 Task: Design a website for a tech review blog, with detailed product analyses, expert ratings, and user comments.
Action: Mouse moved to (298, 229)
Screenshot: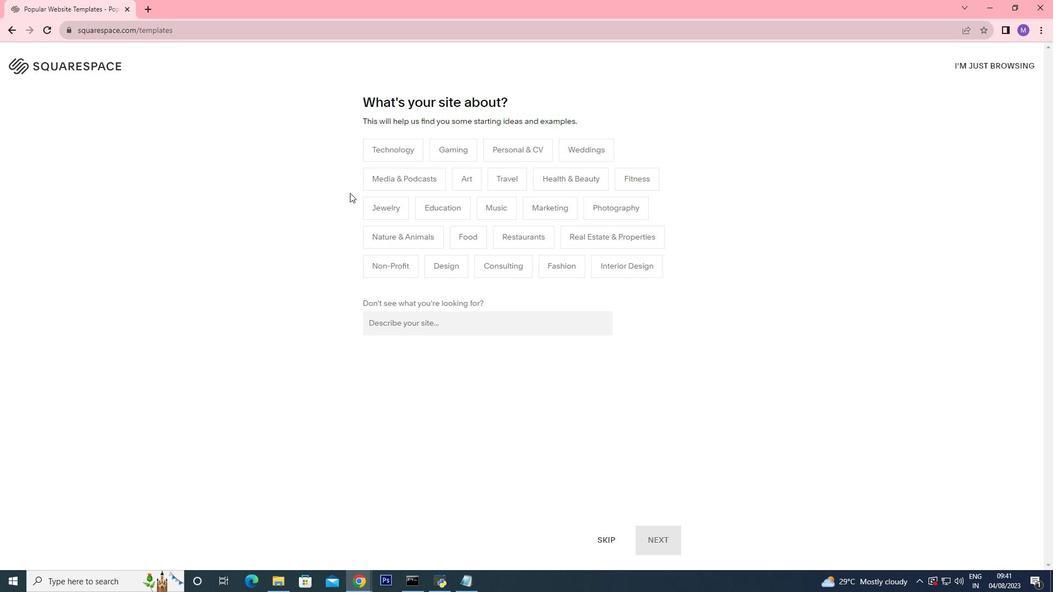 
Action: Mouse pressed left at (298, 229)
Screenshot: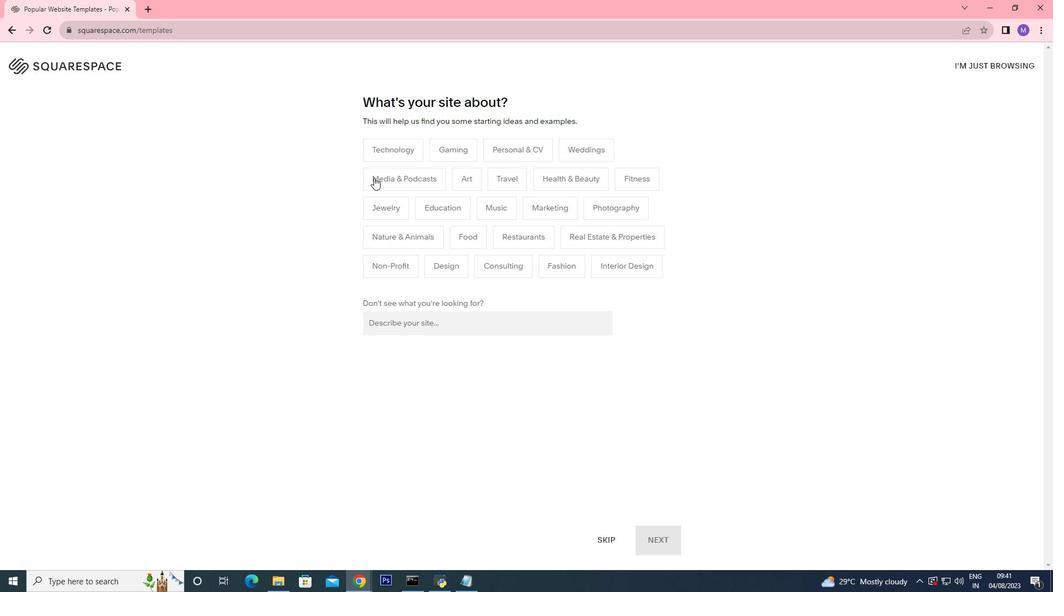 
Action: Mouse moved to (390, 142)
Screenshot: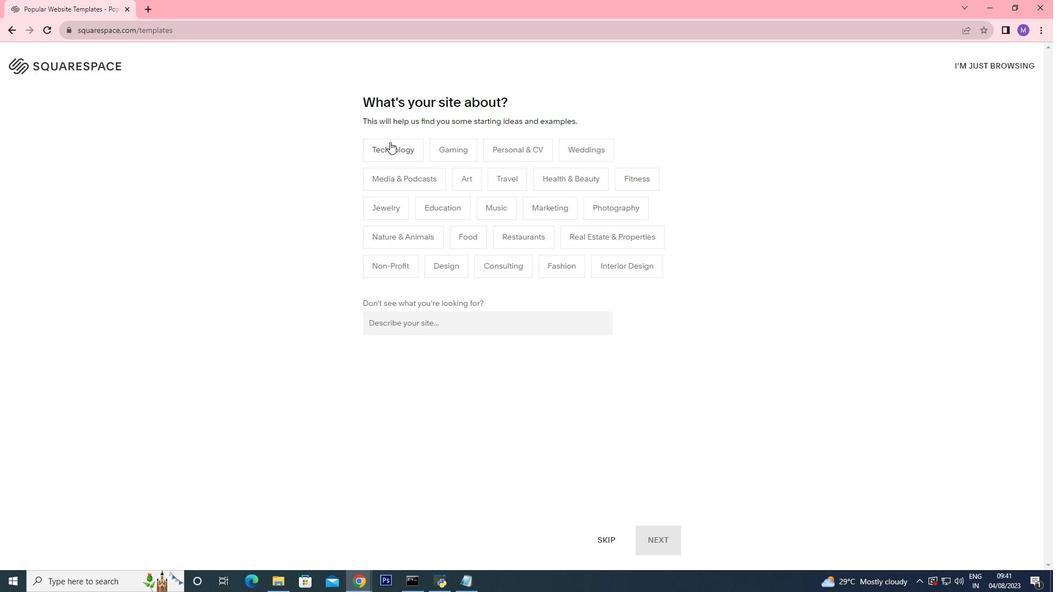 
Action: Mouse pressed left at (390, 142)
Screenshot: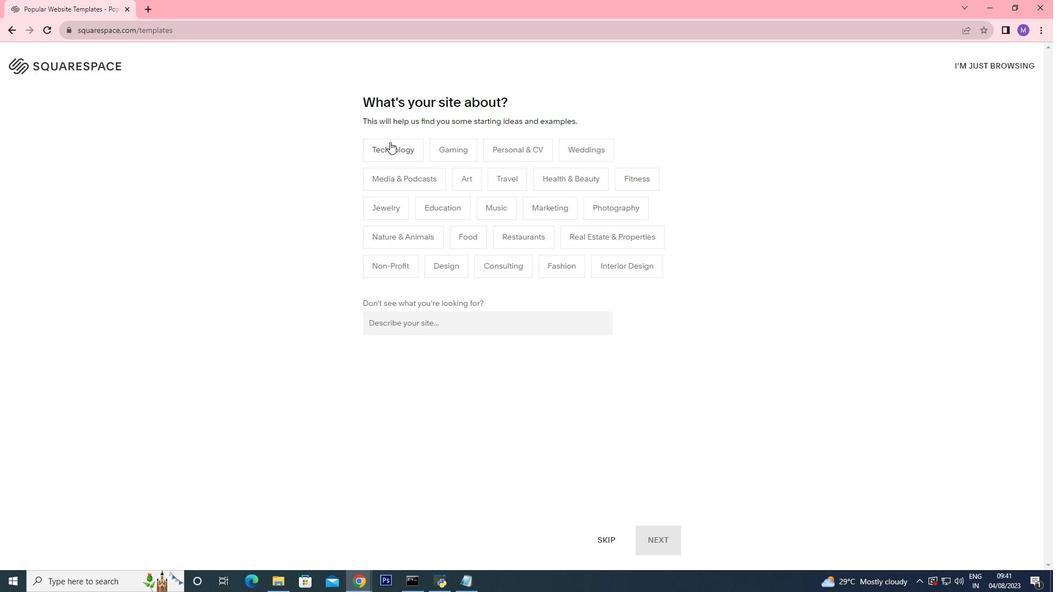 
Action: Mouse moved to (457, 323)
Screenshot: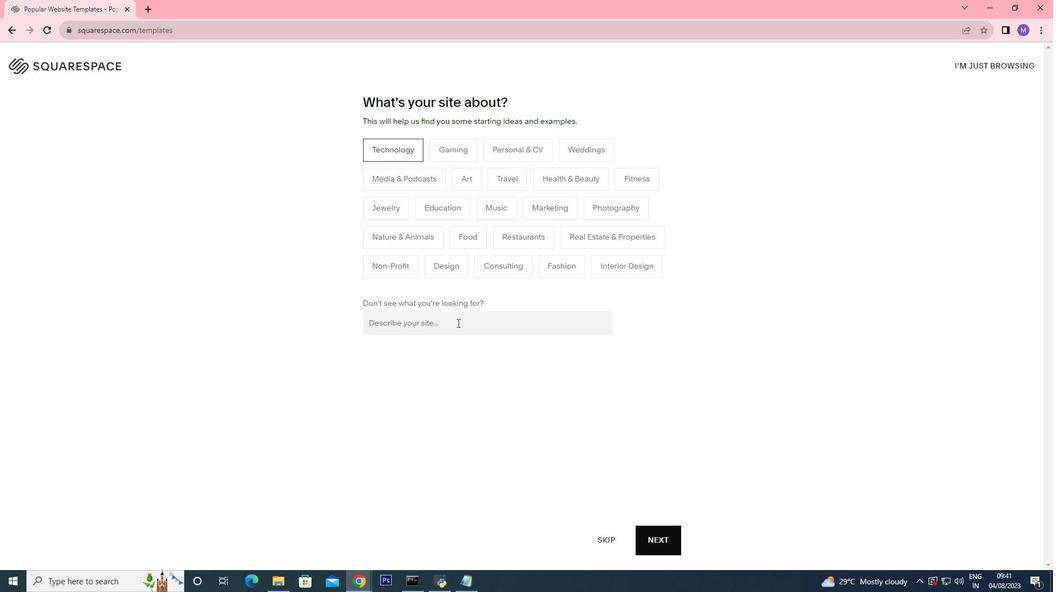 
Action: Mouse pressed left at (457, 323)
Screenshot: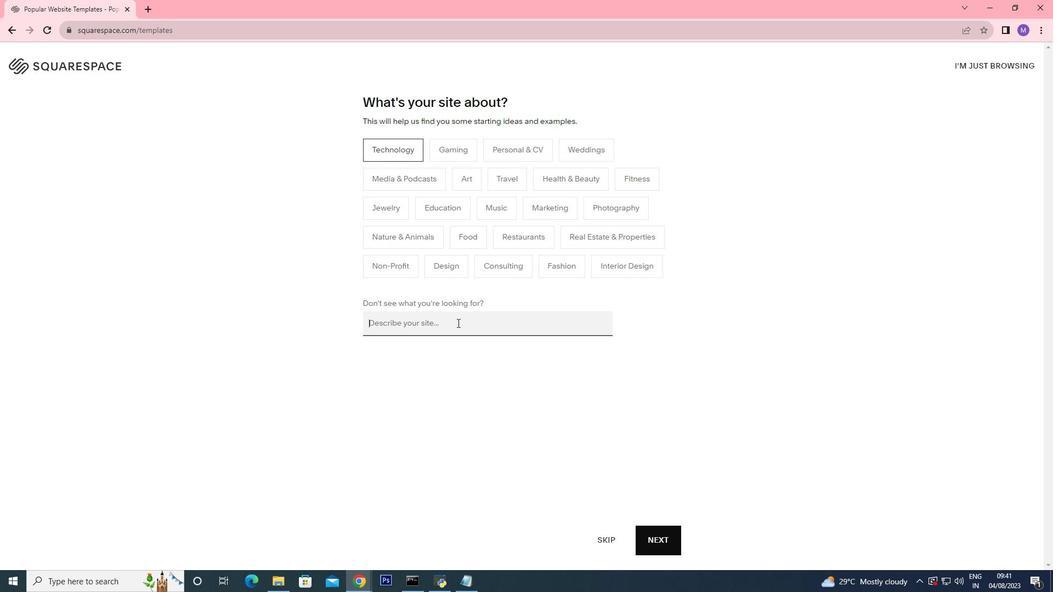 
Action: Mouse moved to (464, 315)
Screenshot: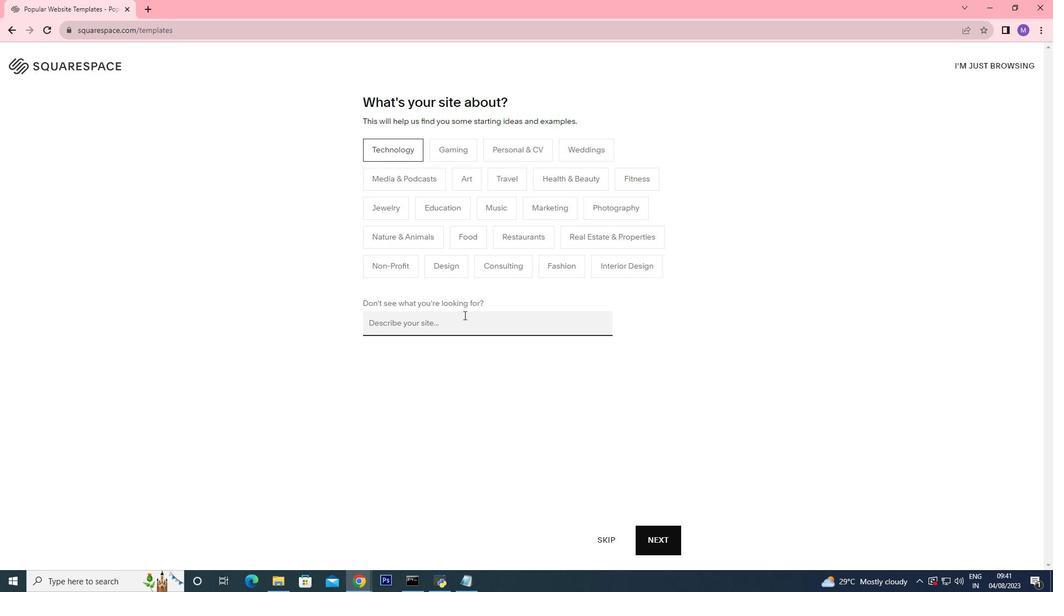 
Action: Key pressed <Key.shift>Technology<Key.shift><Key.space><Key.shift>Blog
Screenshot: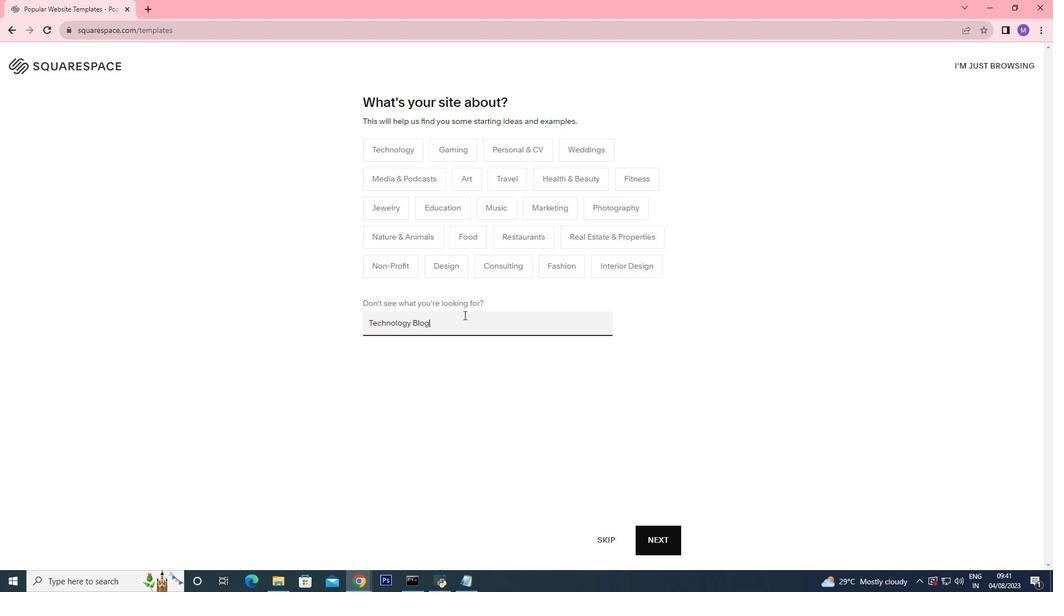 
Action: Mouse moved to (667, 546)
Screenshot: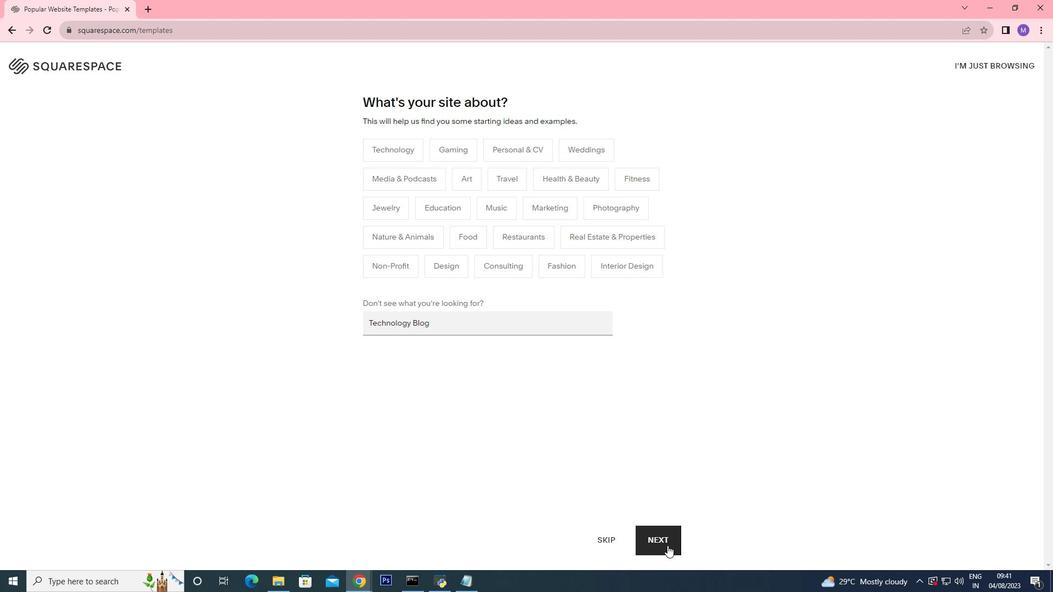 
Action: Mouse pressed left at (667, 546)
Screenshot: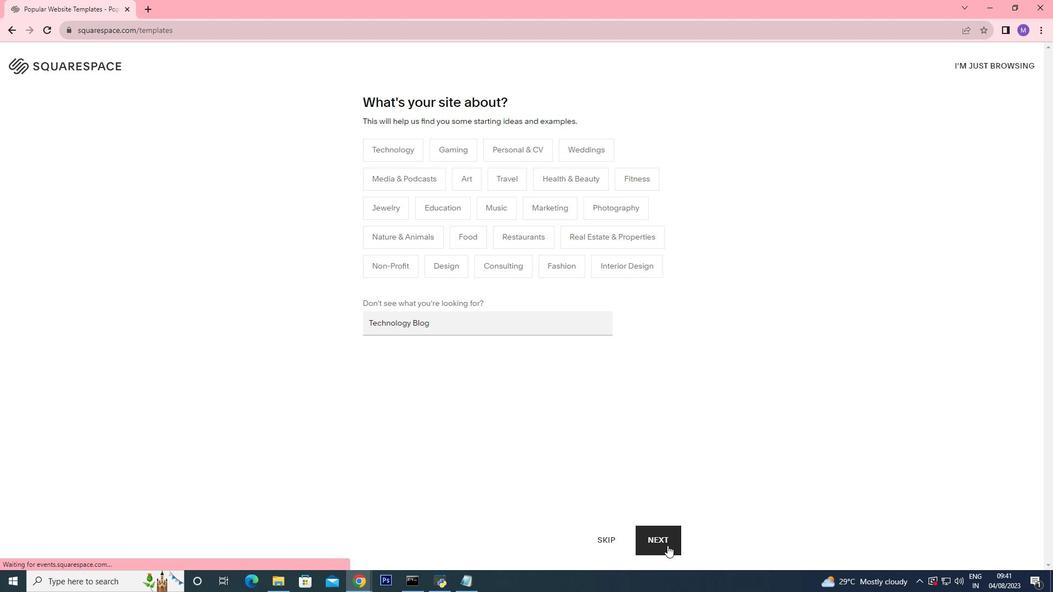 
Action: Mouse moved to (603, 342)
Screenshot: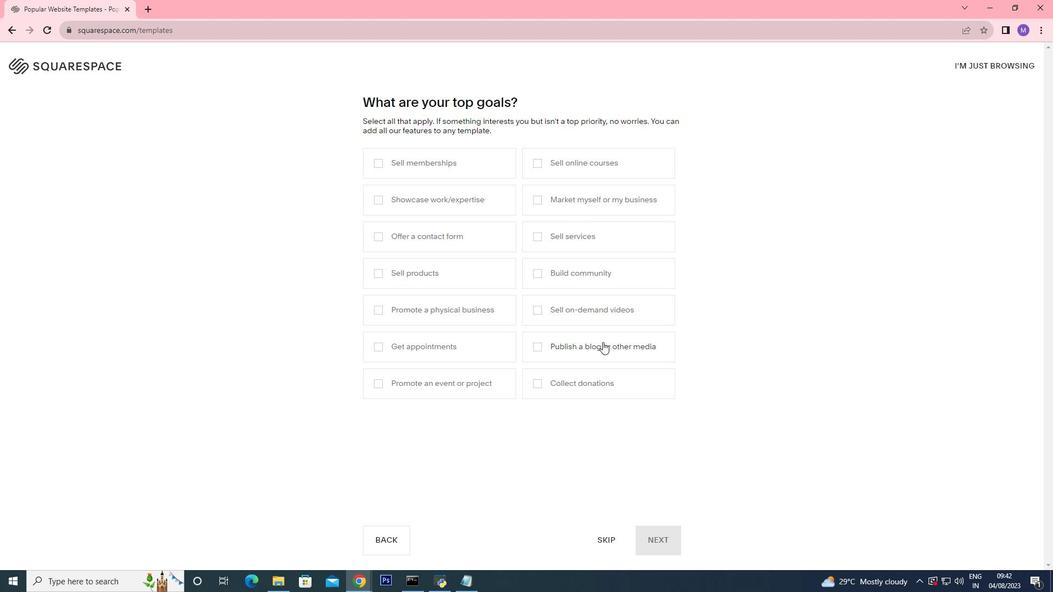 
Action: Mouse scrolled (603, 341) with delta (0, 0)
Screenshot: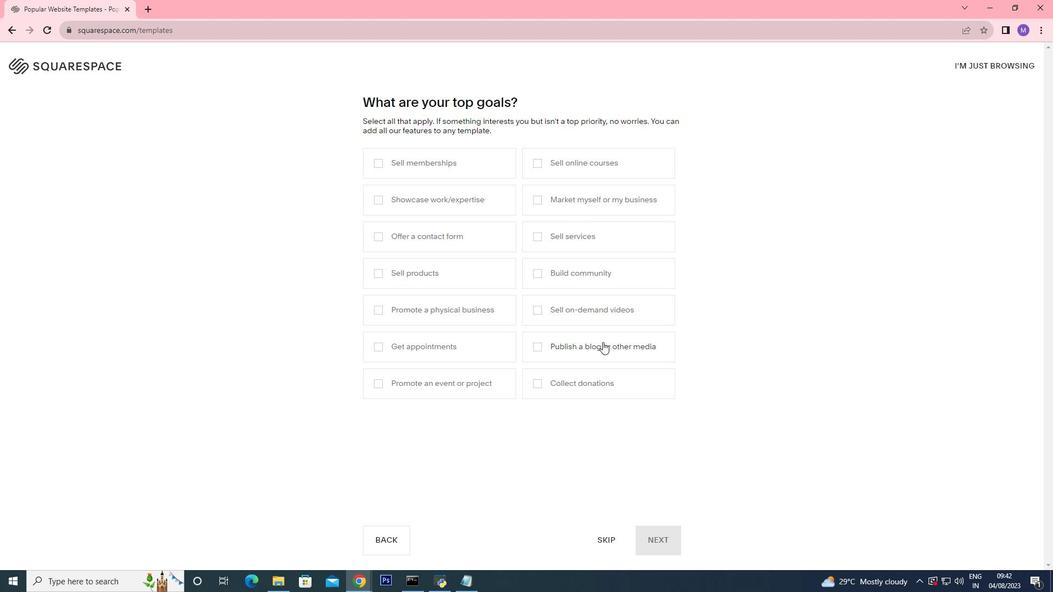 
Action: Mouse scrolled (603, 341) with delta (0, 0)
Screenshot: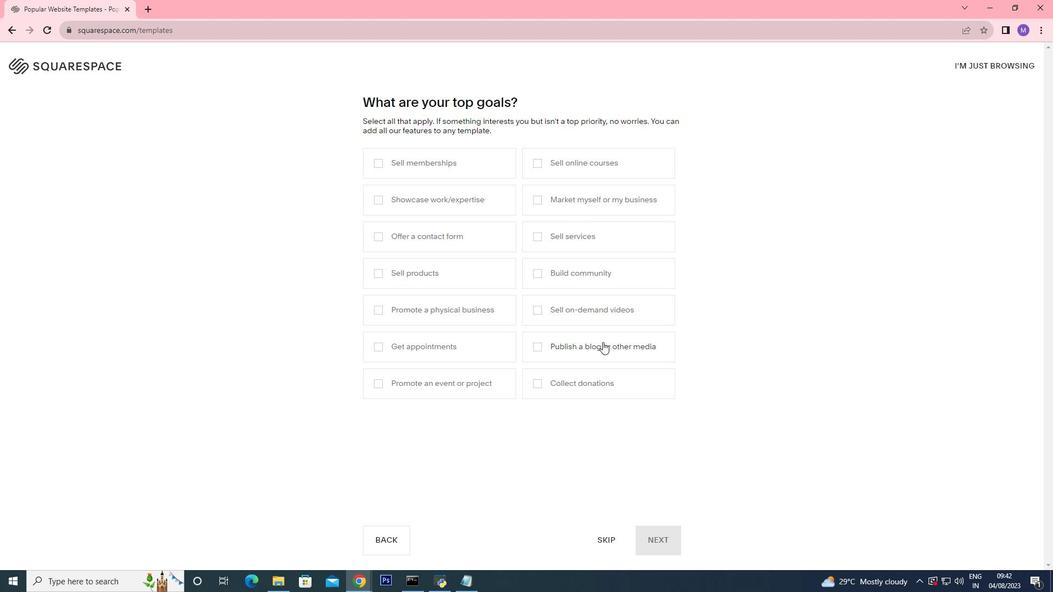 
Action: Mouse scrolled (603, 341) with delta (0, 0)
Screenshot: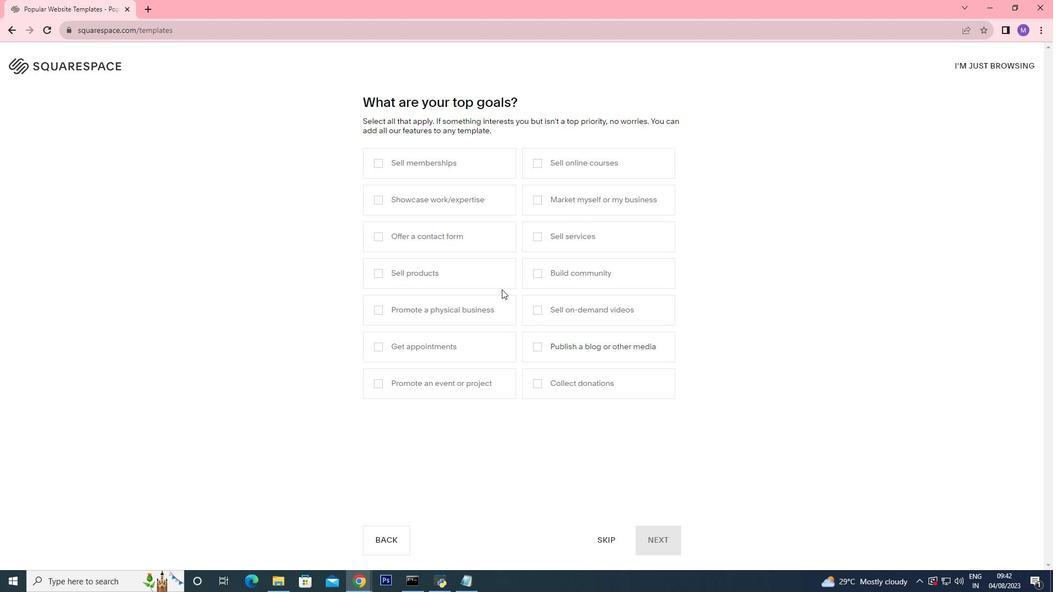 
Action: Mouse moved to (538, 275)
Screenshot: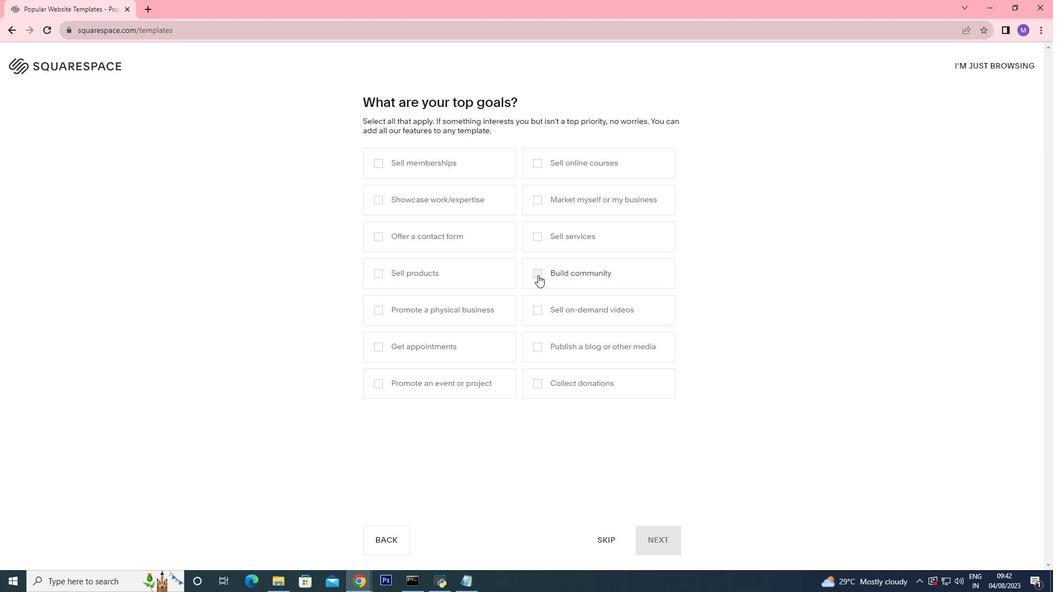 
Action: Mouse pressed left at (538, 275)
Screenshot: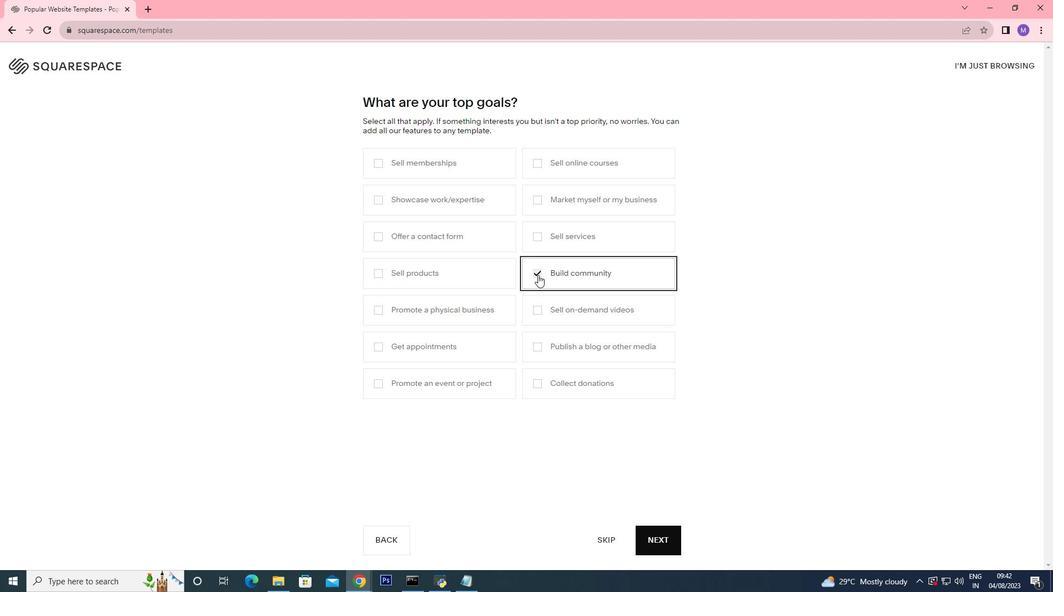 
Action: Mouse moved to (689, 469)
Screenshot: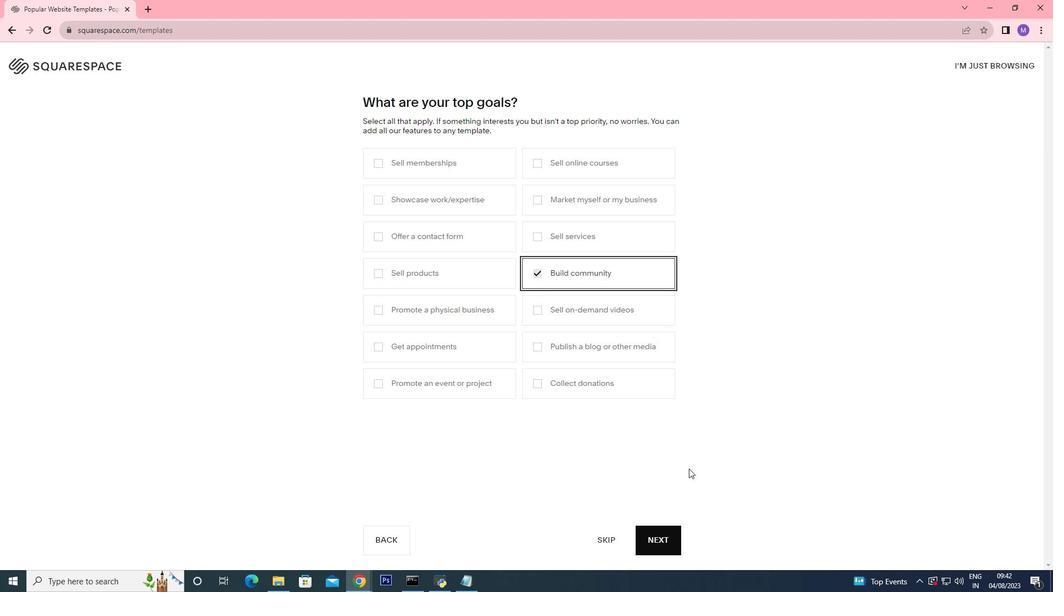 
Action: Mouse scrolled (689, 468) with delta (0, 0)
Screenshot: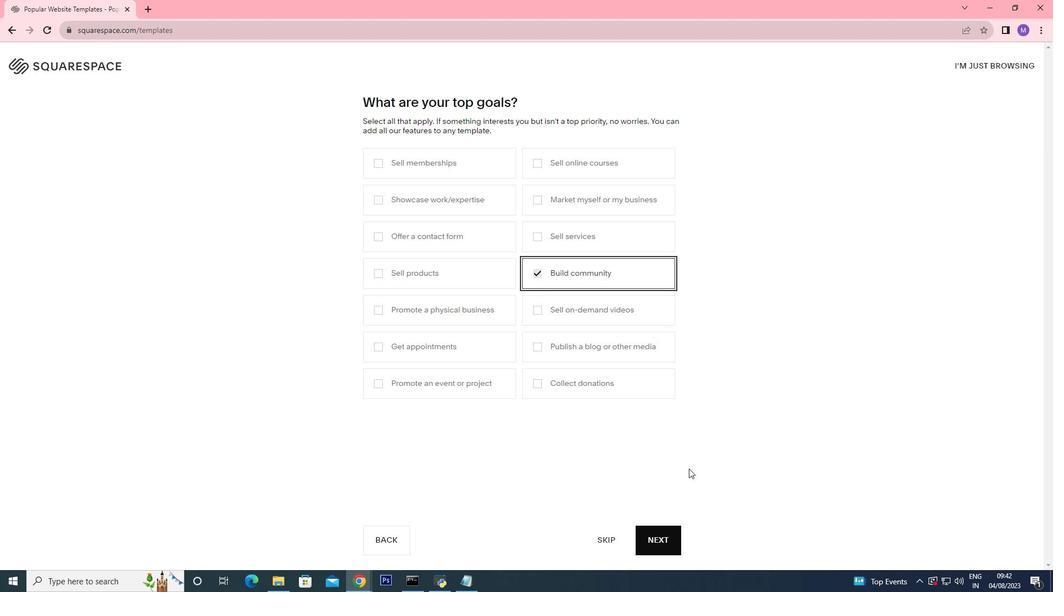 
Action: Mouse moved to (669, 544)
Screenshot: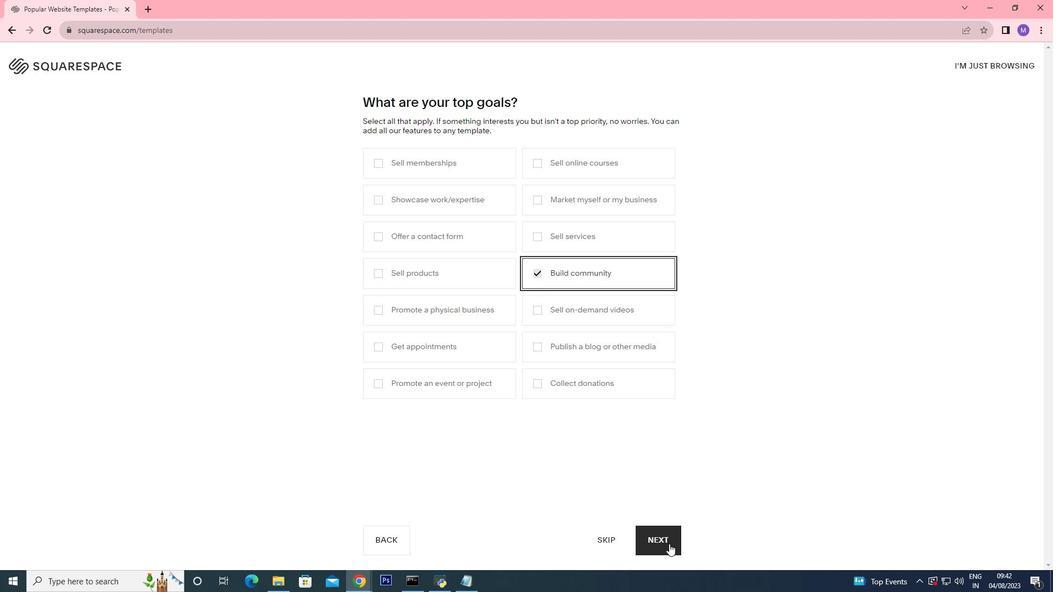 
Action: Mouse pressed left at (669, 544)
Screenshot: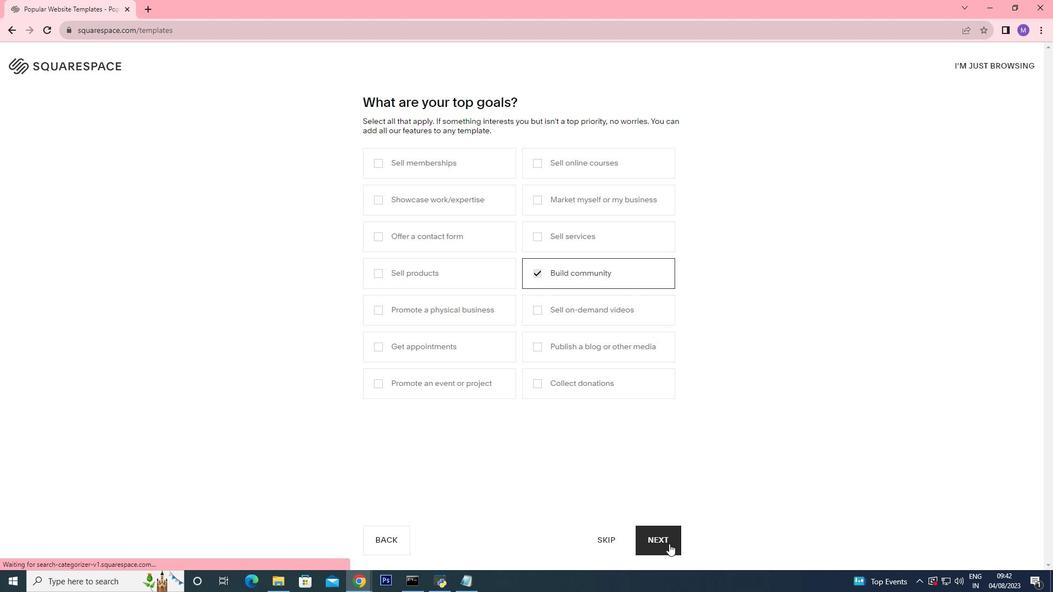 
Action: Mouse moved to (833, 307)
Screenshot: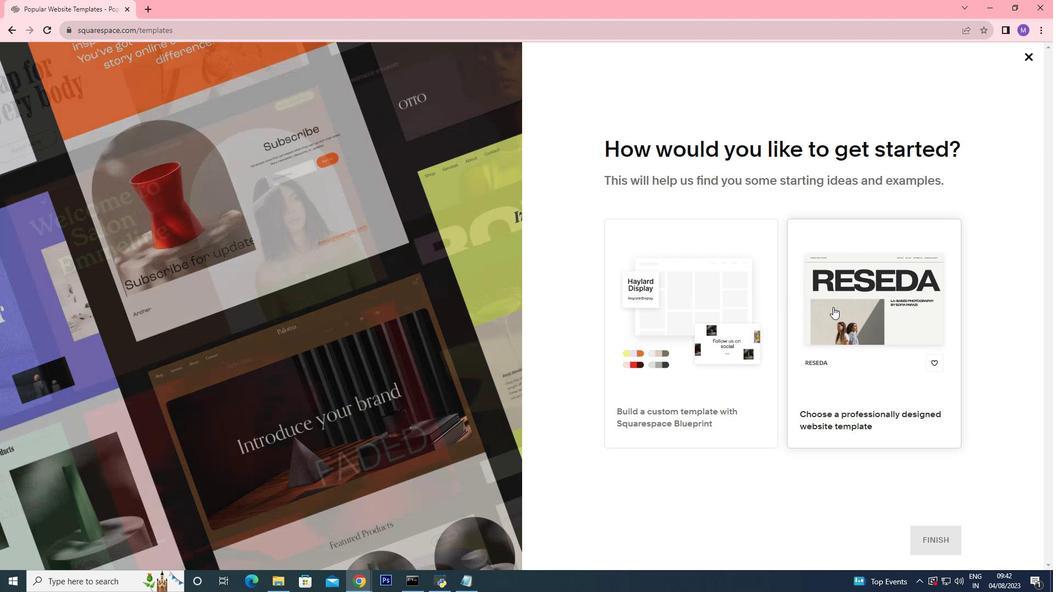 
Action: Mouse pressed left at (833, 307)
Screenshot: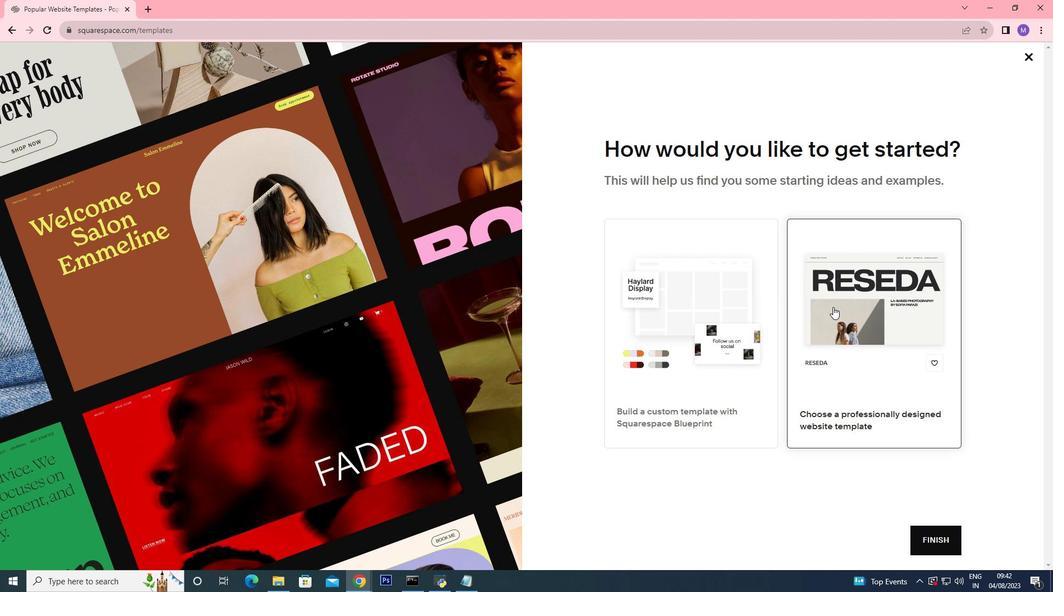 
Action: Mouse pressed left at (833, 307)
Screenshot: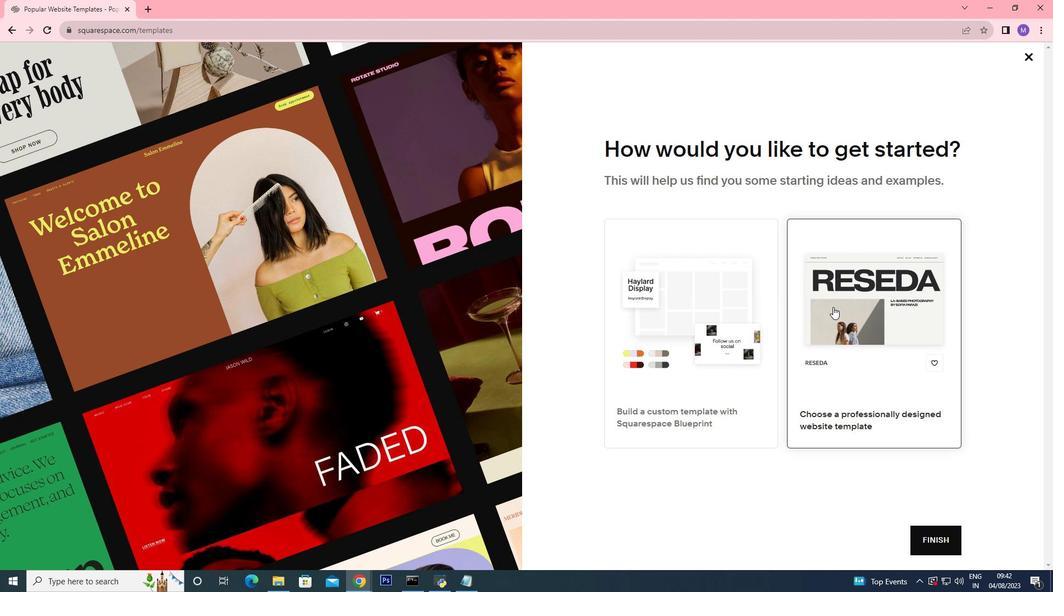 
Action: Mouse moved to (934, 548)
Screenshot: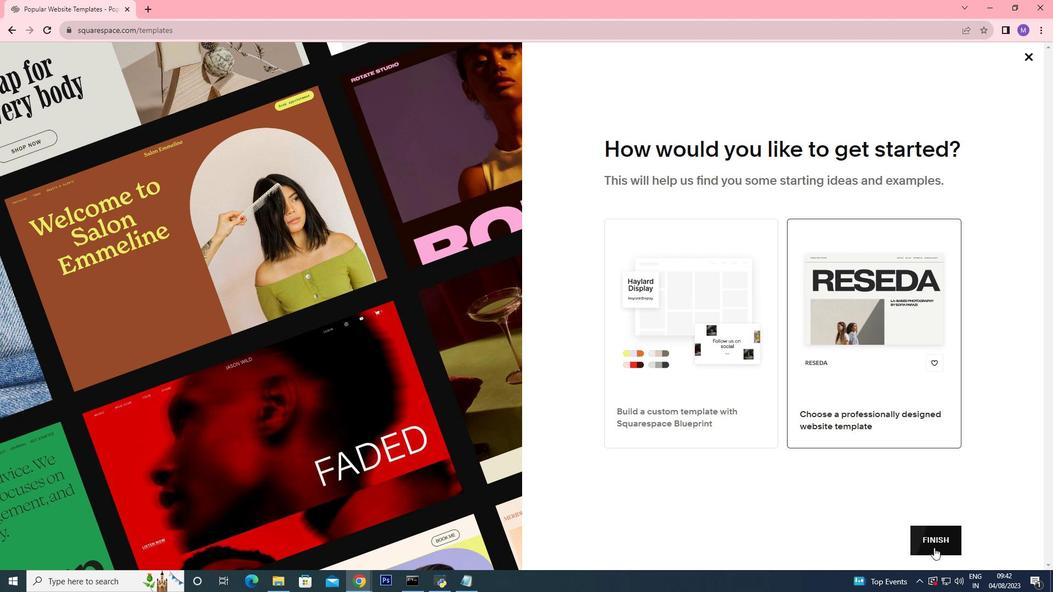 
Action: Mouse pressed left at (934, 548)
Screenshot: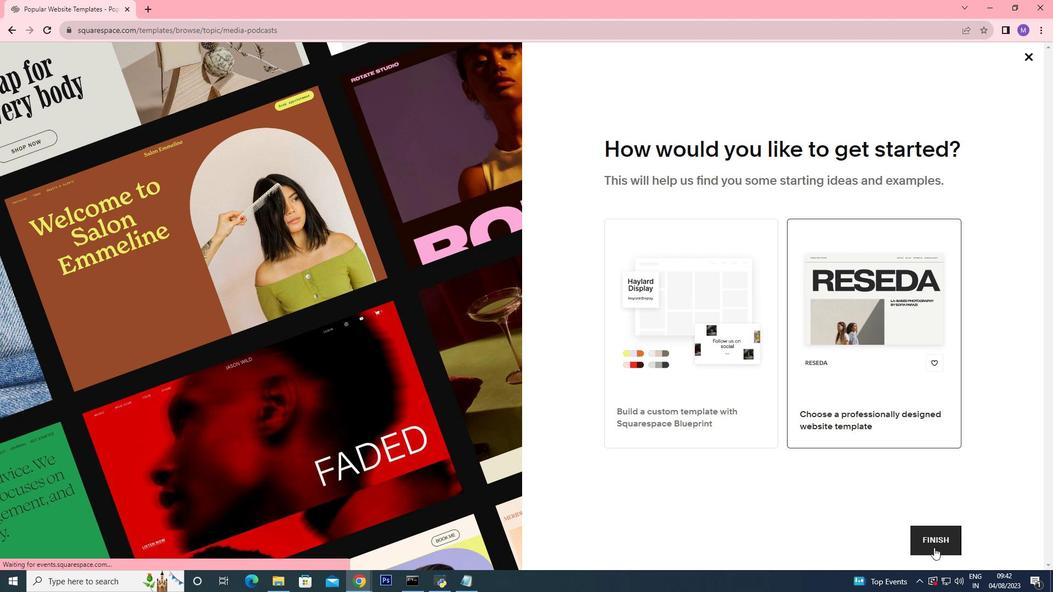 
Action: Mouse moved to (445, 307)
Screenshot: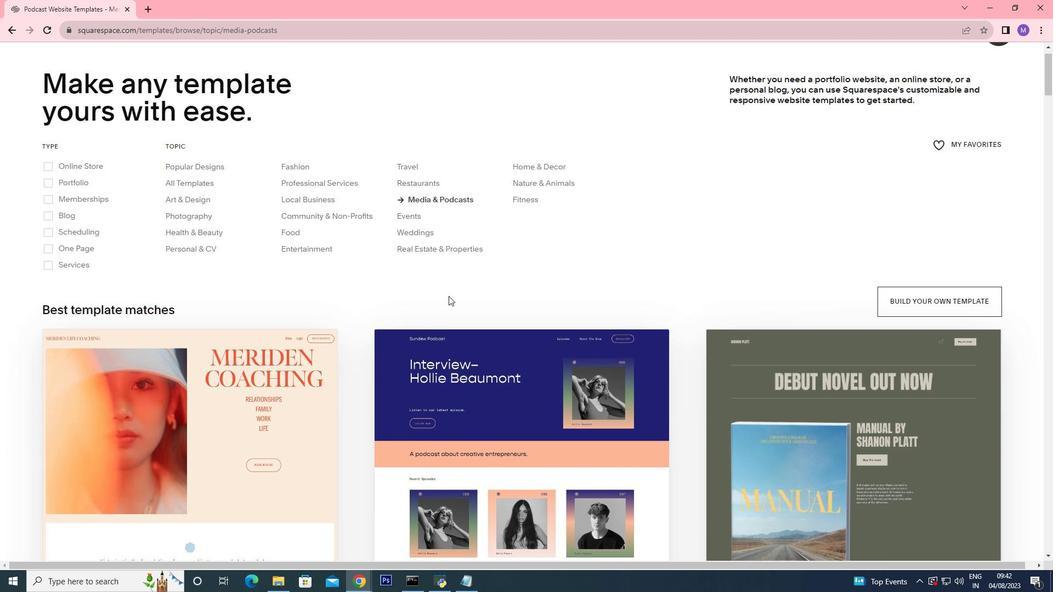 
Action: Mouse scrolled (445, 306) with delta (0, 0)
Screenshot: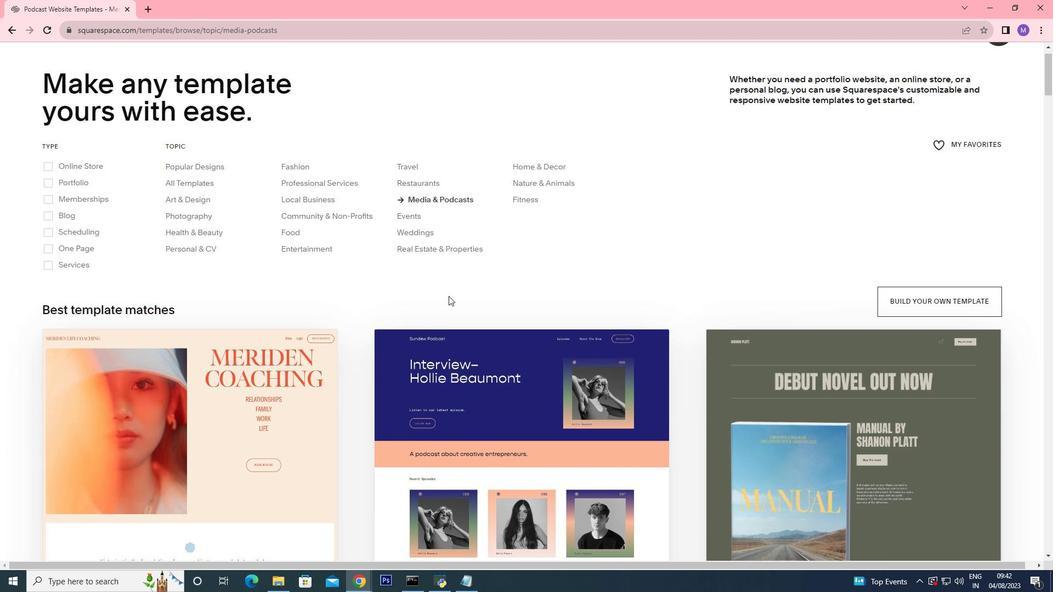 
Action: Mouse moved to (446, 307)
Screenshot: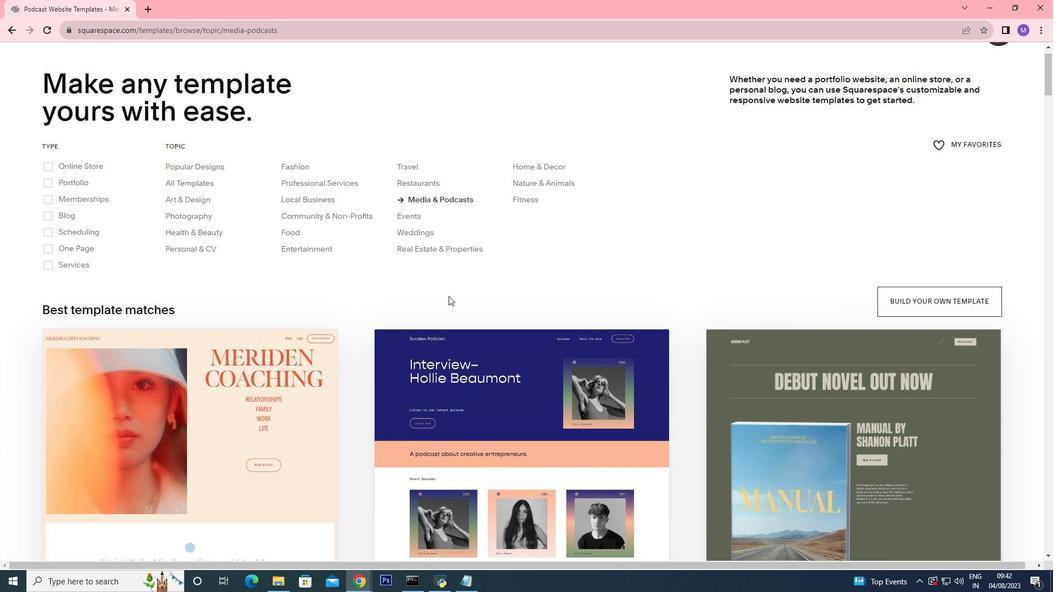 
Action: Mouse scrolled (446, 306) with delta (0, 0)
Screenshot: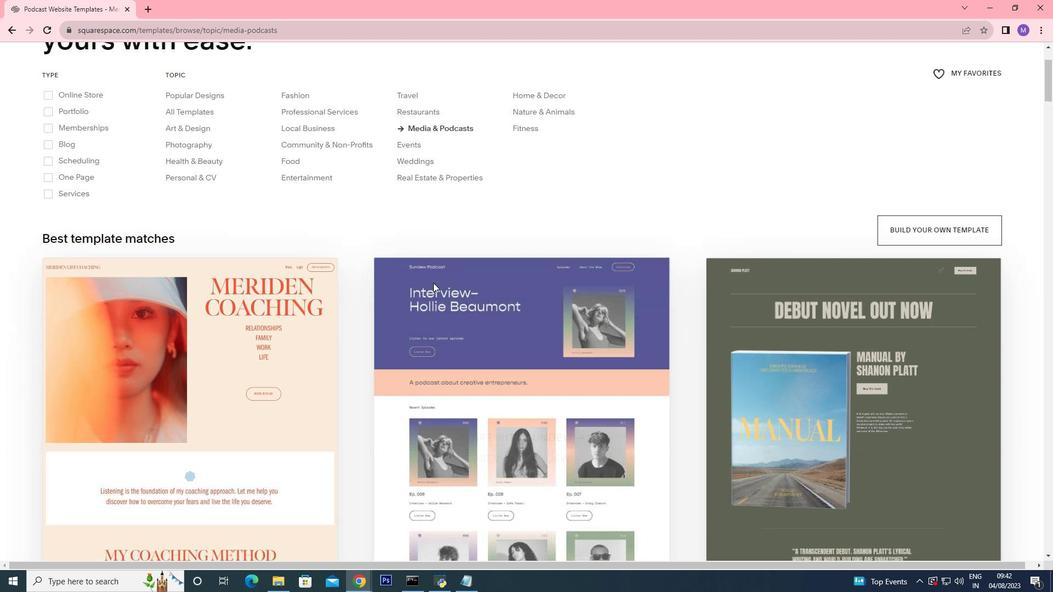 
Action: Mouse moved to (48, 136)
Screenshot: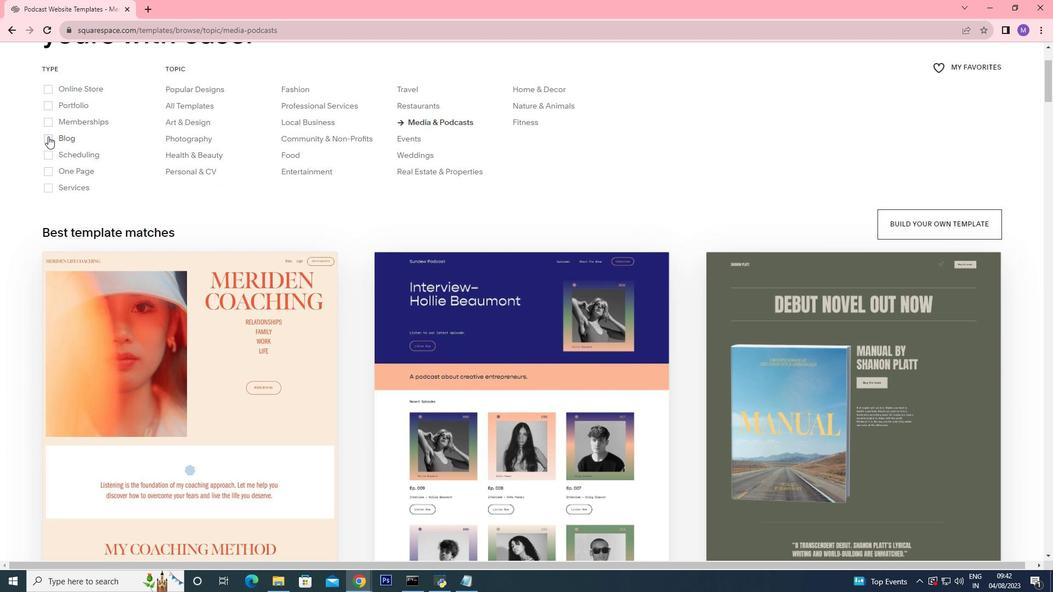 
Action: Mouse pressed left at (48, 136)
Screenshot: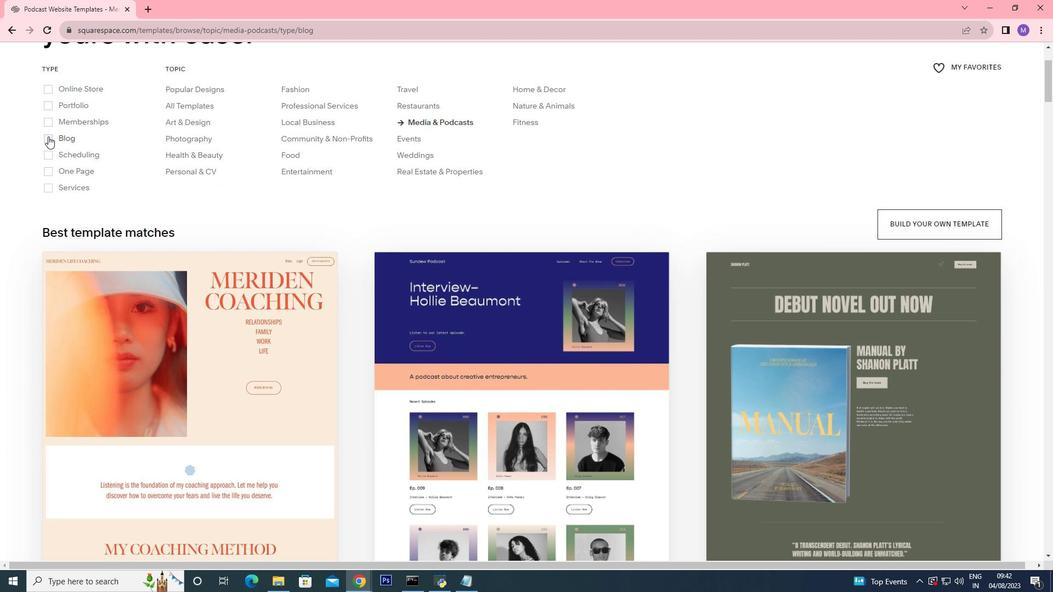 
Action: Mouse moved to (261, 164)
Screenshot: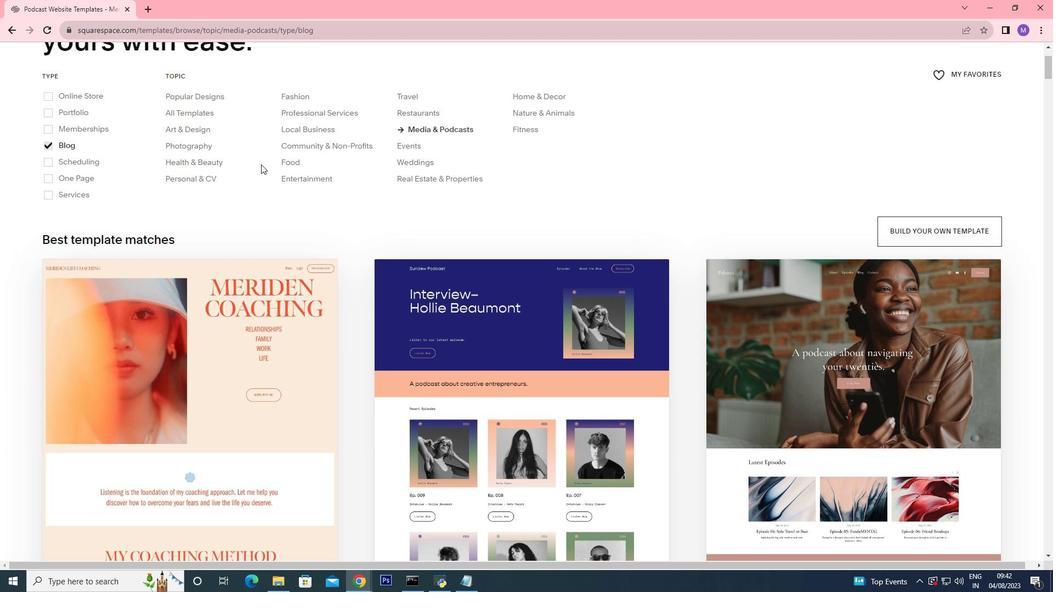 
Action: Mouse scrolled (261, 165) with delta (0, 0)
Screenshot: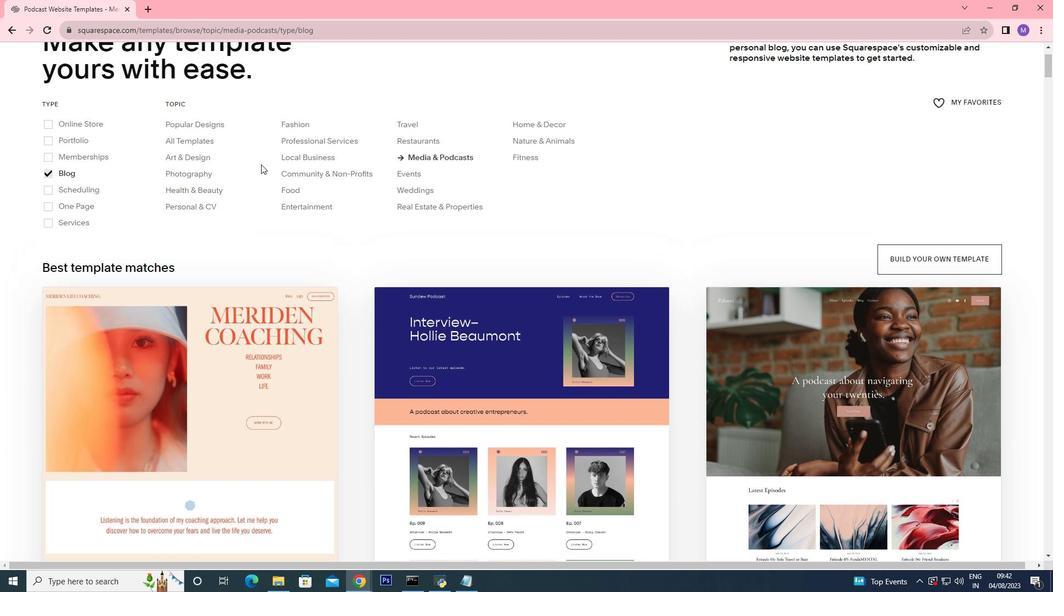 
Action: Mouse moved to (510, 258)
Screenshot: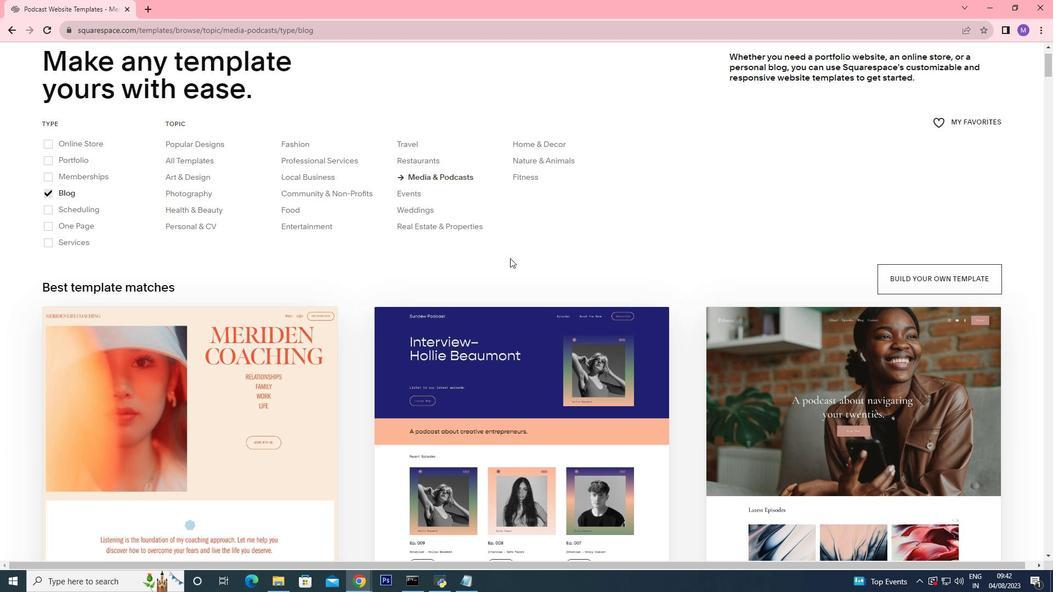 
Action: Mouse scrolled (510, 259) with delta (0, 0)
Screenshot: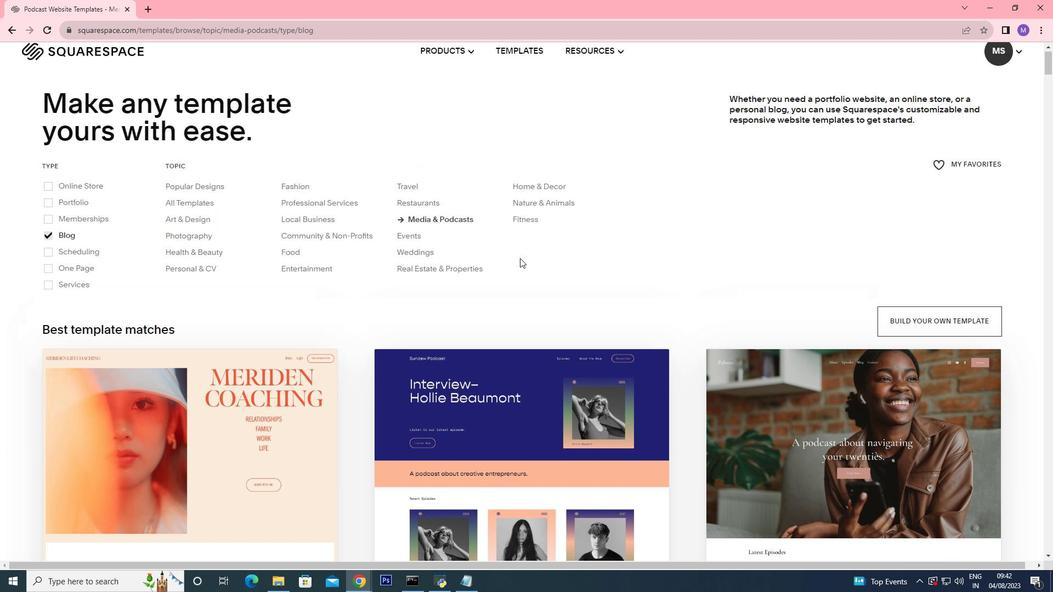 
Action: Mouse moved to (877, 384)
Screenshot: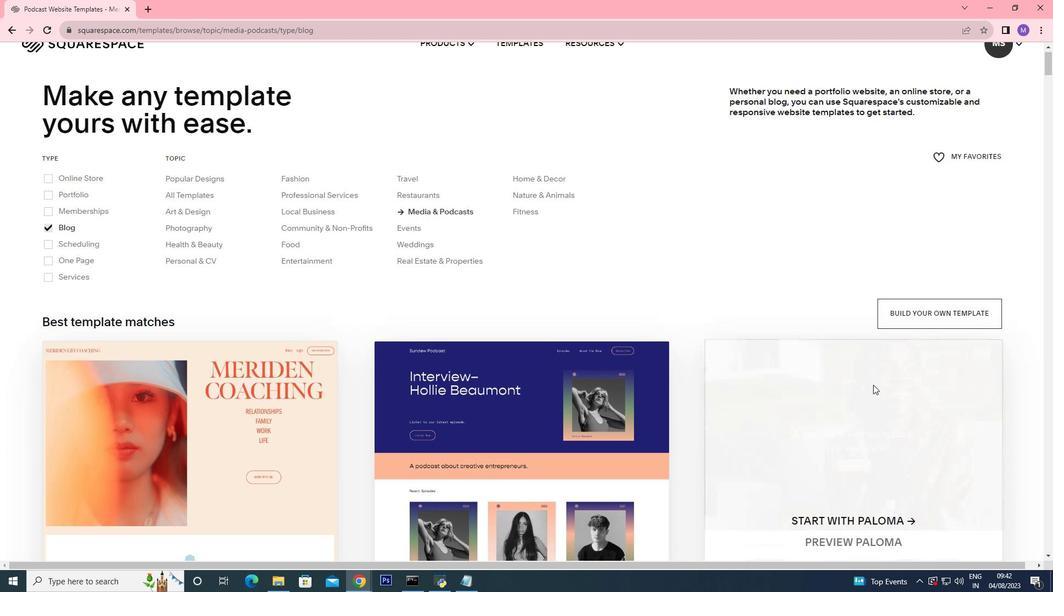 
Action: Mouse scrolled (877, 384) with delta (0, 0)
Screenshot: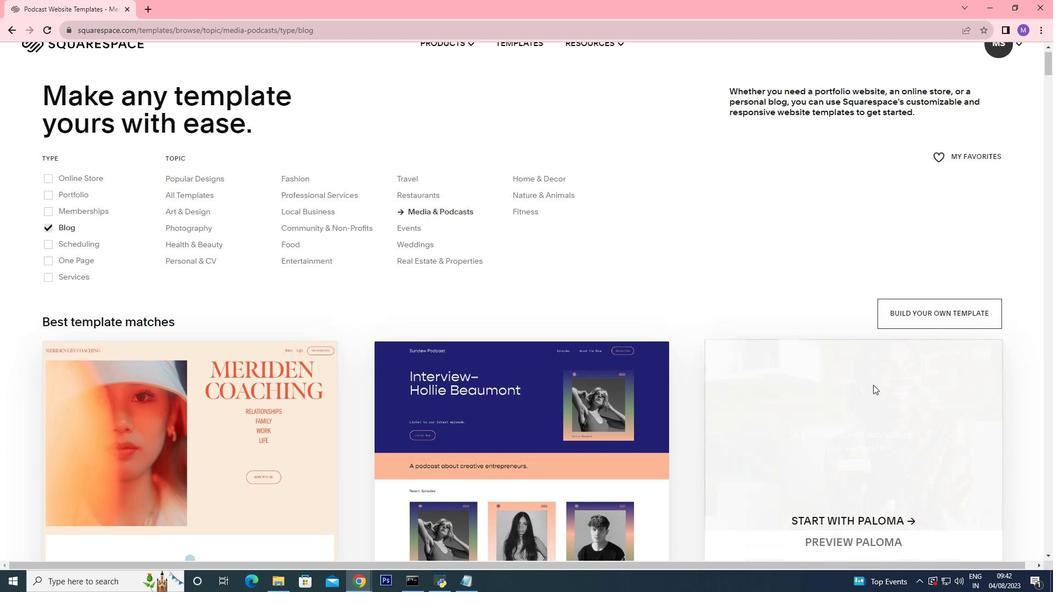 
Action: Mouse moved to (873, 385)
Screenshot: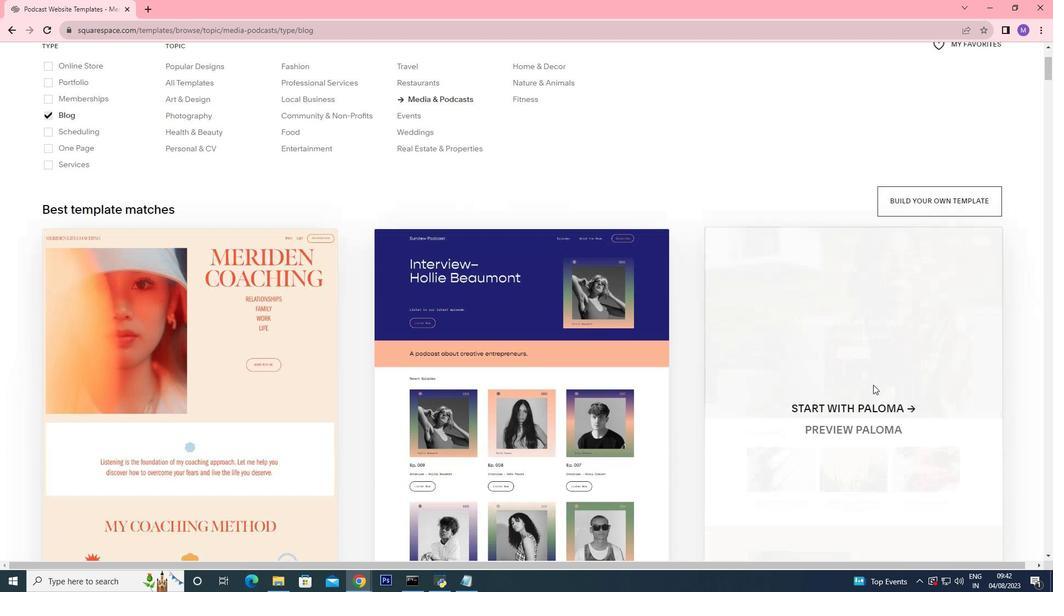 
Action: Mouse scrolled (873, 384) with delta (0, 0)
Screenshot: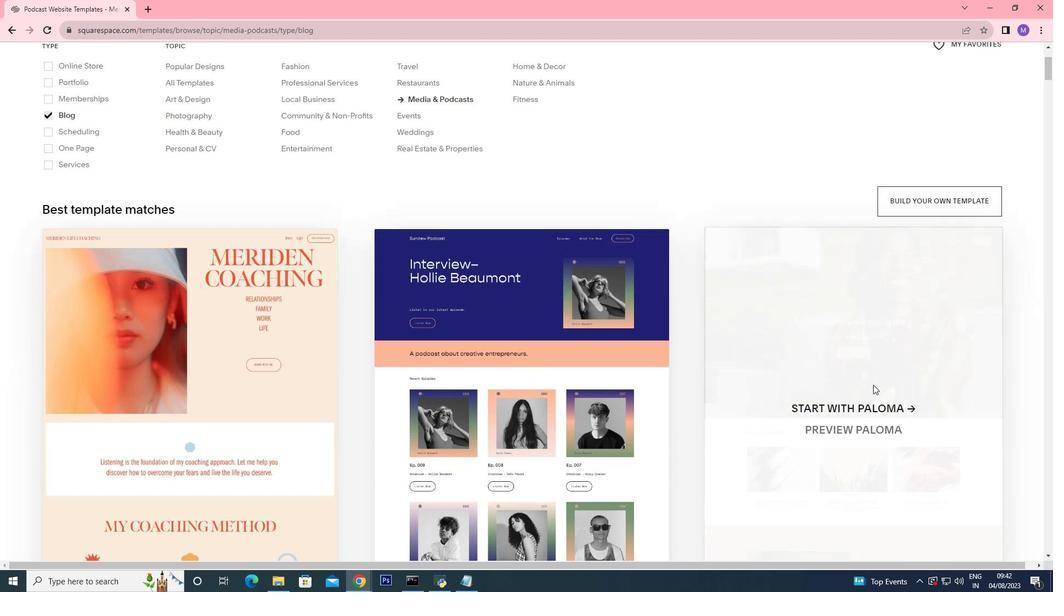 
Action: Mouse scrolled (873, 384) with delta (0, 0)
Screenshot: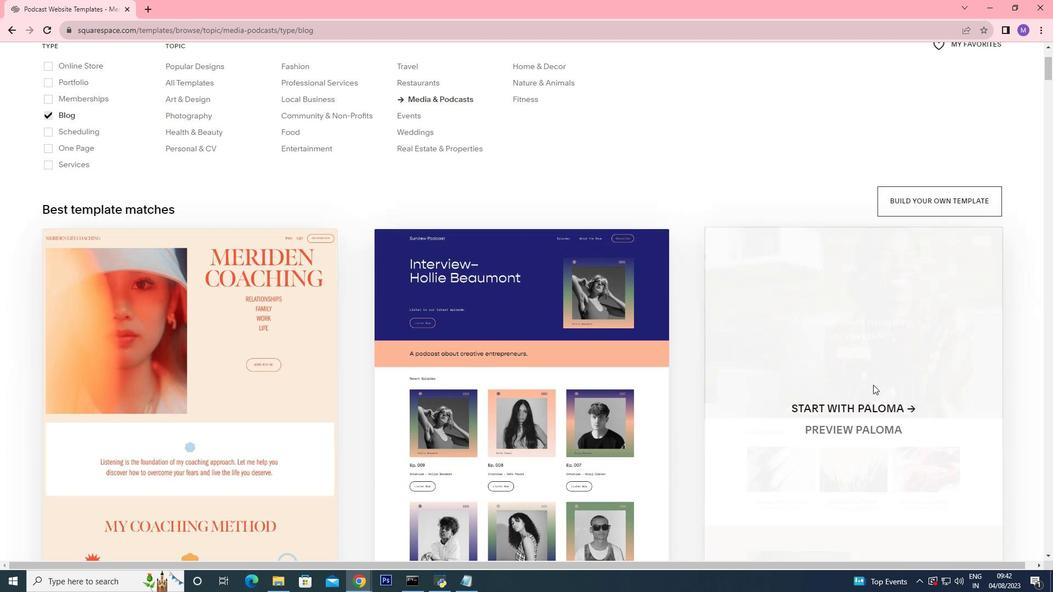 
Action: Mouse moved to (839, 378)
Screenshot: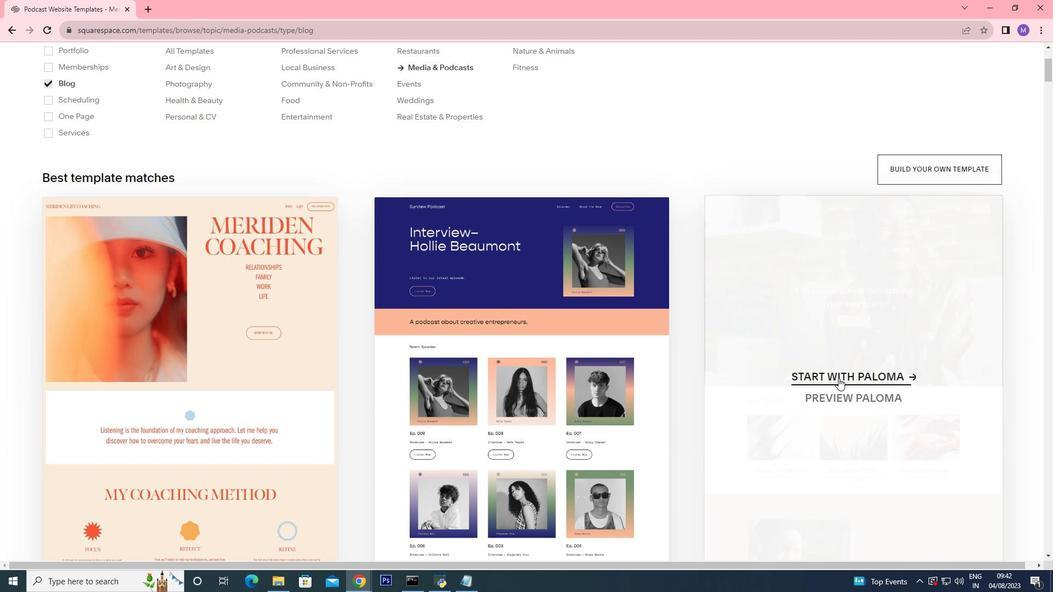 
Action: Mouse scrolled (839, 378) with delta (0, 0)
Screenshot: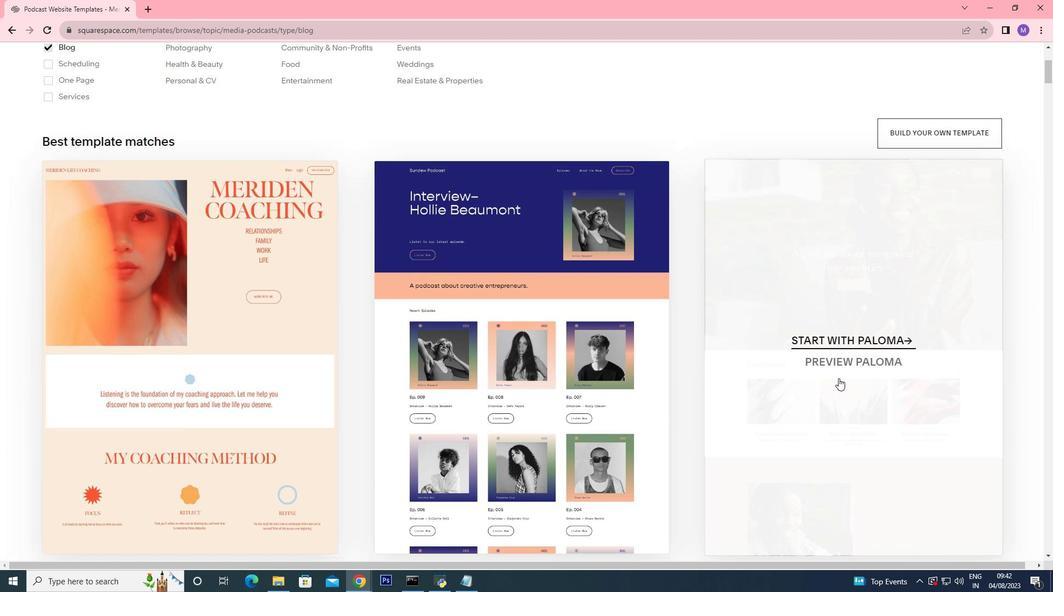 
Action: Mouse scrolled (839, 378) with delta (0, 0)
Screenshot: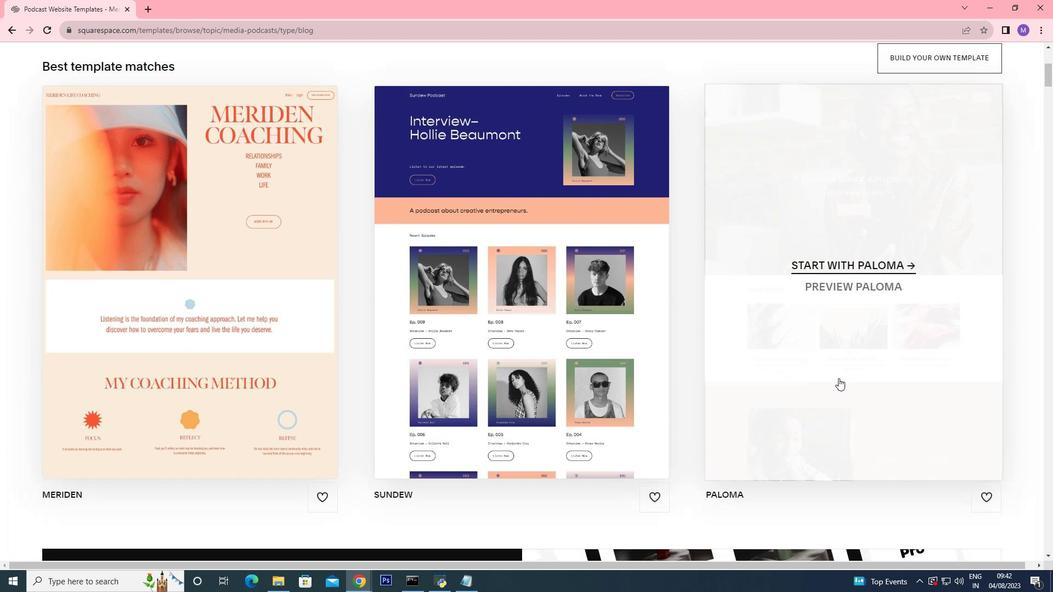 
Action: Mouse scrolled (839, 378) with delta (0, 0)
Screenshot: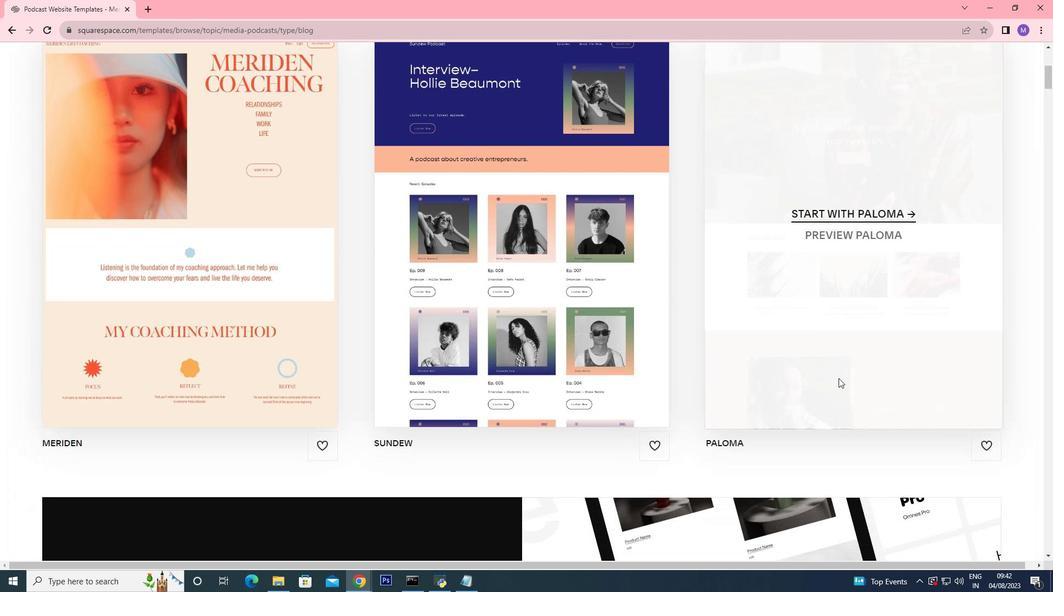 
Action: Mouse moved to (836, 375)
Screenshot: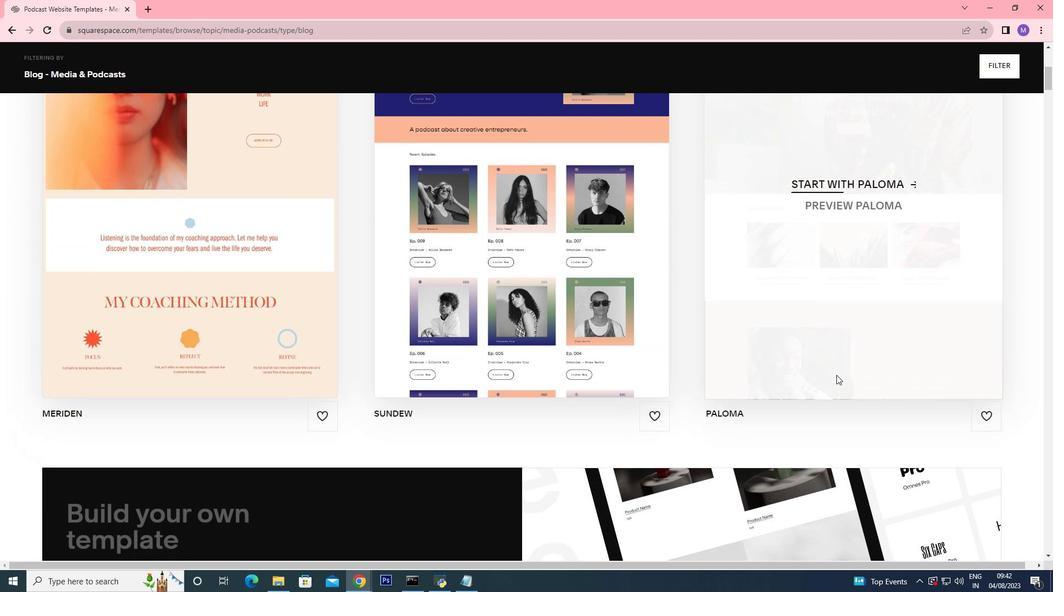 
Action: Mouse scrolled (836, 374) with delta (0, 0)
Screenshot: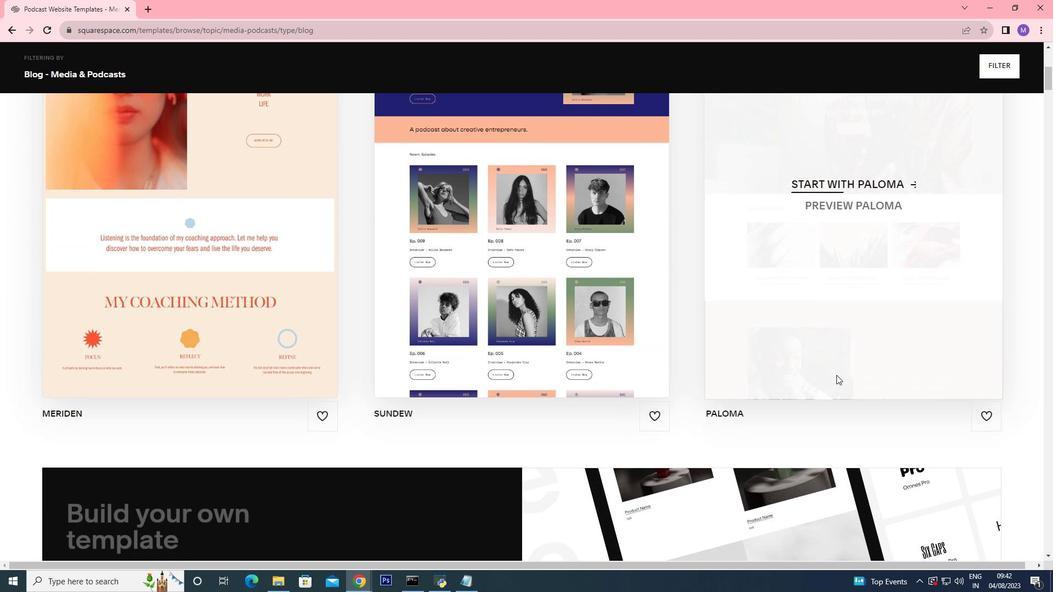 
Action: Mouse scrolled (836, 374) with delta (0, 0)
Screenshot: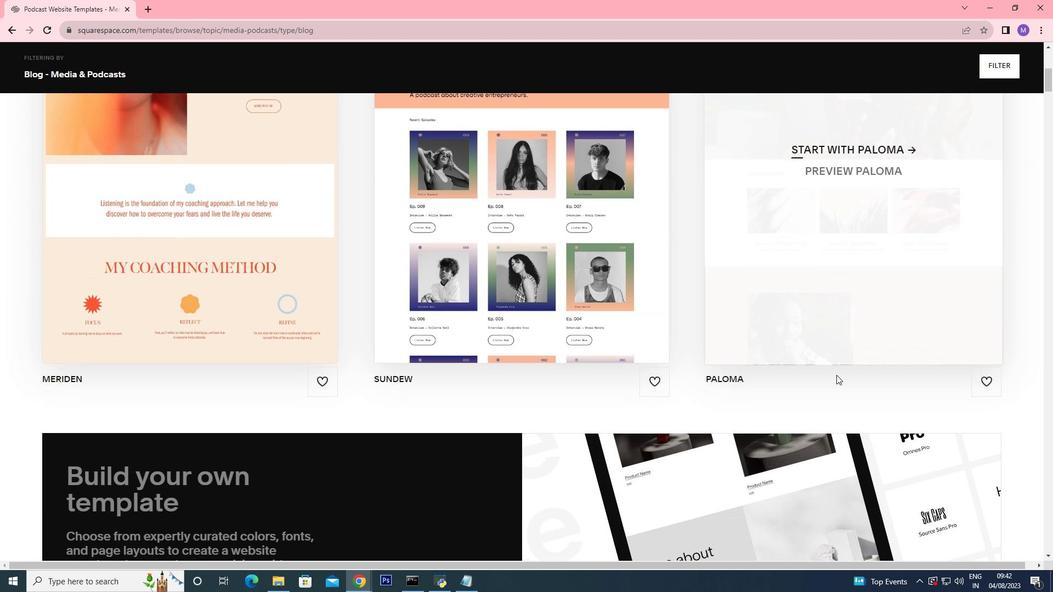 
Action: Mouse scrolled (836, 374) with delta (0, 0)
Screenshot: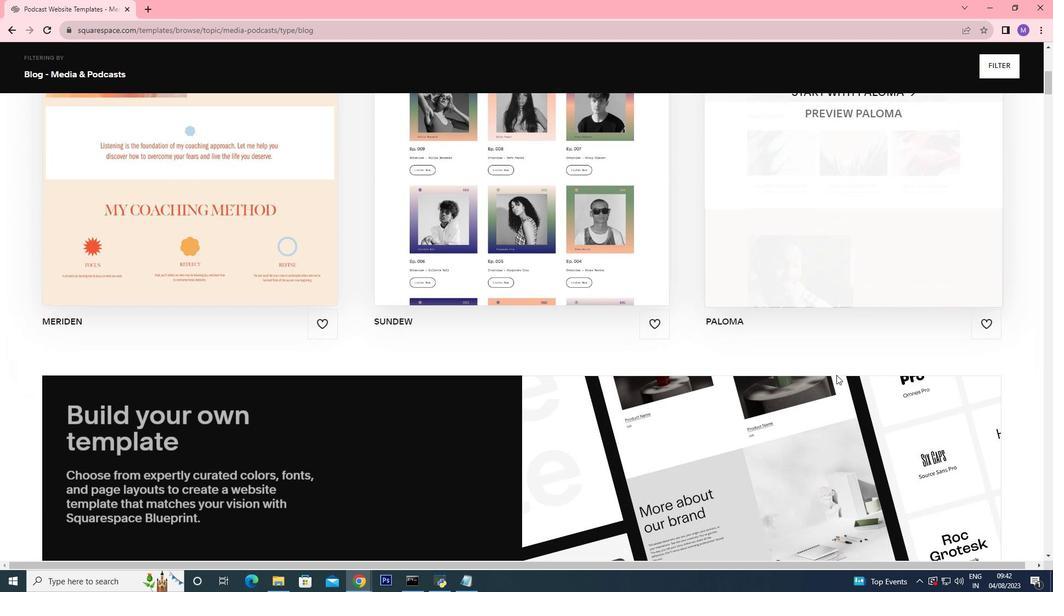 
Action: Mouse scrolled (836, 374) with delta (0, 0)
Screenshot: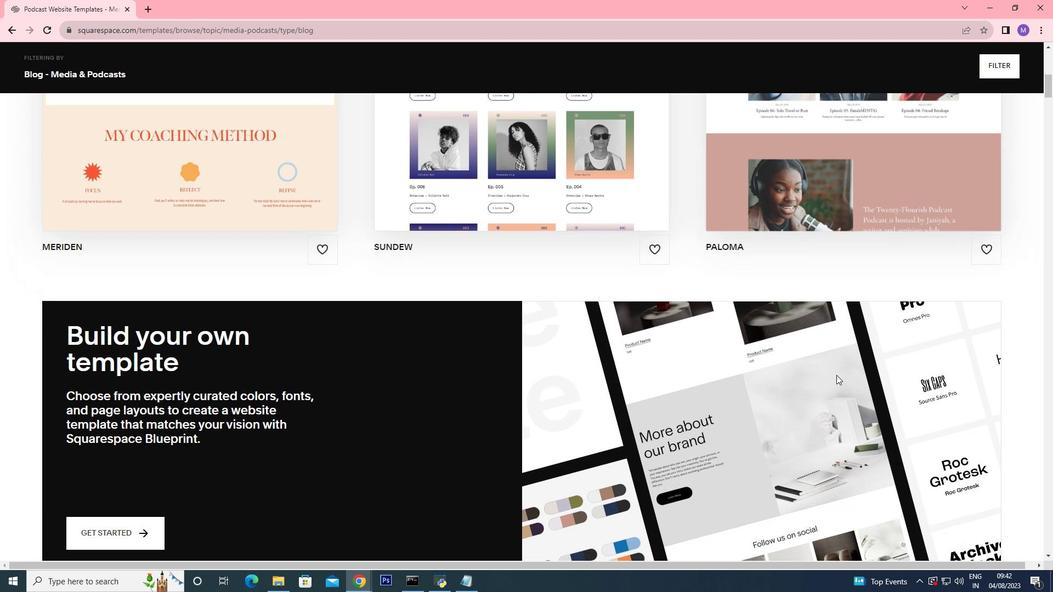 
Action: Mouse scrolled (836, 374) with delta (0, 0)
Screenshot: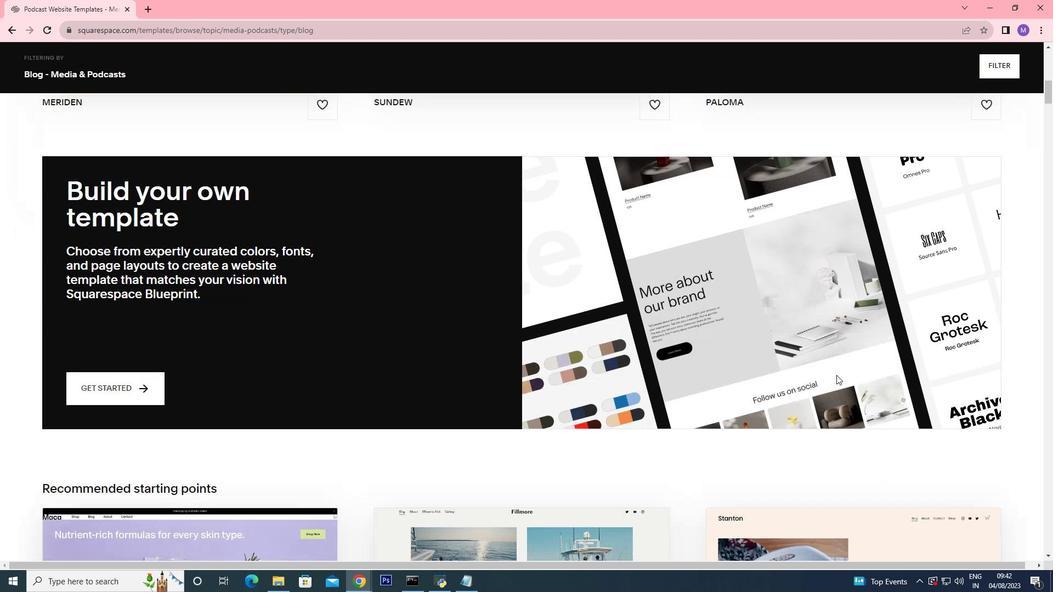 
Action: Mouse scrolled (836, 374) with delta (0, 0)
Screenshot: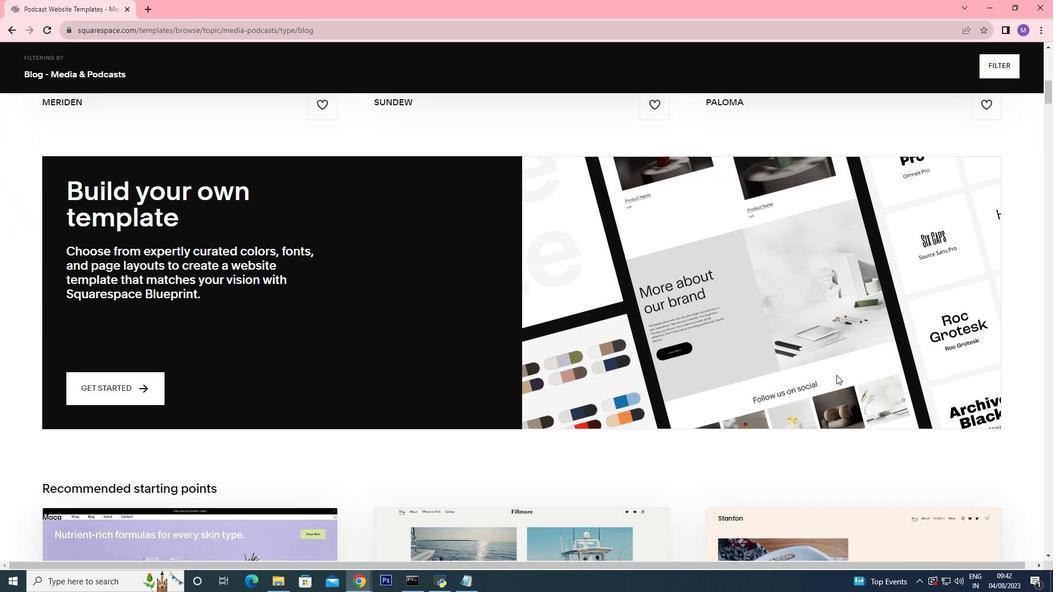
Action: Mouse scrolled (836, 374) with delta (0, 0)
Screenshot: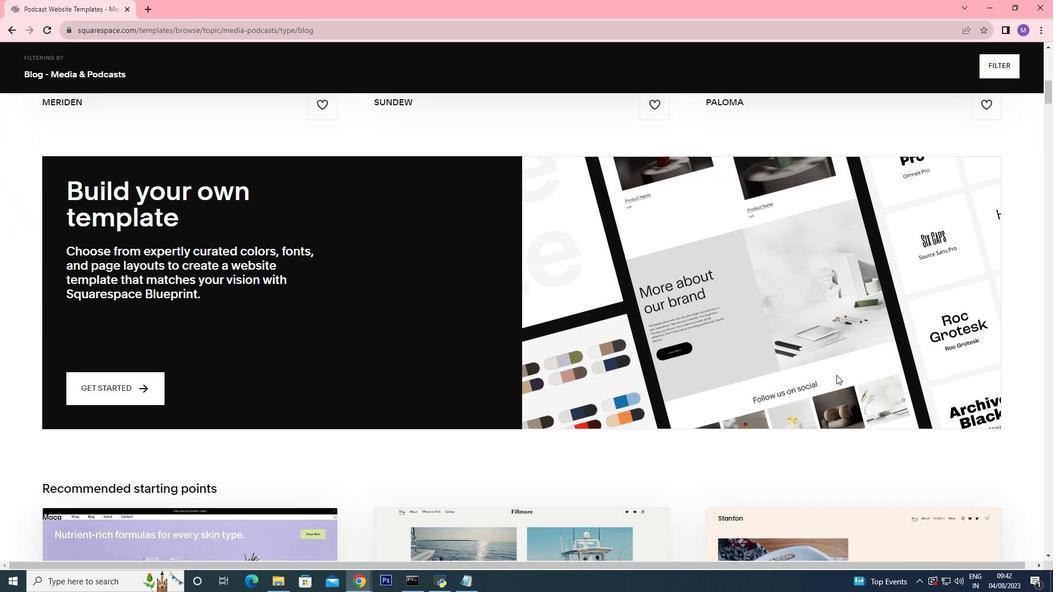 
Action: Mouse scrolled (836, 374) with delta (0, 0)
Screenshot: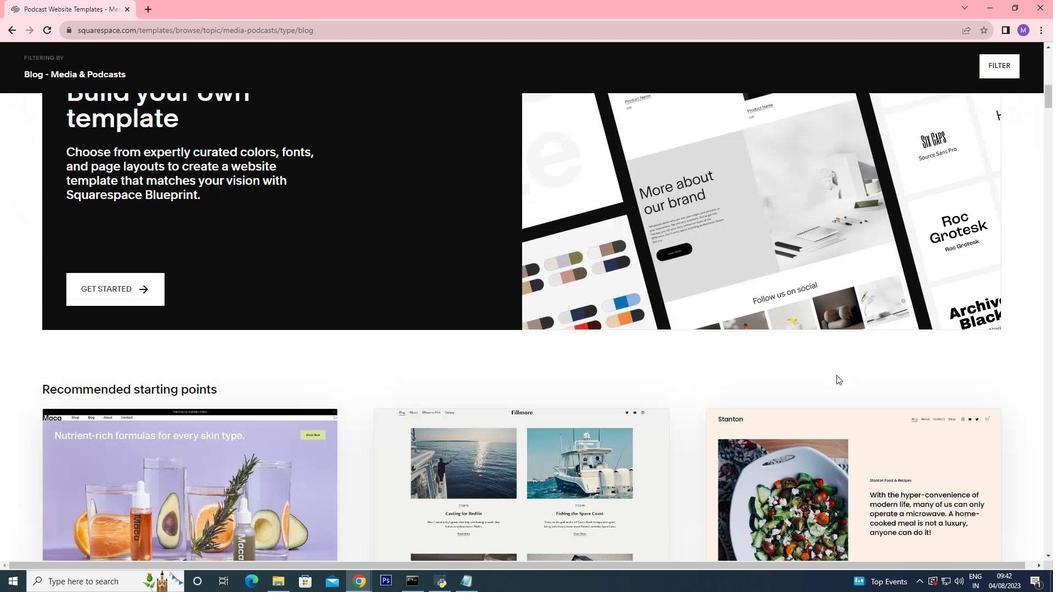 
Action: Mouse scrolled (836, 374) with delta (0, 0)
Screenshot: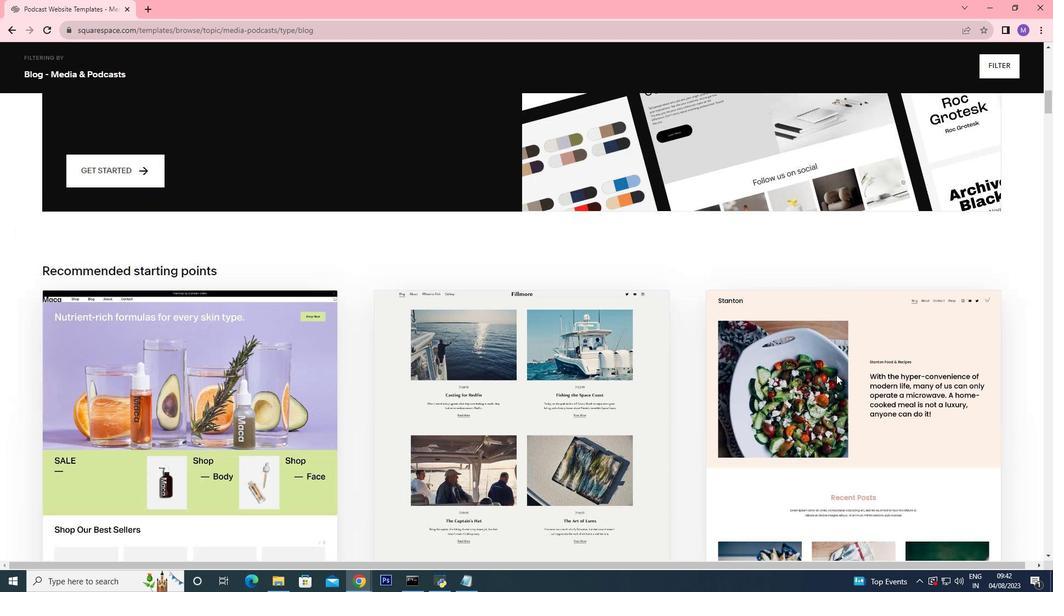 
Action: Mouse scrolled (836, 374) with delta (0, 0)
Screenshot: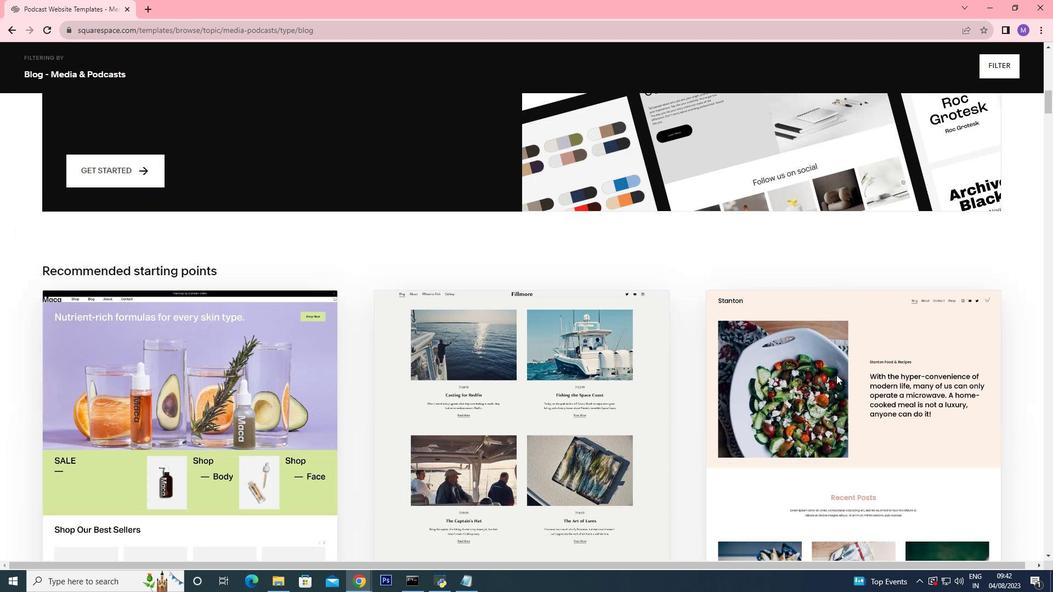 
Action: Mouse scrolled (836, 374) with delta (0, 0)
Screenshot: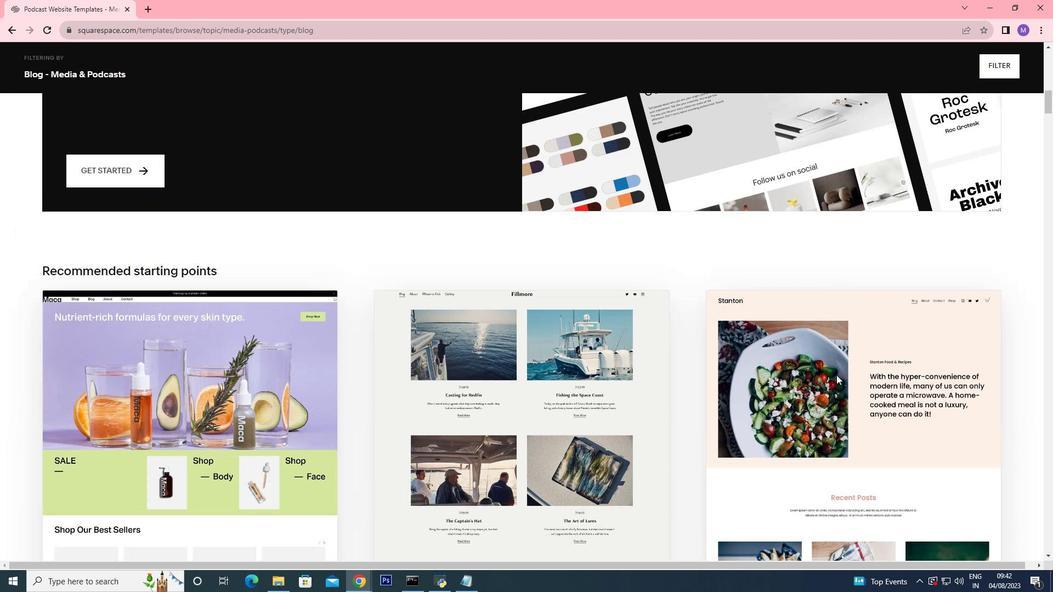 
Action: Mouse scrolled (836, 374) with delta (0, 0)
Screenshot: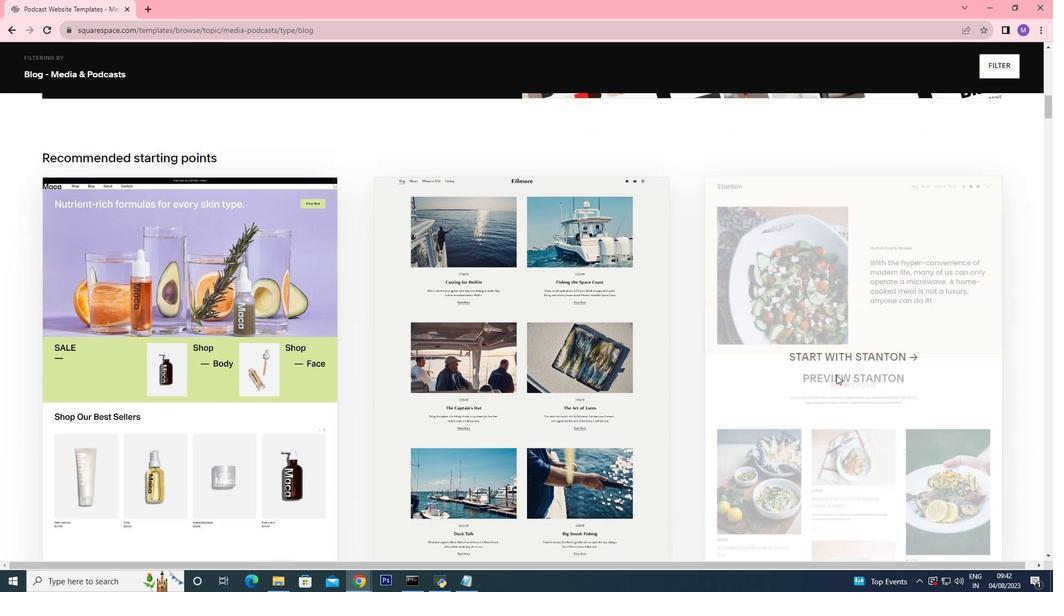 
Action: Mouse scrolled (836, 374) with delta (0, 0)
Screenshot: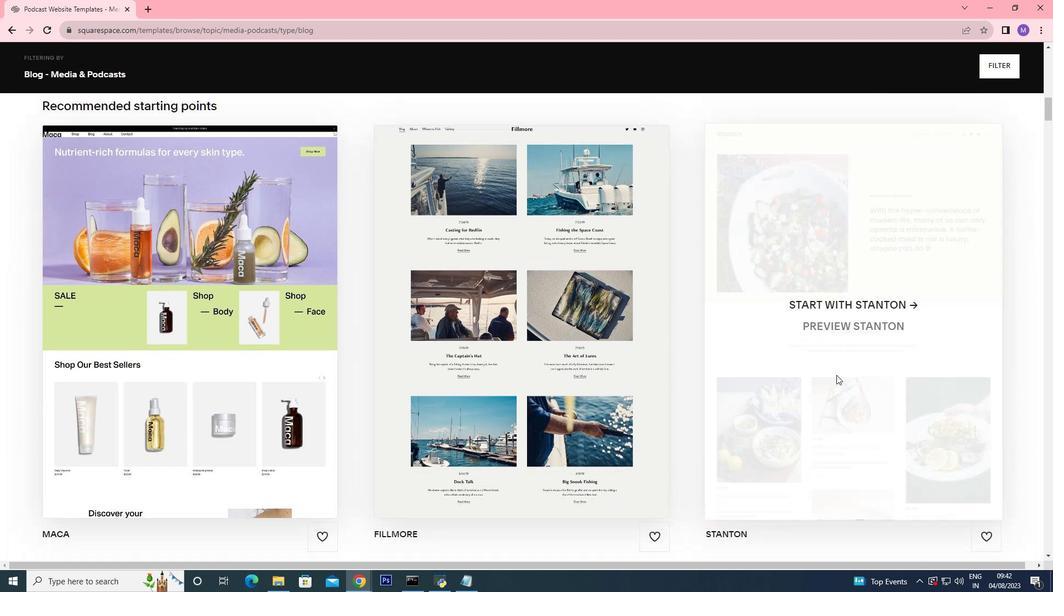 
Action: Mouse scrolled (836, 374) with delta (0, 0)
Screenshot: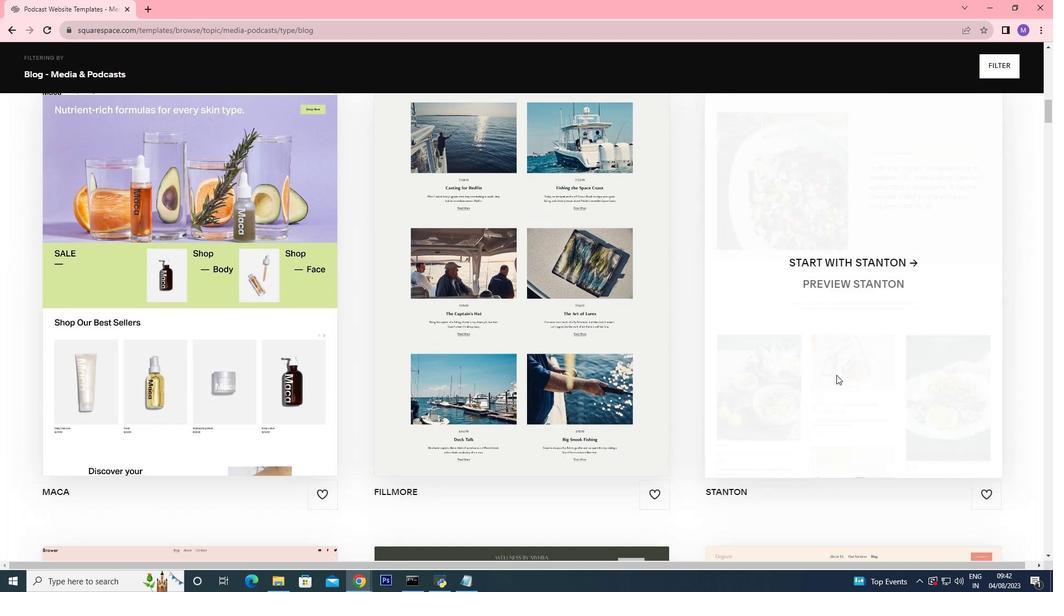 
Action: Mouse scrolled (836, 374) with delta (0, 0)
Screenshot: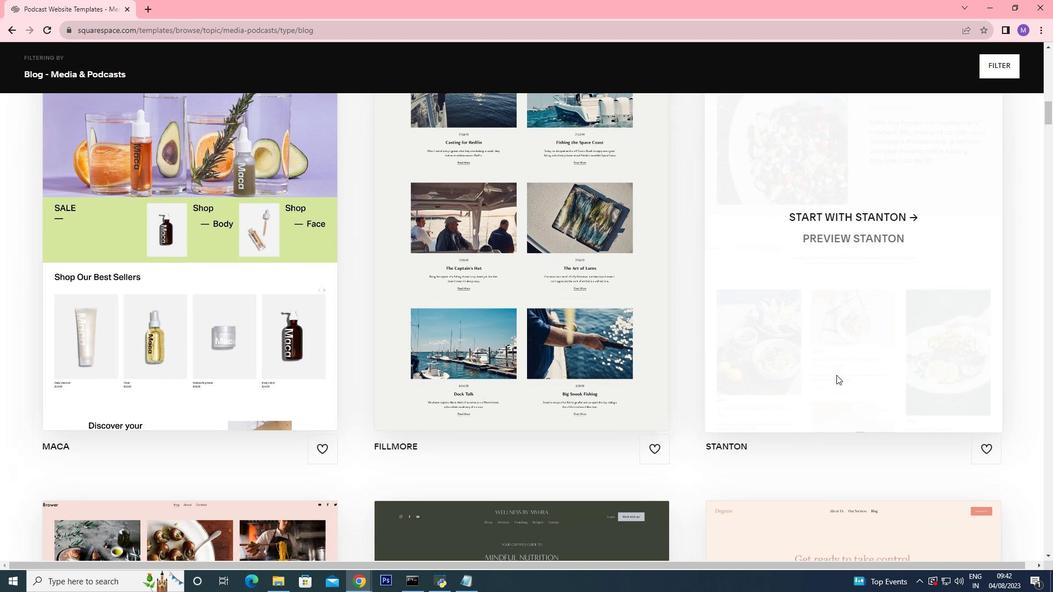 
Action: Mouse scrolled (836, 374) with delta (0, 0)
Screenshot: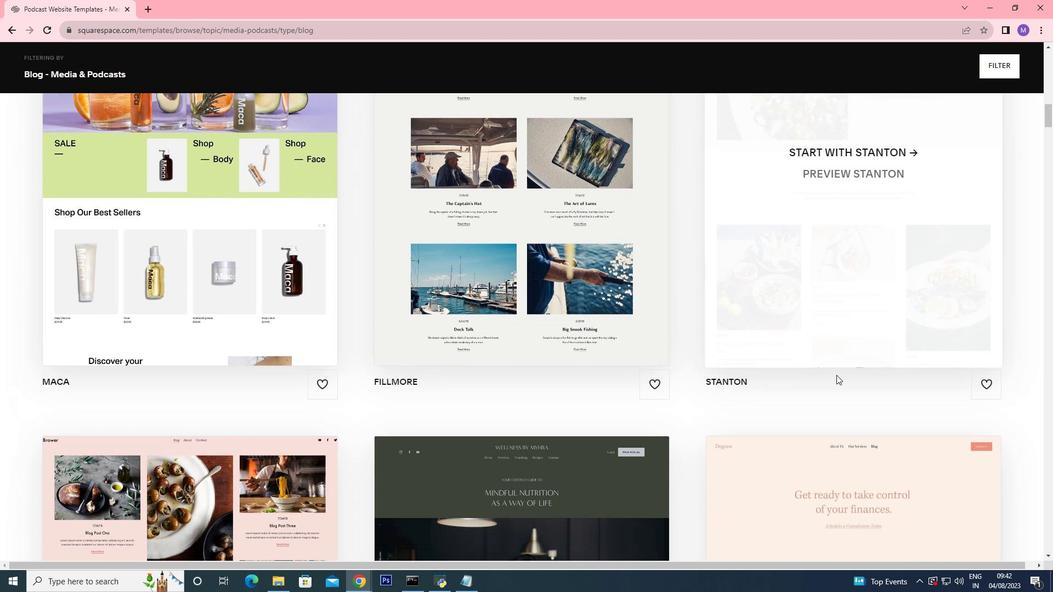 
Action: Mouse scrolled (836, 374) with delta (0, 0)
Screenshot: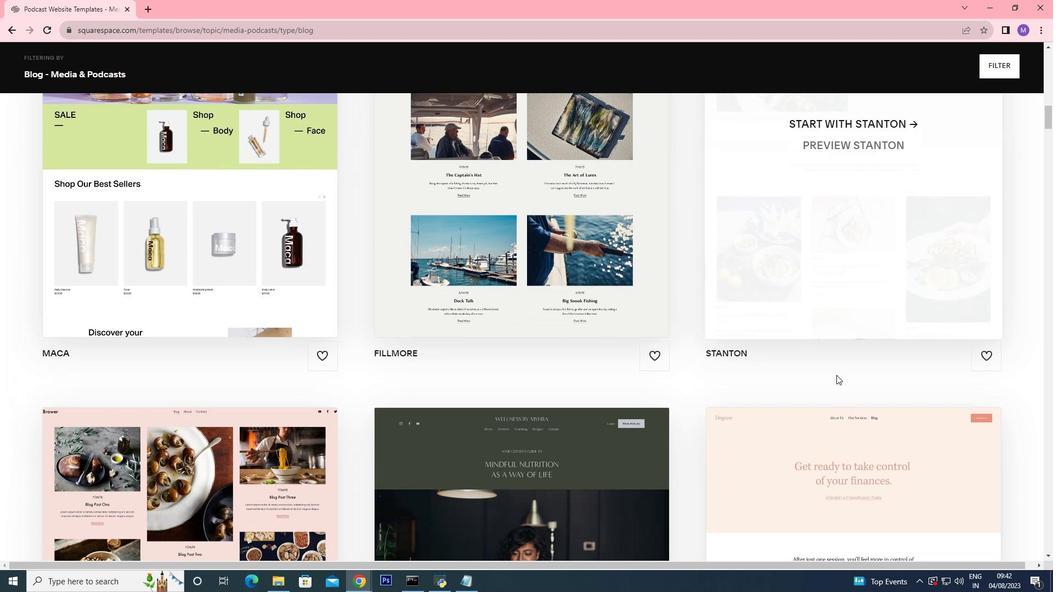 
Action: Mouse scrolled (836, 374) with delta (0, 0)
Screenshot: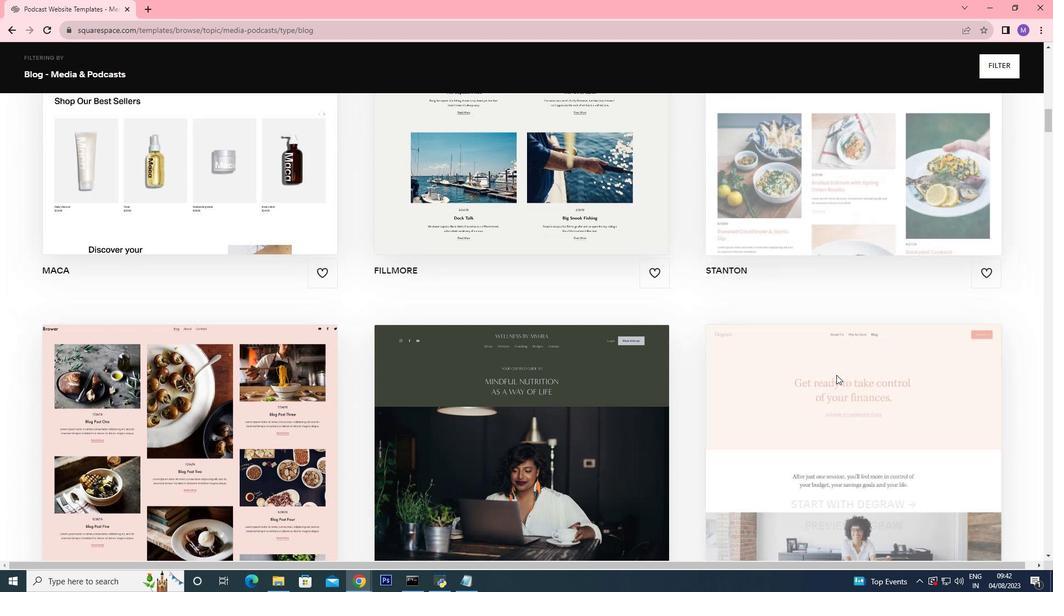 
Action: Mouse scrolled (836, 374) with delta (0, 0)
Screenshot: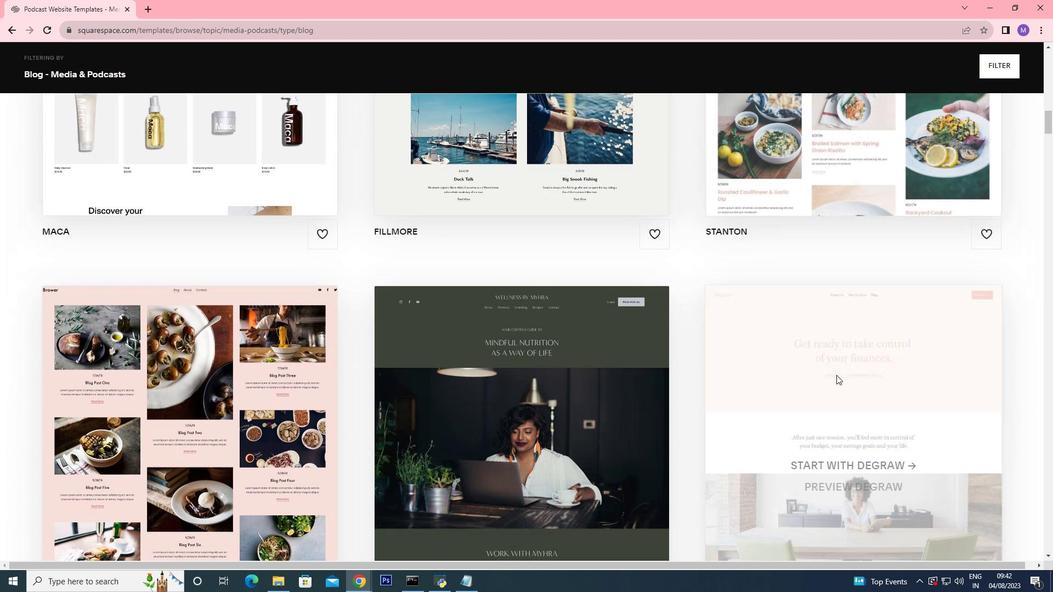 
Action: Mouse scrolled (836, 374) with delta (0, 0)
Screenshot: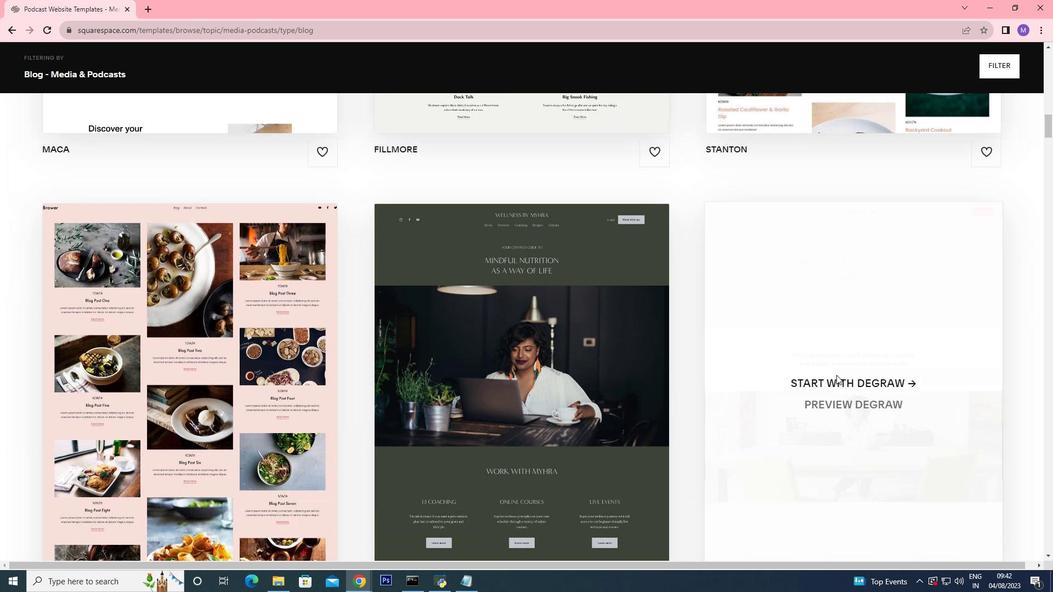 
Action: Mouse scrolled (836, 374) with delta (0, 0)
Screenshot: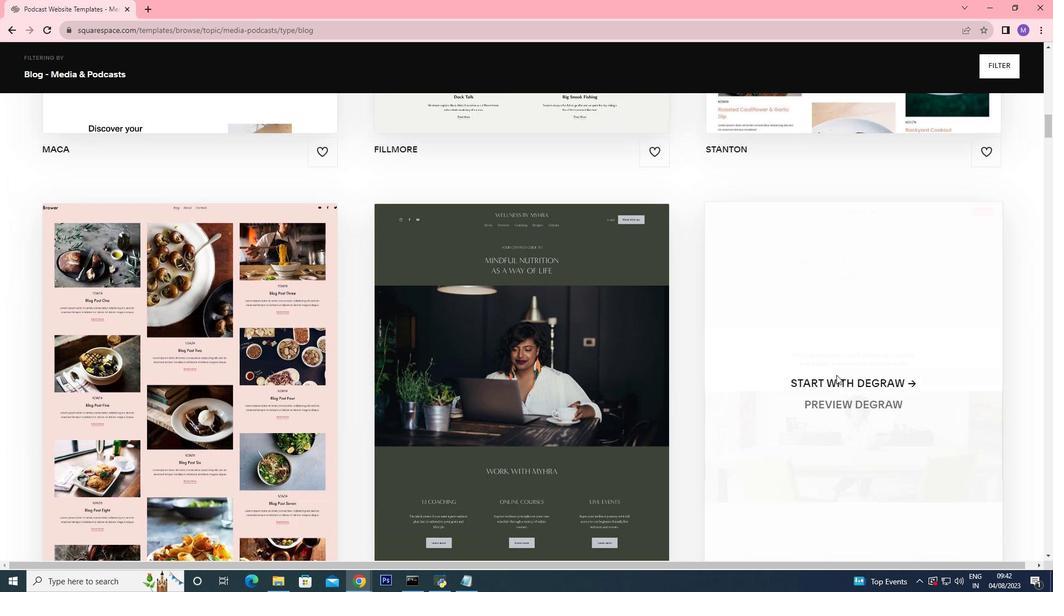 
Action: Mouse scrolled (836, 374) with delta (0, 0)
Screenshot: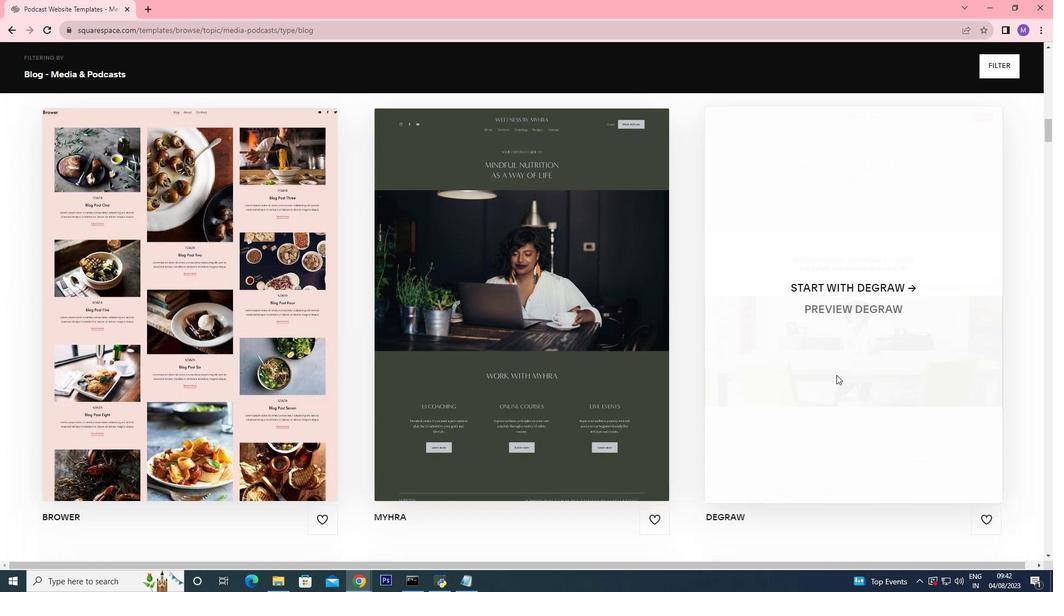 
Action: Mouse scrolled (836, 374) with delta (0, 0)
Screenshot: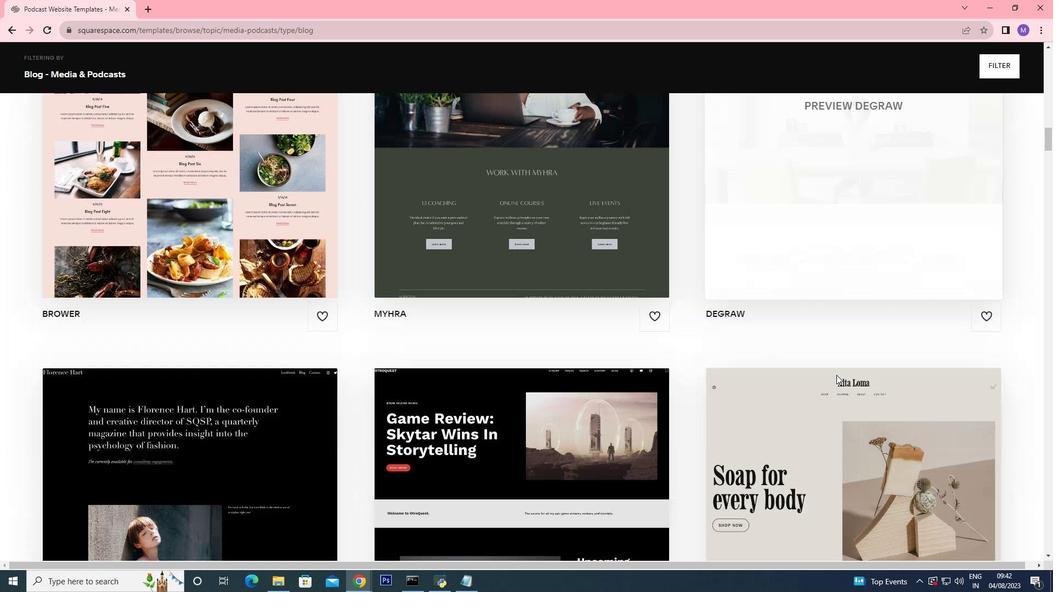 
Action: Mouse scrolled (836, 374) with delta (0, 0)
Screenshot: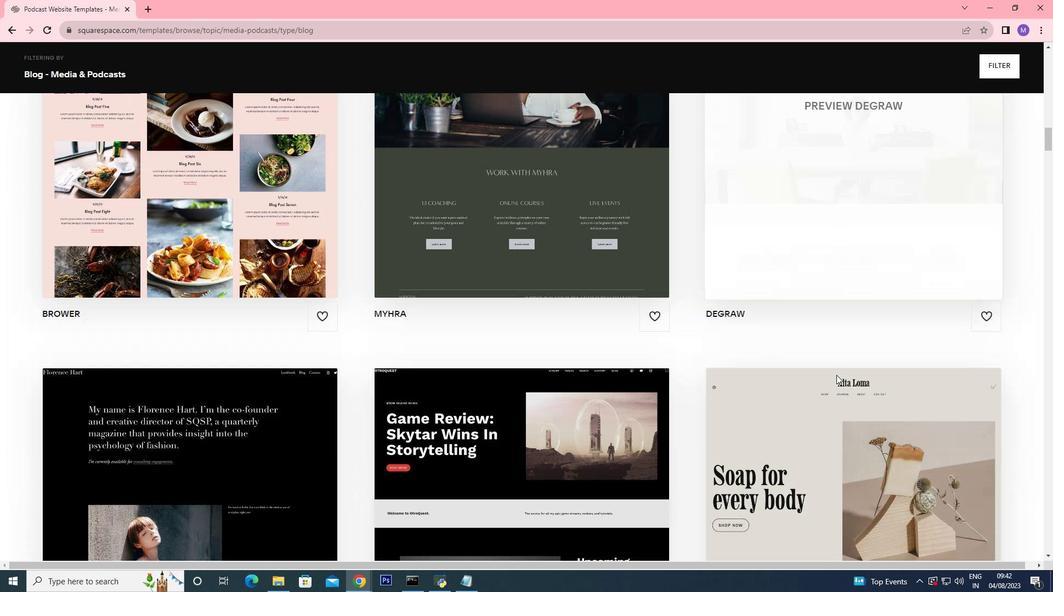 
Action: Mouse scrolled (836, 374) with delta (0, 0)
Screenshot: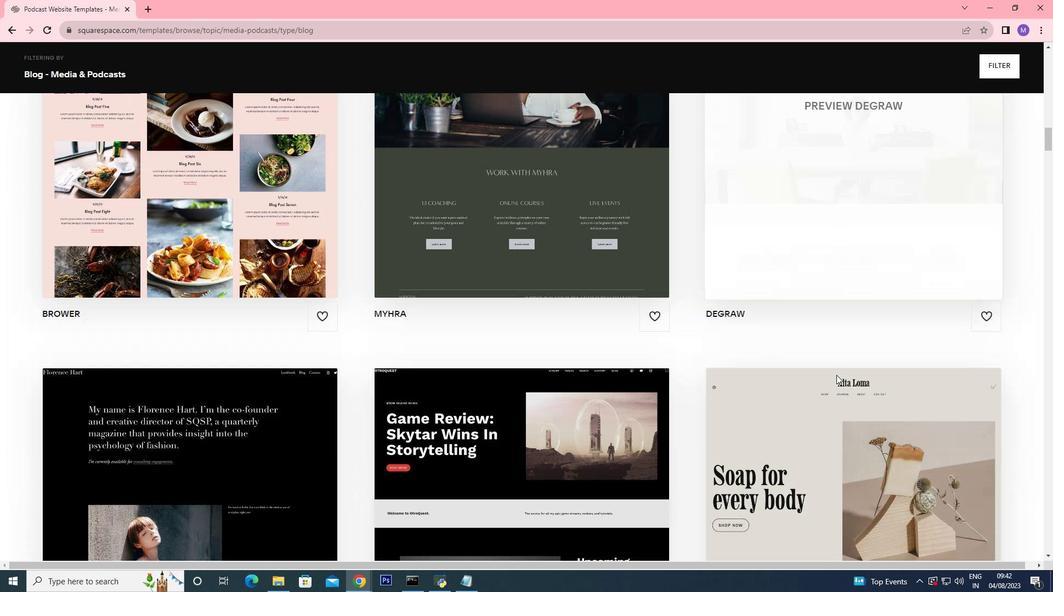 
Action: Mouse scrolled (836, 374) with delta (0, 0)
Screenshot: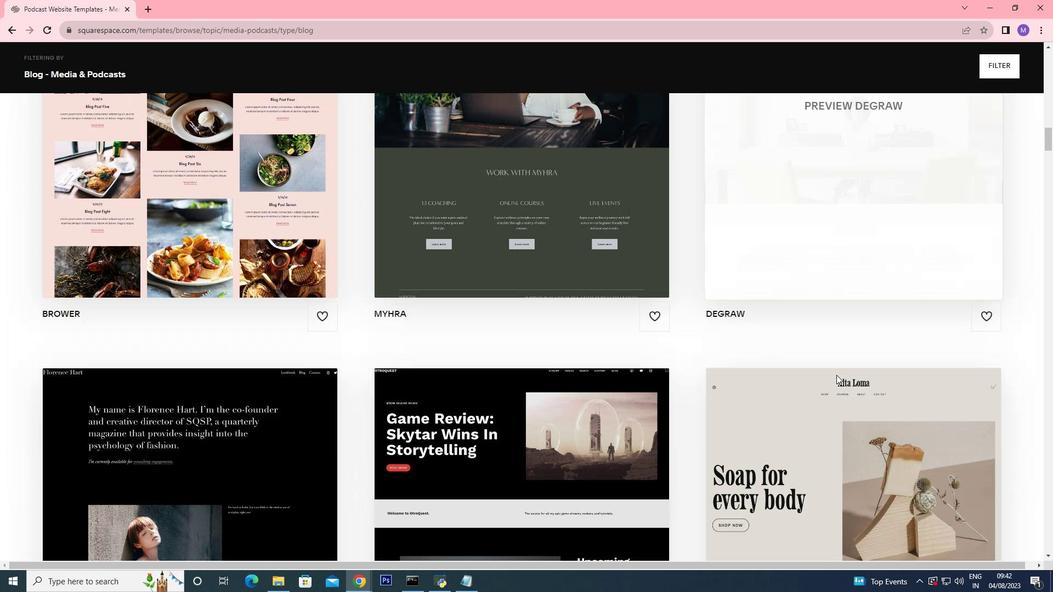 
Action: Mouse scrolled (836, 374) with delta (0, 0)
Screenshot: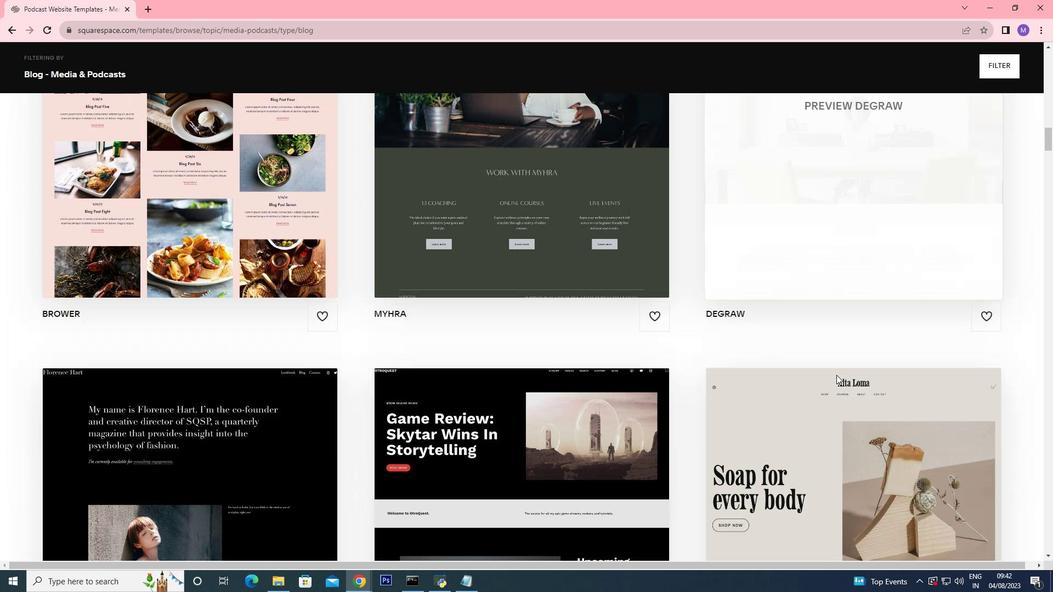 
Action: Mouse scrolled (836, 374) with delta (0, 0)
Screenshot: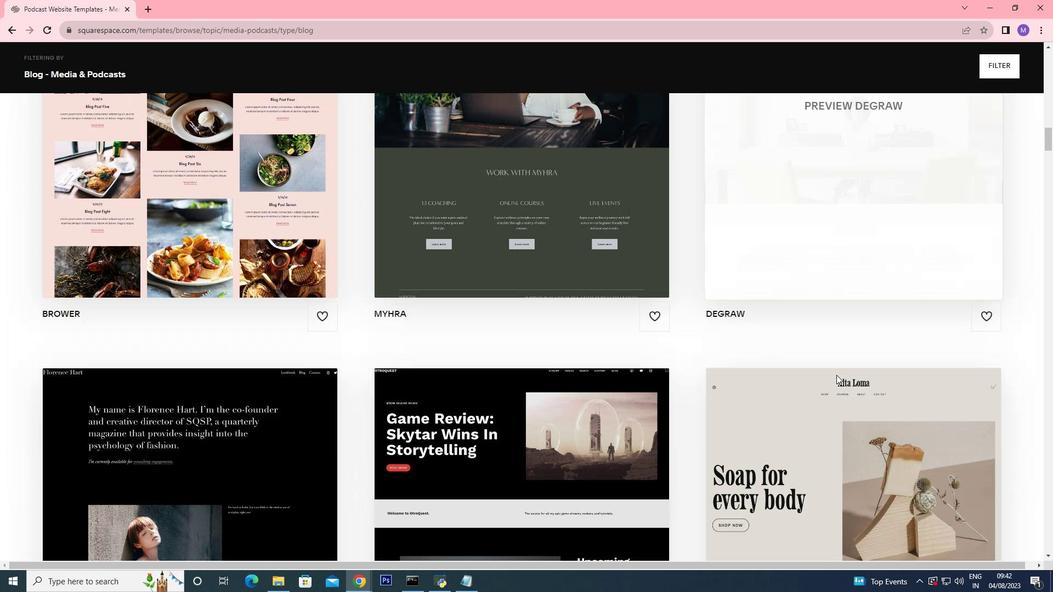 
Action: Mouse scrolled (836, 374) with delta (0, 0)
Screenshot: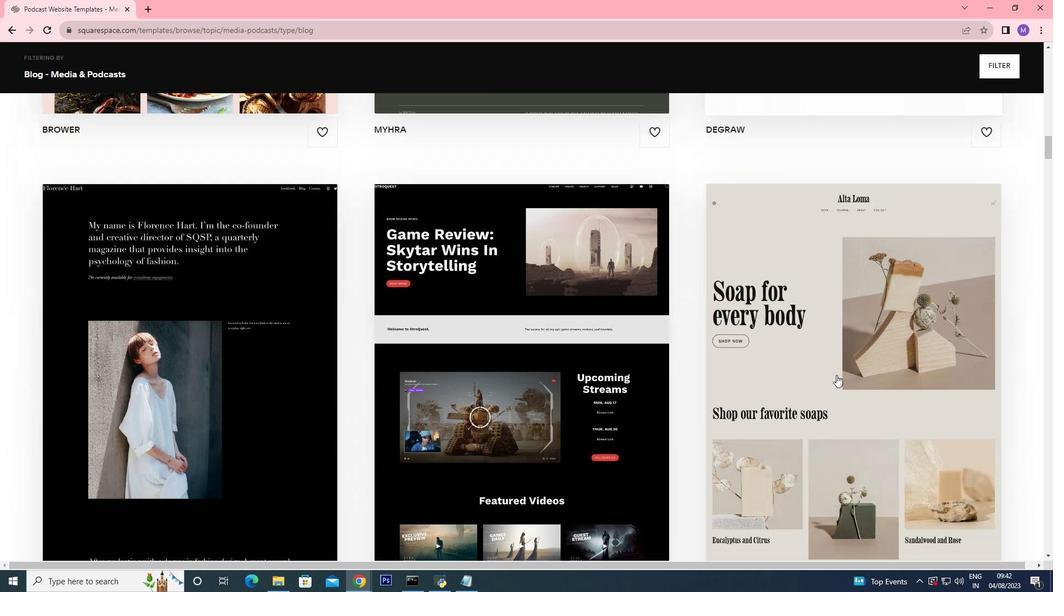 
Action: Mouse scrolled (836, 374) with delta (0, 0)
Screenshot: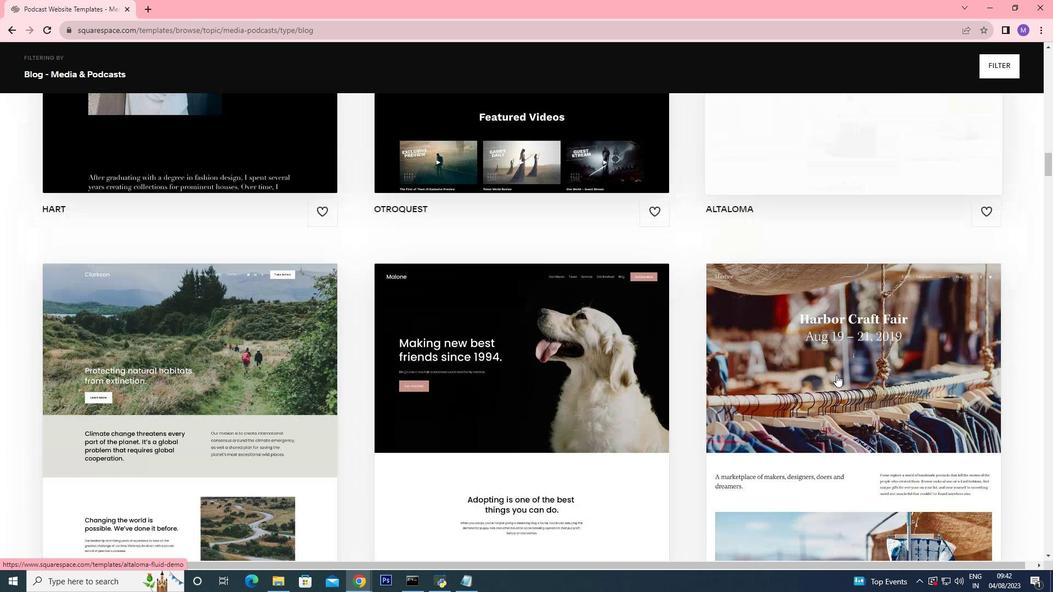 
Action: Mouse scrolled (836, 374) with delta (0, 0)
Screenshot: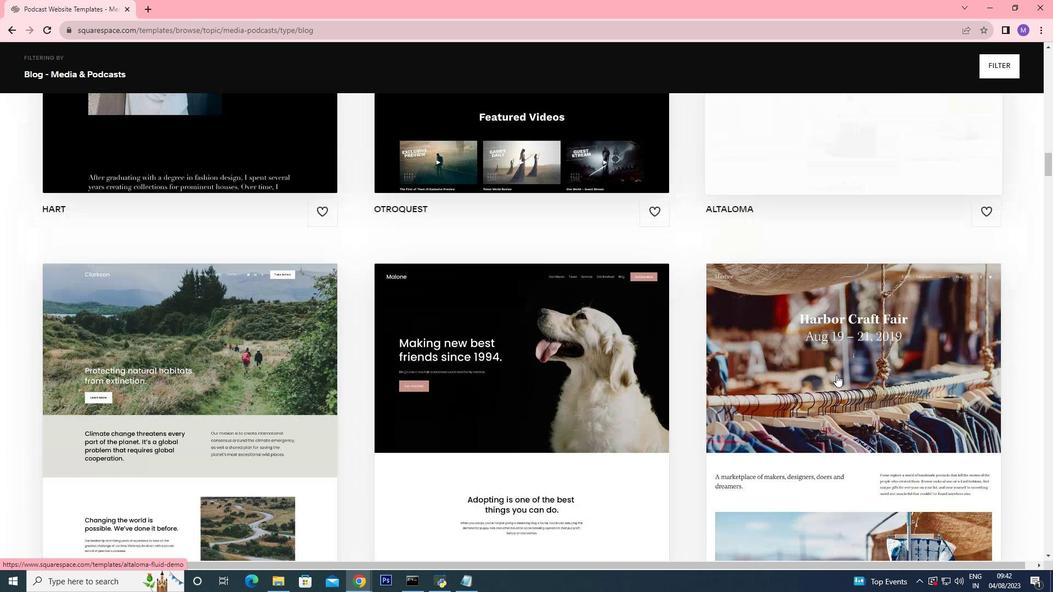 
Action: Mouse scrolled (836, 374) with delta (0, 0)
Screenshot: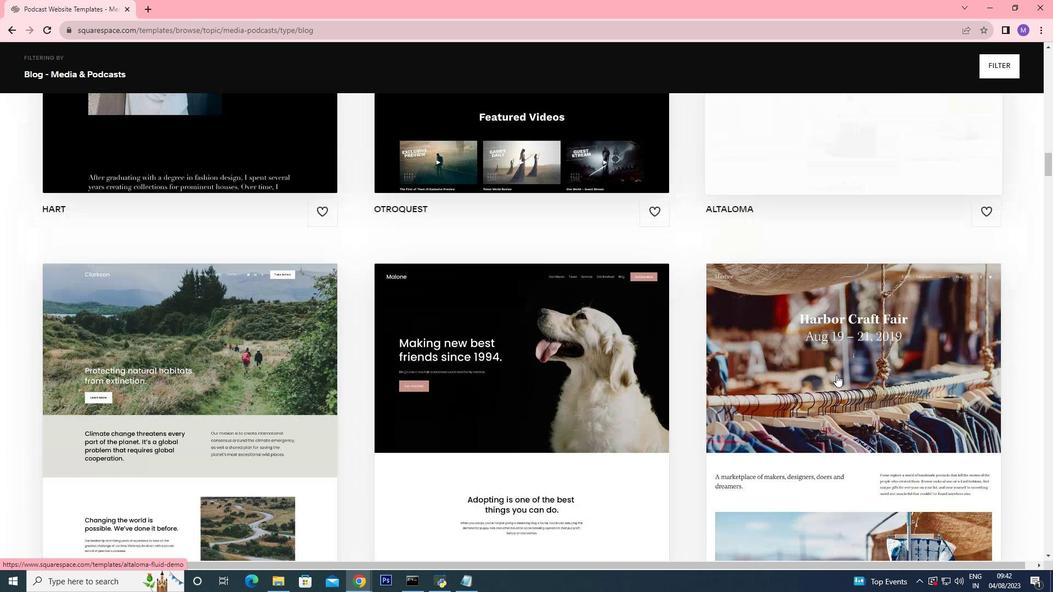 
Action: Mouse scrolled (836, 374) with delta (0, 0)
Screenshot: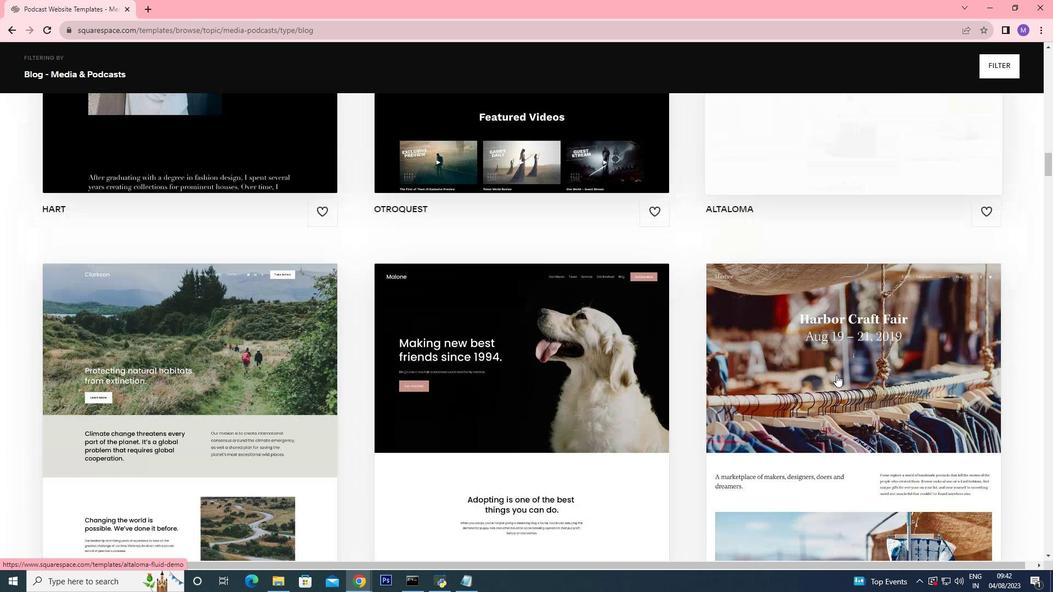 
Action: Mouse scrolled (836, 374) with delta (0, 0)
Screenshot: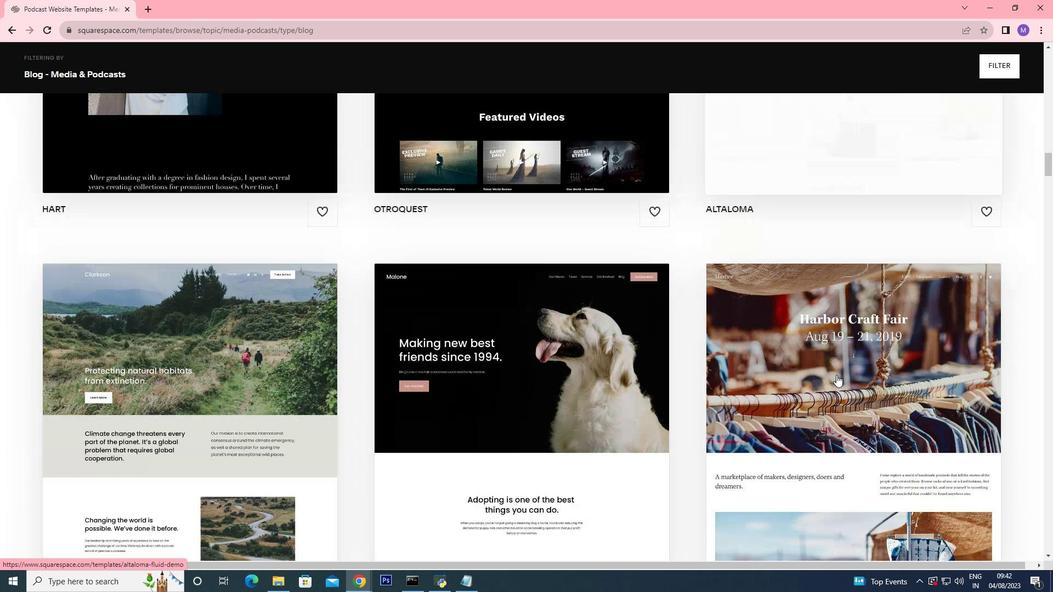 
Action: Mouse scrolled (836, 374) with delta (0, 0)
Screenshot: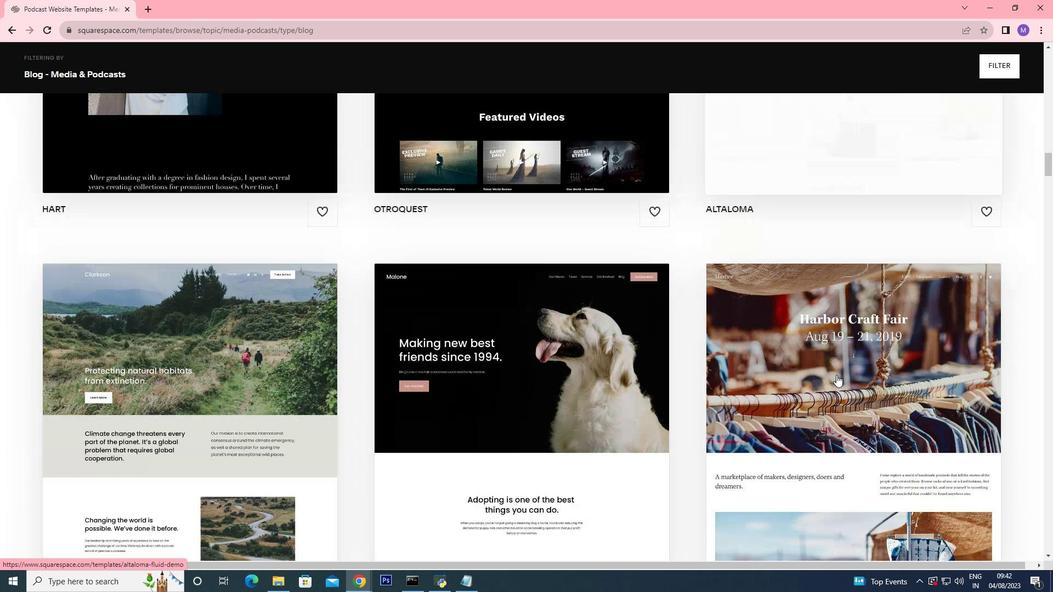 
Action: Mouse scrolled (836, 374) with delta (0, 0)
Screenshot: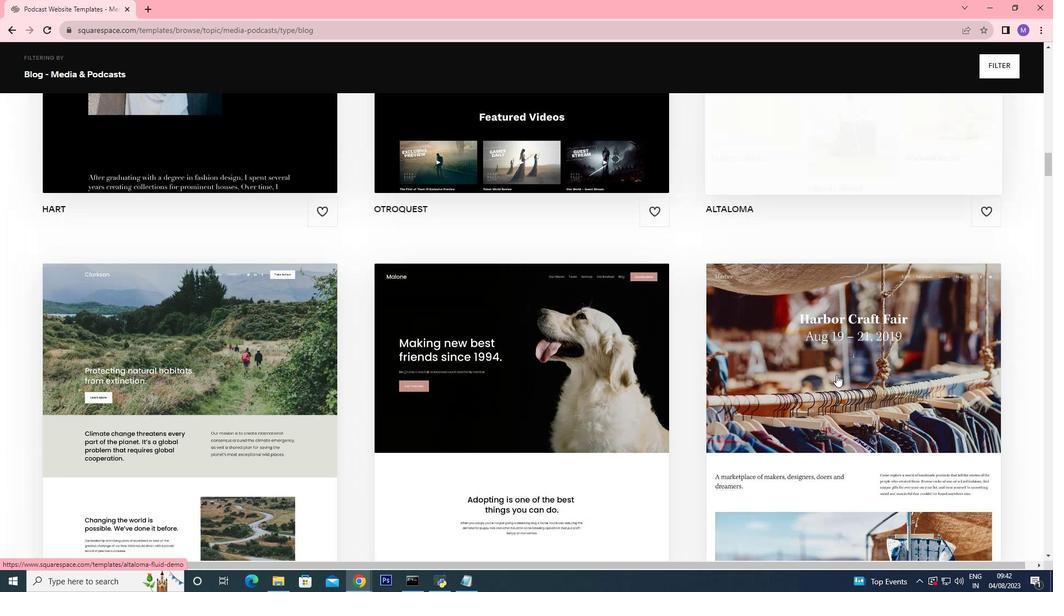 
Action: Mouse scrolled (836, 375) with delta (0, 0)
Screenshot: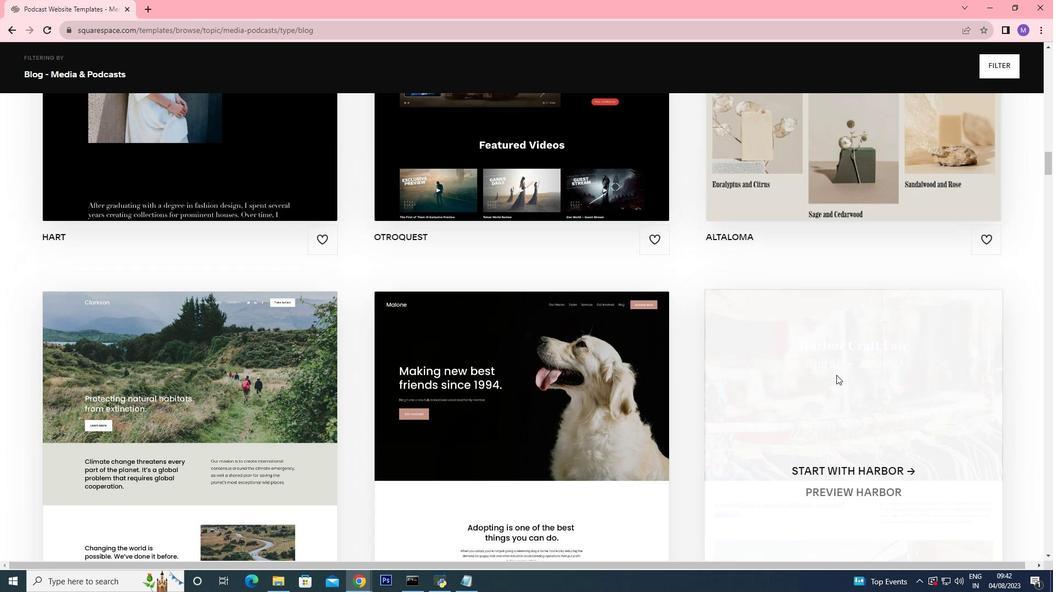 
Action: Mouse scrolled (836, 374) with delta (0, 0)
Screenshot: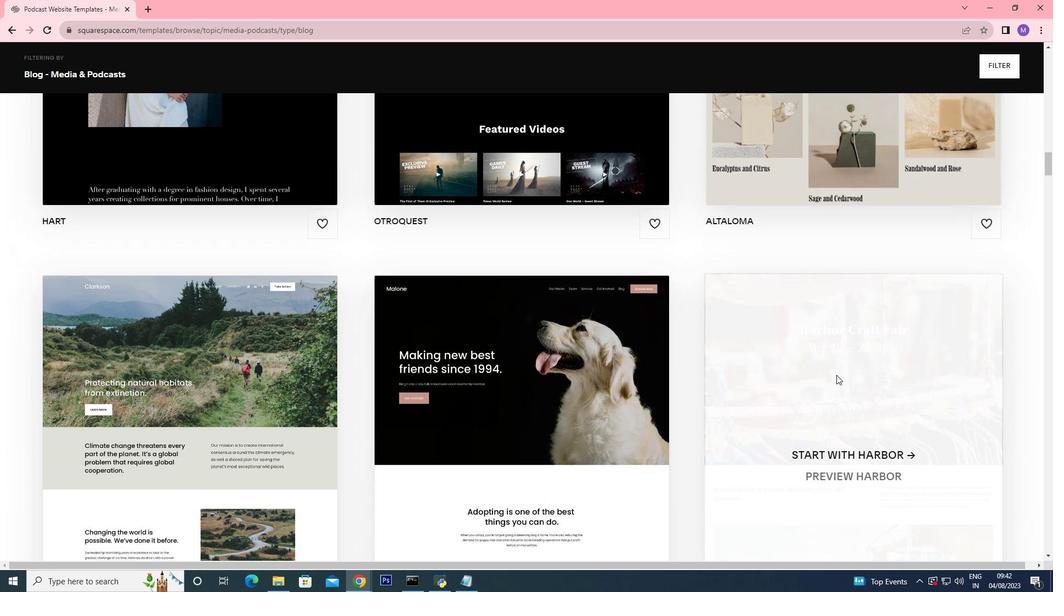 
Action: Mouse scrolled (836, 374) with delta (0, 0)
Screenshot: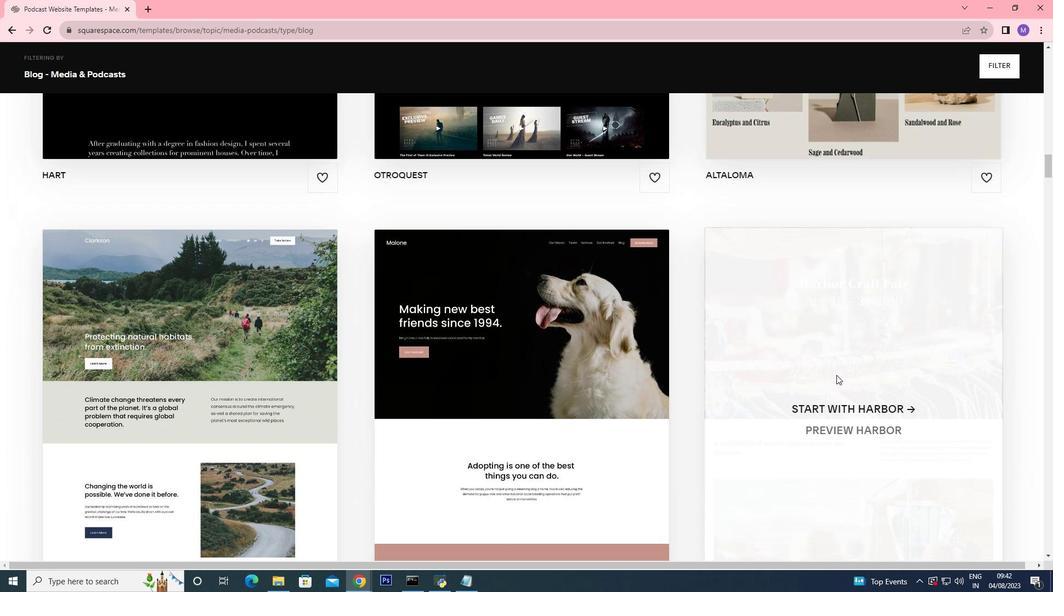 
Action: Mouse scrolled (836, 374) with delta (0, 0)
Screenshot: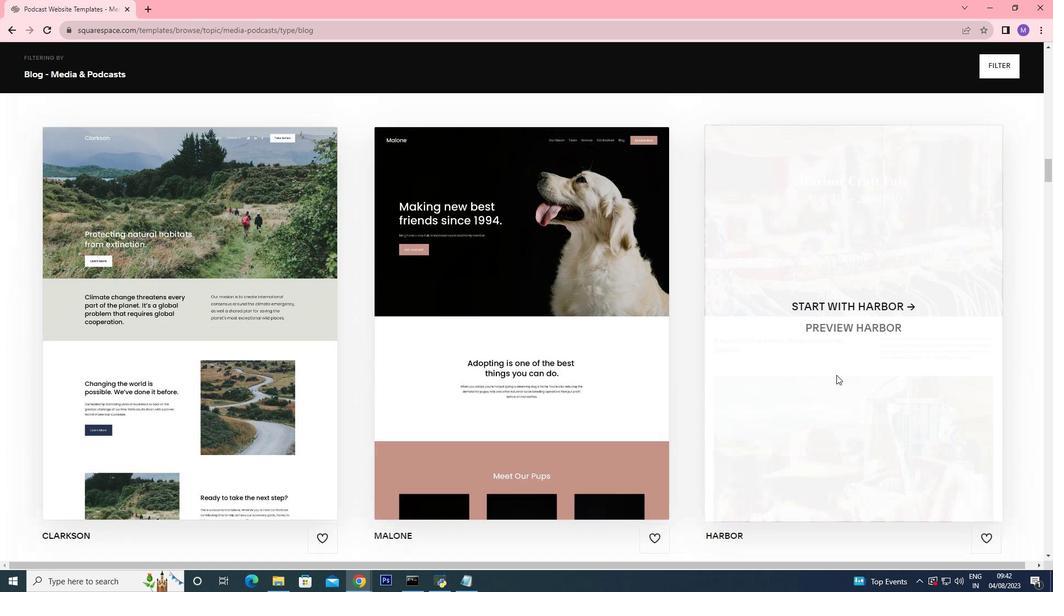 
Action: Mouse scrolled (836, 374) with delta (0, 0)
Screenshot: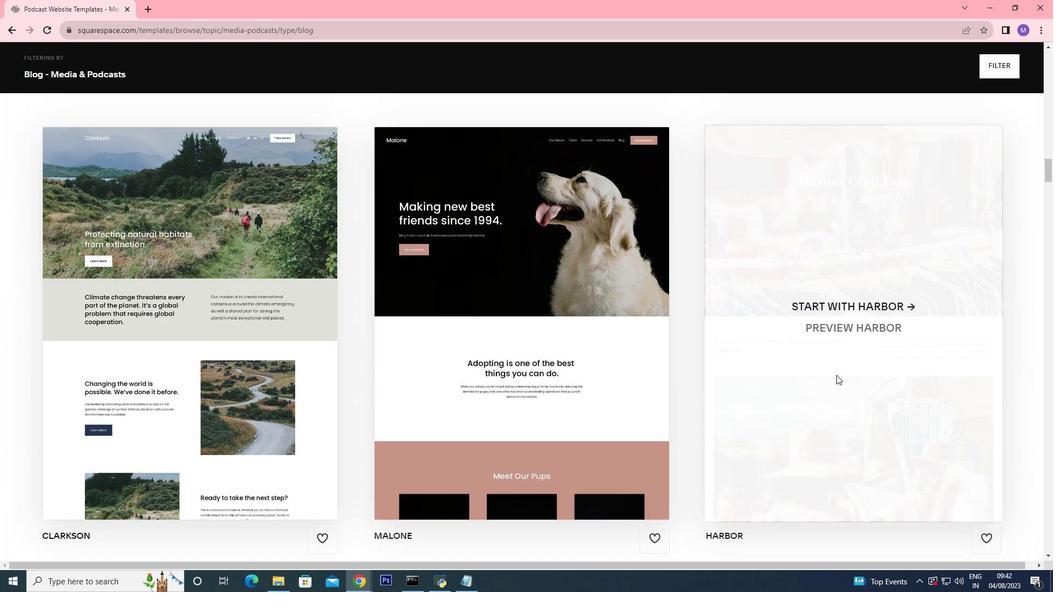 
Action: Mouse scrolled (836, 374) with delta (0, 0)
Screenshot: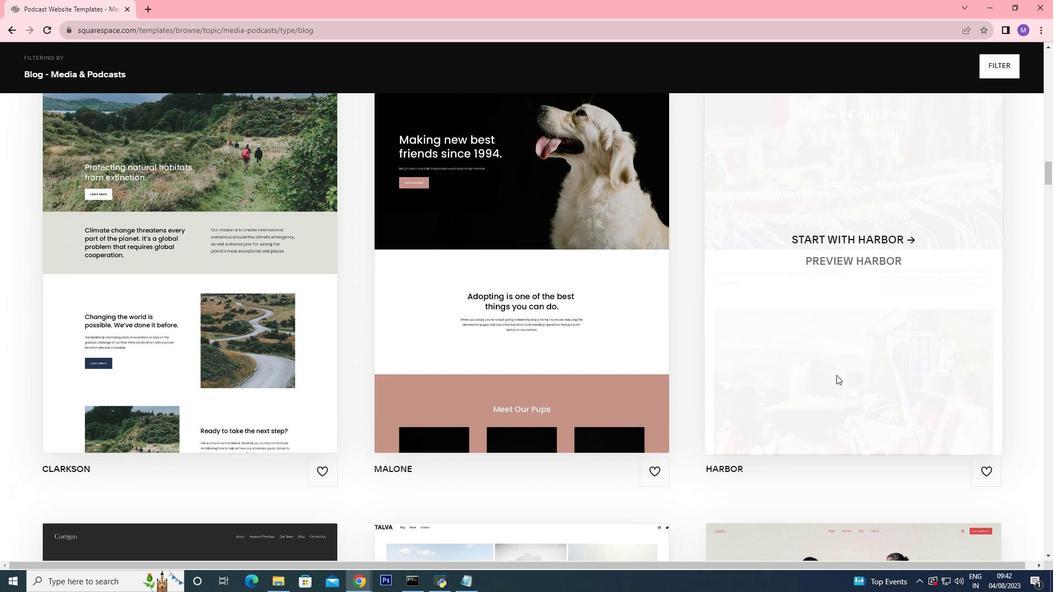 
Action: Mouse scrolled (836, 375) with delta (0, 0)
Screenshot: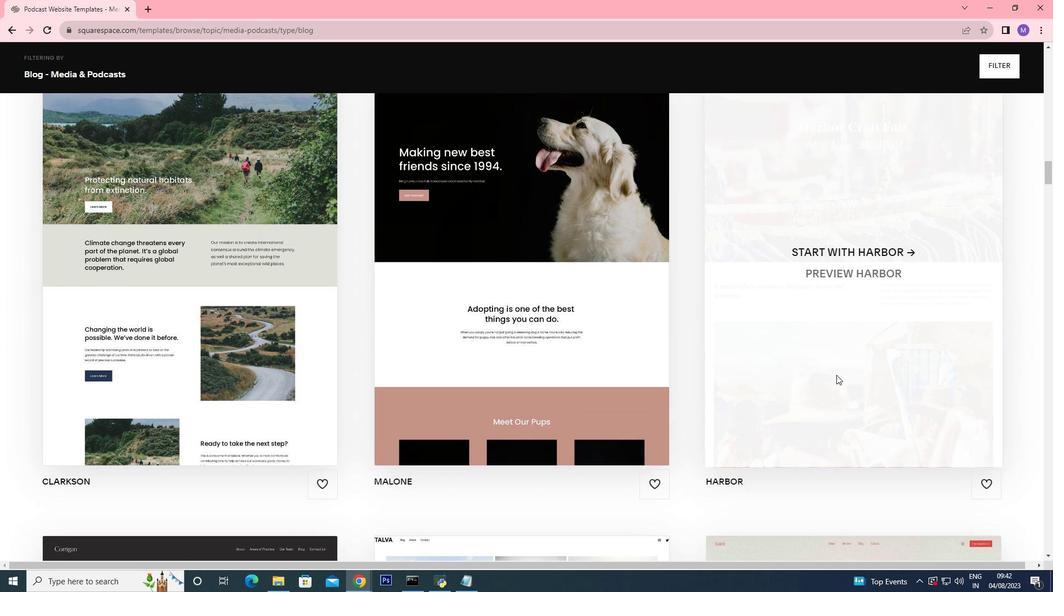 
Action: Mouse moved to (728, 377)
Screenshot: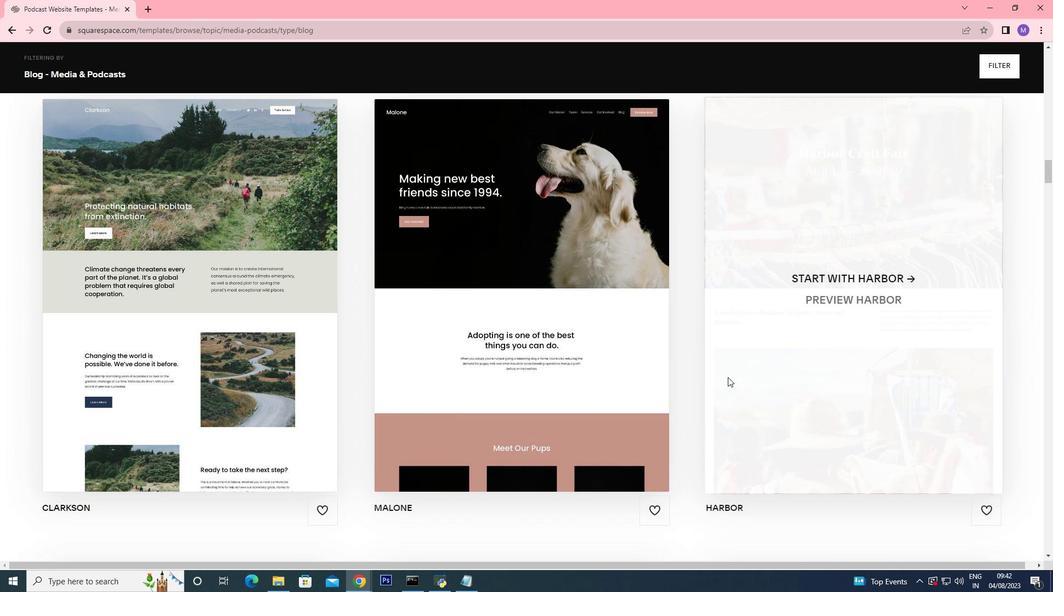 
Action: Mouse scrolled (728, 377) with delta (0, 0)
Screenshot: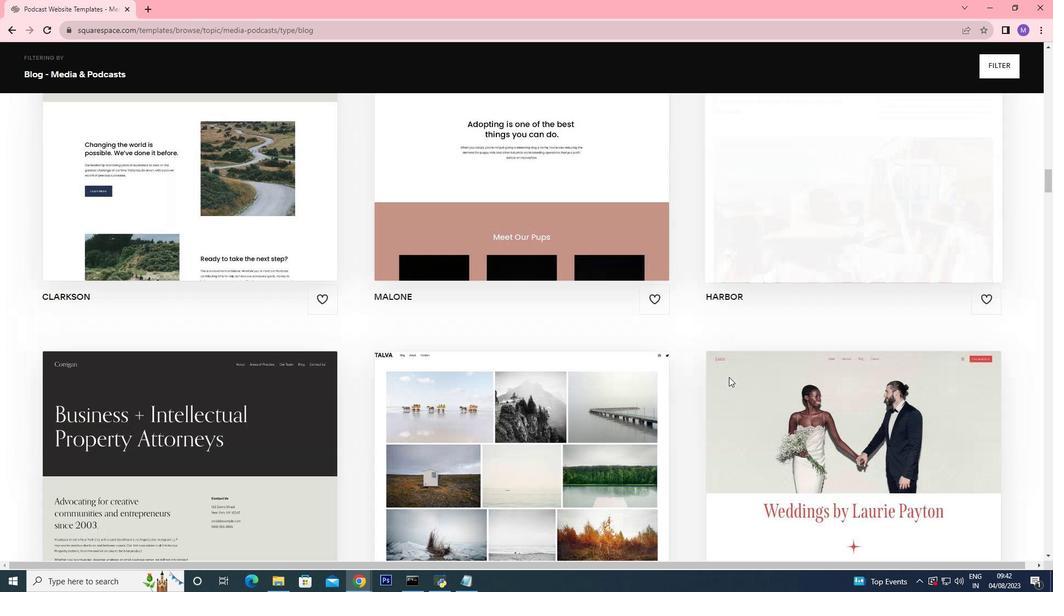 
Action: Mouse scrolled (728, 377) with delta (0, 0)
Screenshot: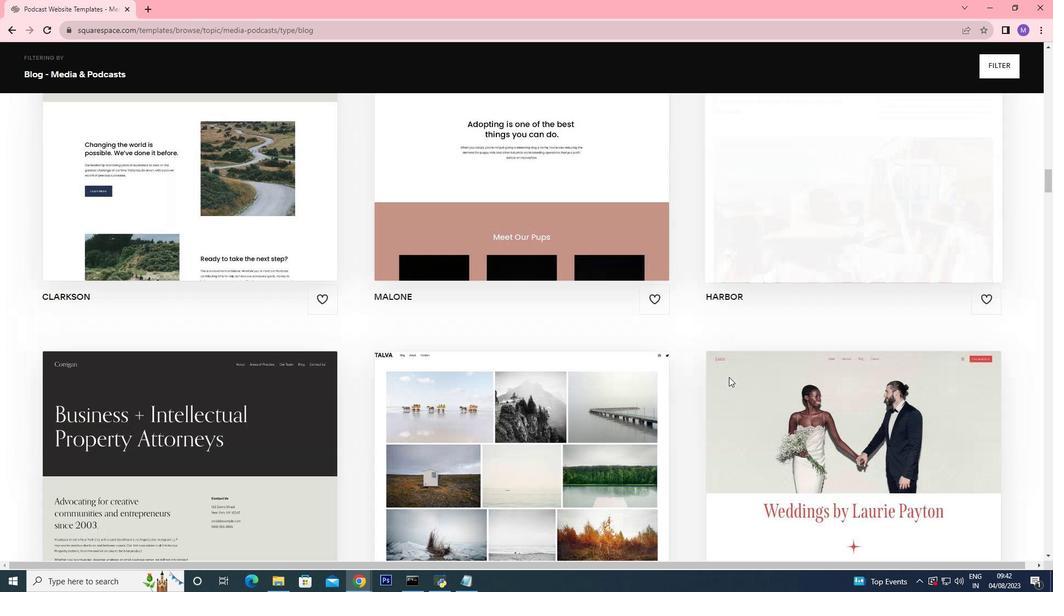 
Action: Mouse scrolled (728, 377) with delta (0, 0)
Screenshot: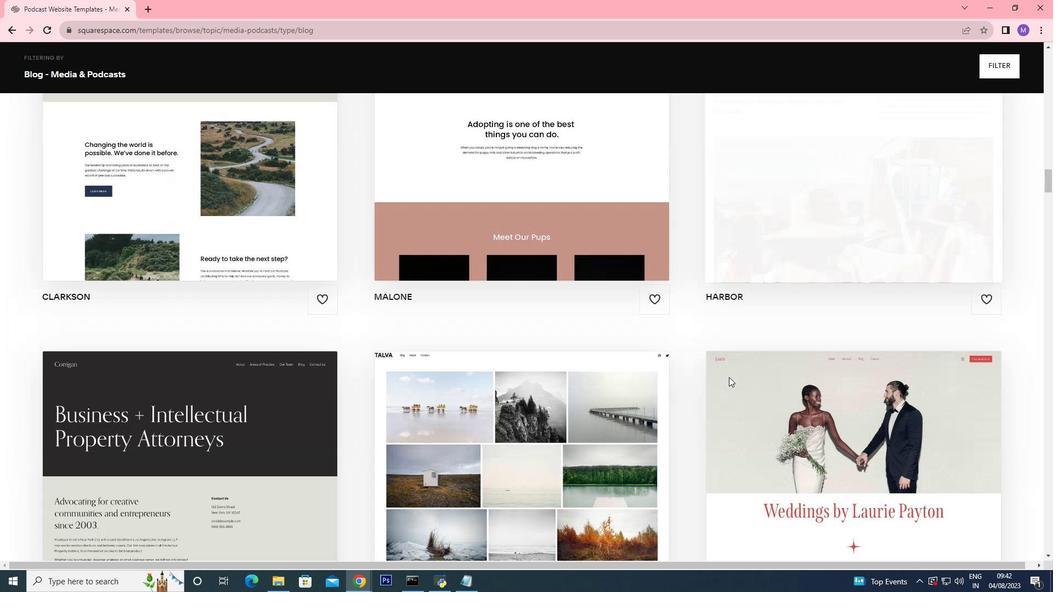 
Action: Mouse scrolled (728, 377) with delta (0, 0)
Screenshot: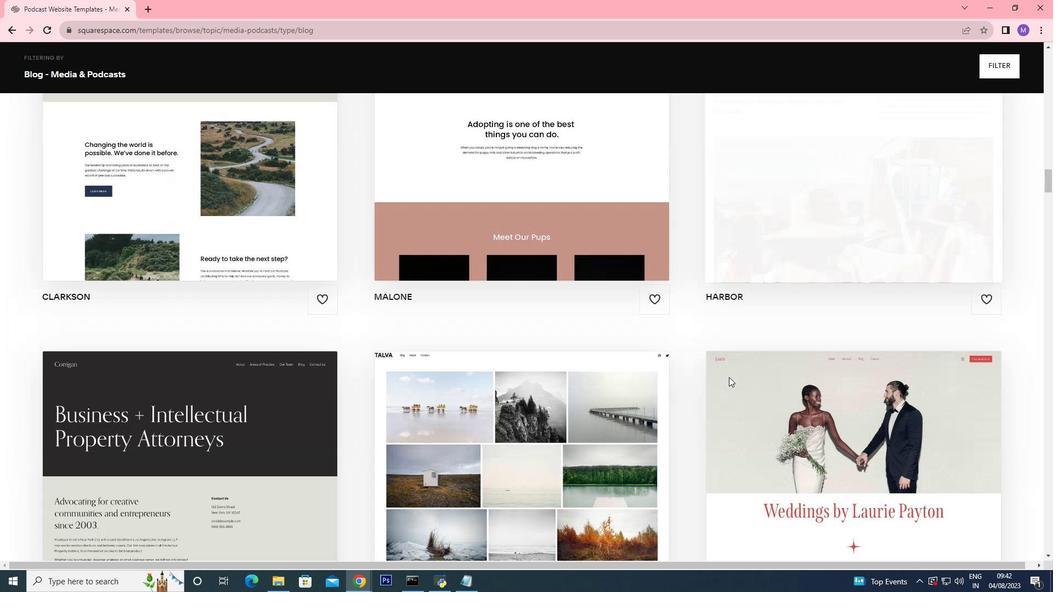 
Action: Mouse moved to (728, 377)
Screenshot: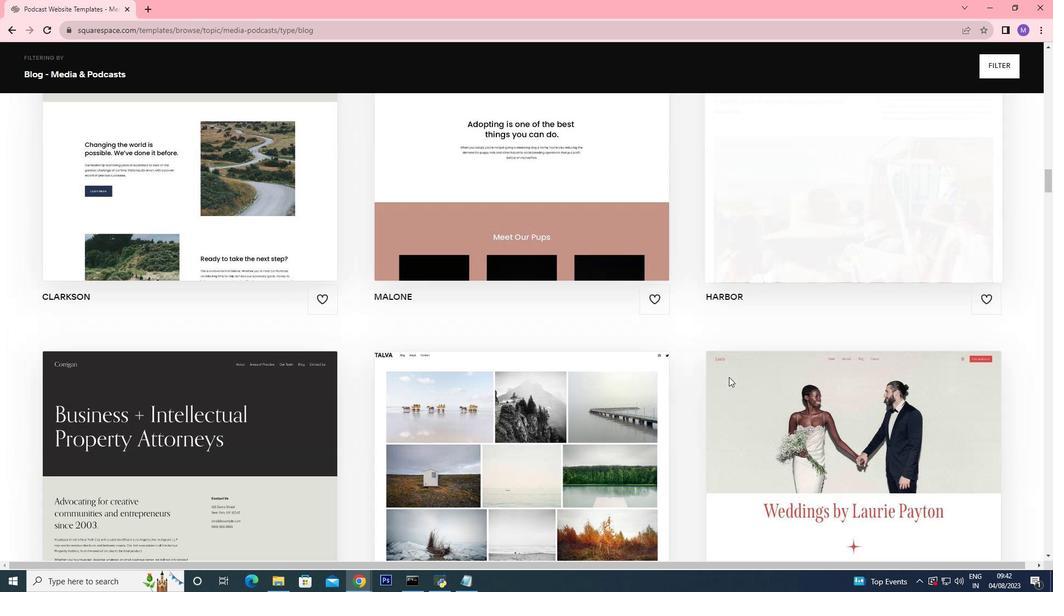 
Action: Mouse scrolled (728, 377) with delta (0, 0)
Screenshot: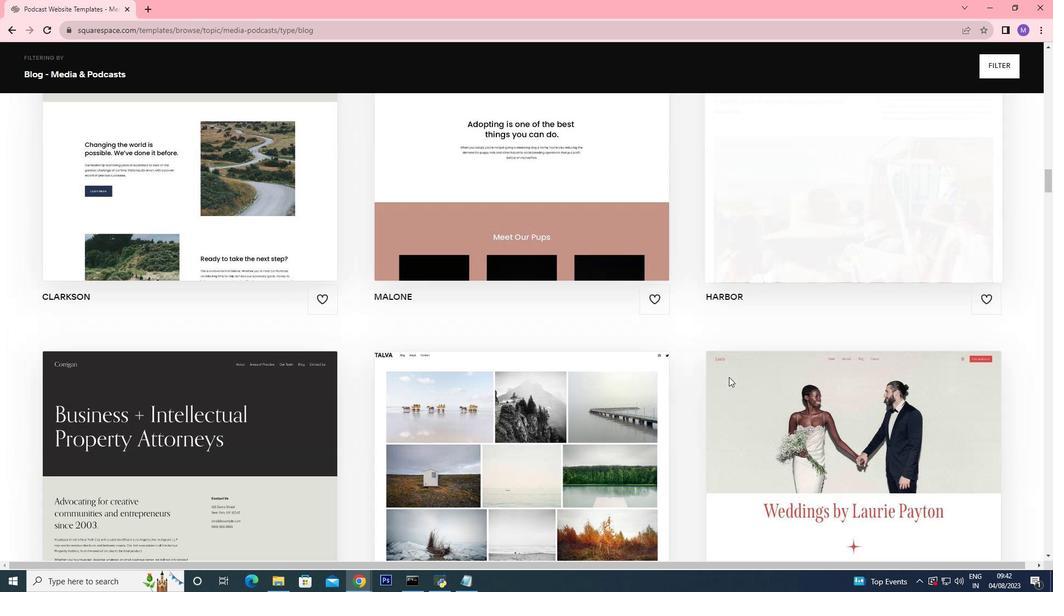 
Action: Mouse moved to (729, 377)
Screenshot: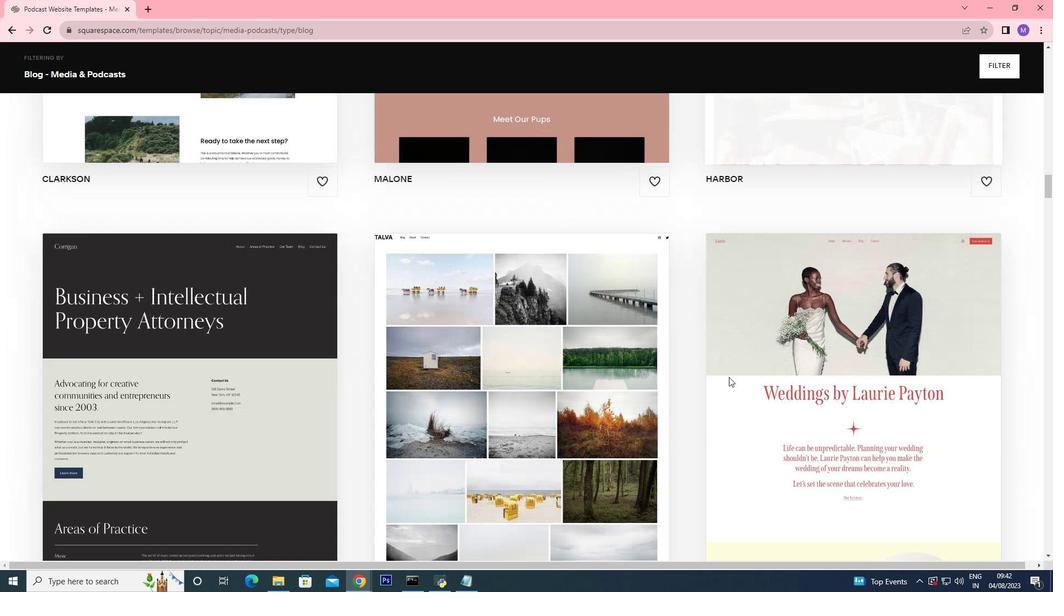 
Action: Mouse scrolled (728, 377) with delta (0, 0)
Screenshot: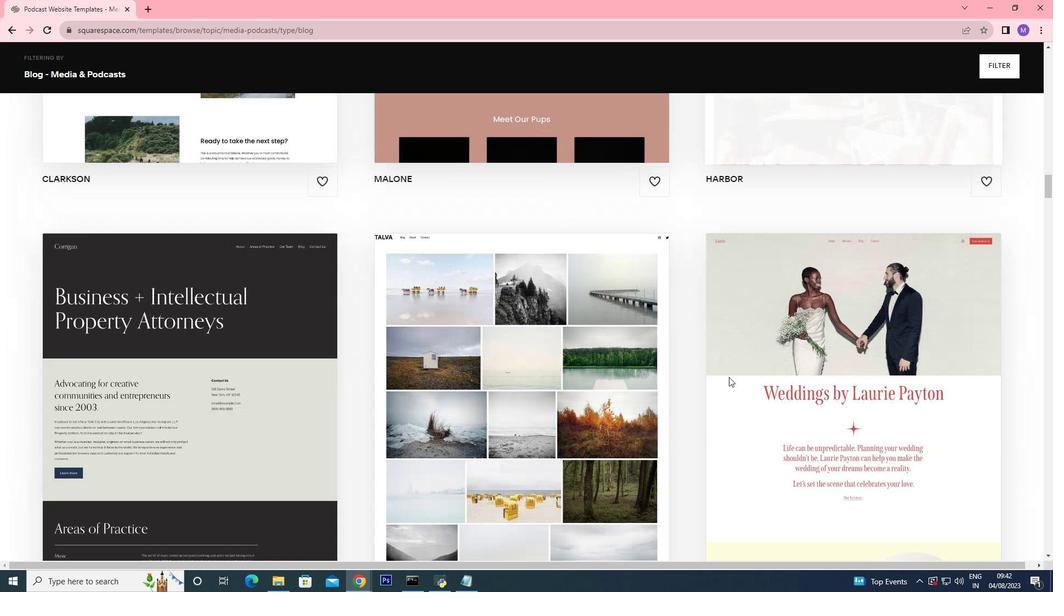 
Action: Mouse moved to (729, 377)
Screenshot: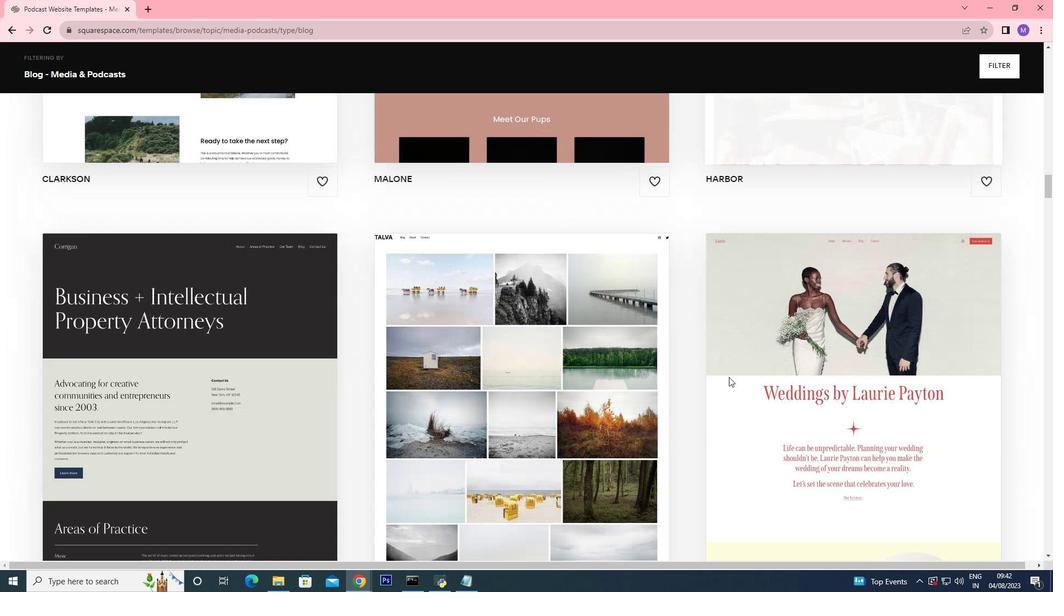 
Action: Mouse scrolled (729, 377) with delta (0, 0)
Screenshot: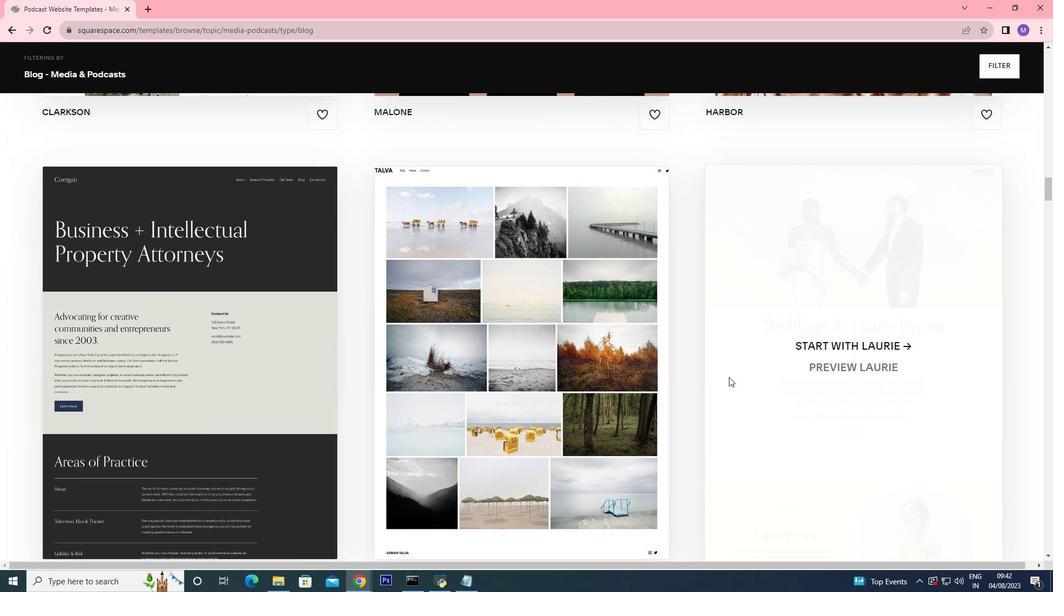 
Action: Mouse scrolled (729, 377) with delta (0, 0)
Screenshot: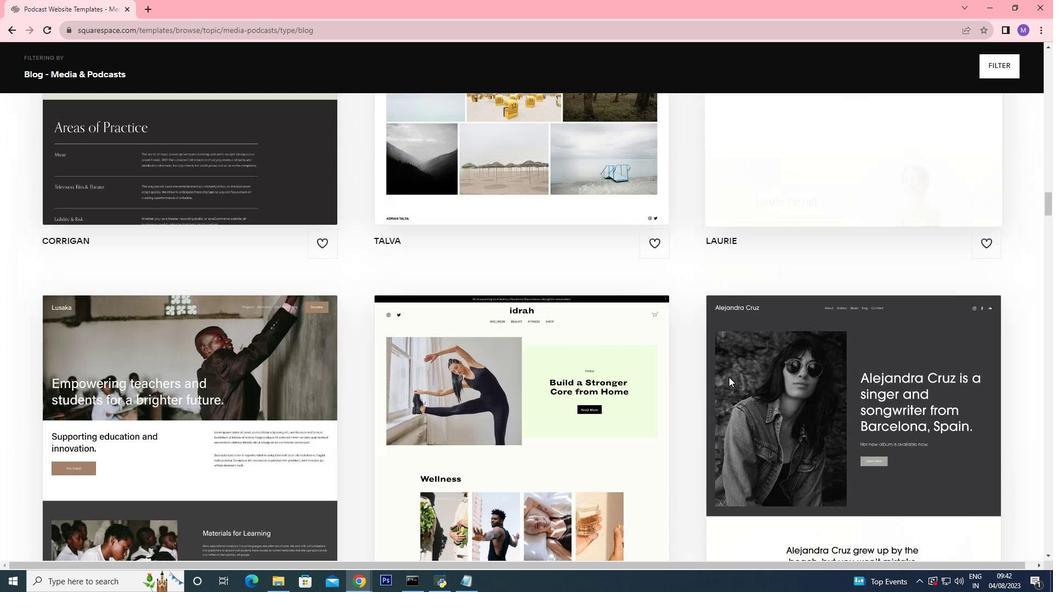 
Action: Mouse scrolled (729, 377) with delta (0, 0)
Screenshot: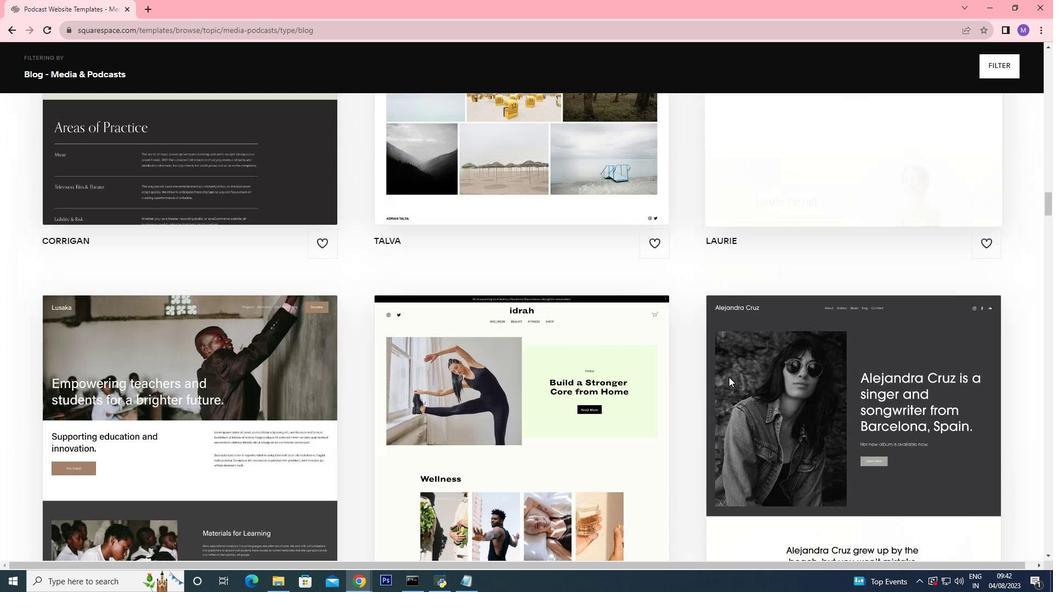 
Action: Mouse scrolled (729, 377) with delta (0, 0)
Screenshot: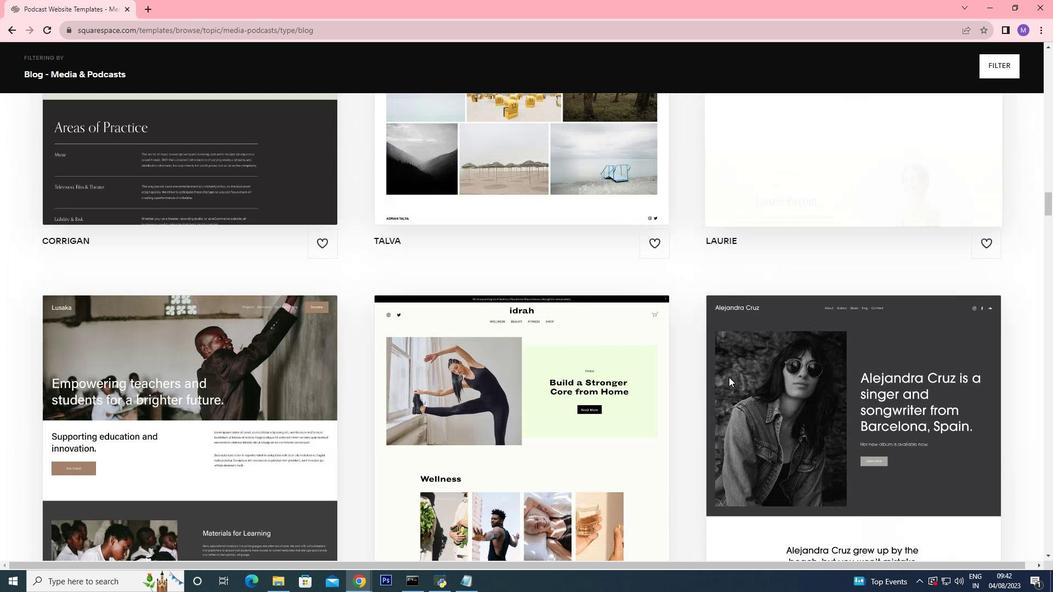 
Action: Mouse scrolled (729, 377) with delta (0, 0)
Screenshot: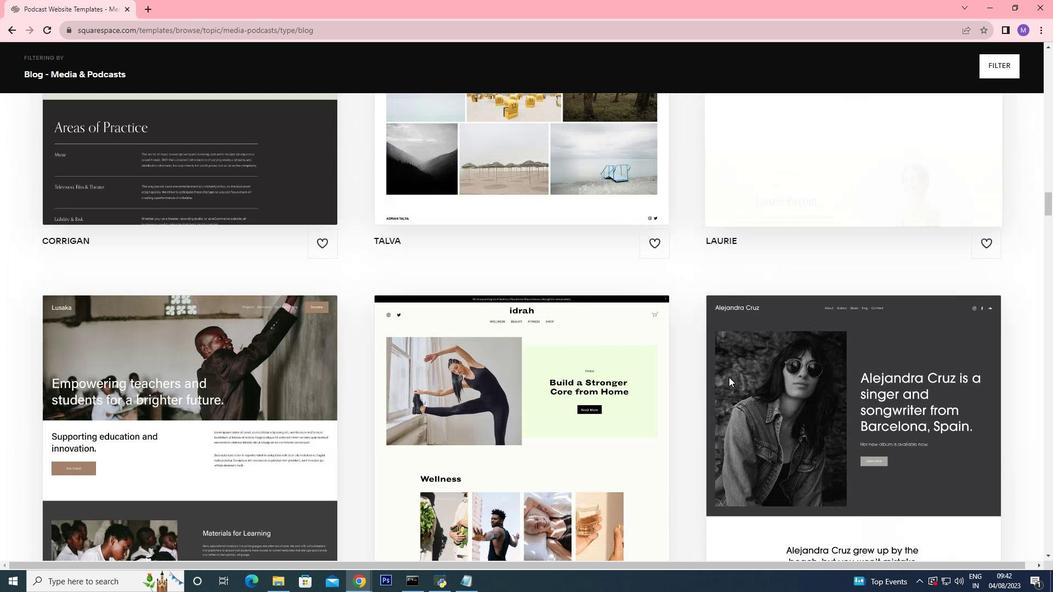
Action: Mouse scrolled (729, 377) with delta (0, 0)
Screenshot: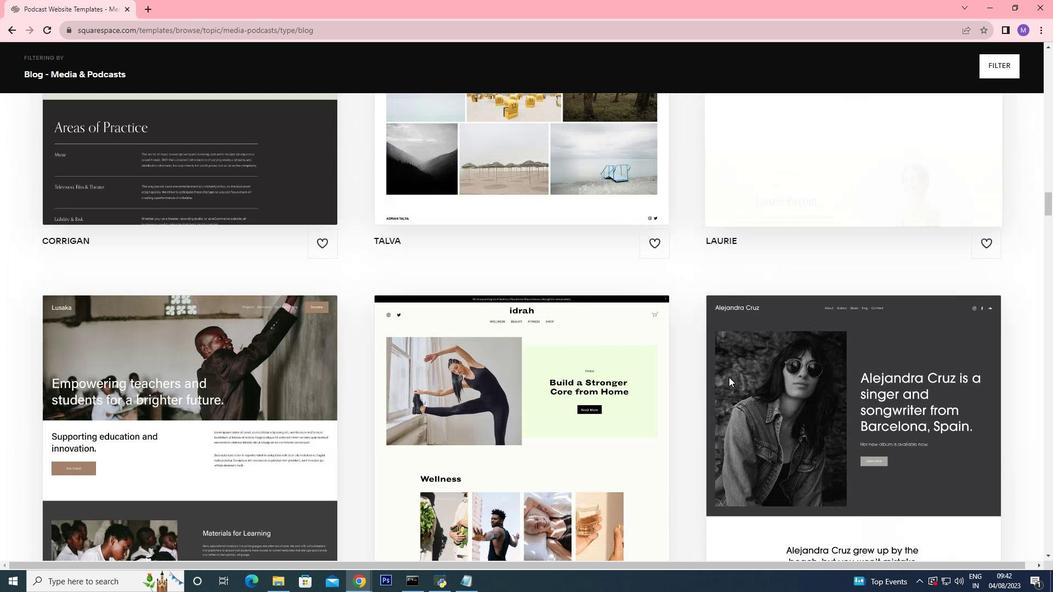 
Action: Mouse scrolled (729, 377) with delta (0, 0)
Screenshot: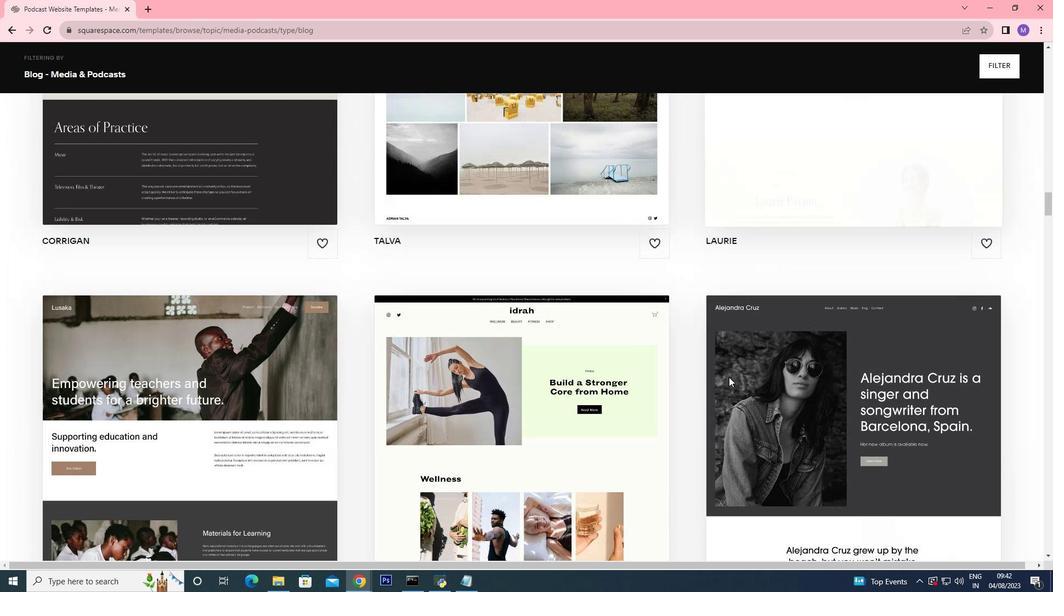 
Action: Mouse scrolled (729, 377) with delta (0, 0)
Screenshot: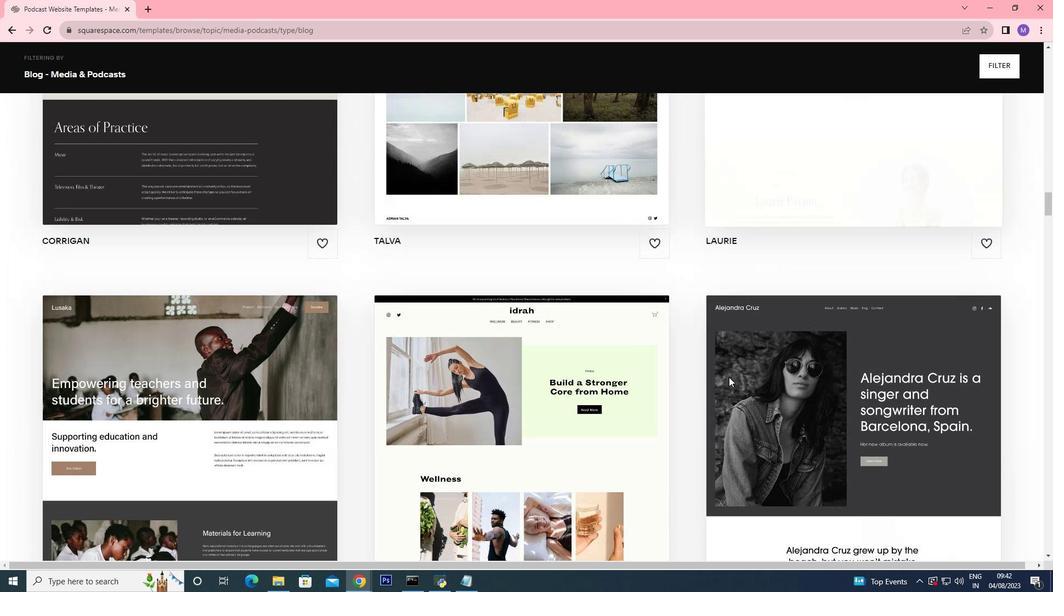 
Action: Mouse scrolled (729, 377) with delta (0, 0)
Screenshot: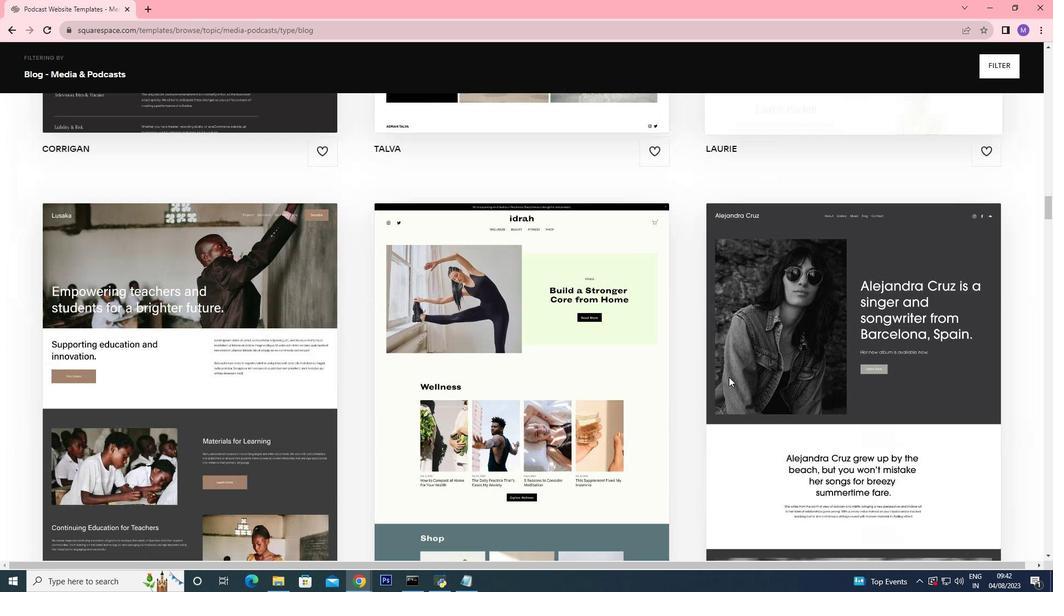 
Action: Mouse scrolled (729, 377) with delta (0, 0)
Screenshot: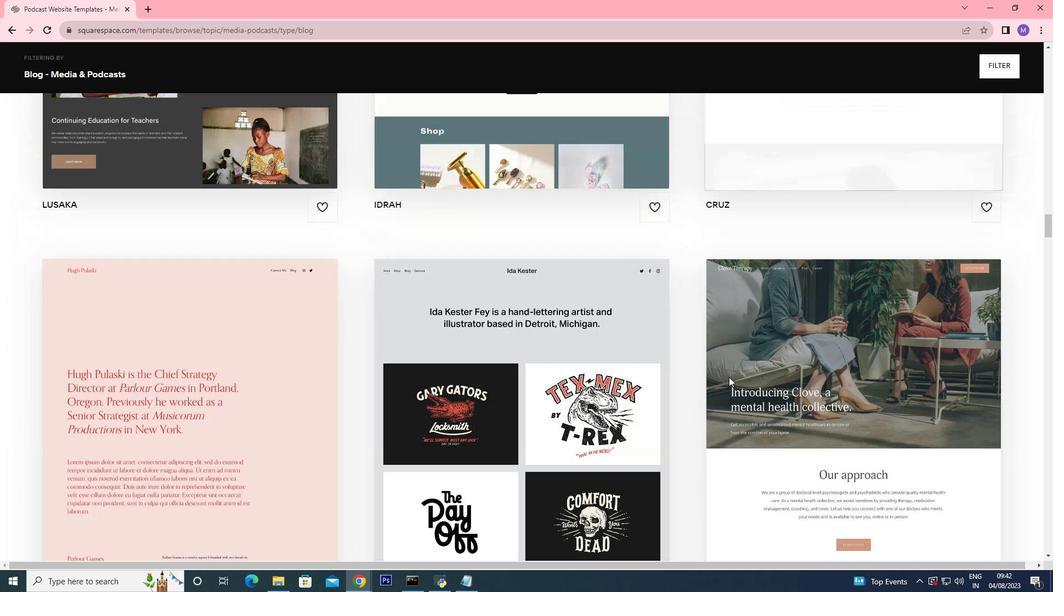
Action: Mouse scrolled (729, 377) with delta (0, 0)
Screenshot: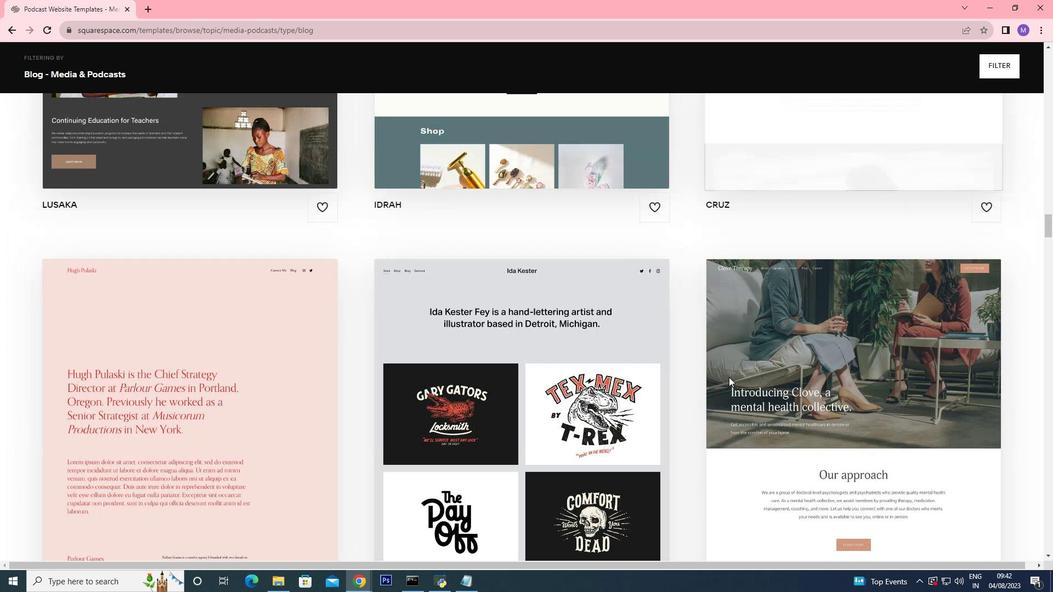 
Action: Mouse scrolled (729, 377) with delta (0, 0)
Screenshot: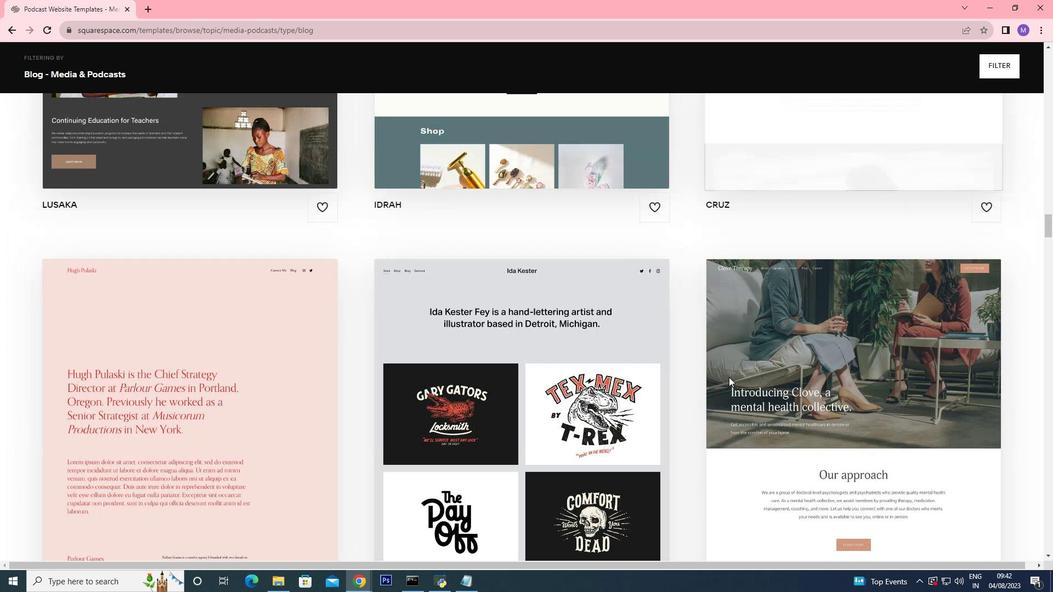 
Action: Mouse scrolled (729, 377) with delta (0, 0)
Screenshot: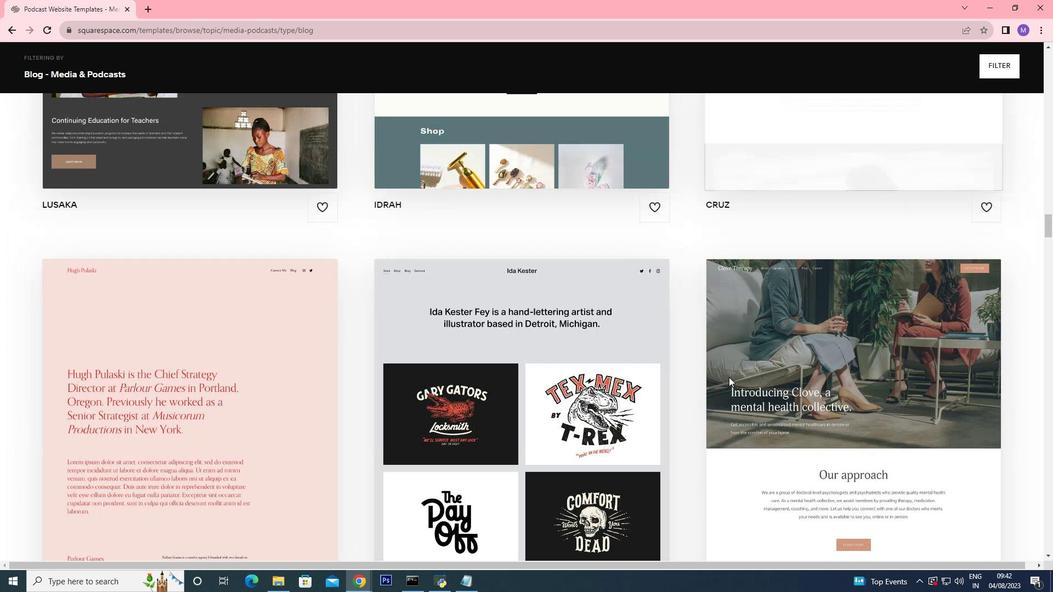 
Action: Mouse scrolled (729, 377) with delta (0, 0)
Screenshot: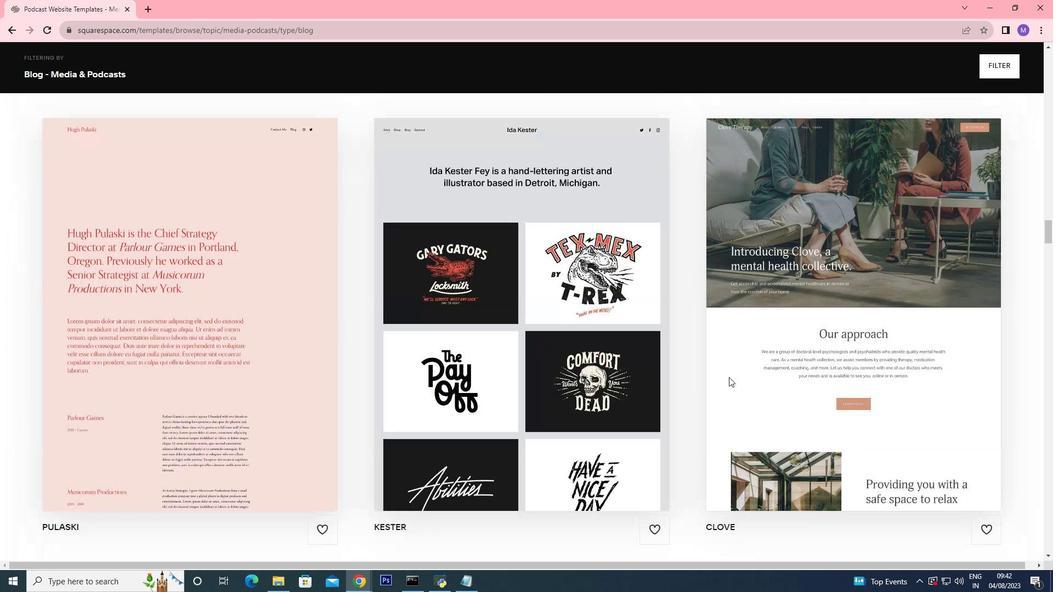
Action: Mouse scrolled (729, 377) with delta (0, 0)
Screenshot: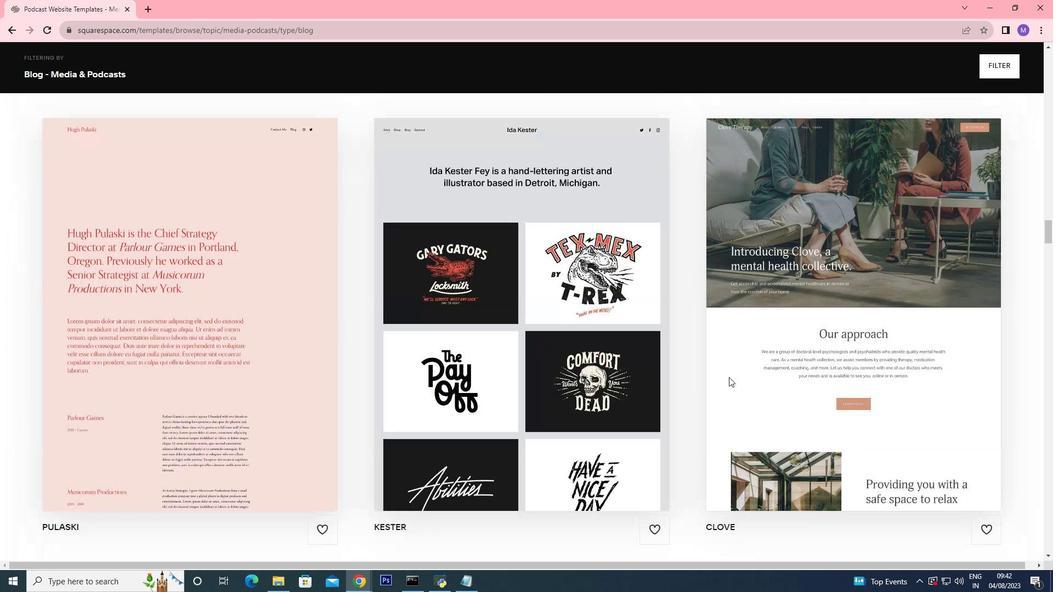 
Action: Mouse scrolled (729, 376) with delta (0, -1)
Screenshot: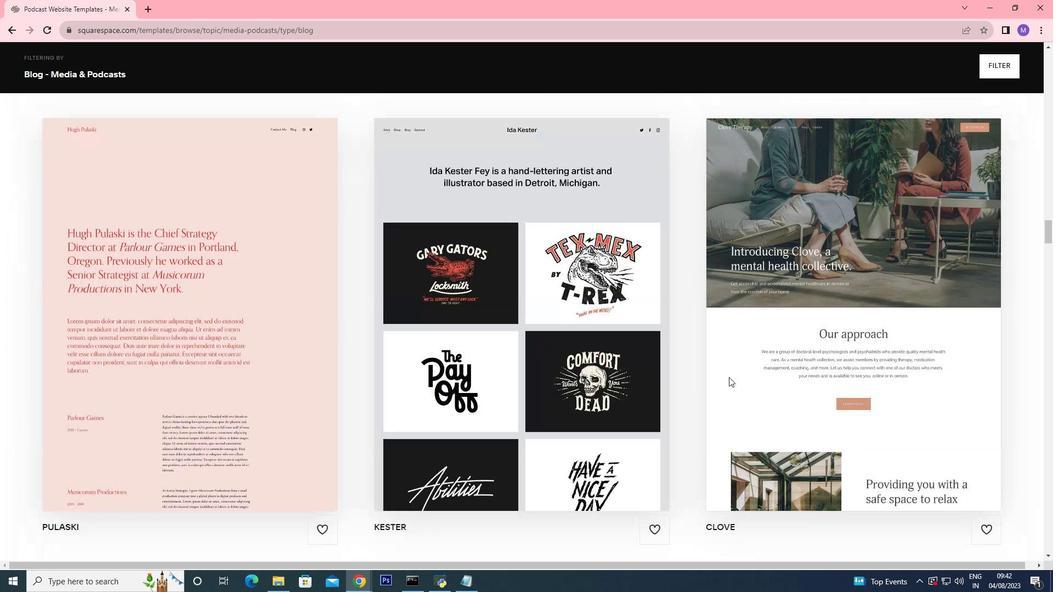 
Action: Mouse scrolled (729, 377) with delta (0, 0)
Screenshot: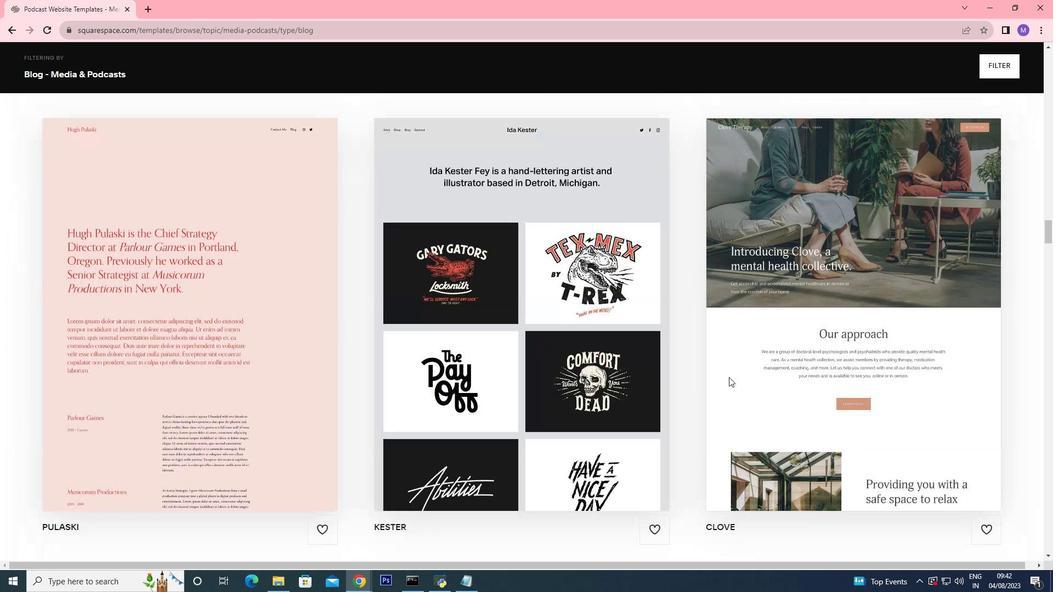 
Action: Mouse scrolled (729, 377) with delta (0, 0)
Screenshot: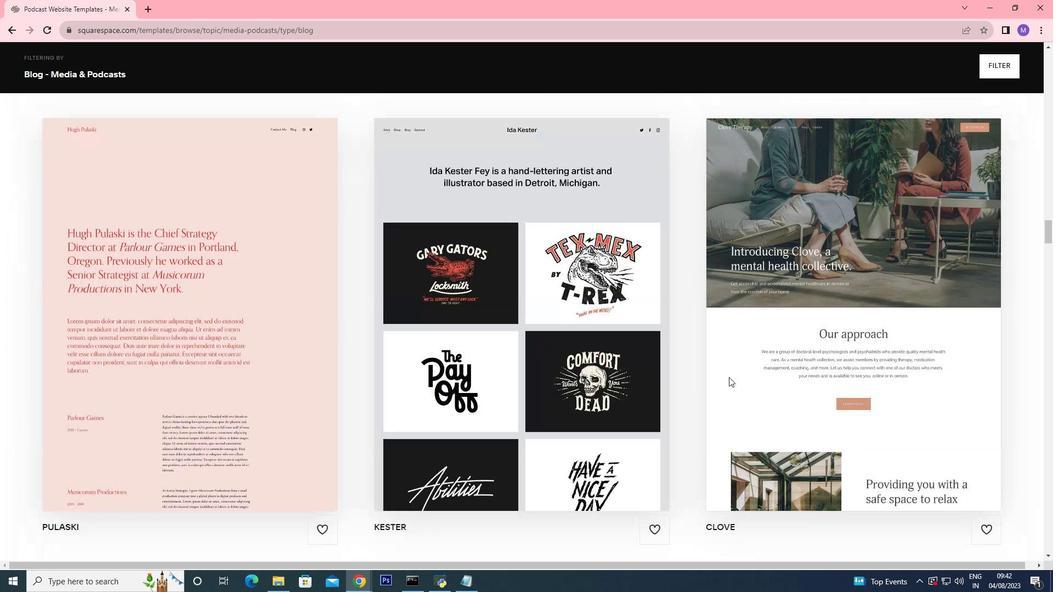 
Action: Mouse moved to (854, 346)
Screenshot: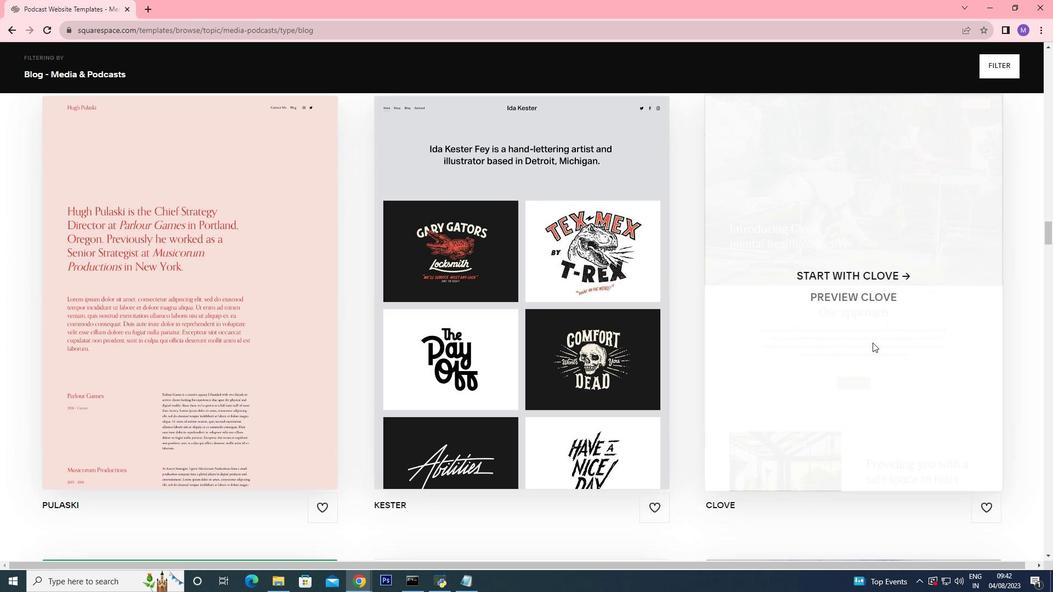 
Action: Mouse scrolled (854, 346) with delta (0, 0)
Screenshot: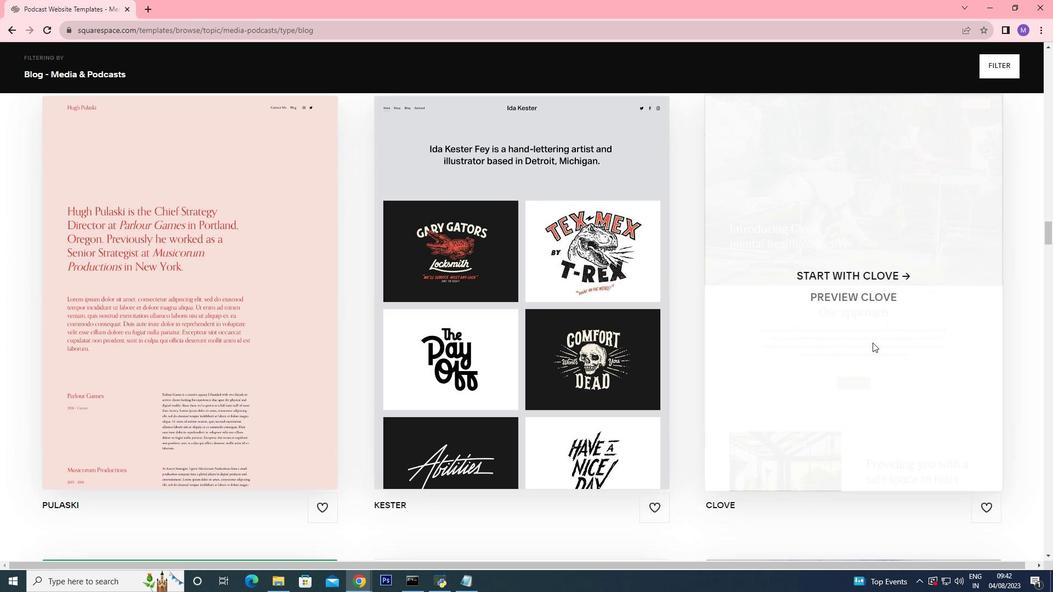 
Action: Mouse moved to (863, 344)
Screenshot: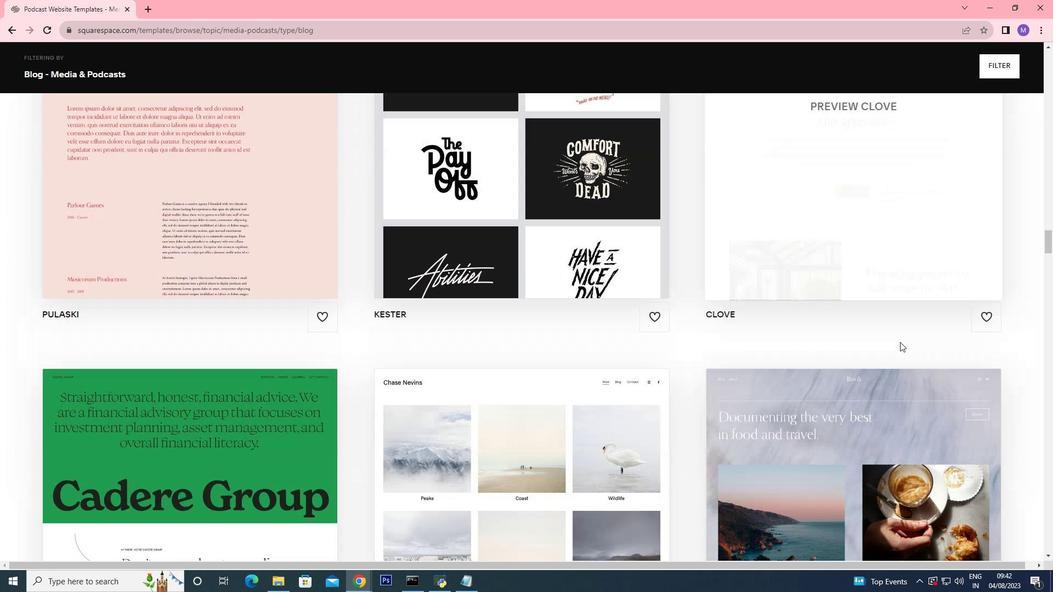
Action: Mouse scrolled (863, 344) with delta (0, 0)
Screenshot: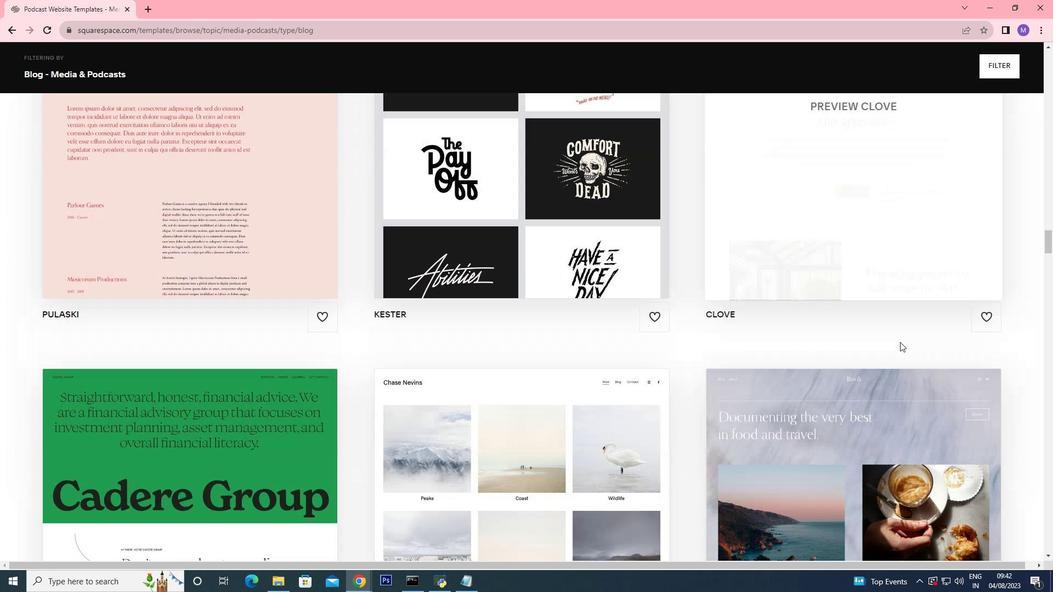
Action: Mouse moved to (864, 344)
Screenshot: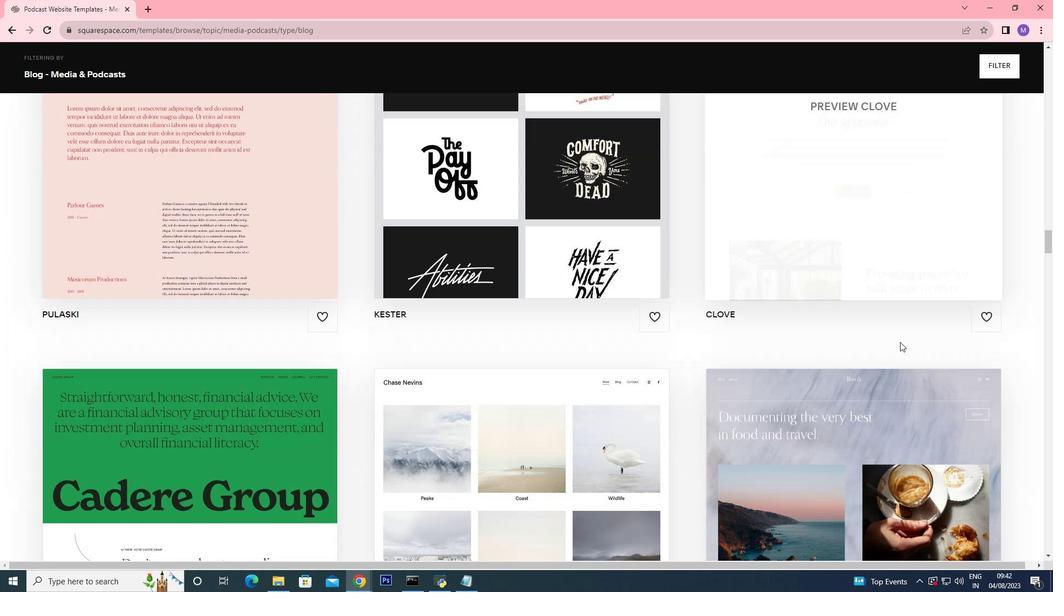 
Action: Mouse scrolled (864, 344) with delta (0, 0)
Screenshot: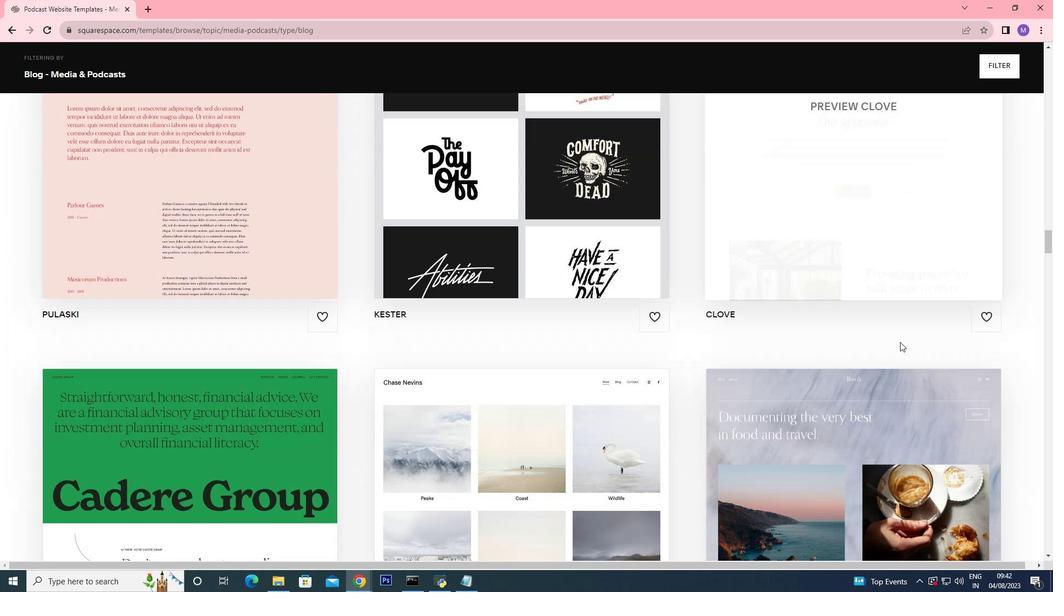 
Action: Mouse moved to (865, 344)
Screenshot: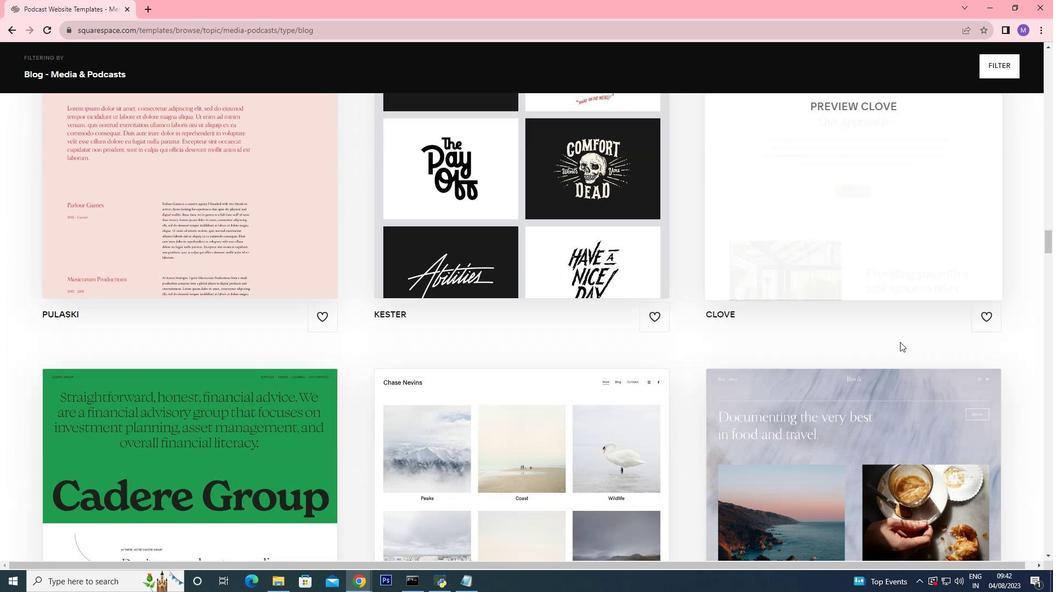 
Action: Mouse scrolled (865, 344) with delta (0, 0)
Screenshot: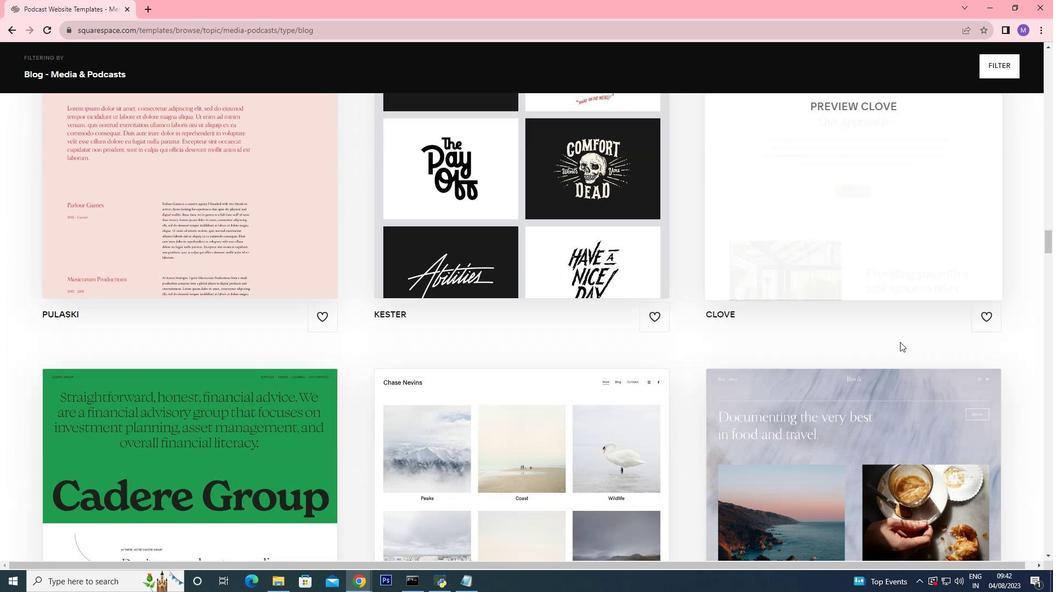 
Action: Mouse moved to (867, 344)
Screenshot: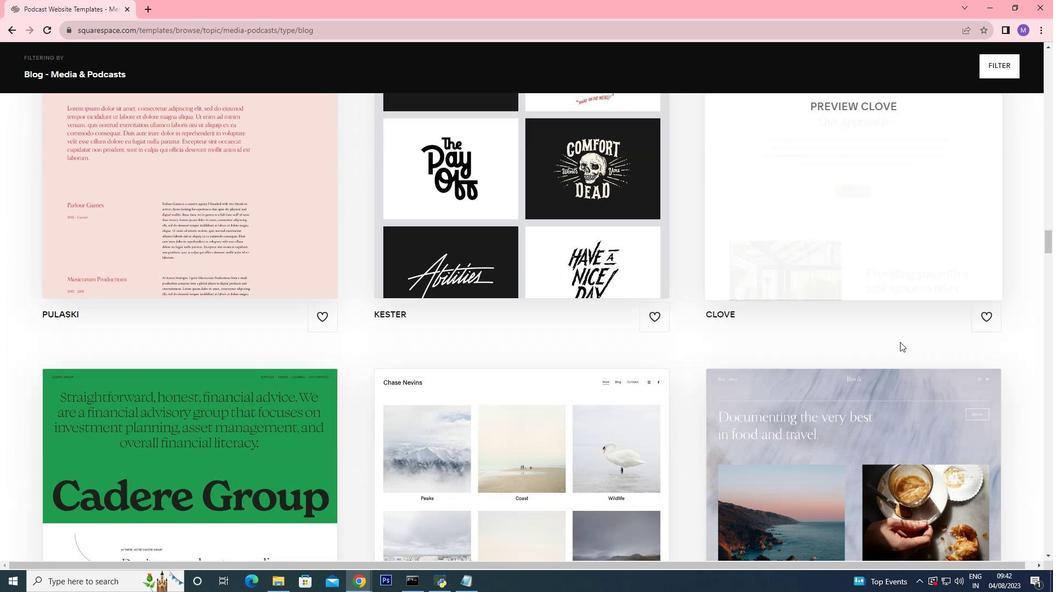 
Action: Mouse scrolled (866, 344) with delta (0, 0)
Screenshot: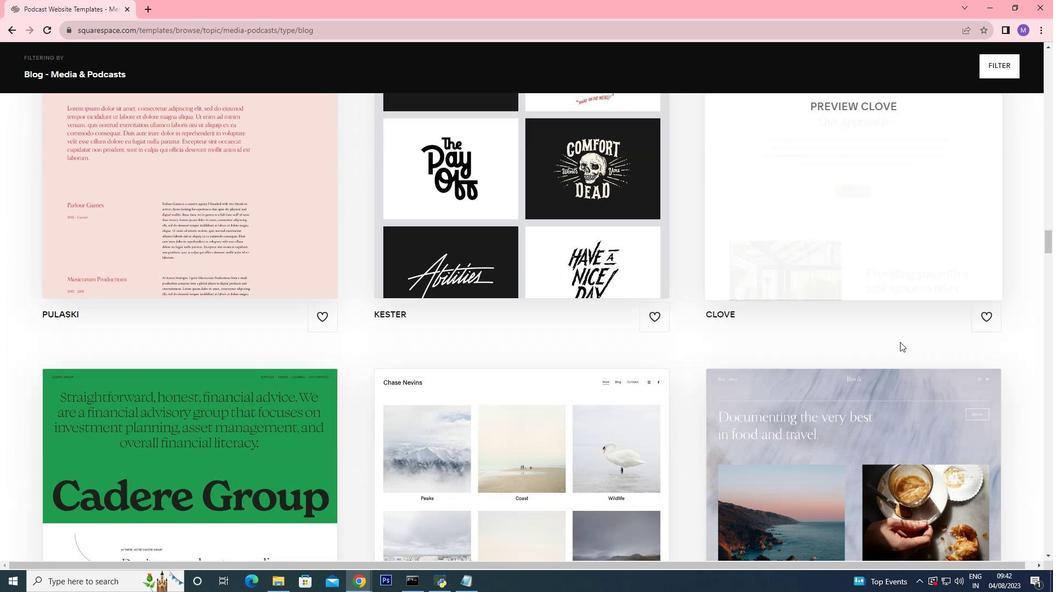 
Action: Mouse moved to (869, 344)
Screenshot: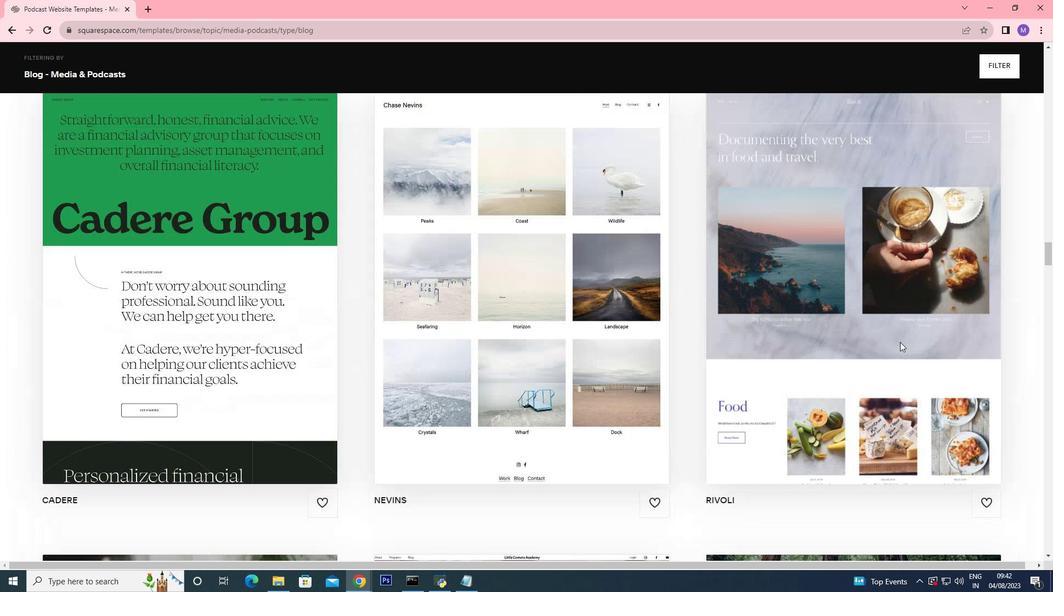 
Action: Mouse scrolled (867, 344) with delta (0, 0)
Screenshot: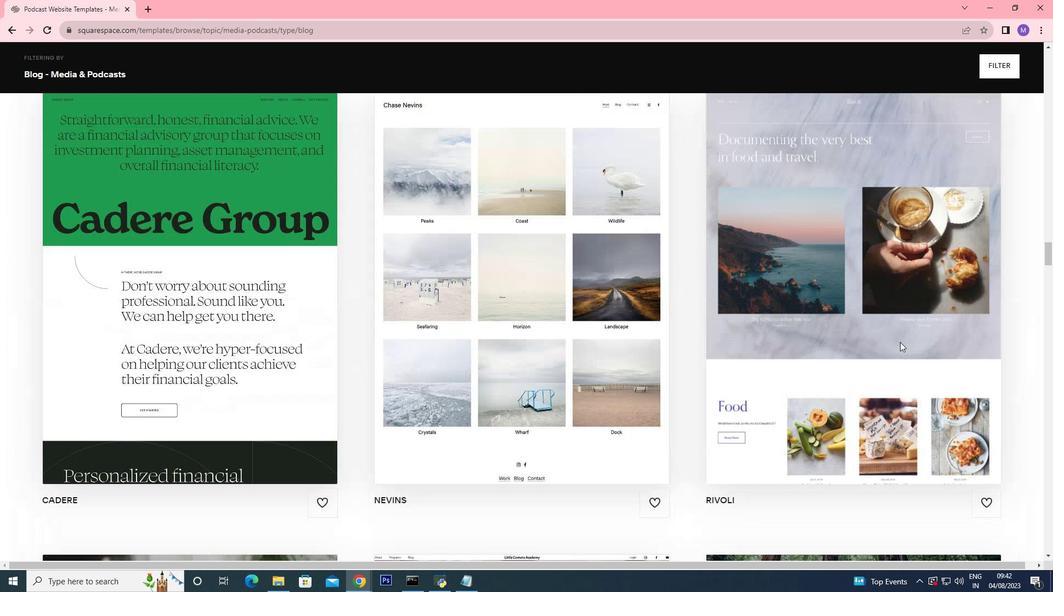 
Action: Mouse moved to (873, 342)
Screenshot: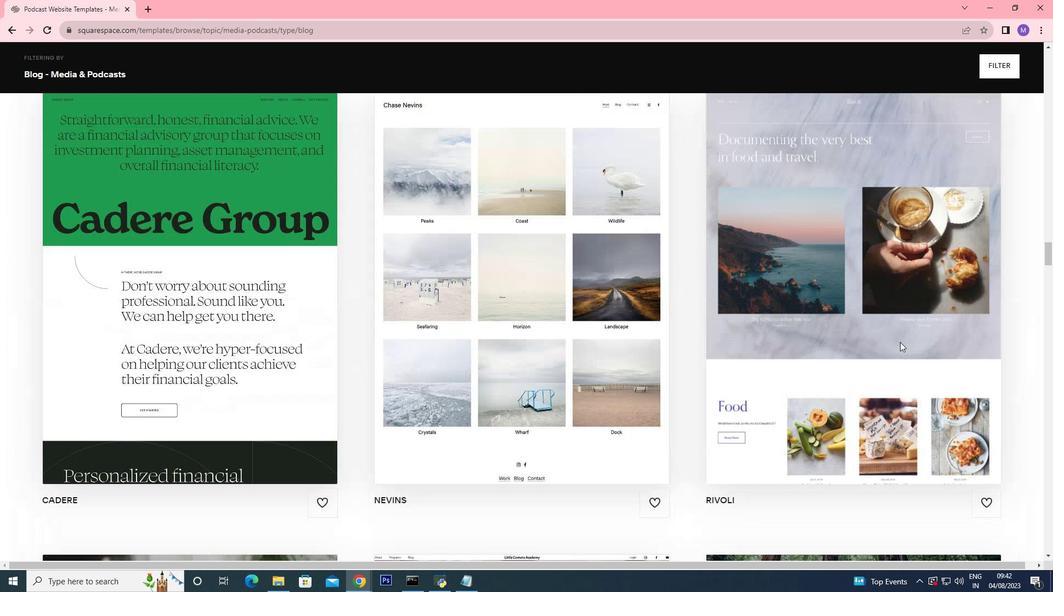
Action: Mouse scrolled (869, 343) with delta (0, 0)
Screenshot: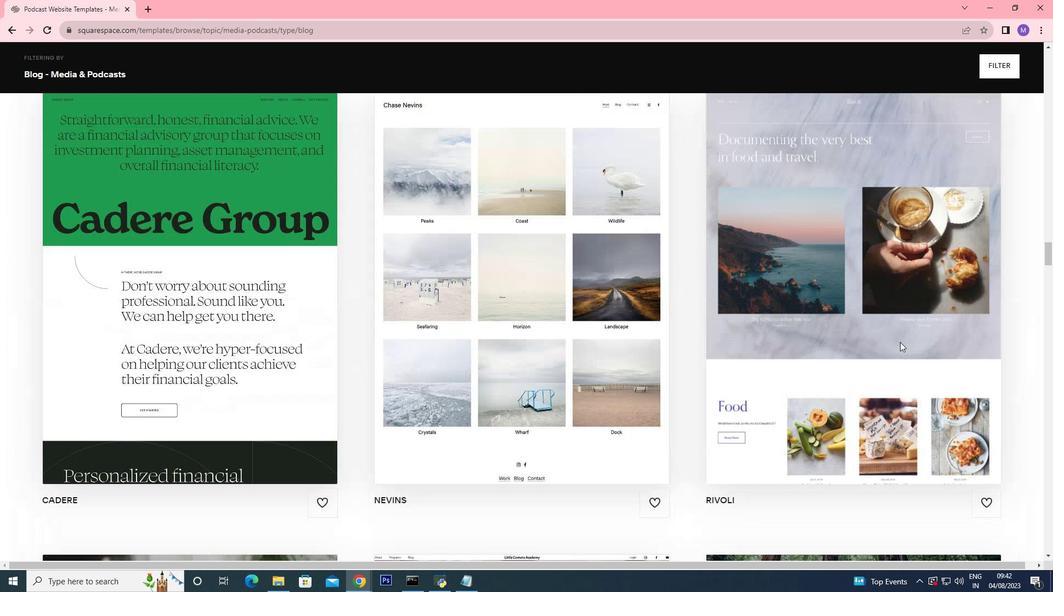 
Action: Mouse moved to (879, 342)
Screenshot: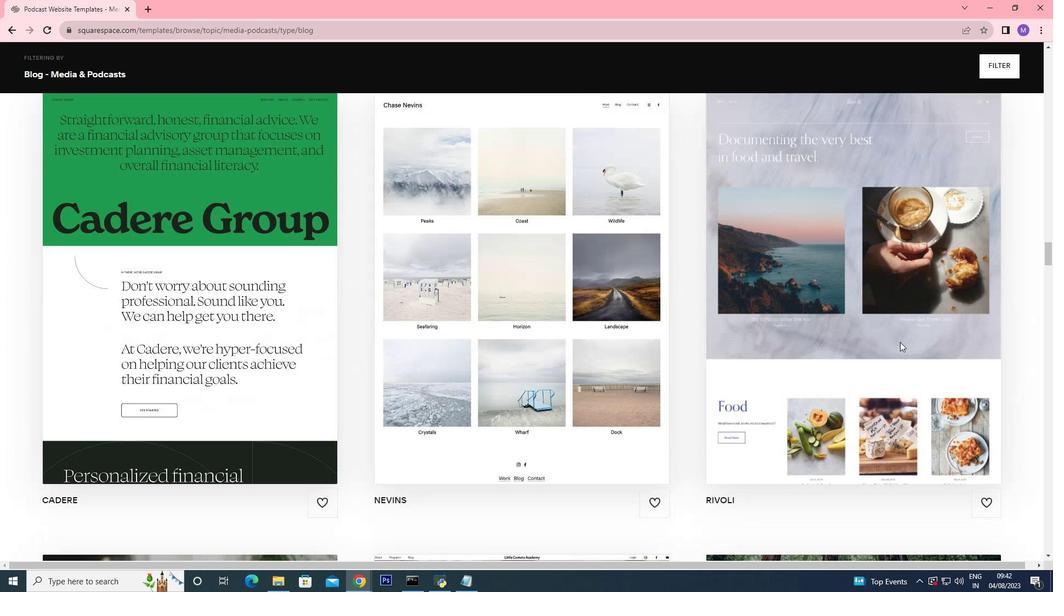 
Action: Mouse scrolled (875, 342) with delta (0, 0)
Screenshot: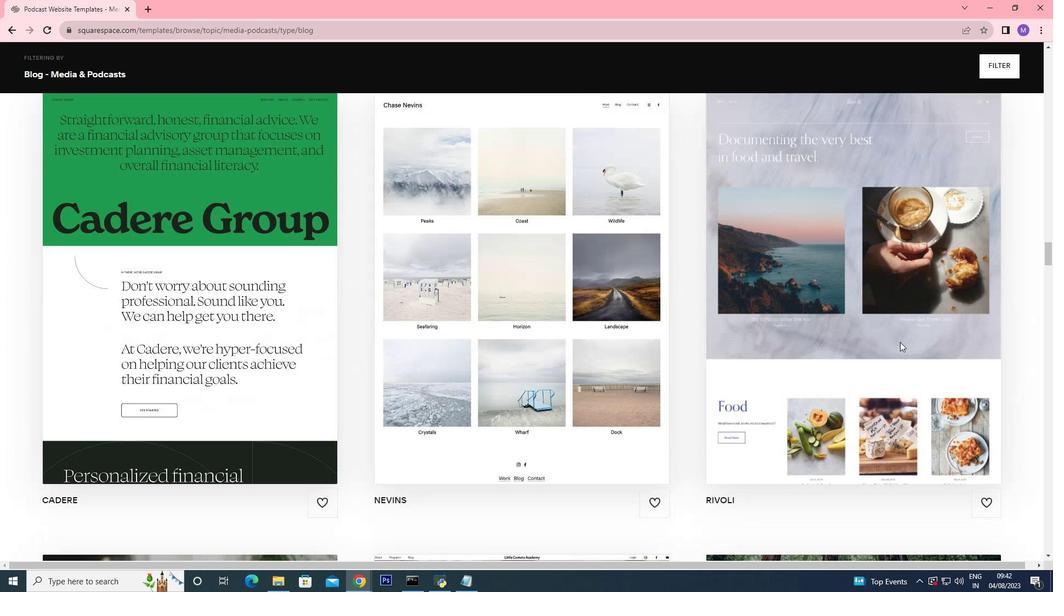 
Action: Mouse moved to (895, 342)
Screenshot: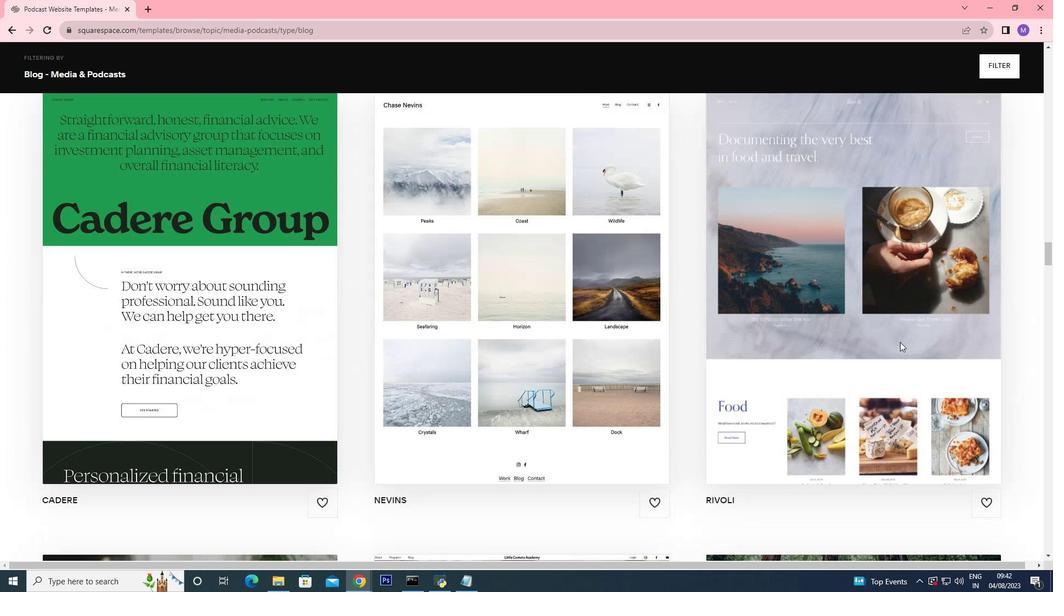 
Action: Mouse scrolled (879, 341) with delta (0, 0)
Screenshot: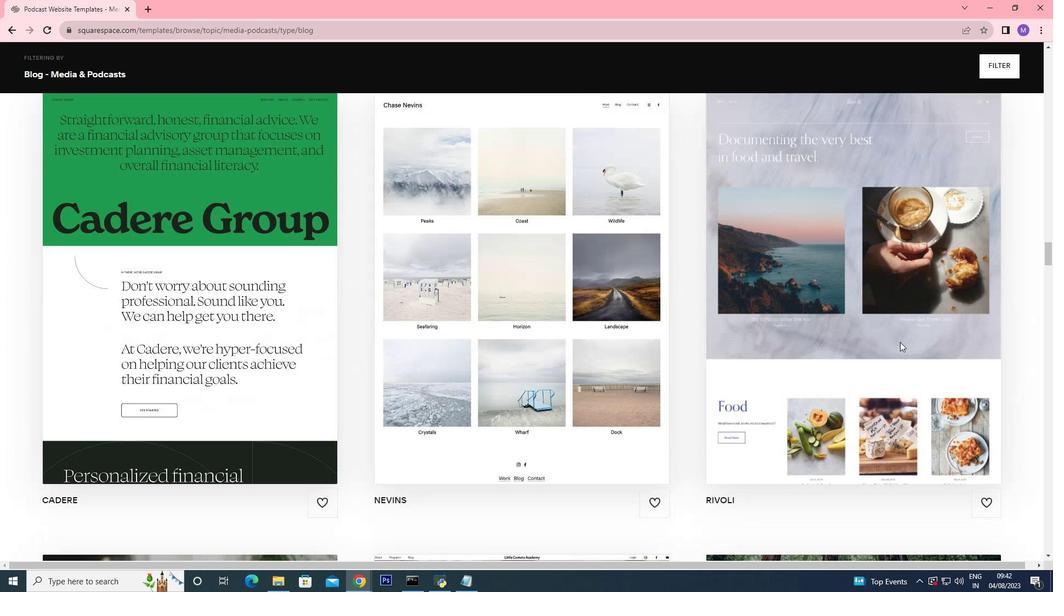
Action: Mouse moved to (1050, 248)
Screenshot: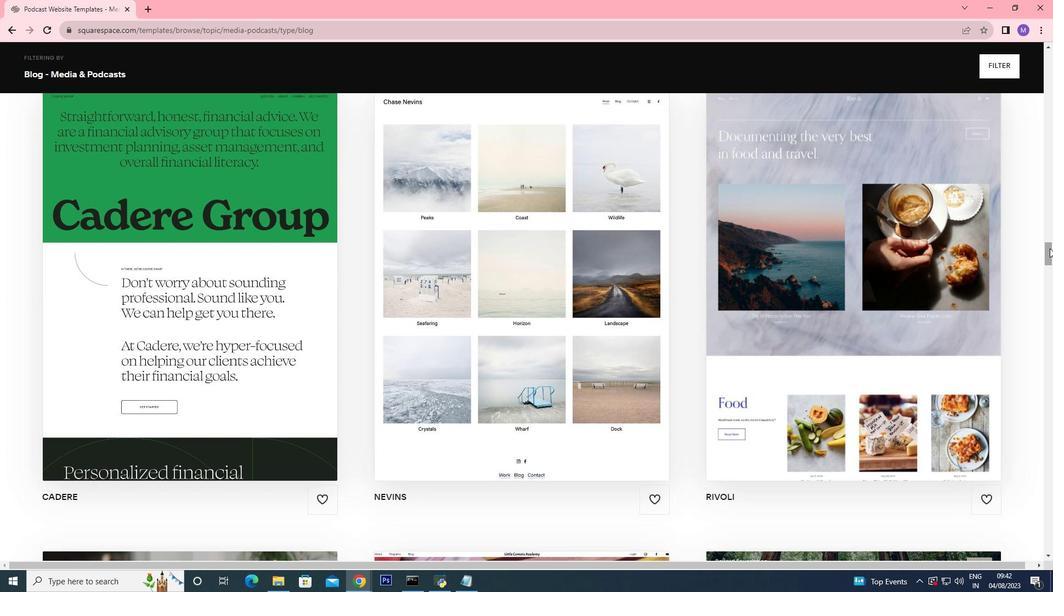 
Action: Mouse pressed left at (1050, 248)
Screenshot: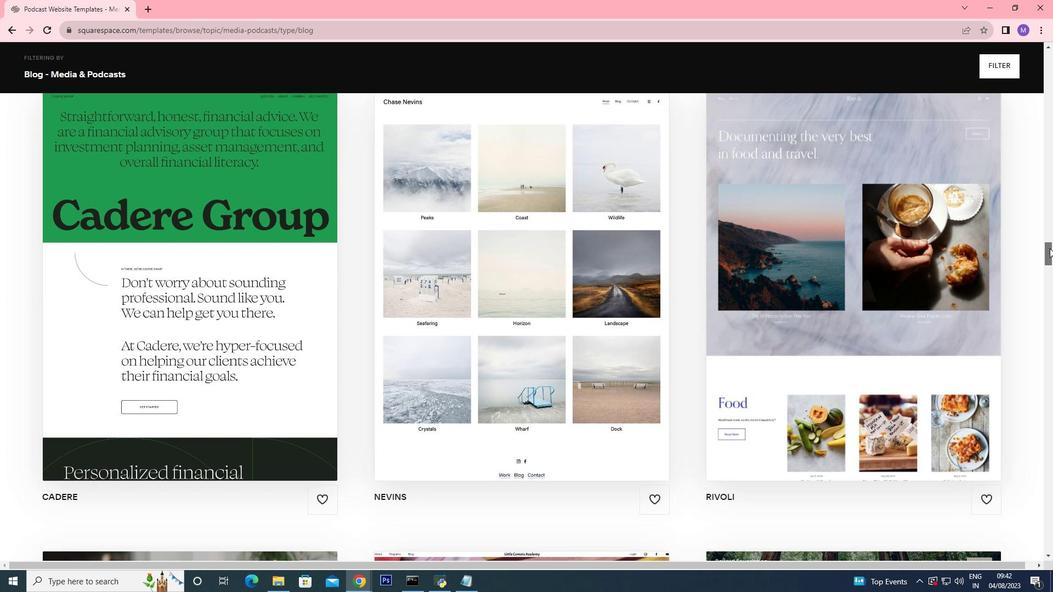 
Action: Mouse moved to (611, 269)
Screenshot: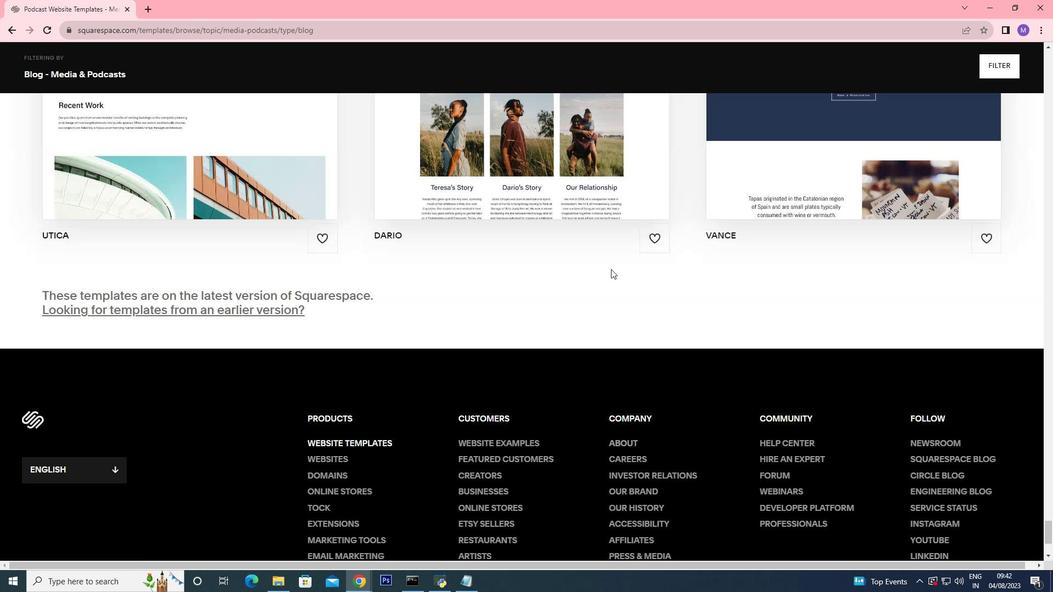
Action: Mouse scrolled (611, 270) with delta (0, 0)
Screenshot: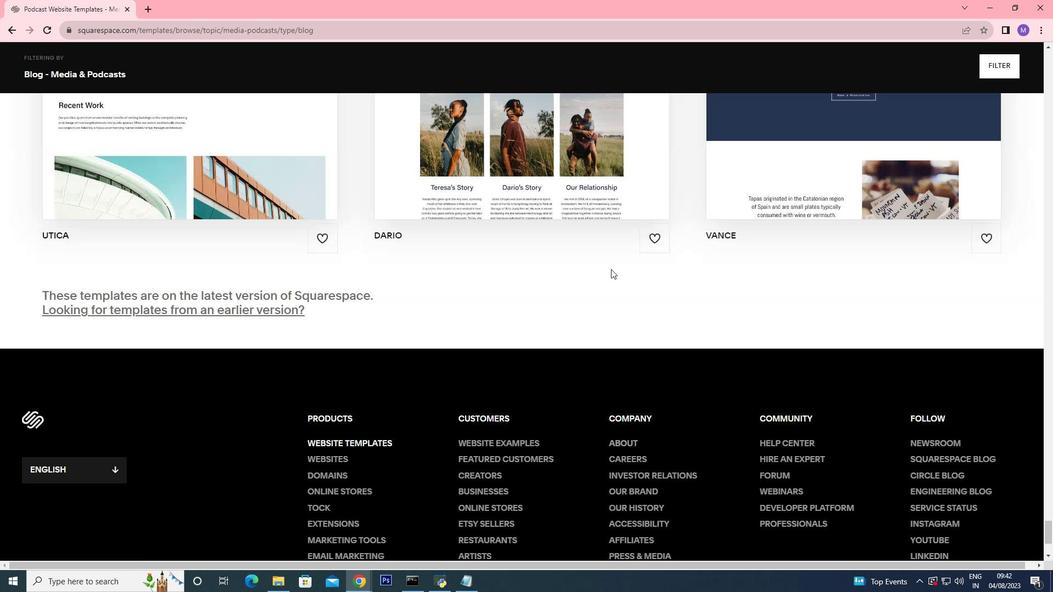 
Action: Mouse scrolled (611, 269) with delta (0, 0)
Screenshot: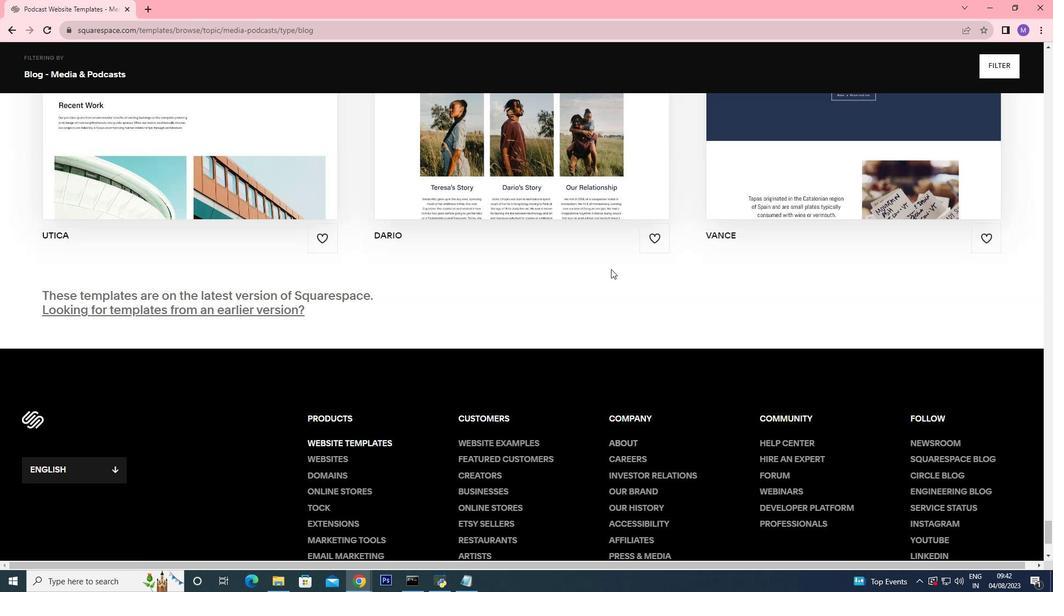 
Action: Mouse scrolled (611, 269) with delta (0, 0)
Screenshot: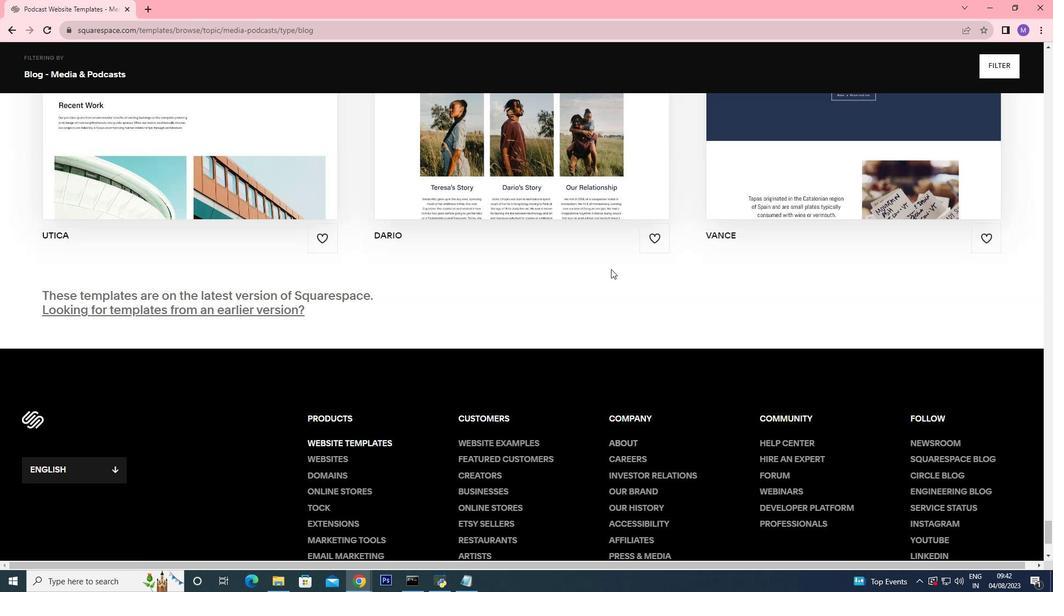 
Action: Mouse scrolled (611, 269) with delta (0, 0)
Screenshot: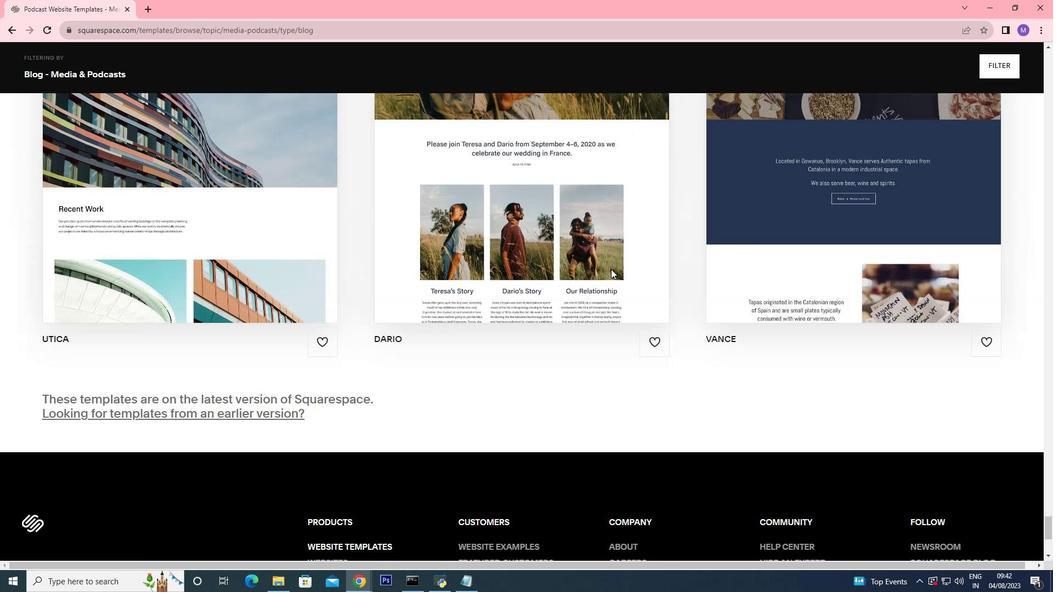 
Action: Mouse scrolled (611, 269) with delta (0, 0)
Screenshot: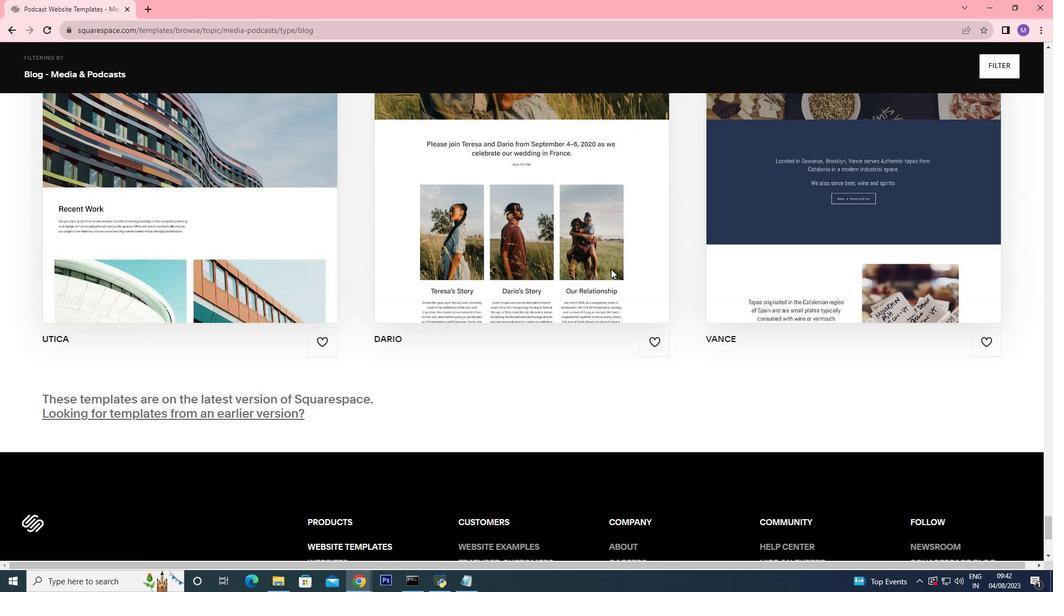 
Action: Mouse scrolled (611, 269) with delta (0, 0)
Screenshot: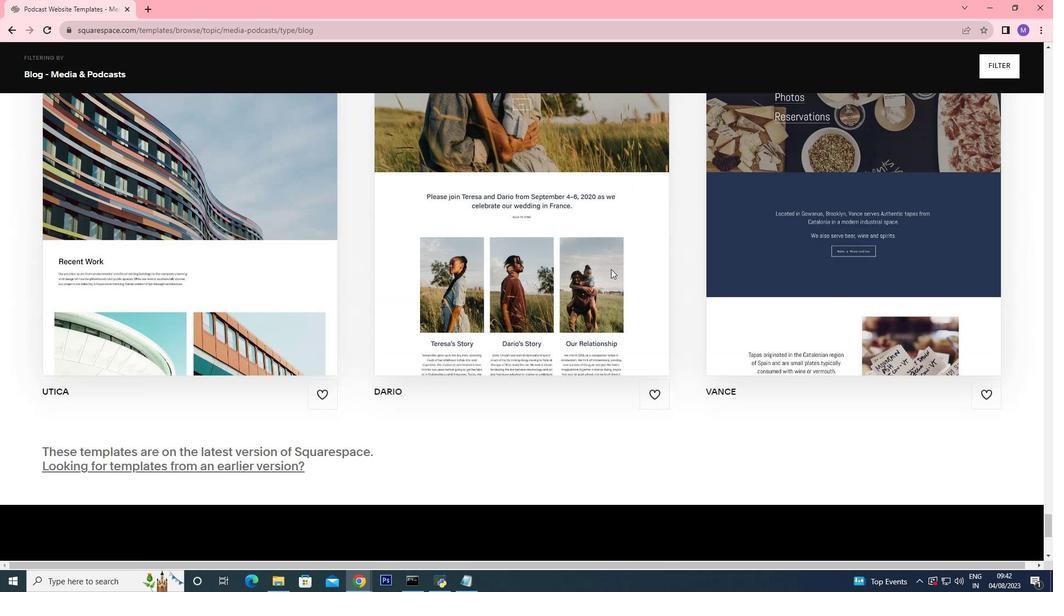 
Action: Mouse moved to (615, 299)
Screenshot: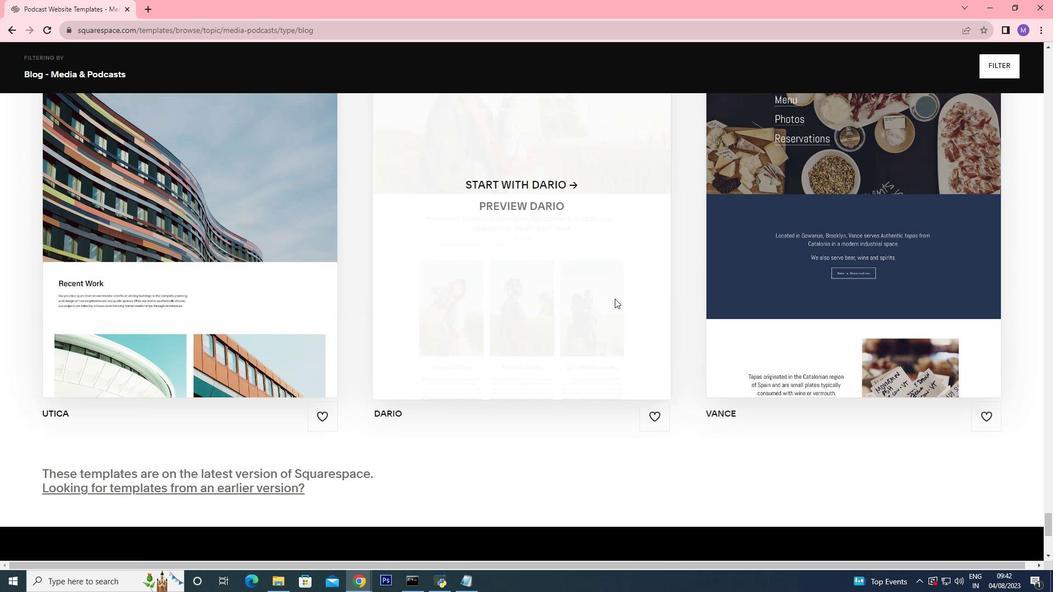 
Action: Mouse scrolled (615, 299) with delta (0, 0)
Screenshot: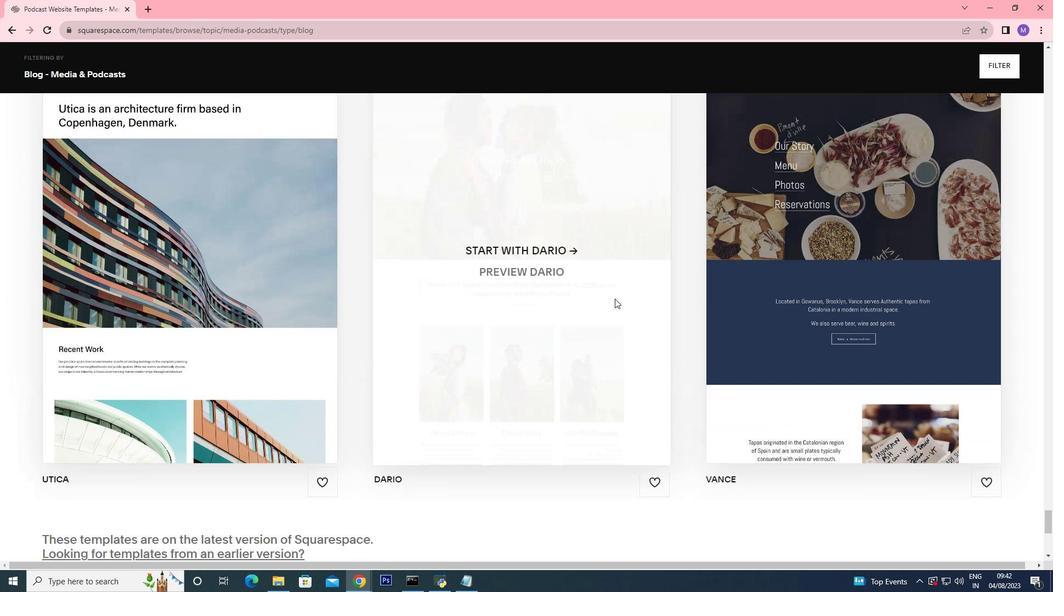
Action: Mouse scrolled (615, 299) with delta (0, 0)
Screenshot: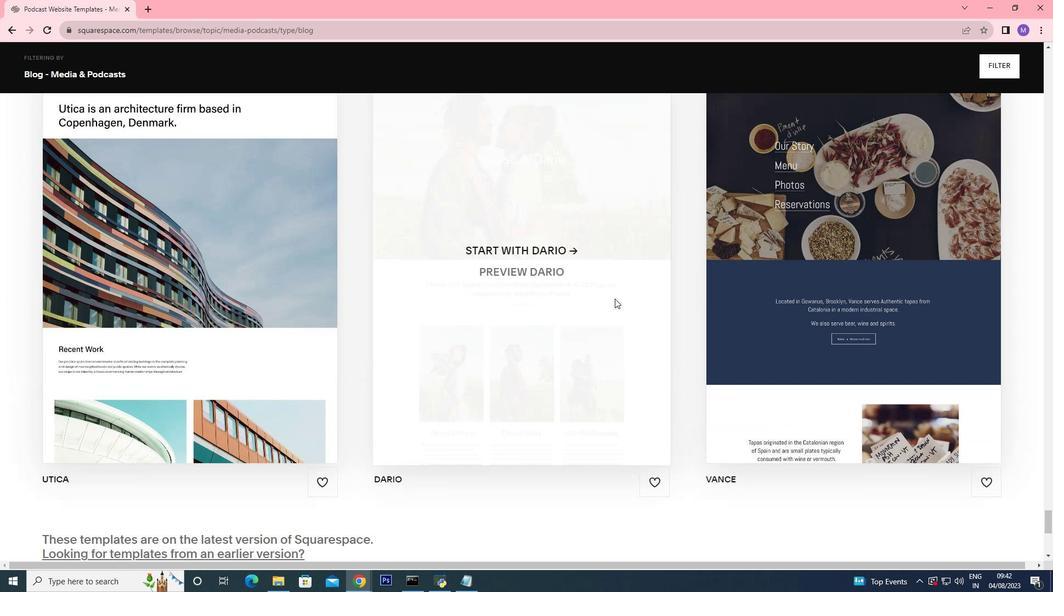 
Action: Mouse moved to (865, 277)
Screenshot: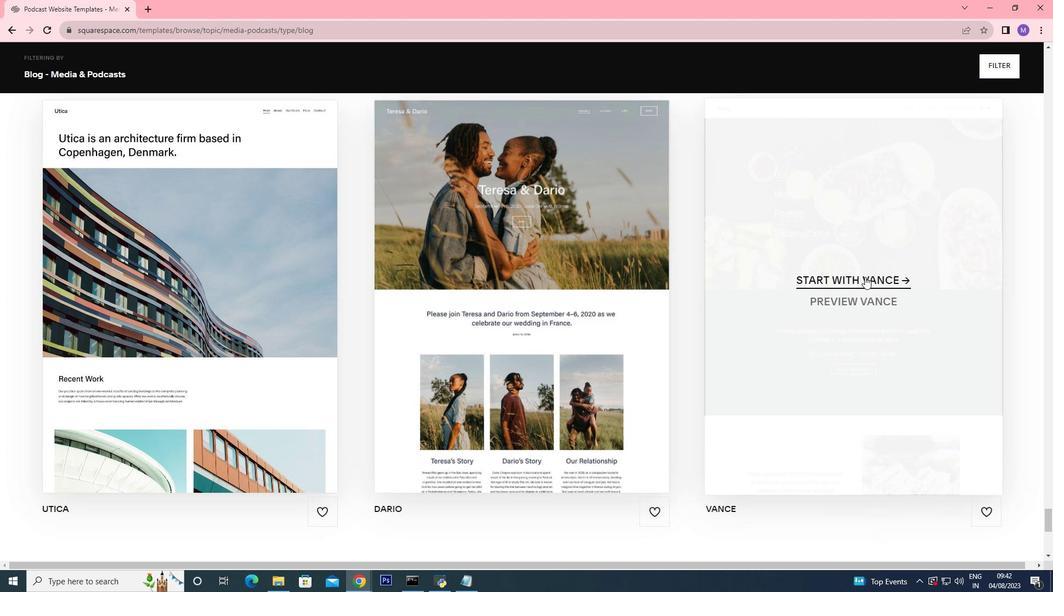 
Action: Mouse pressed left at (865, 277)
Screenshot: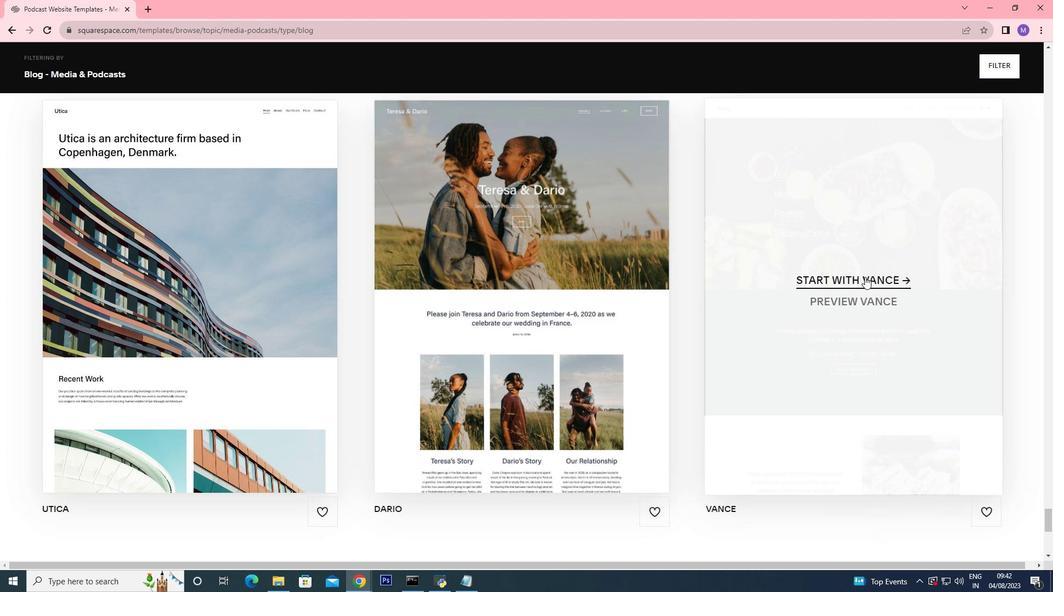 
Action: Mouse moved to (802, 300)
Screenshot: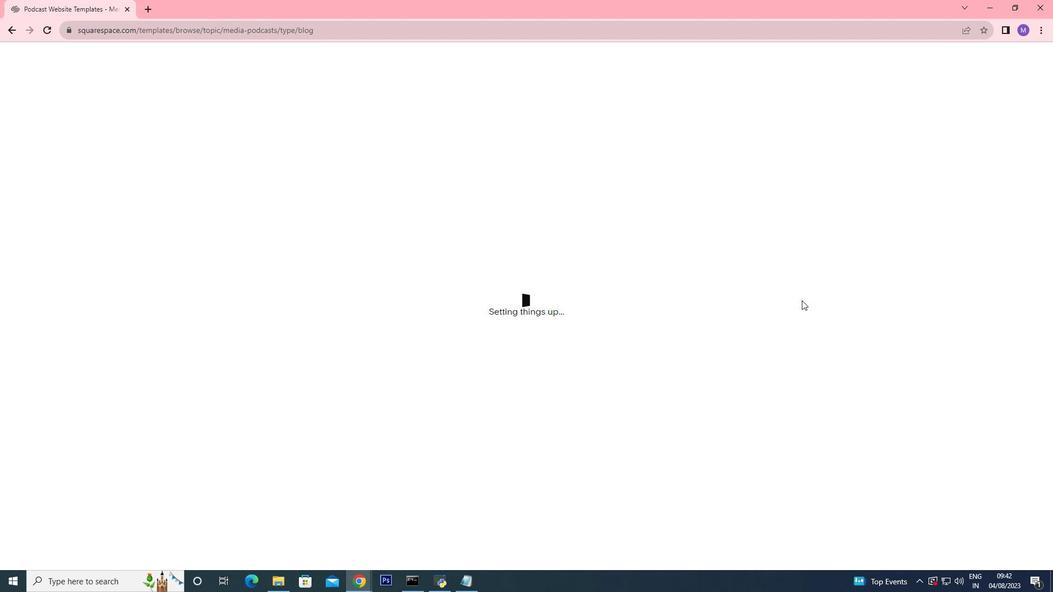 
Action: Mouse scrolled (802, 301) with delta (0, 0)
Screenshot: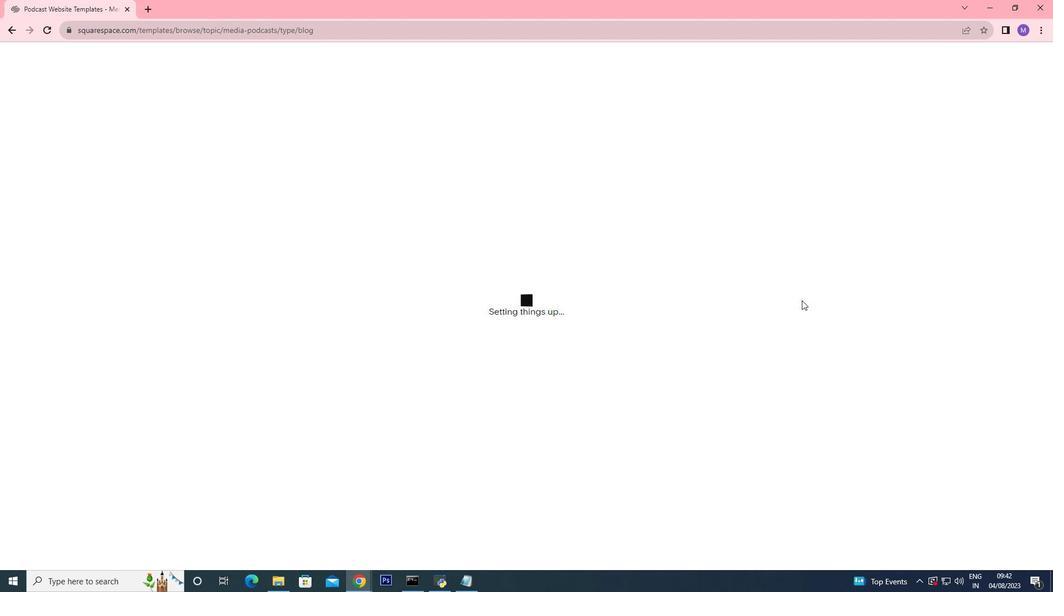 
Action: Mouse scrolled (802, 301) with delta (0, 0)
Screenshot: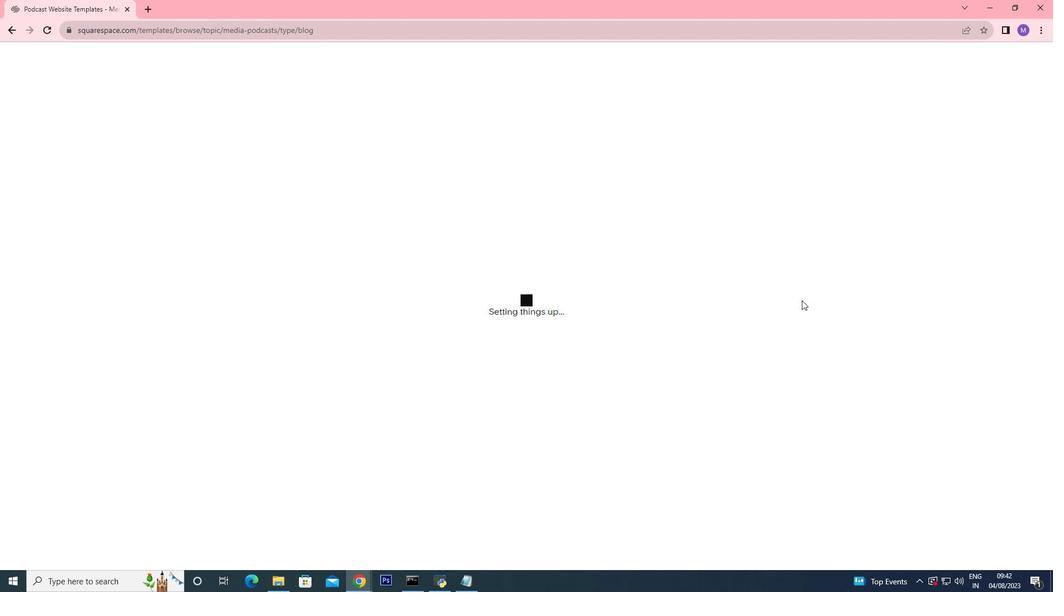 
Action: Mouse scrolled (802, 301) with delta (0, 0)
Screenshot: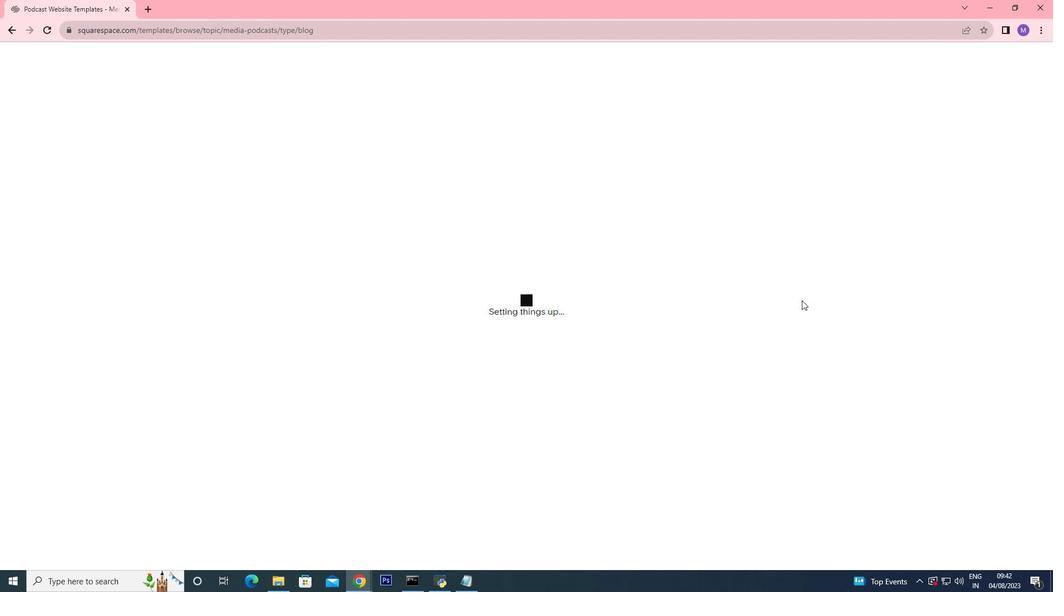 
Action: Mouse scrolled (802, 301) with delta (0, 0)
Screenshot: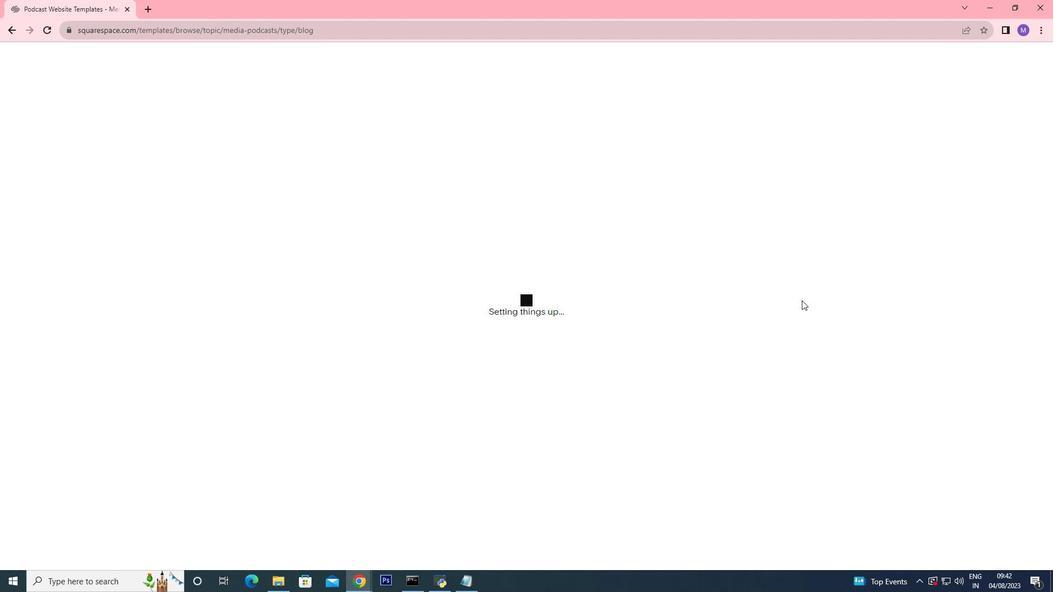
Action: Mouse moved to (378, 291)
Screenshot: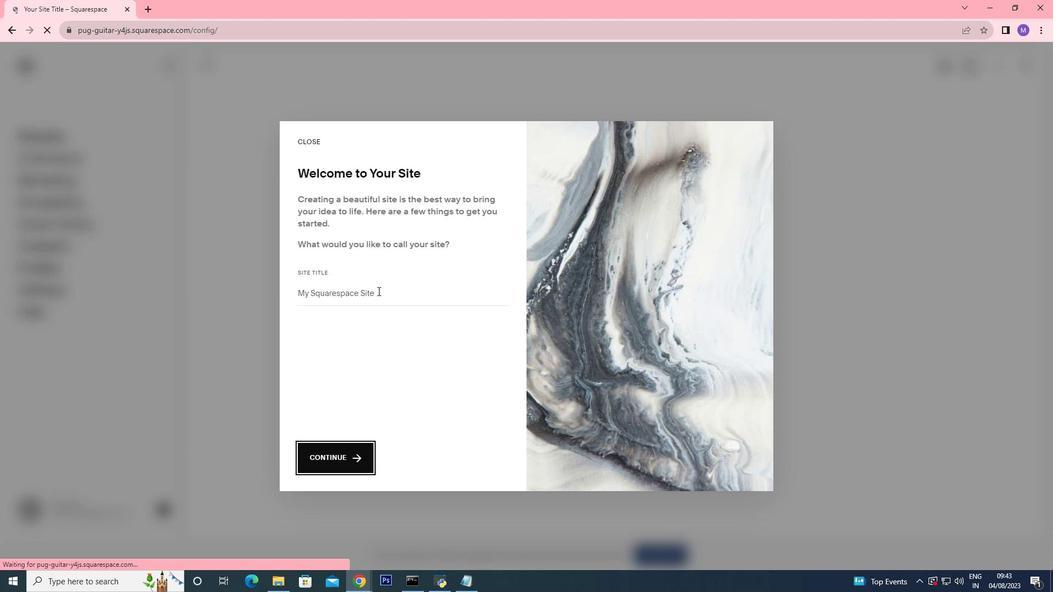 
Action: Mouse pressed left at (378, 291)
Screenshot: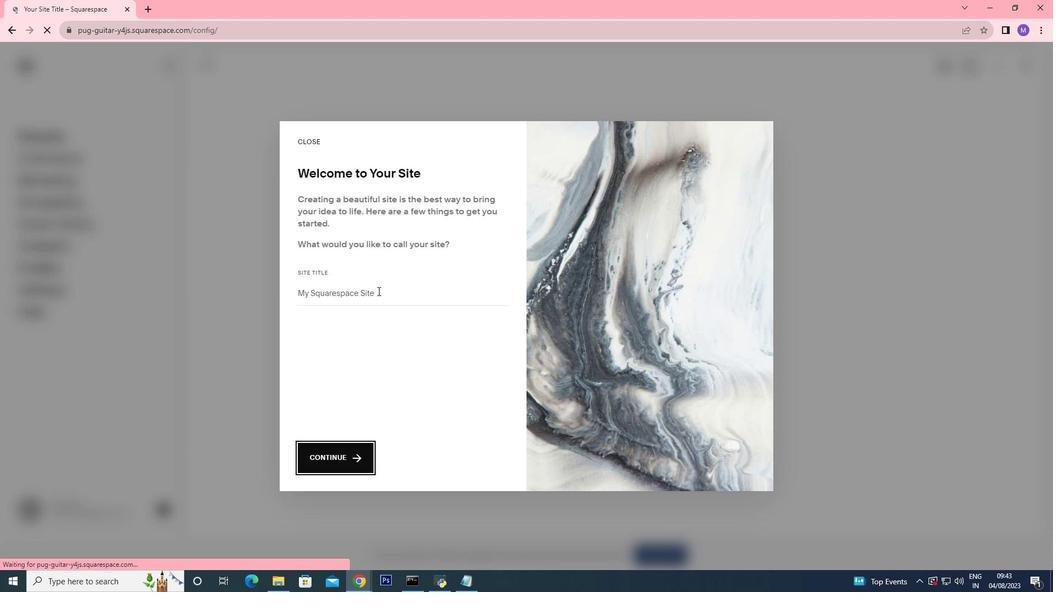 
Action: Mouse pressed left at (378, 291)
Screenshot: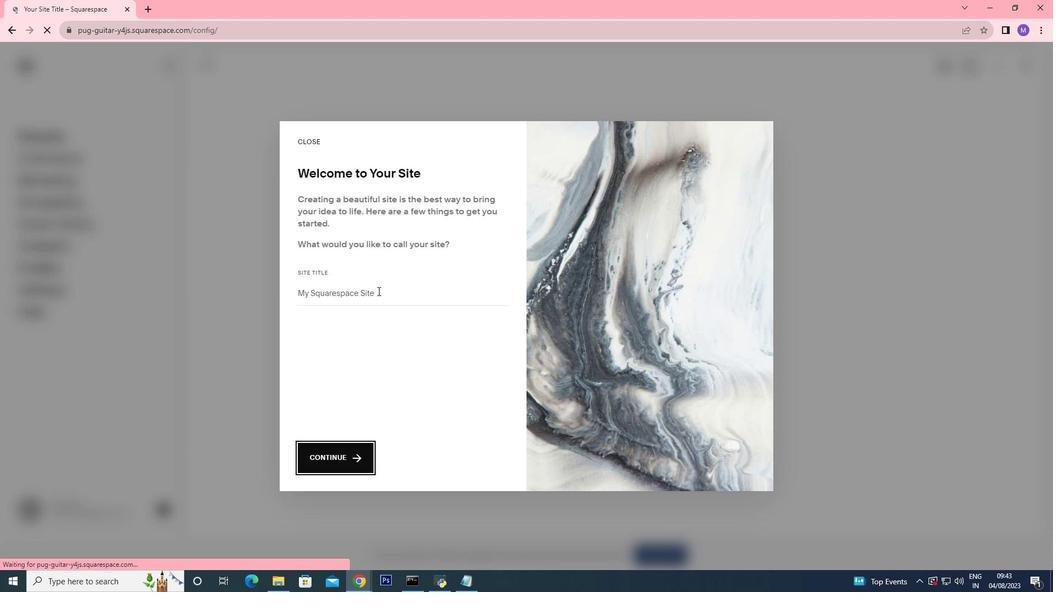 
Action: Key pressed <Key.shift><Key.shift><Key.shift><Key.shift><Key.shift><Key.shift><Key.shift><Key.shift>Technology<Key.space><Key.shift>Blog
Screenshot: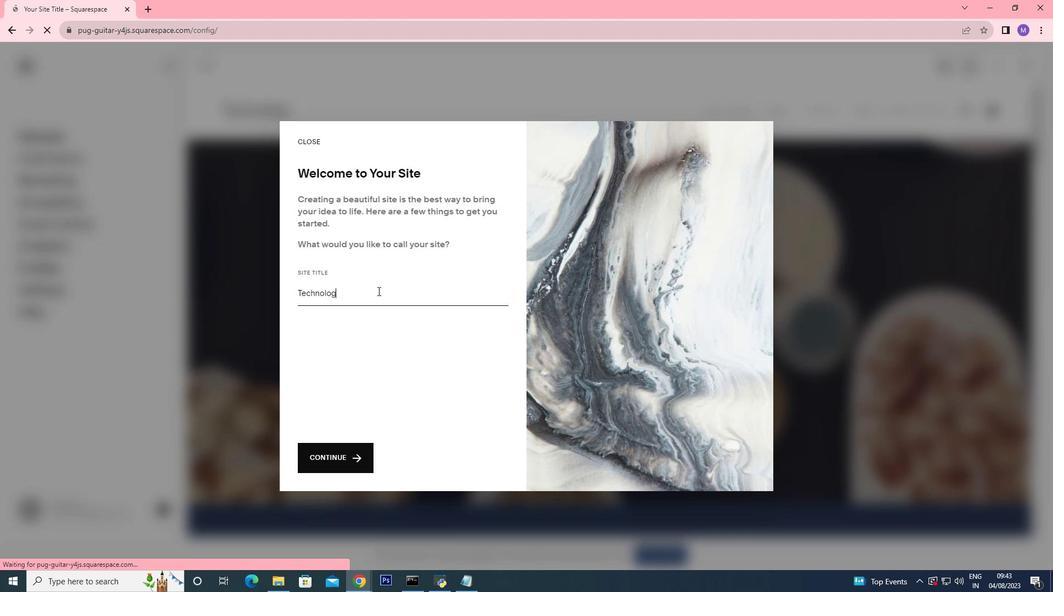 
Action: Mouse moved to (319, 471)
Screenshot: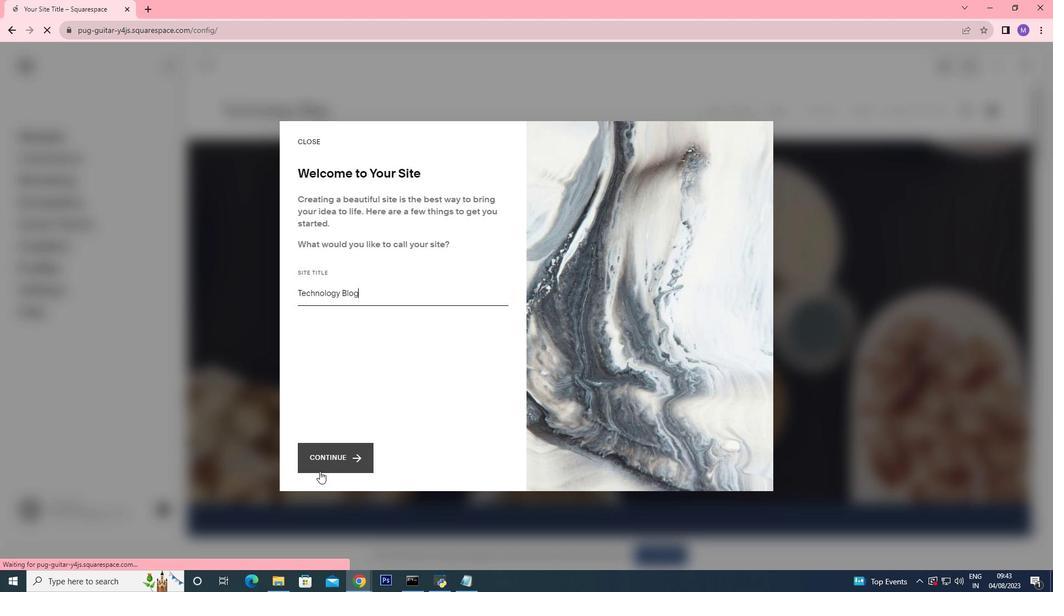 
Action: Mouse pressed left at (319, 471)
Screenshot: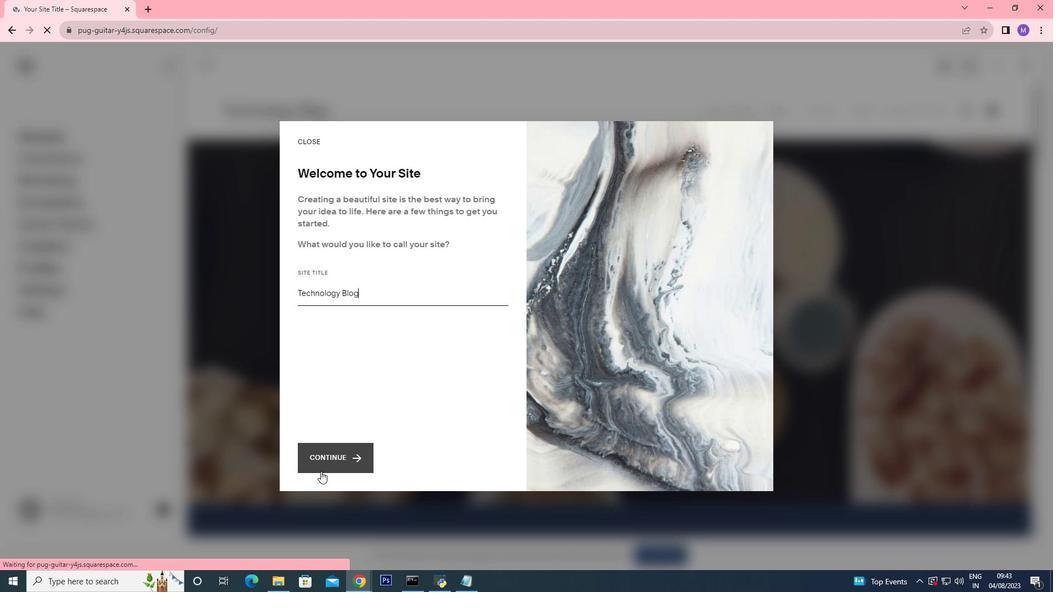 
Action: Mouse moved to (324, 466)
Screenshot: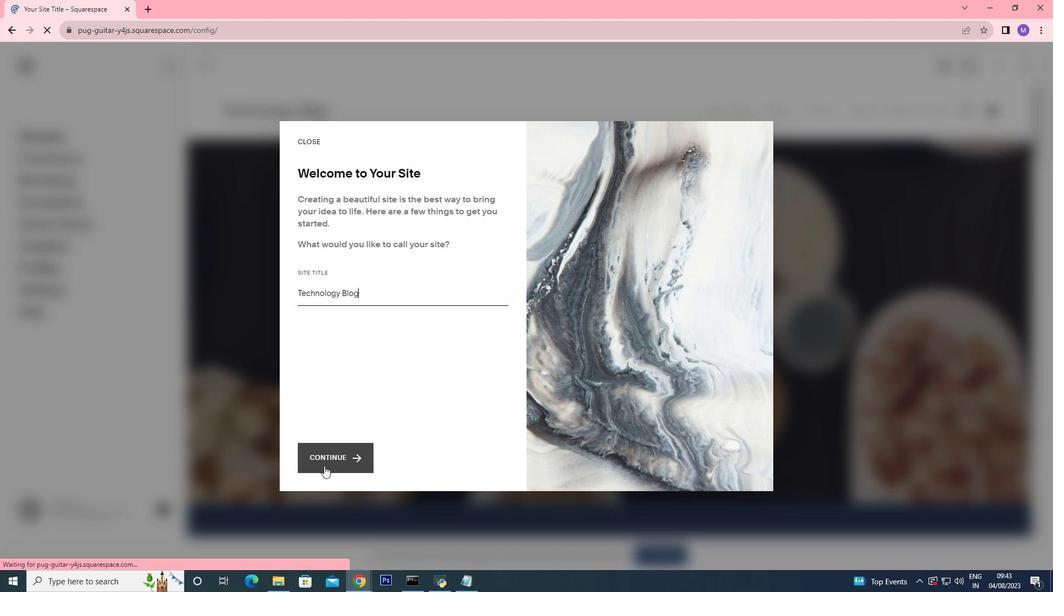
Action: Mouse pressed left at (324, 466)
Screenshot: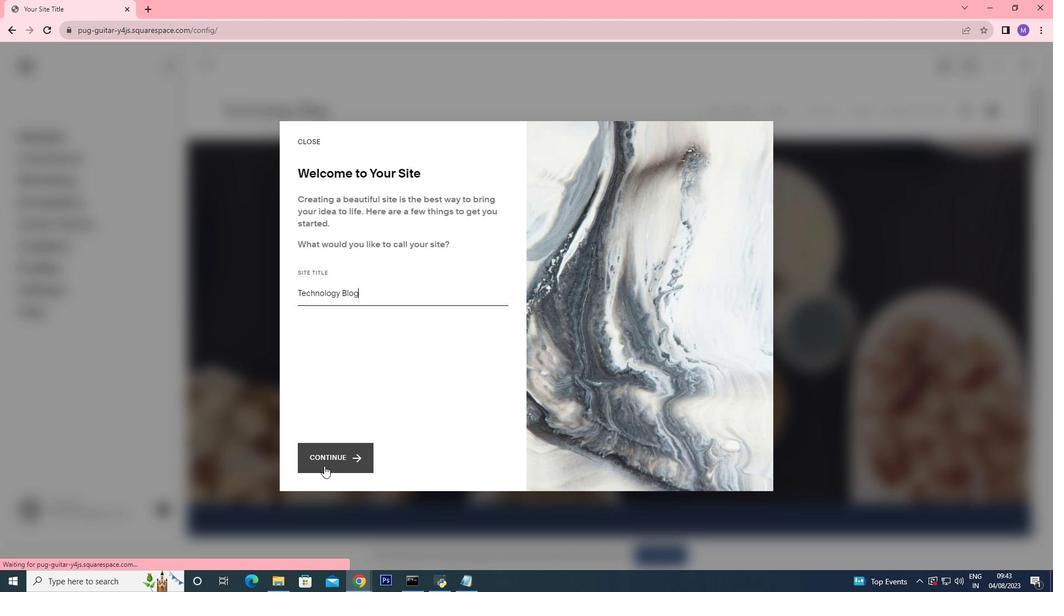 
Action: Mouse moved to (324, 465)
Screenshot: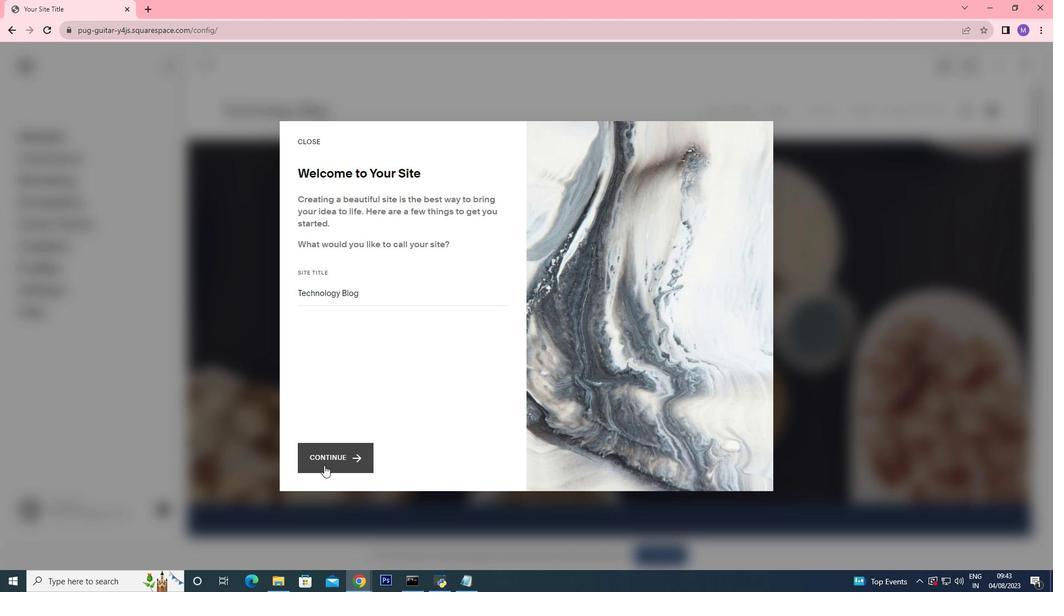
Action: Mouse pressed left at (324, 465)
Screenshot: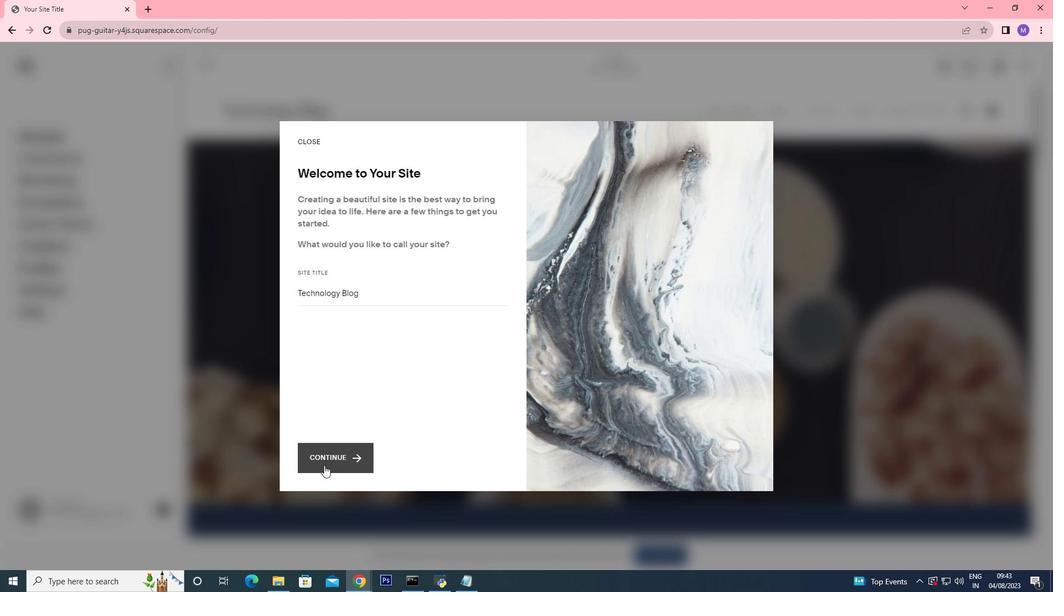
Action: Mouse pressed left at (324, 465)
Screenshot: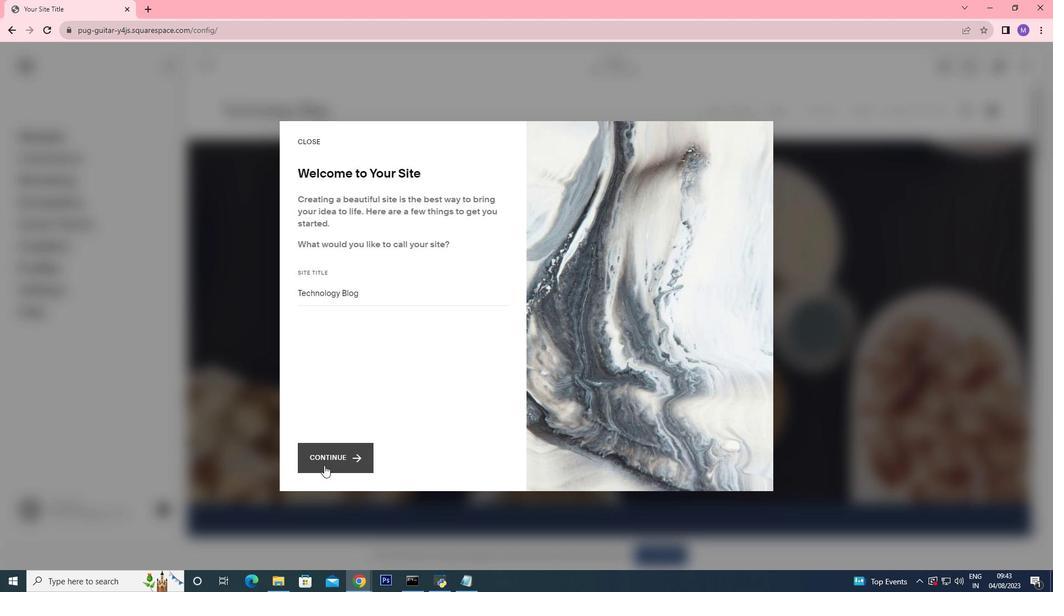 
Action: Mouse moved to (355, 451)
Screenshot: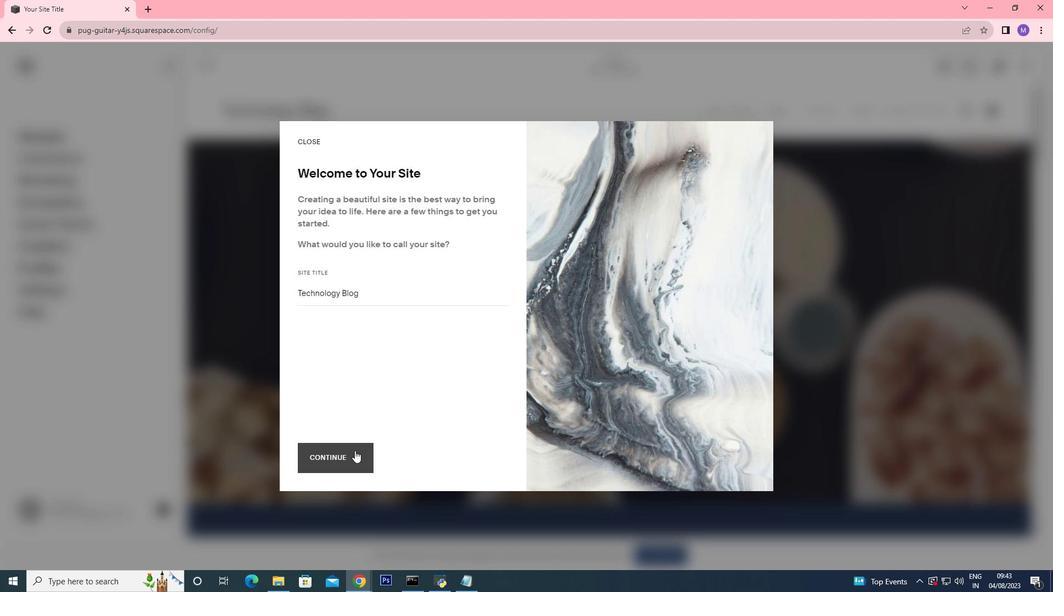 
Action: Mouse pressed left at (355, 451)
Screenshot: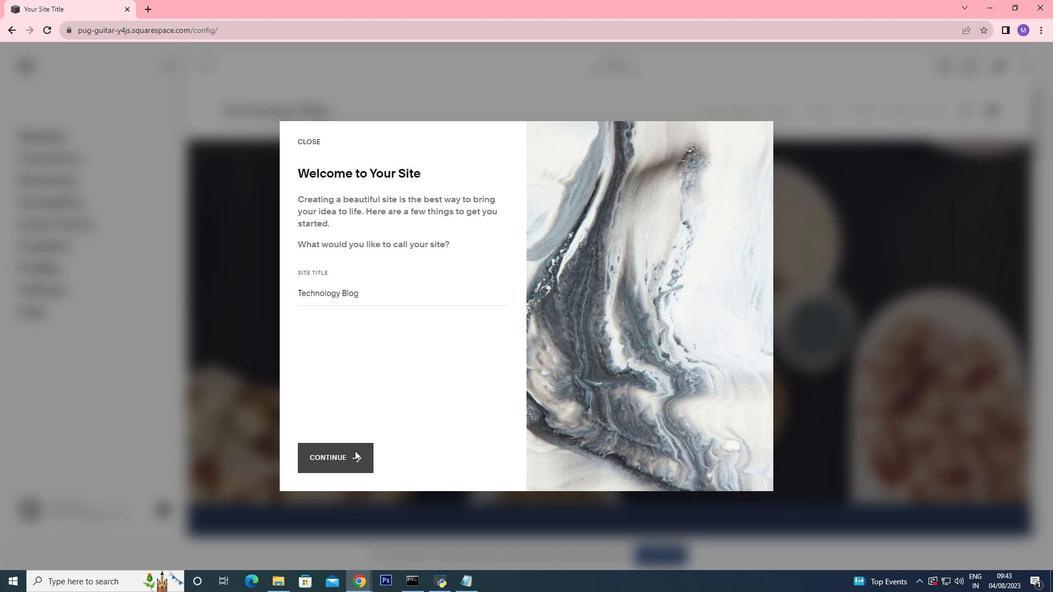 
Action: Mouse moved to (485, 460)
Screenshot: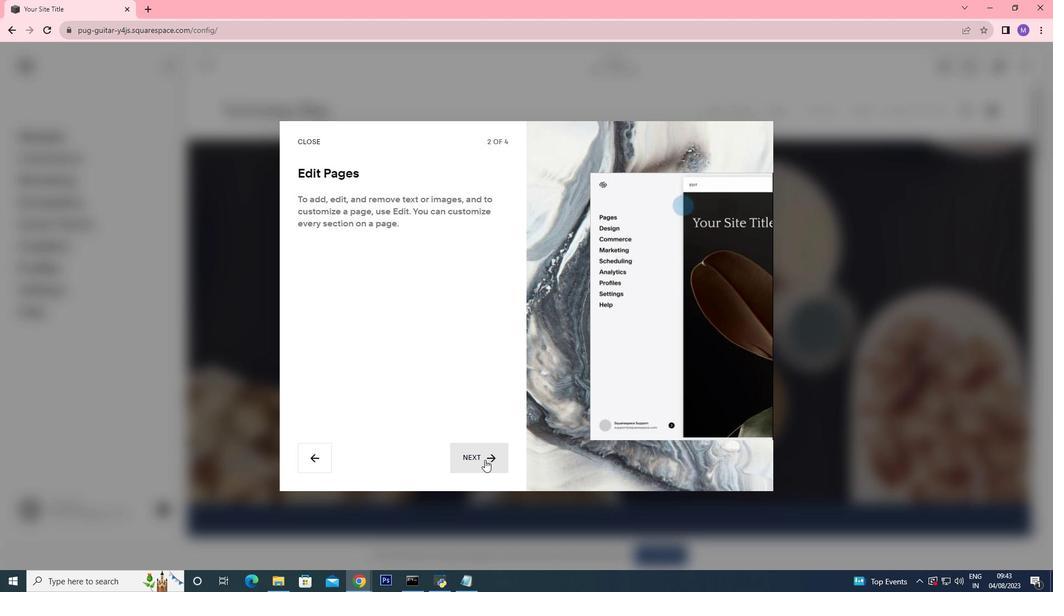 
Action: Mouse pressed left at (485, 460)
Screenshot: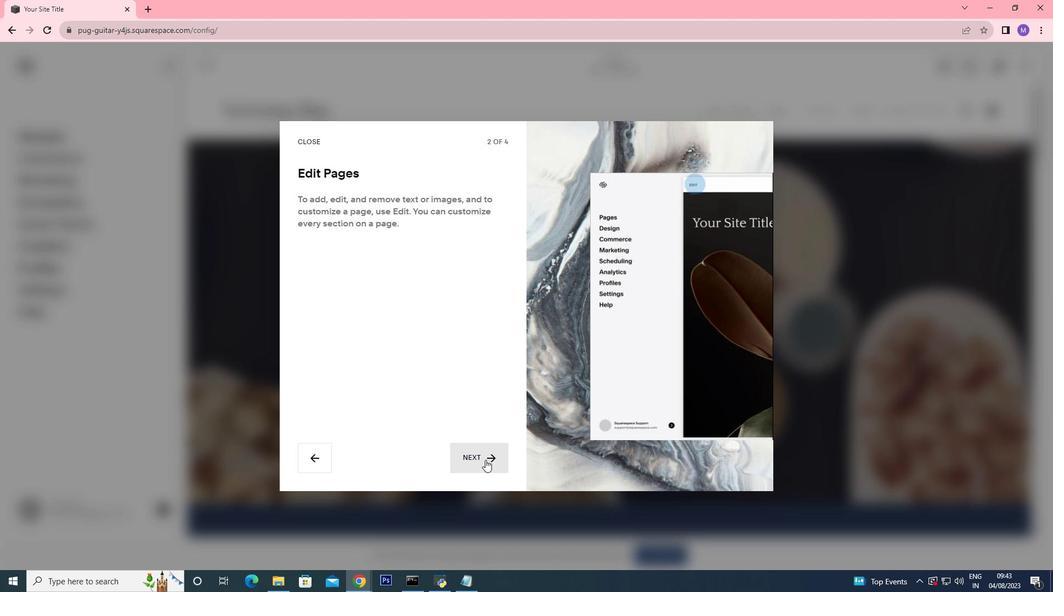 
Action: Mouse moved to (485, 460)
Screenshot: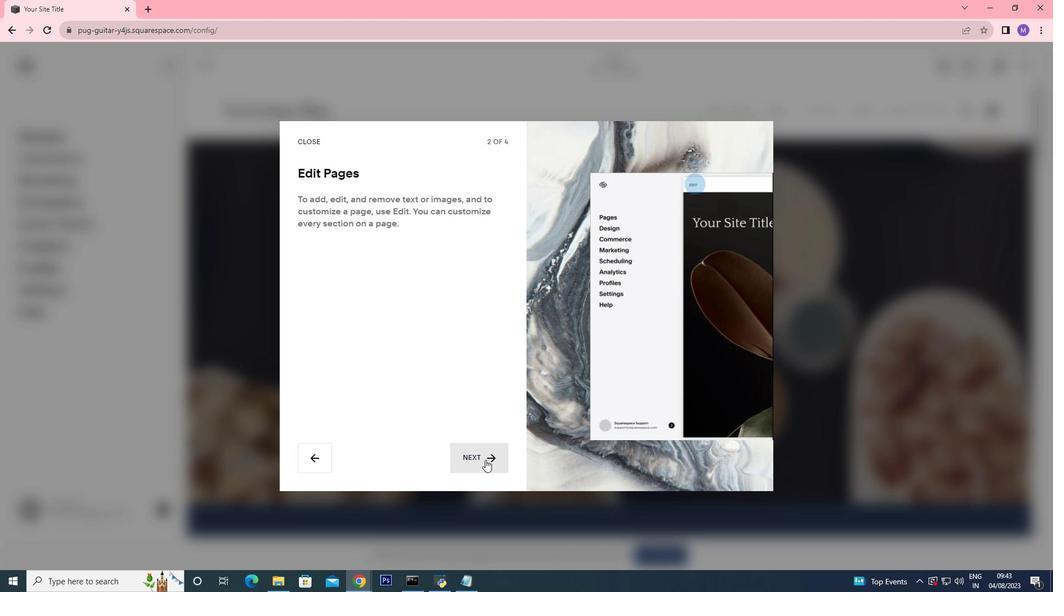 
Action: Mouse pressed left at (485, 460)
Screenshot: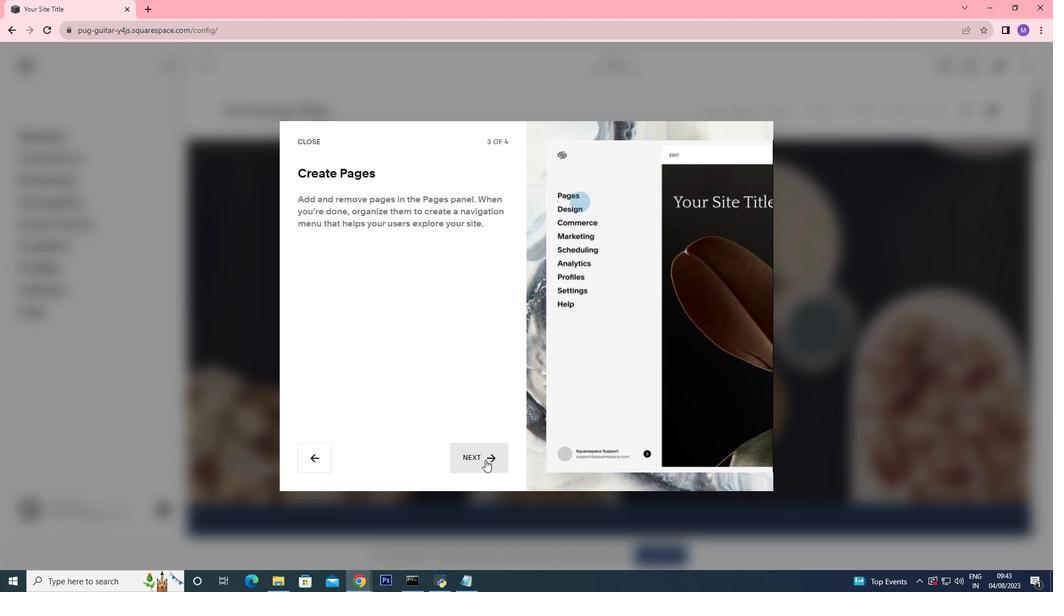 
Action: Mouse pressed left at (485, 460)
Screenshot: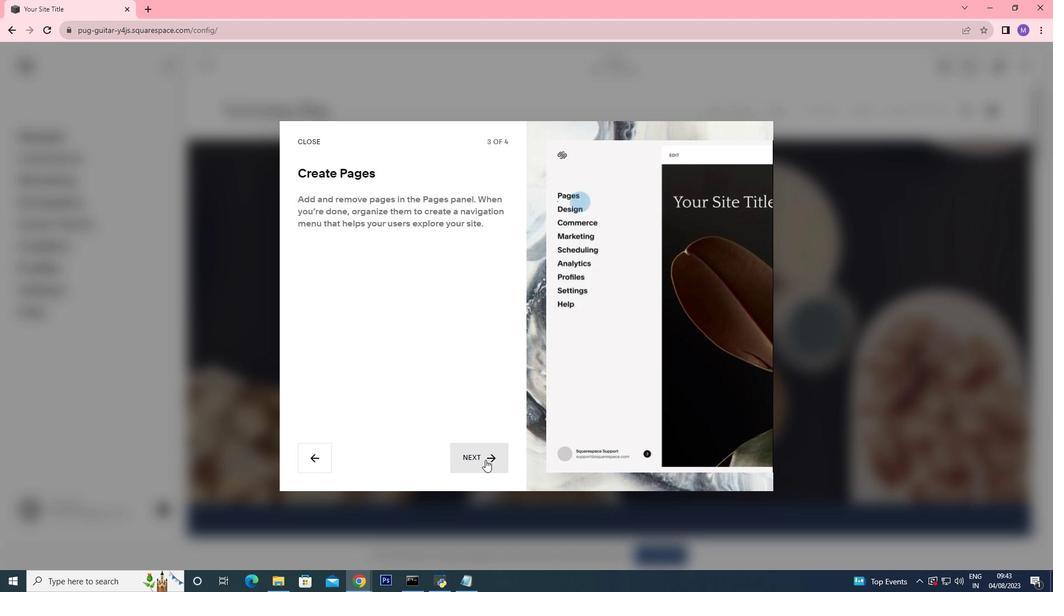 
Action: Mouse moved to (1009, 482)
Screenshot: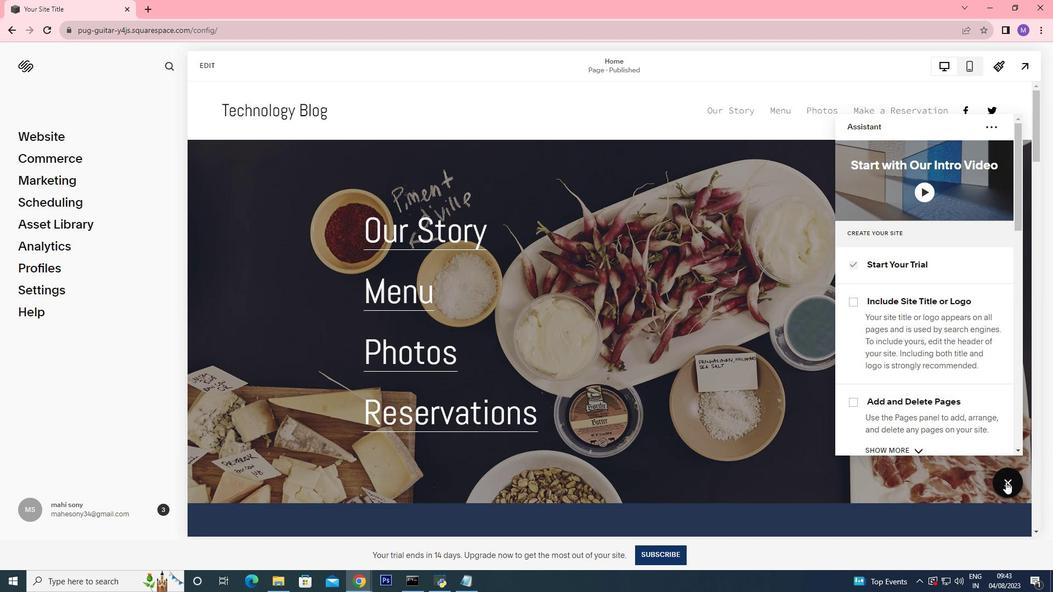 
Action: Mouse pressed left at (1009, 482)
Screenshot: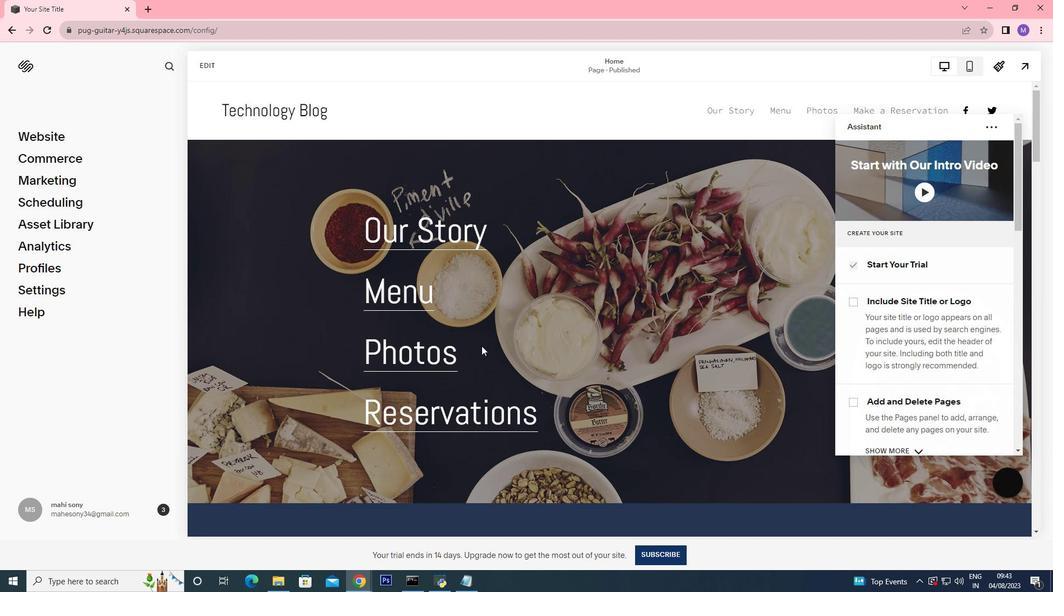 
Action: Mouse moved to (32, 137)
Screenshot: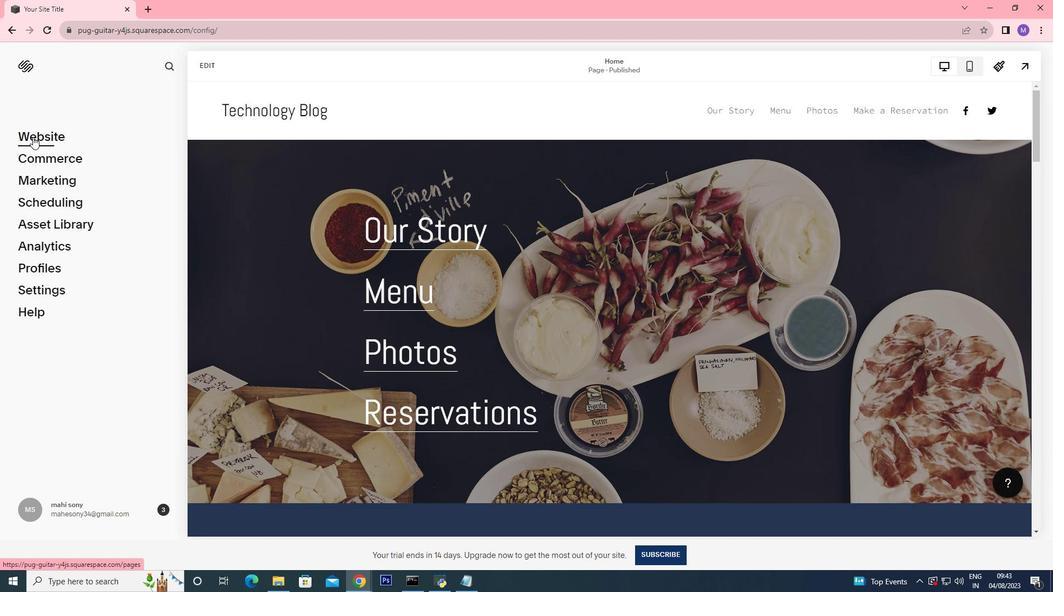 
Action: Mouse pressed left at (32, 137)
Screenshot: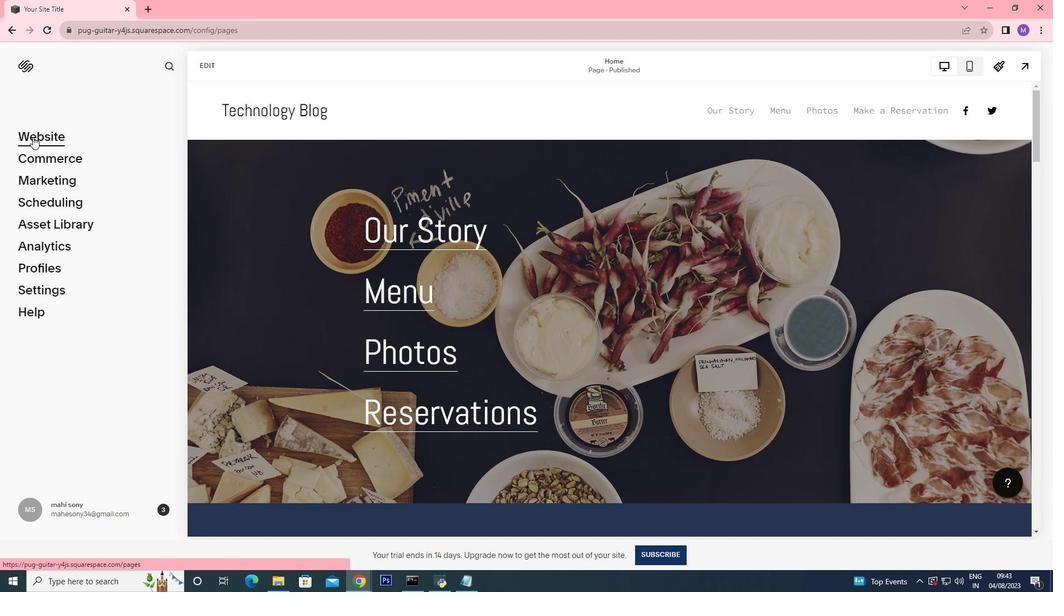 
Action: Mouse moved to (10, 162)
Screenshot: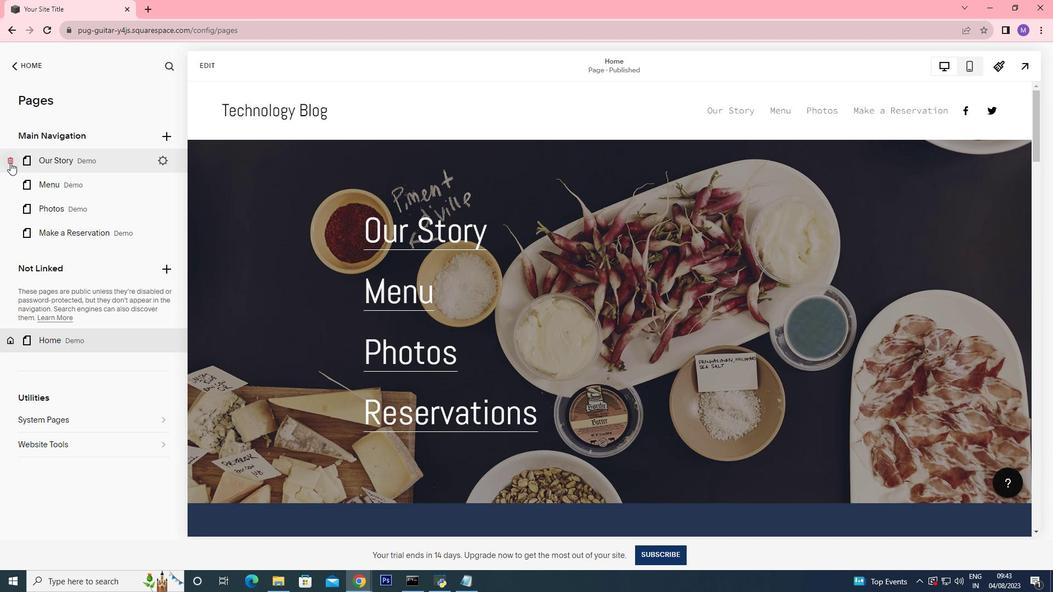 
Action: Mouse pressed left at (10, 162)
Screenshot: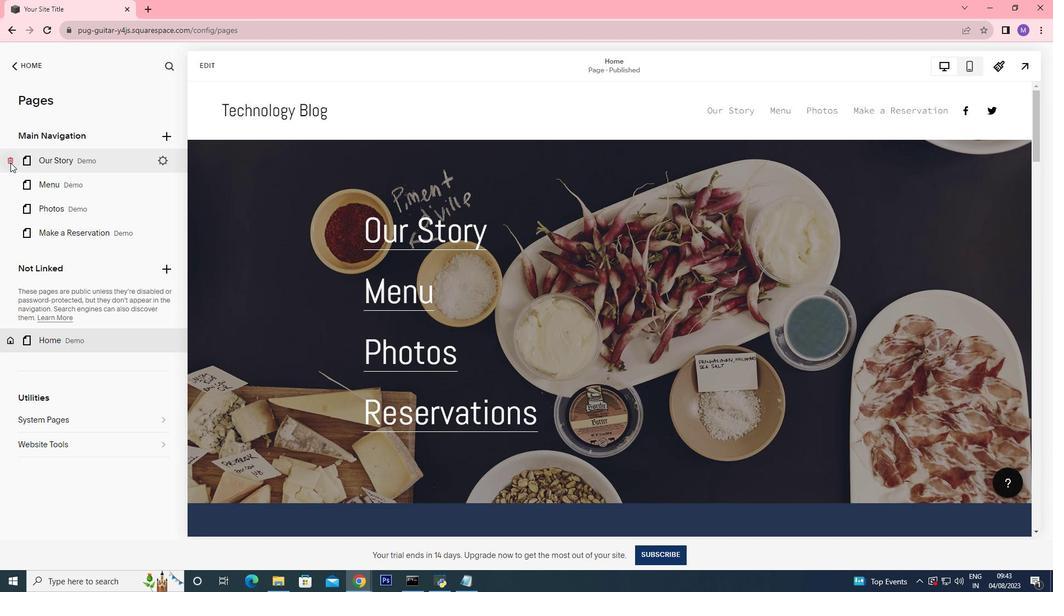 
Action: Mouse moved to (591, 338)
Screenshot: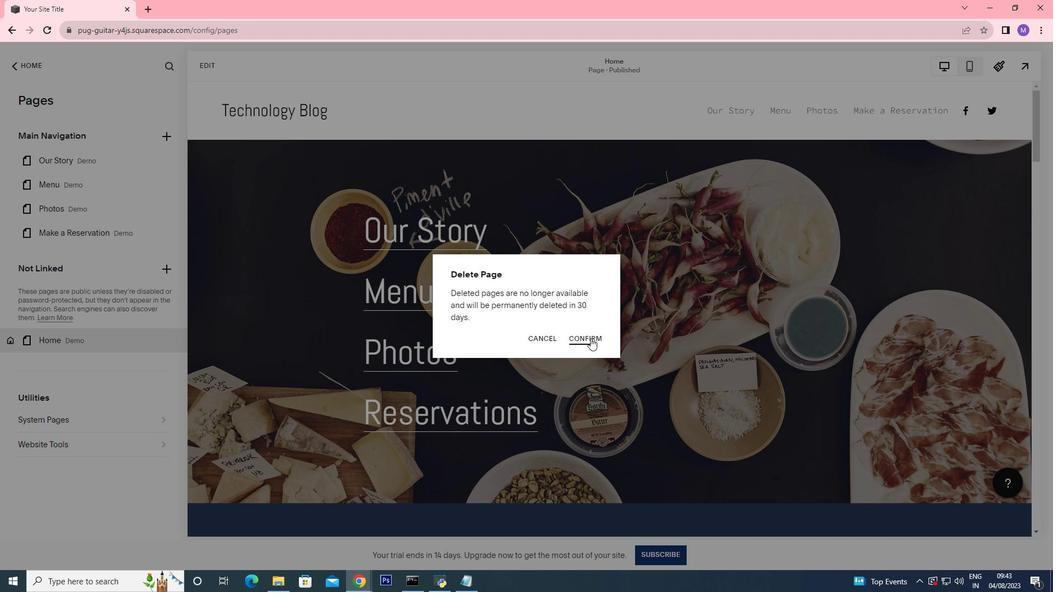 
Action: Mouse pressed left at (591, 338)
Screenshot: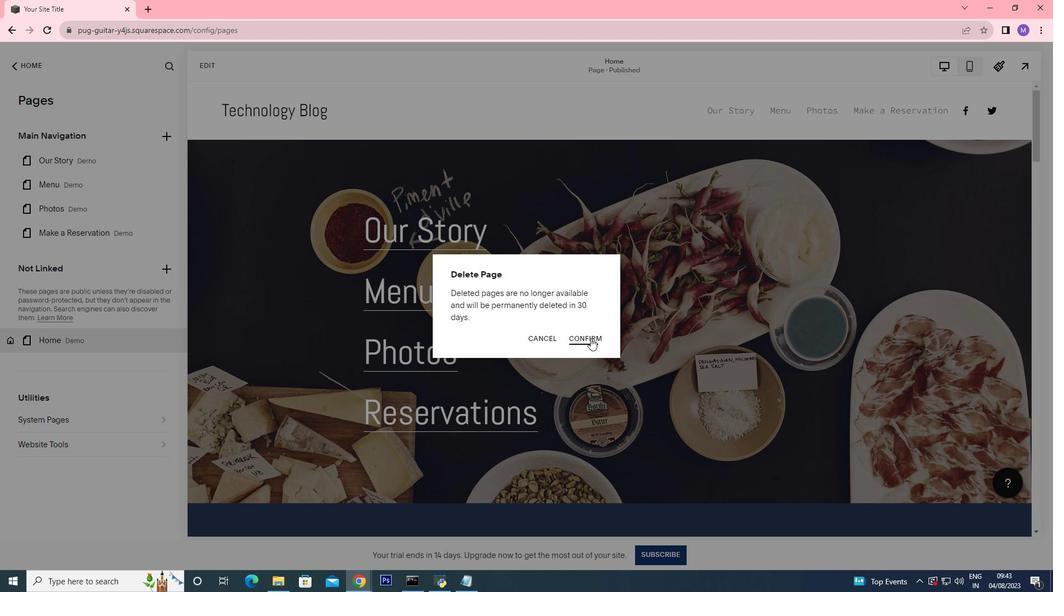 
Action: Mouse moved to (593, 333)
Screenshot: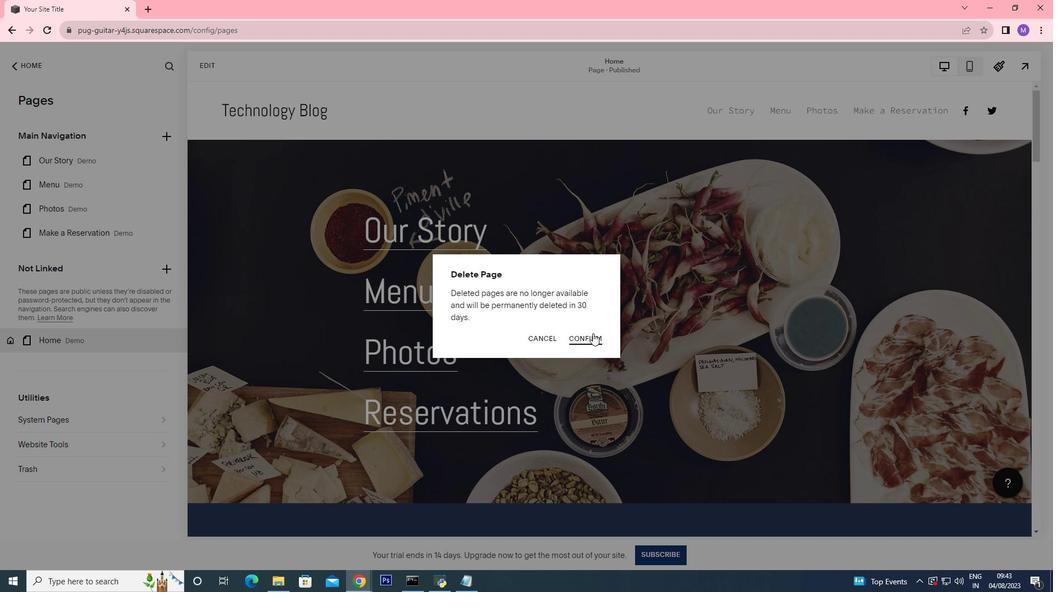 
Action: Mouse pressed left at (593, 333)
Screenshot: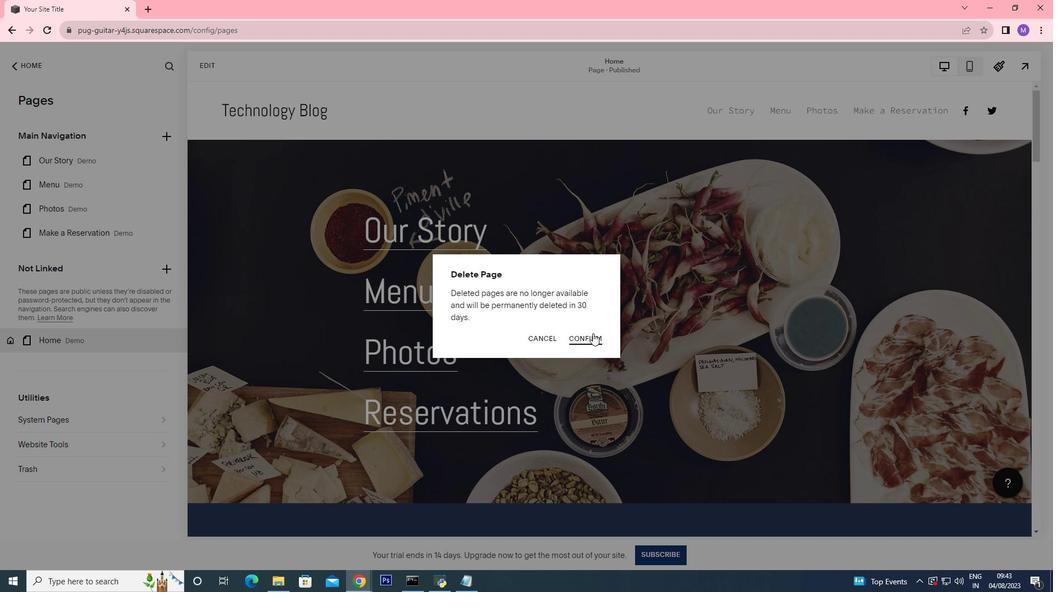 
Action: Mouse moved to (589, 336)
Screenshot: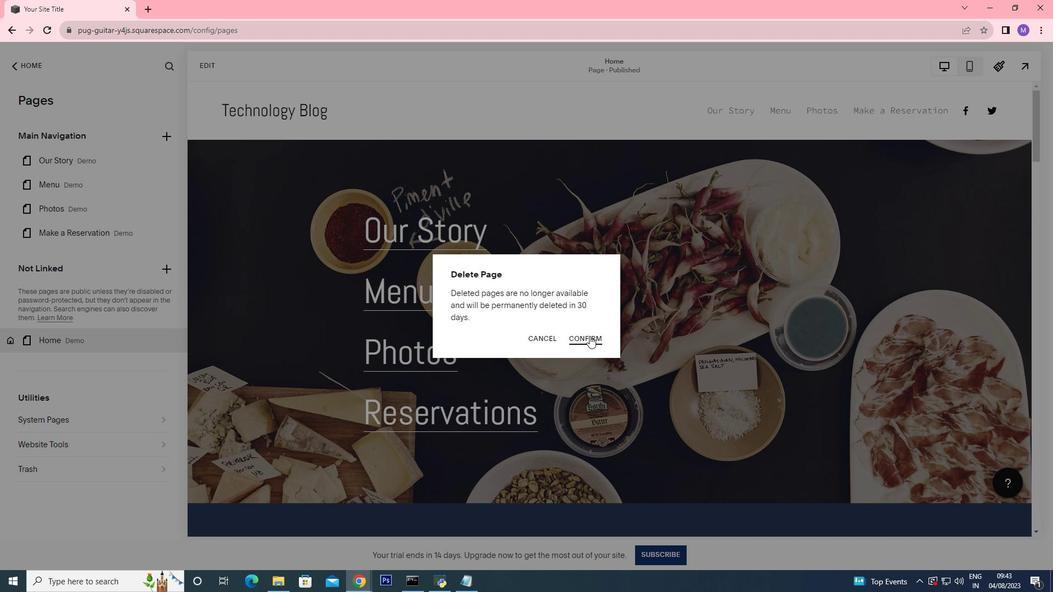 
Action: Mouse pressed left at (589, 336)
Screenshot: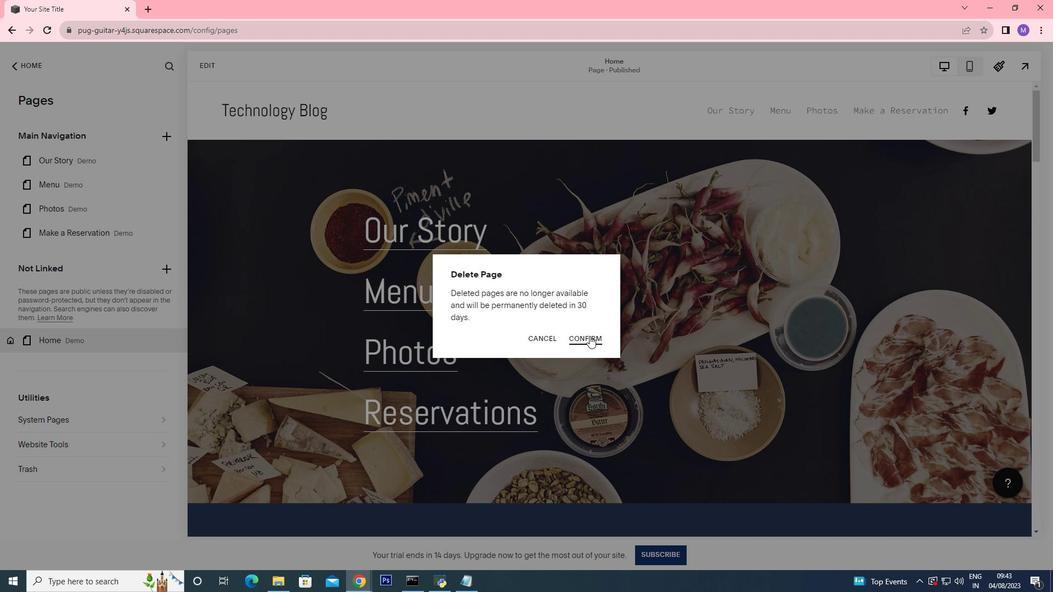 
Action: Mouse moved to (587, 337)
Screenshot: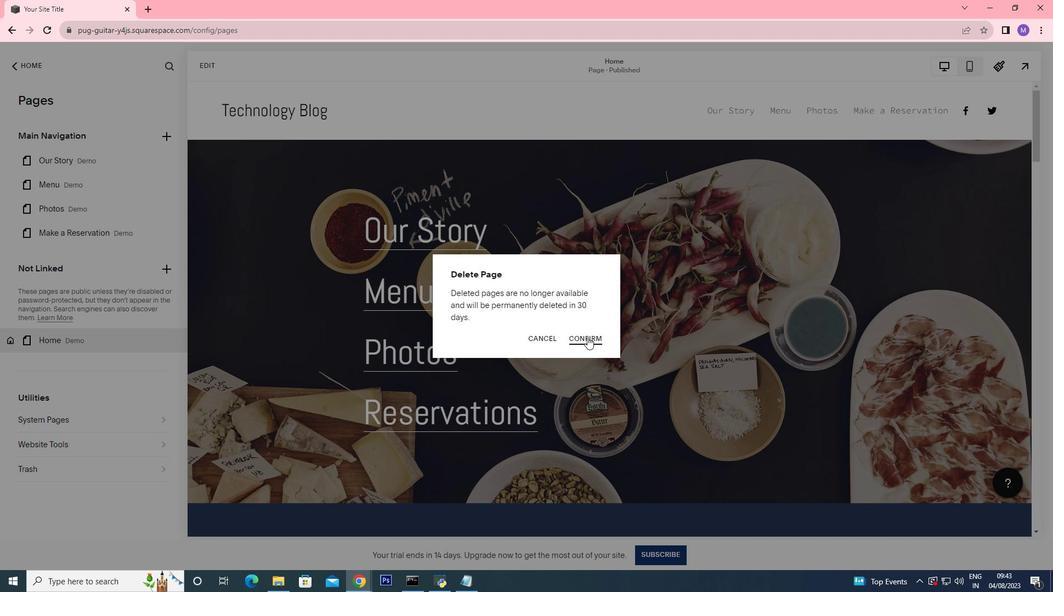 
Action: Mouse pressed left at (587, 337)
Screenshot: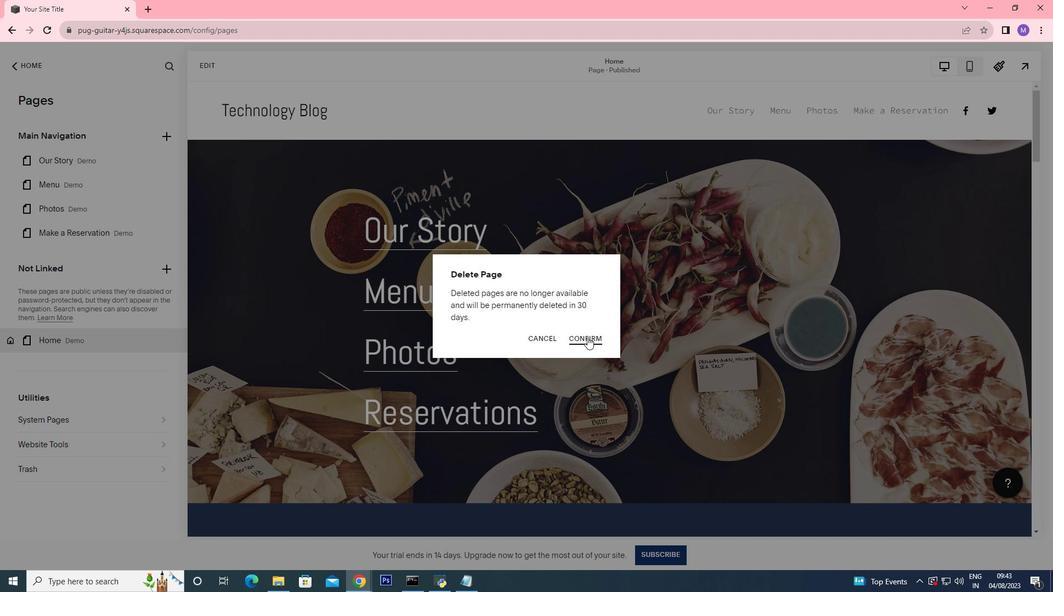 
Action: Mouse pressed left at (587, 337)
Screenshot: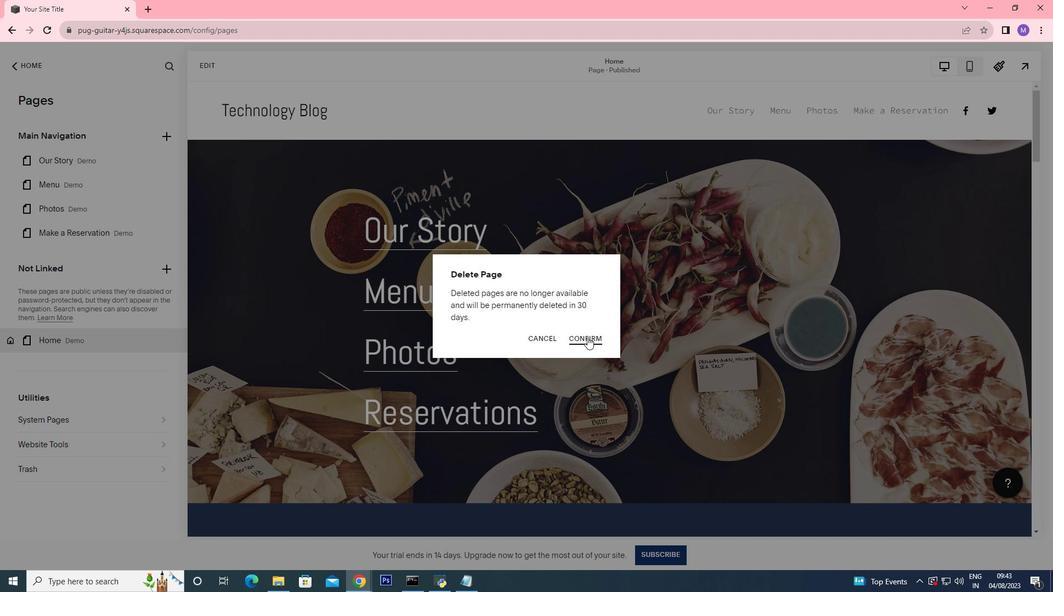 
Action: Mouse pressed left at (587, 337)
Screenshot: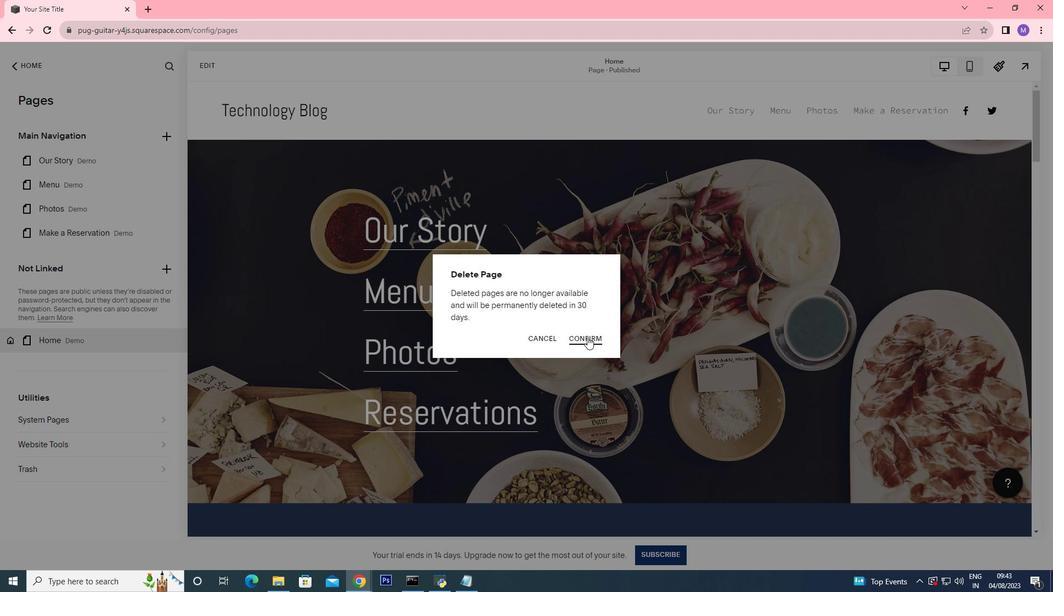 
Action: Mouse pressed left at (587, 337)
Screenshot: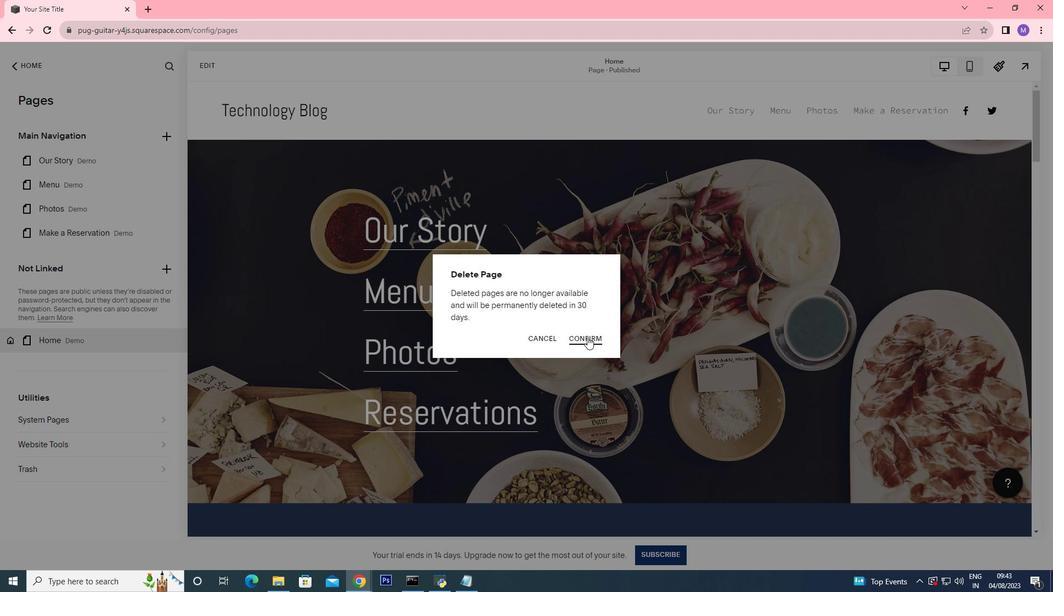 
Action: Mouse pressed left at (587, 337)
Screenshot: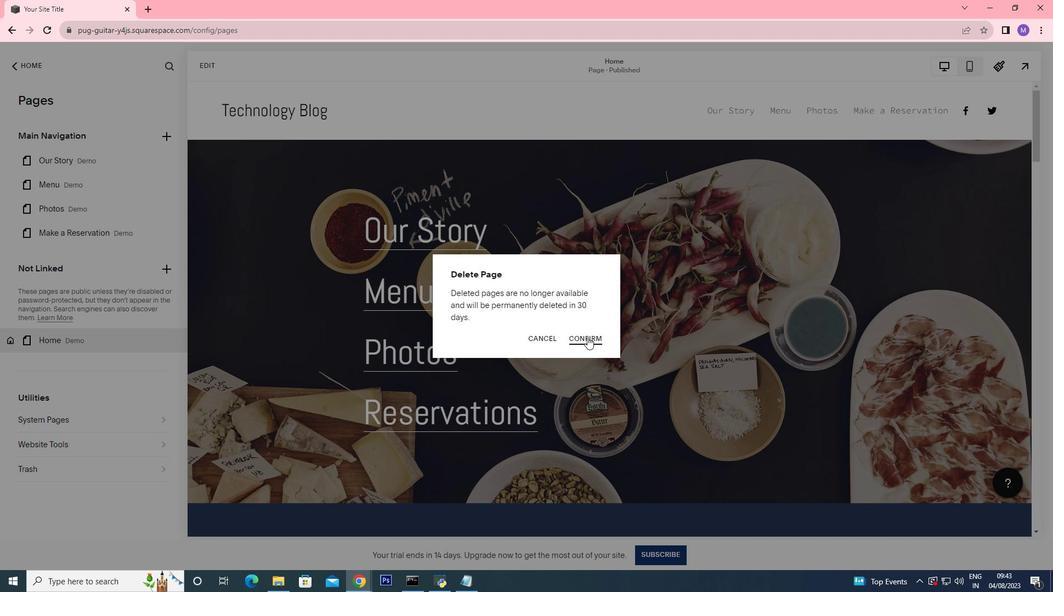 
Action: Mouse pressed left at (587, 337)
Screenshot: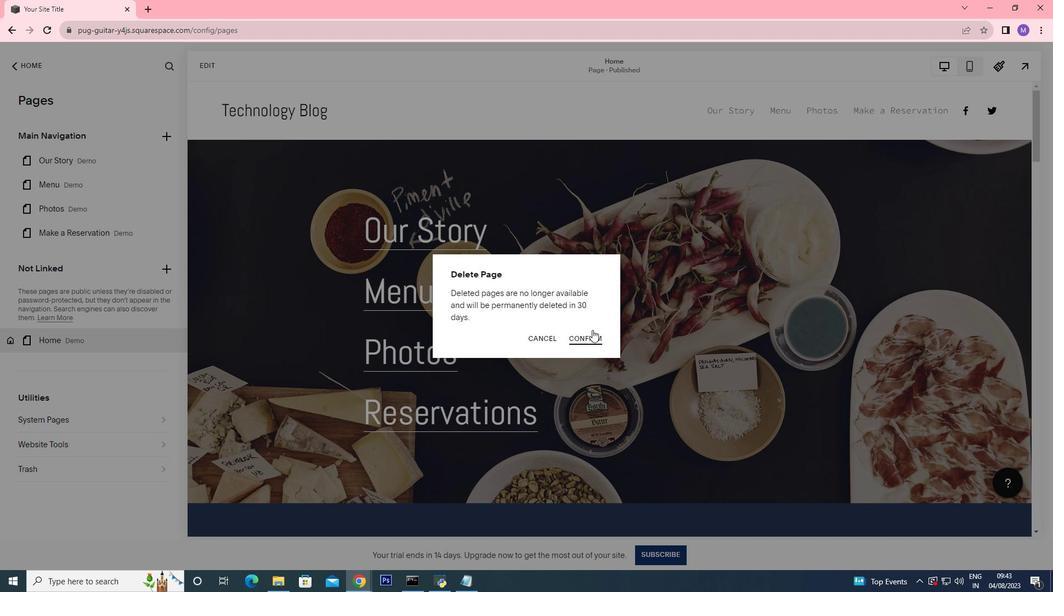 
Action: Mouse moved to (294, 226)
Screenshot: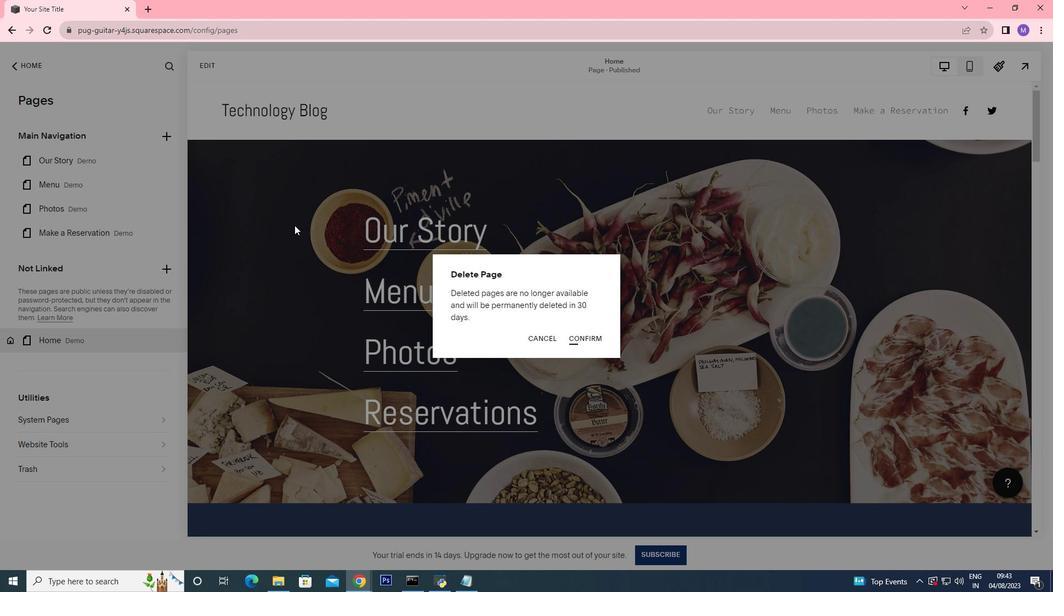 
Action: Mouse pressed left at (294, 226)
Screenshot: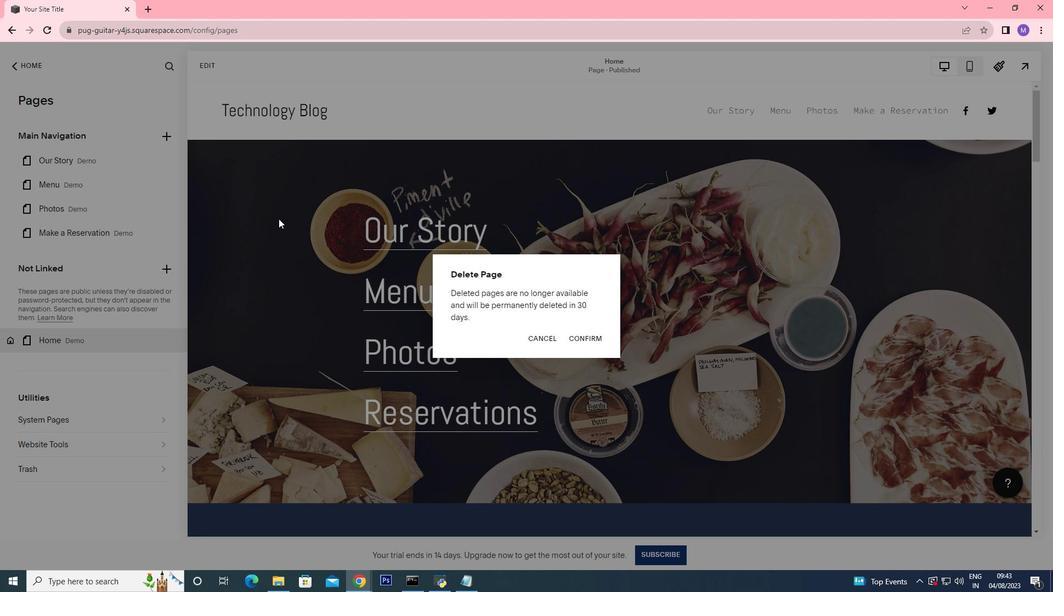 
Action: Mouse moved to (7, 183)
Screenshot: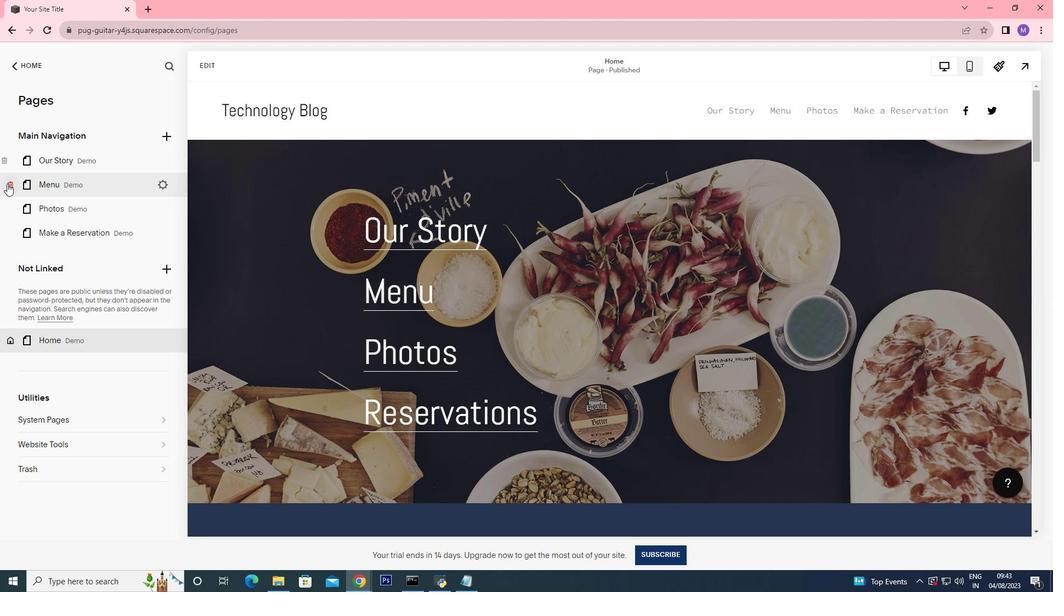 
Action: Mouse pressed left at (7, 183)
Screenshot: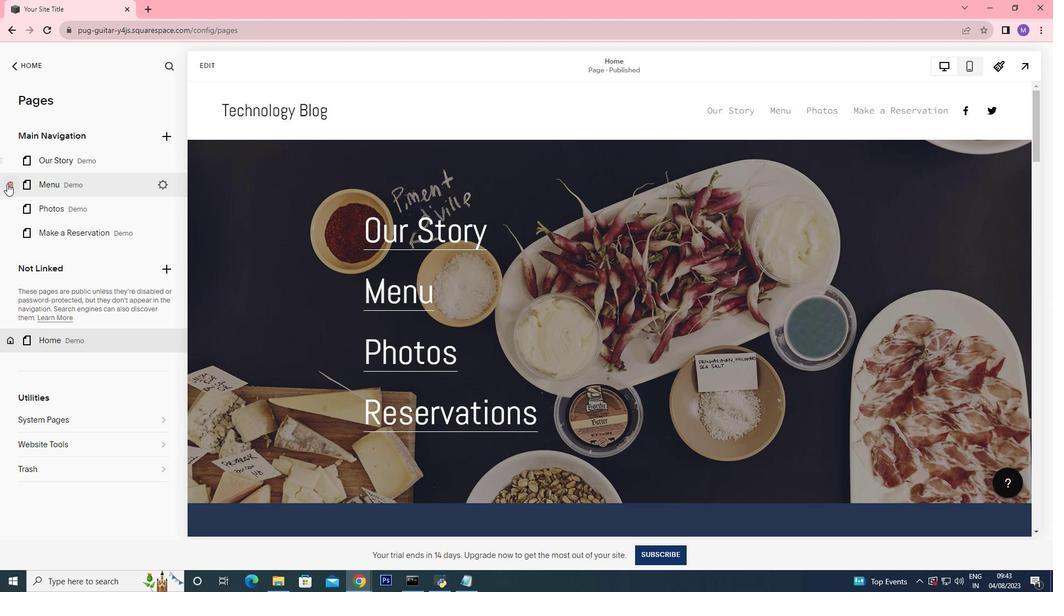 
Action: Mouse moved to (593, 337)
Screenshot: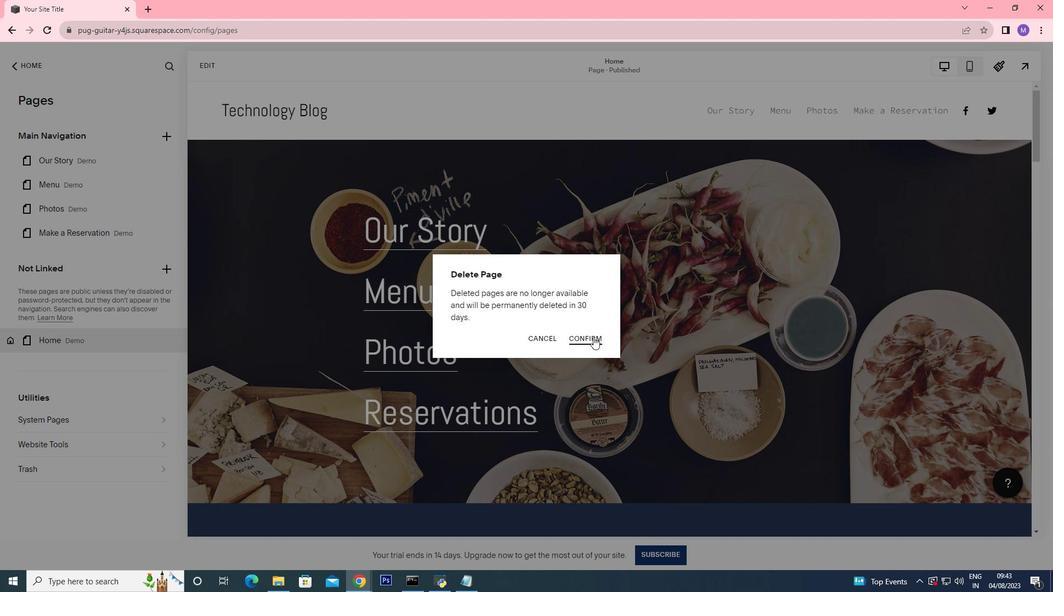 
Action: Mouse pressed left at (593, 337)
Screenshot: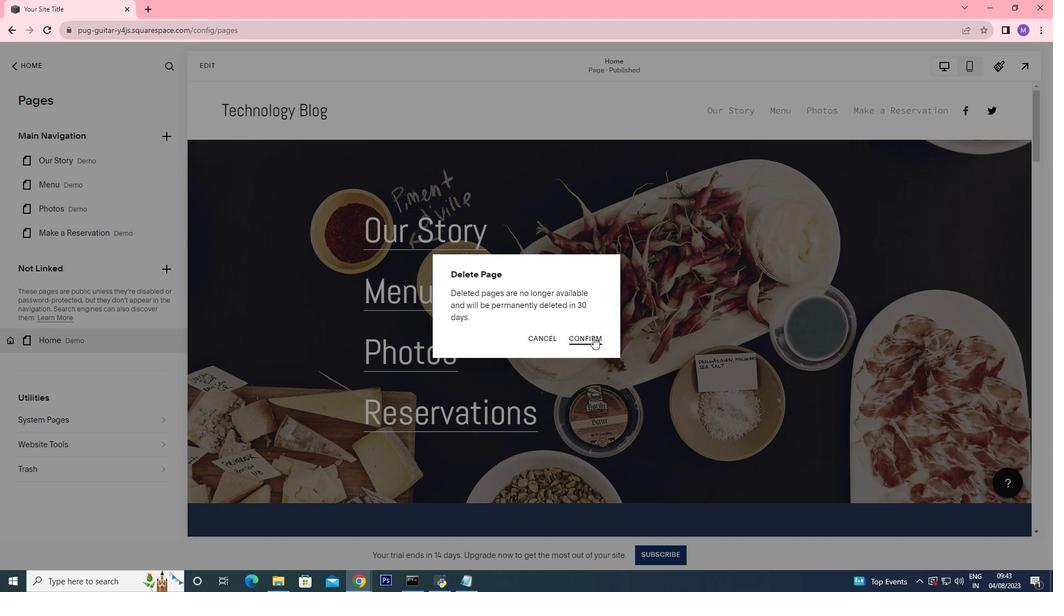 
Action: Mouse pressed left at (593, 337)
Screenshot: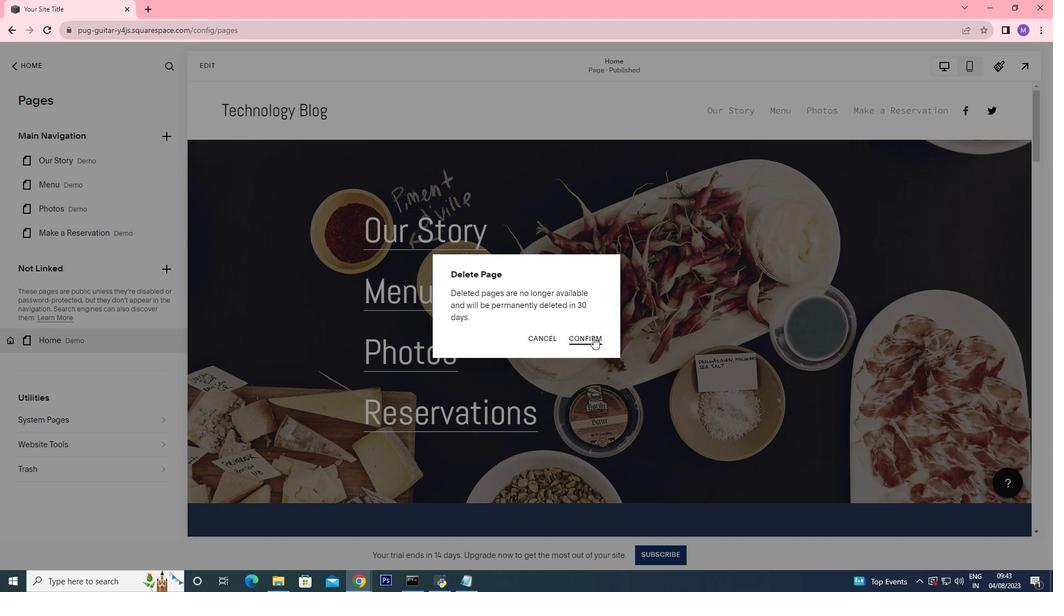
Action: Mouse moved to (81, 161)
Screenshot: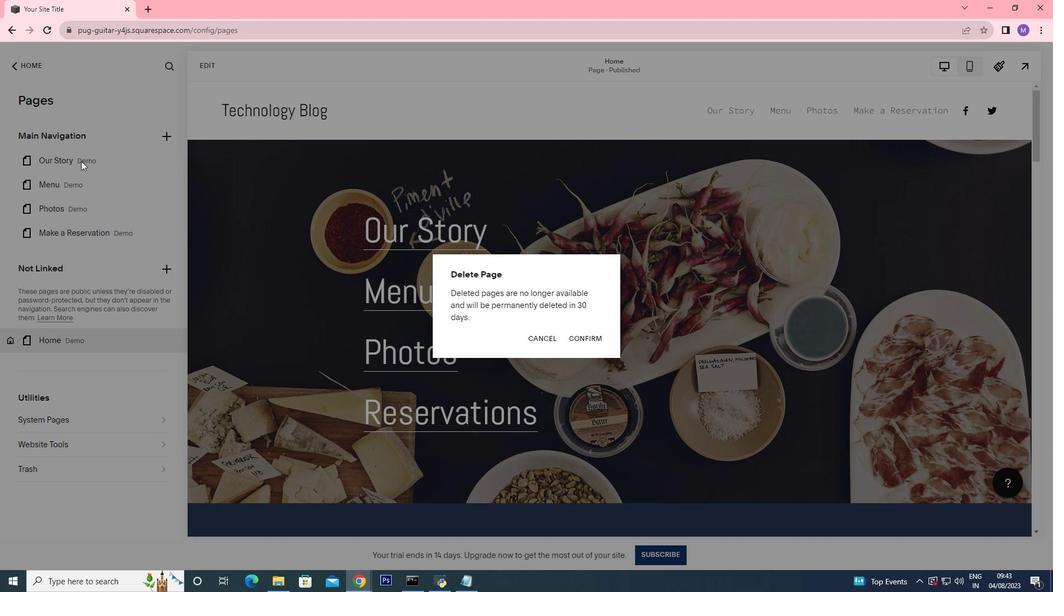 
Action: Mouse pressed left at (81, 161)
Screenshot: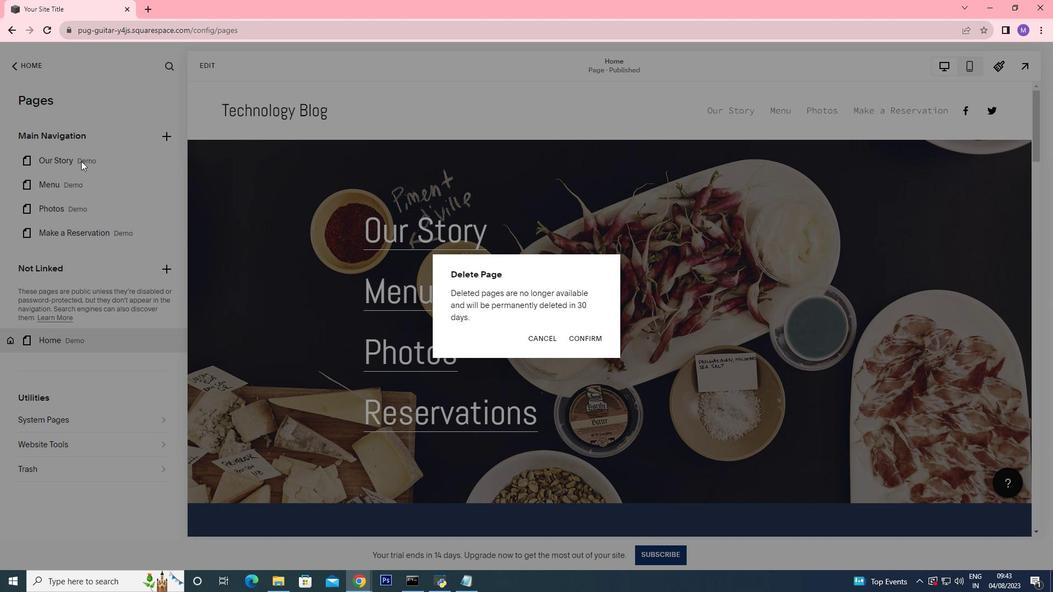 
Action: Mouse moved to (70, 158)
Screenshot: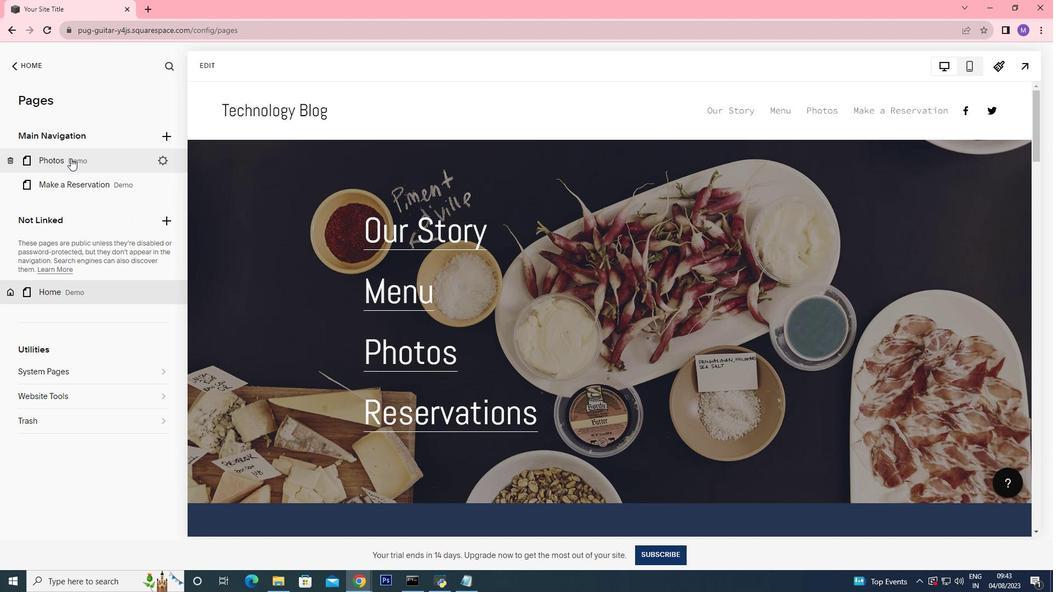
Action: Mouse pressed left at (70, 158)
Screenshot: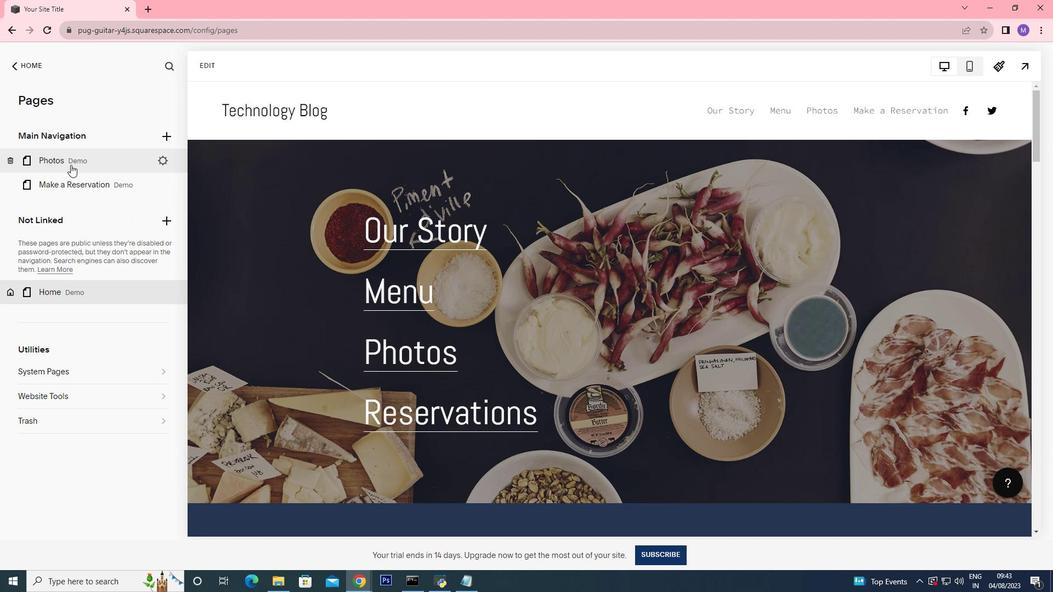 
Action: Mouse moved to (10, 159)
Screenshot: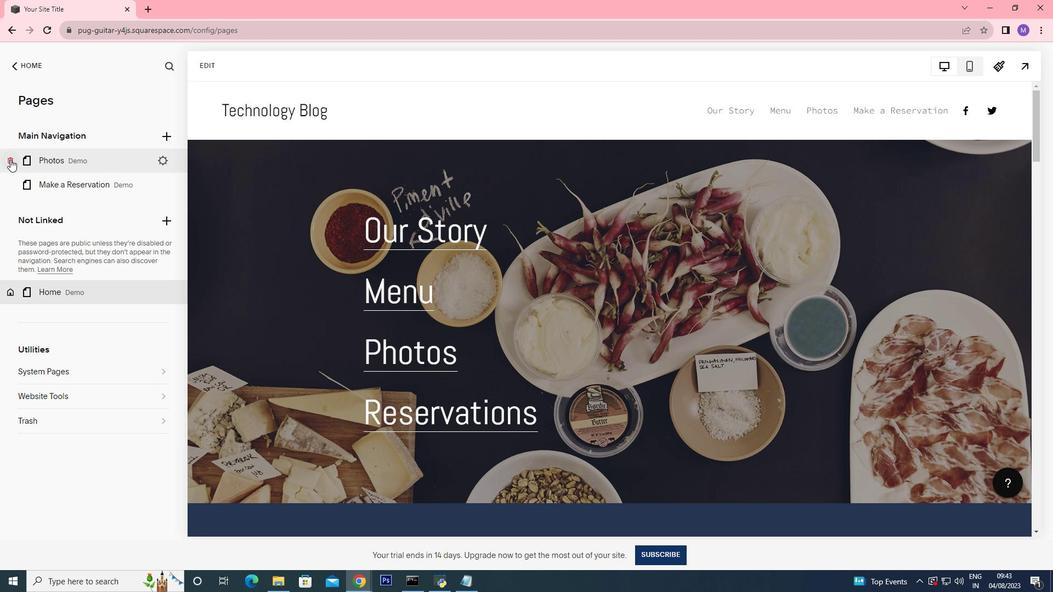 
Action: Mouse pressed left at (10, 159)
Screenshot: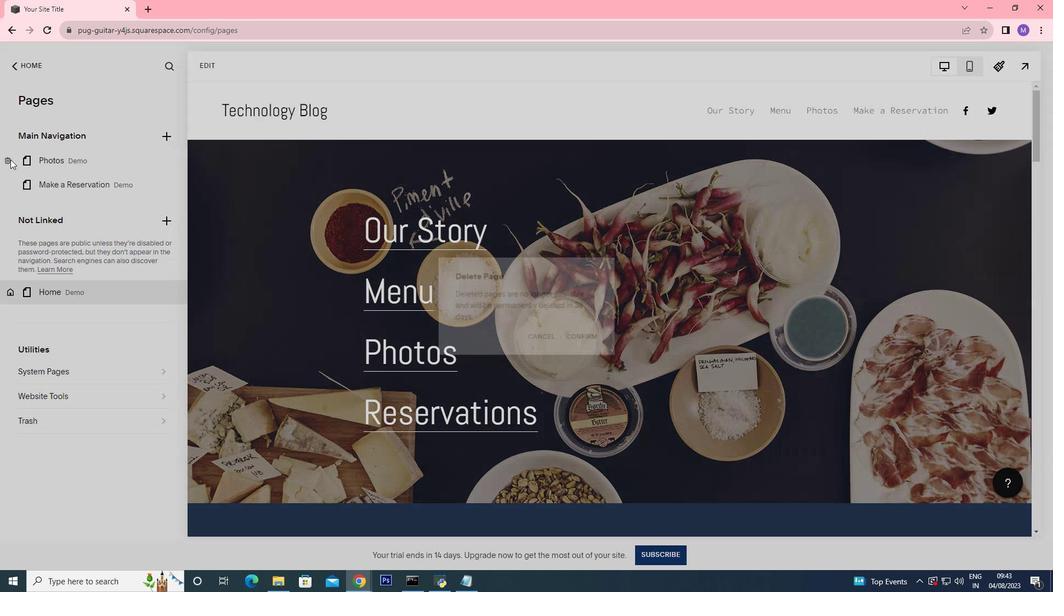 
Action: Mouse moved to (599, 338)
Screenshot: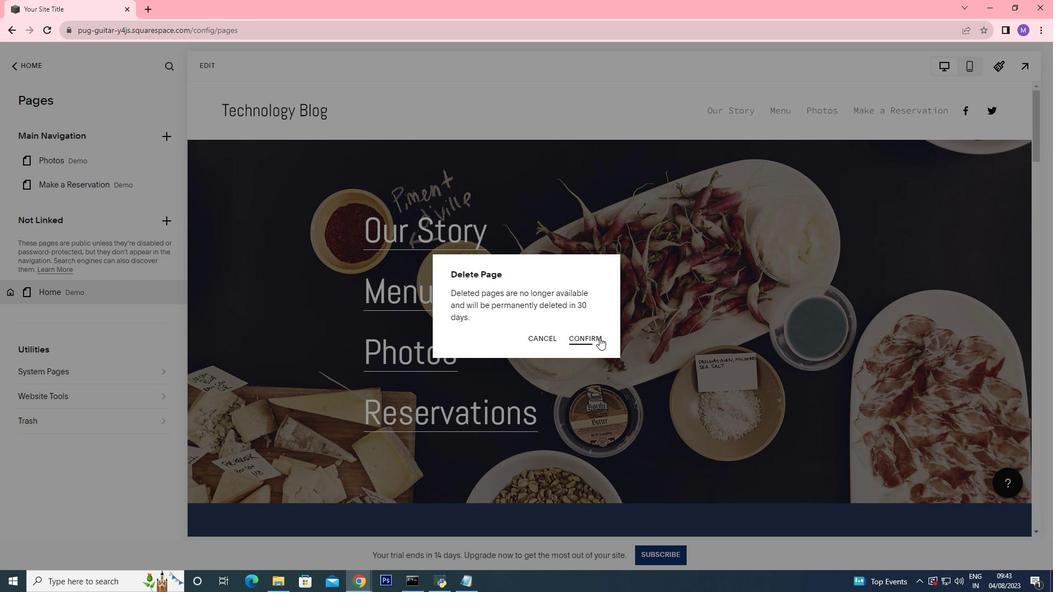 
Action: Mouse pressed left at (599, 338)
Screenshot: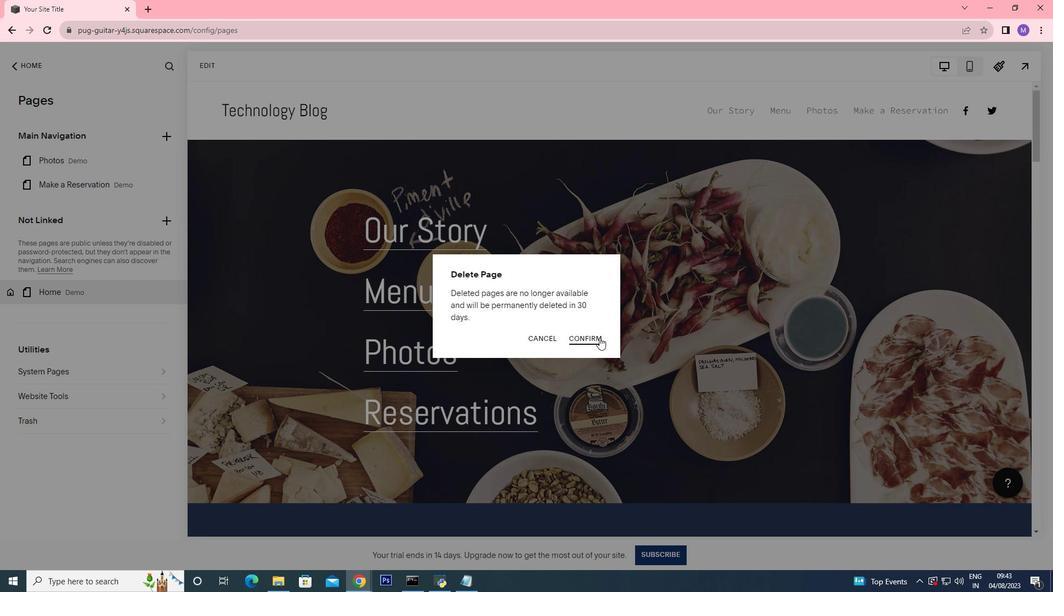 
Action: Mouse pressed left at (599, 338)
Screenshot: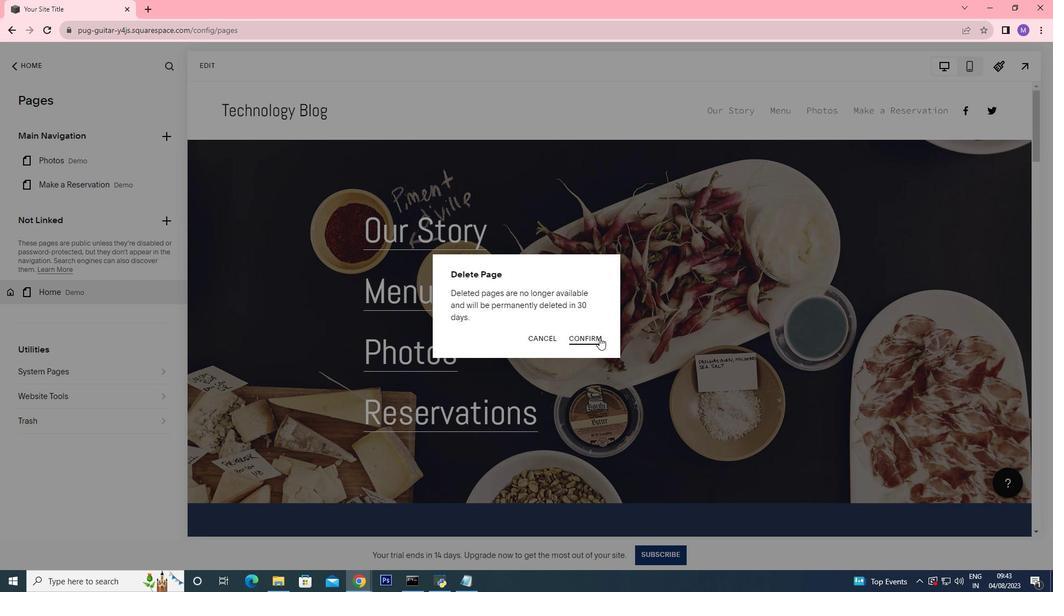 
Action: Mouse pressed left at (599, 338)
Screenshot: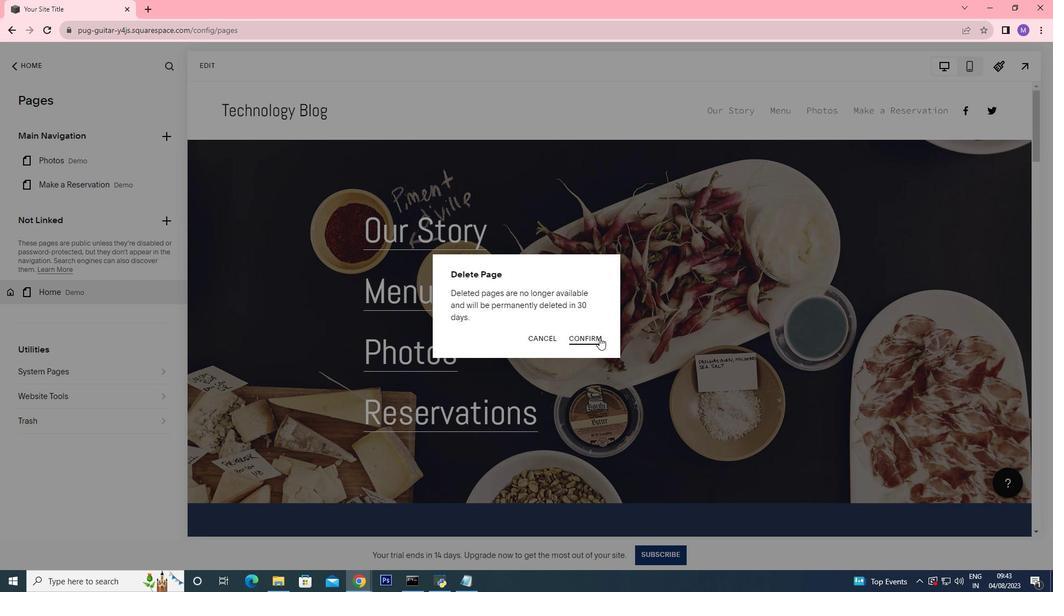 
Action: Mouse pressed left at (599, 338)
Screenshot: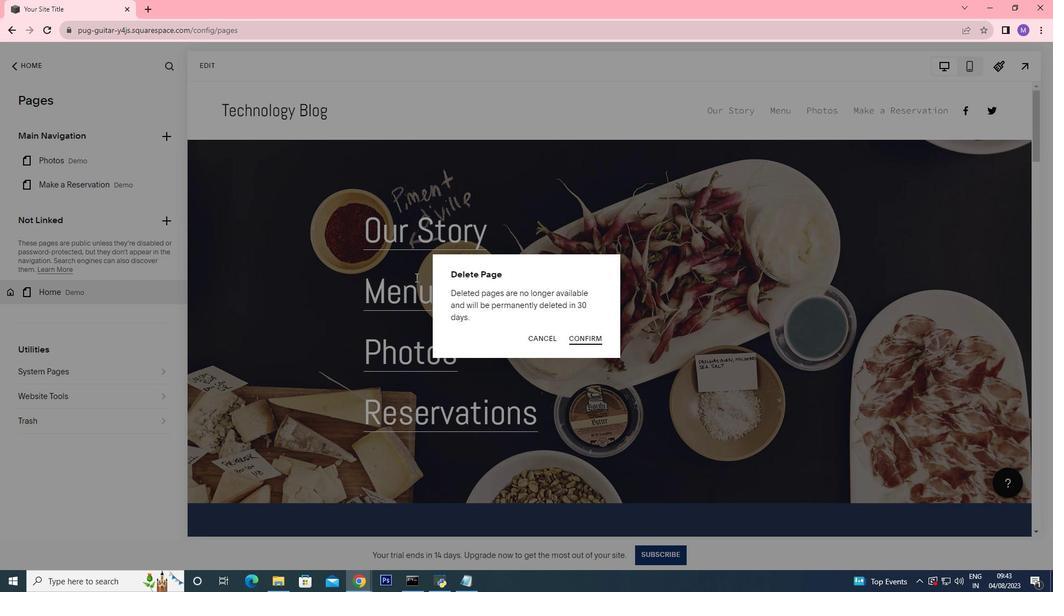 
Action: Mouse moved to (40, 183)
Screenshot: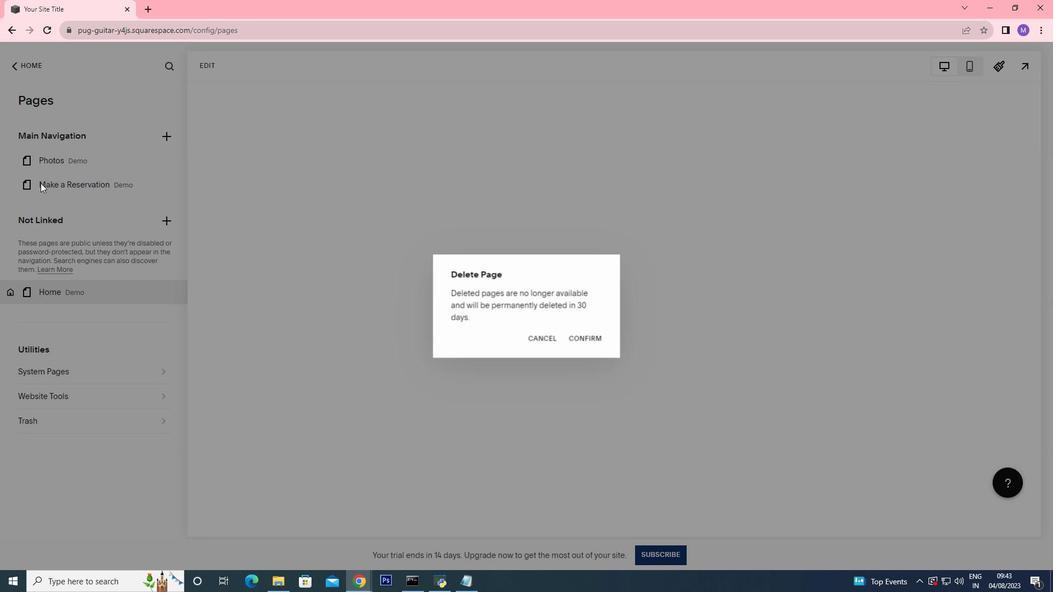 
Action: Mouse pressed left at (40, 183)
Screenshot: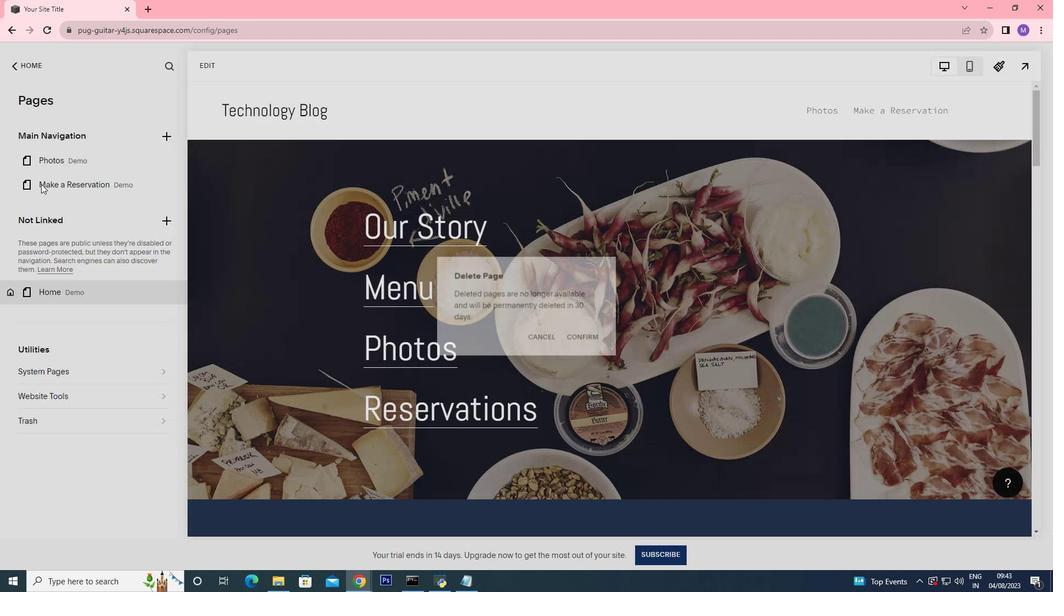 
Action: Mouse moved to (39, 184)
Screenshot: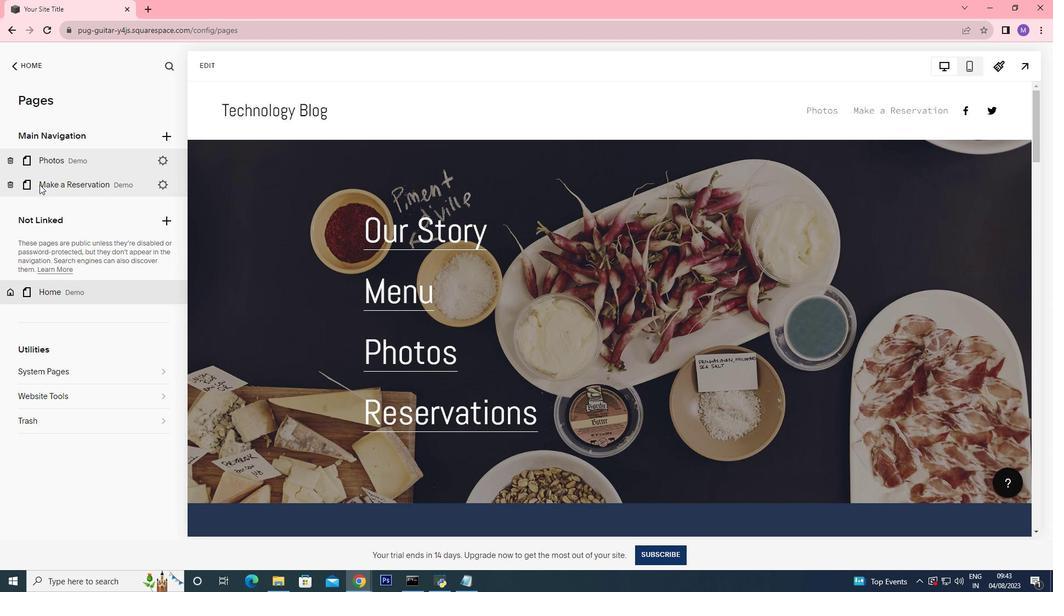 
Action: Mouse pressed left at (39, 184)
Screenshot: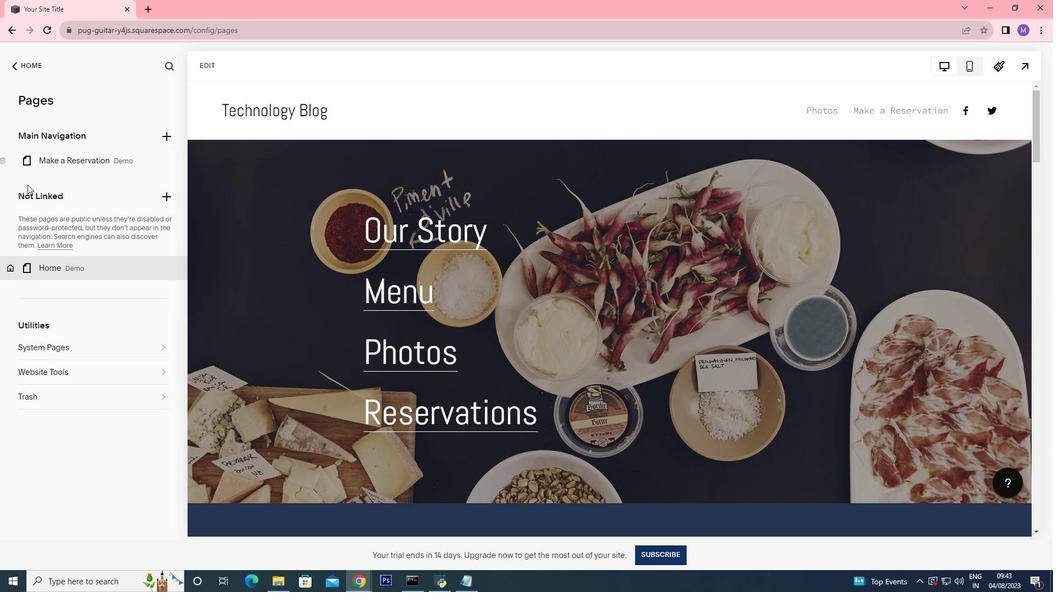 
Action: Mouse moved to (13, 157)
Screenshot: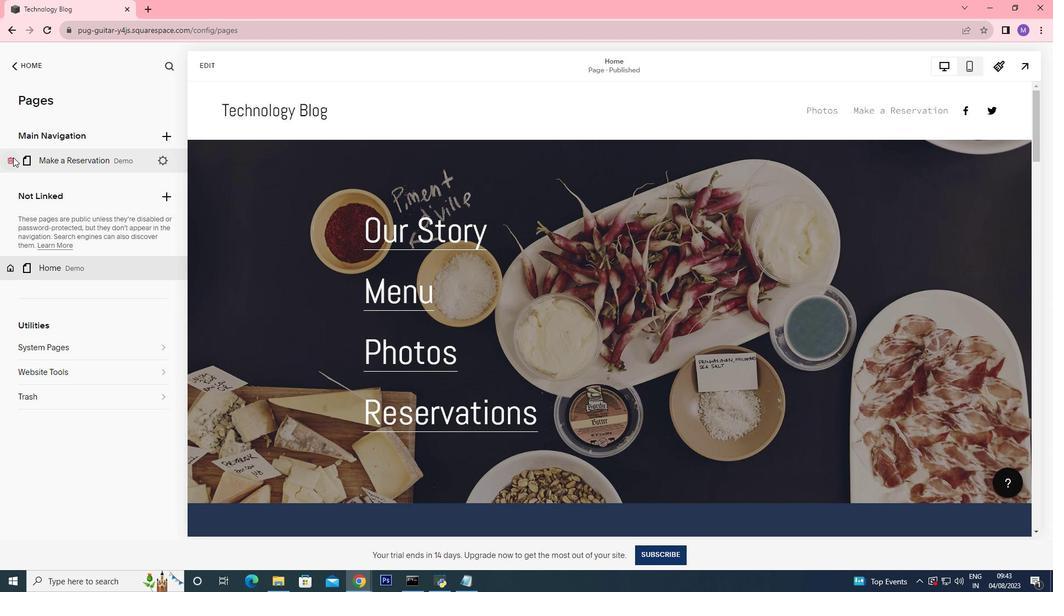 
Action: Mouse pressed left at (13, 157)
Screenshot: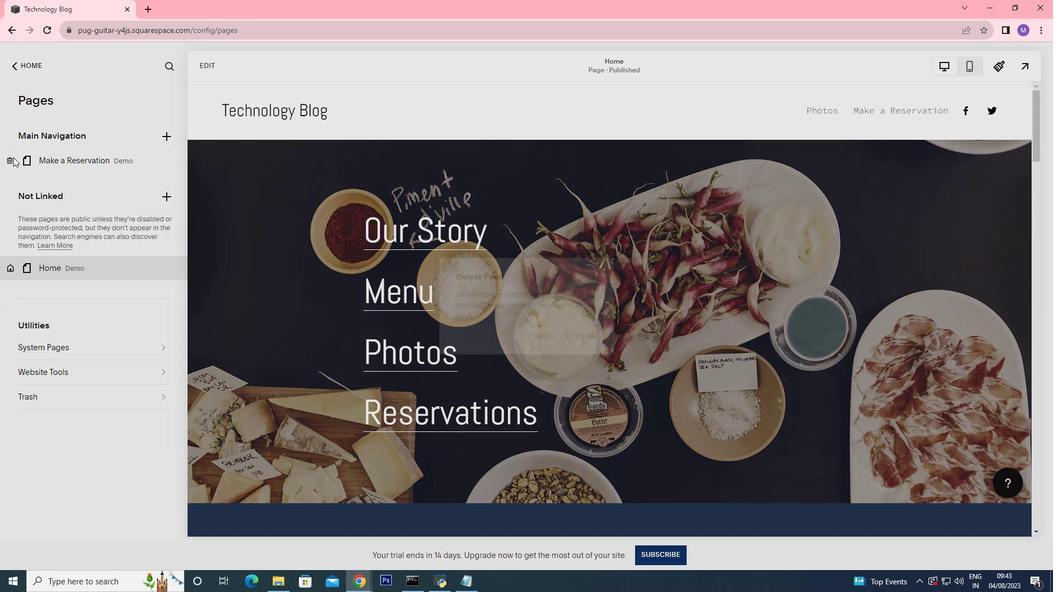 
Action: Mouse moved to (580, 335)
Screenshot: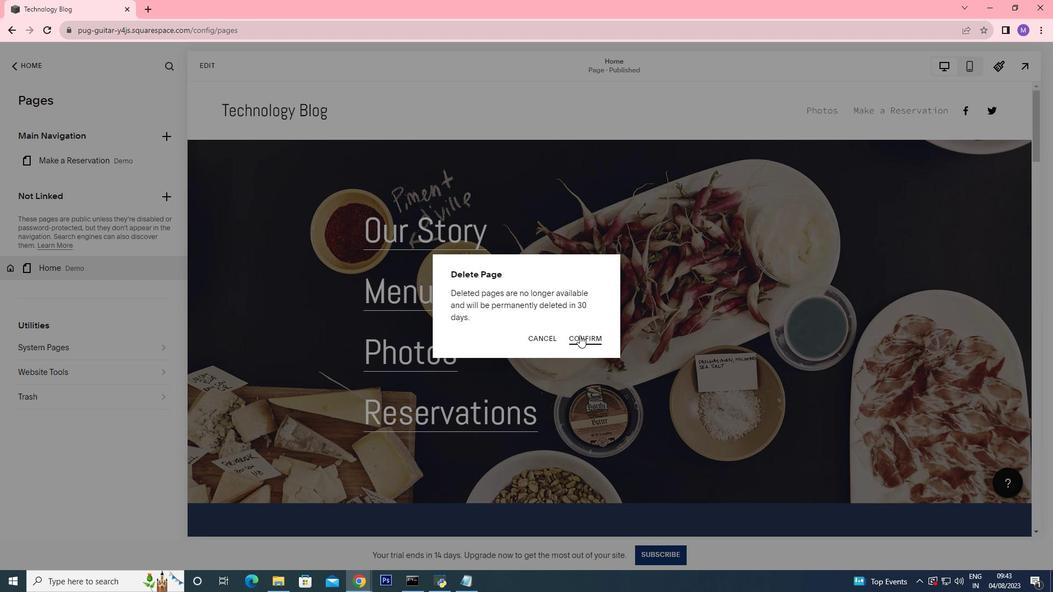 
Action: Mouse pressed left at (580, 335)
Screenshot: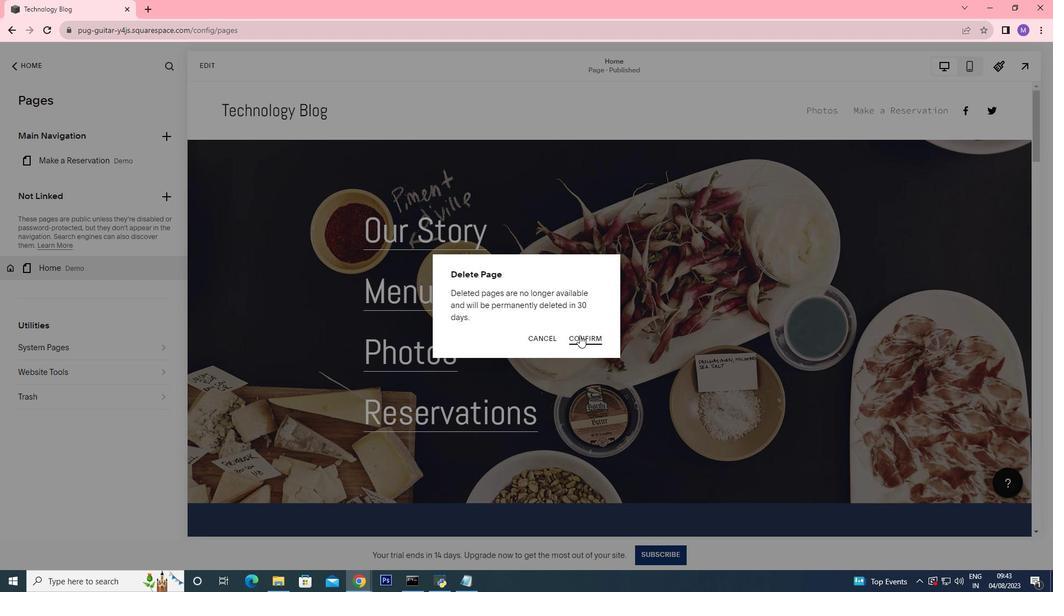 
Action: Mouse pressed left at (580, 335)
Screenshot: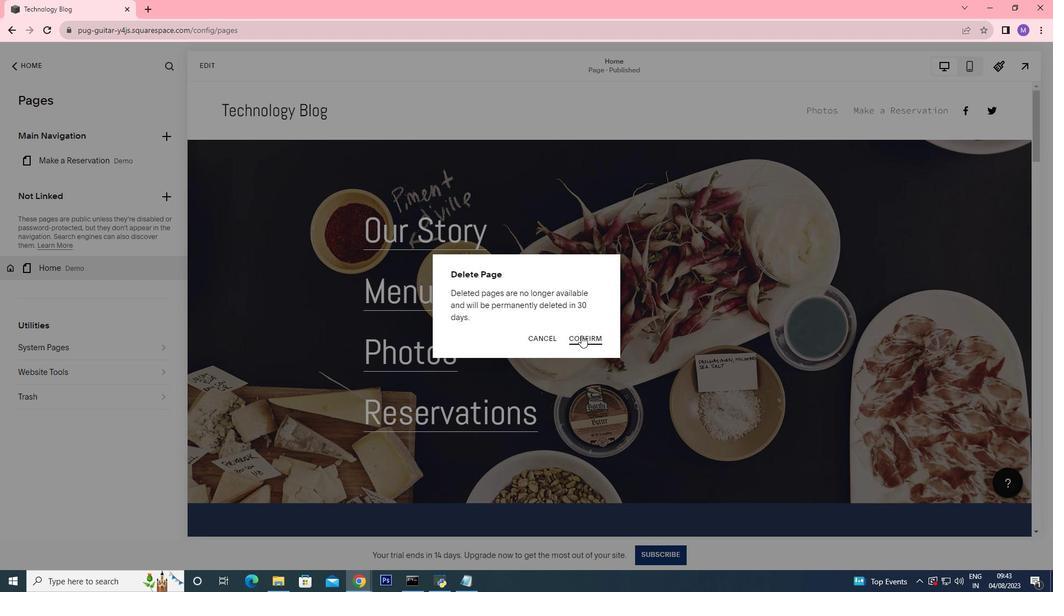 
Action: Mouse moved to (581, 335)
Screenshot: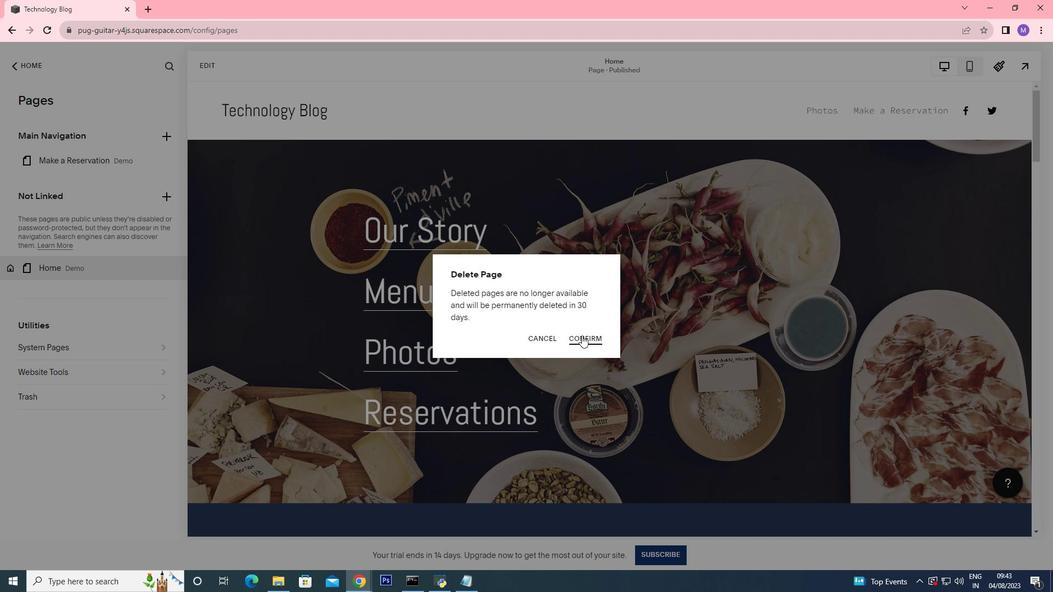 
Action: Mouse pressed left at (581, 335)
Screenshot: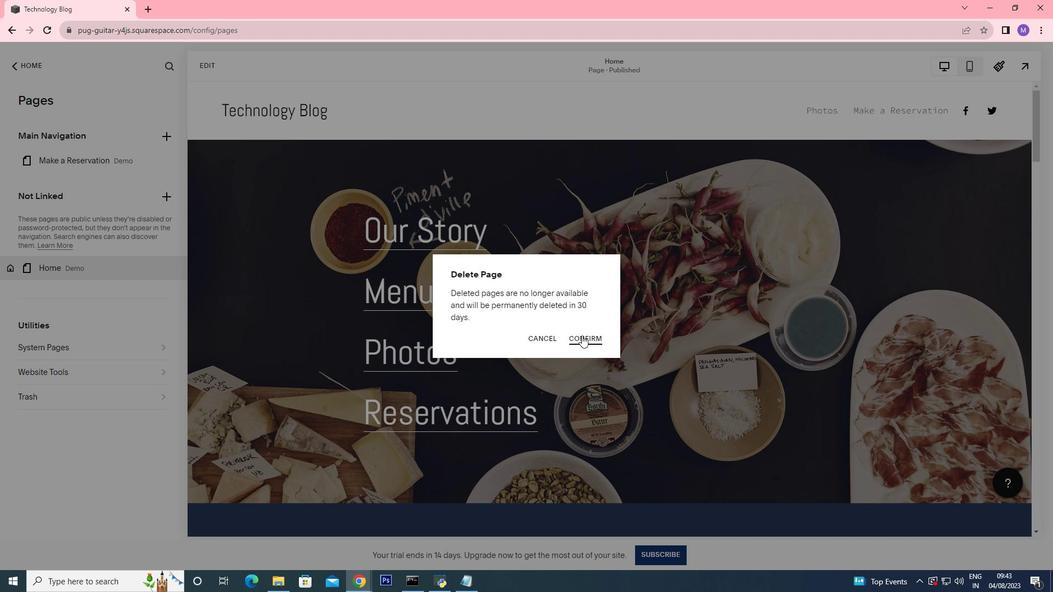 
Action: Mouse moved to (582, 335)
Screenshot: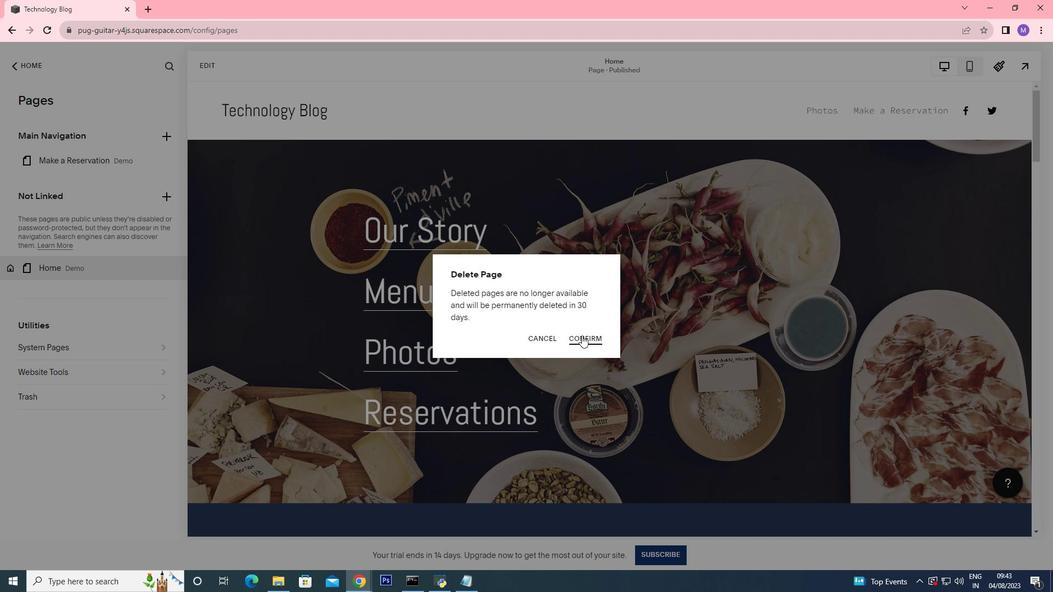 
Action: Mouse pressed left at (582, 335)
Screenshot: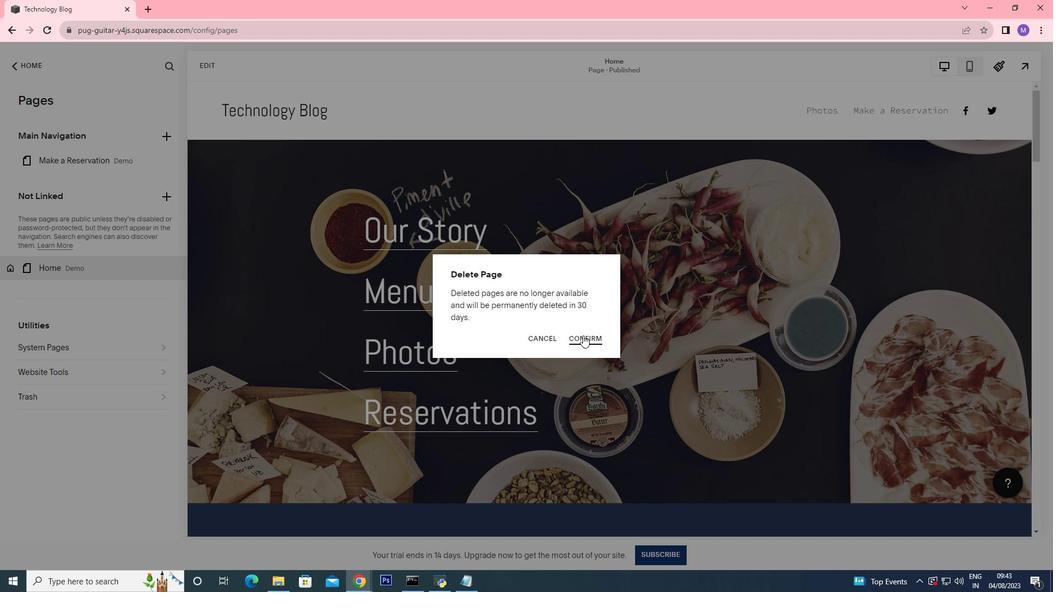 
Action: Mouse moved to (87, 277)
Screenshot: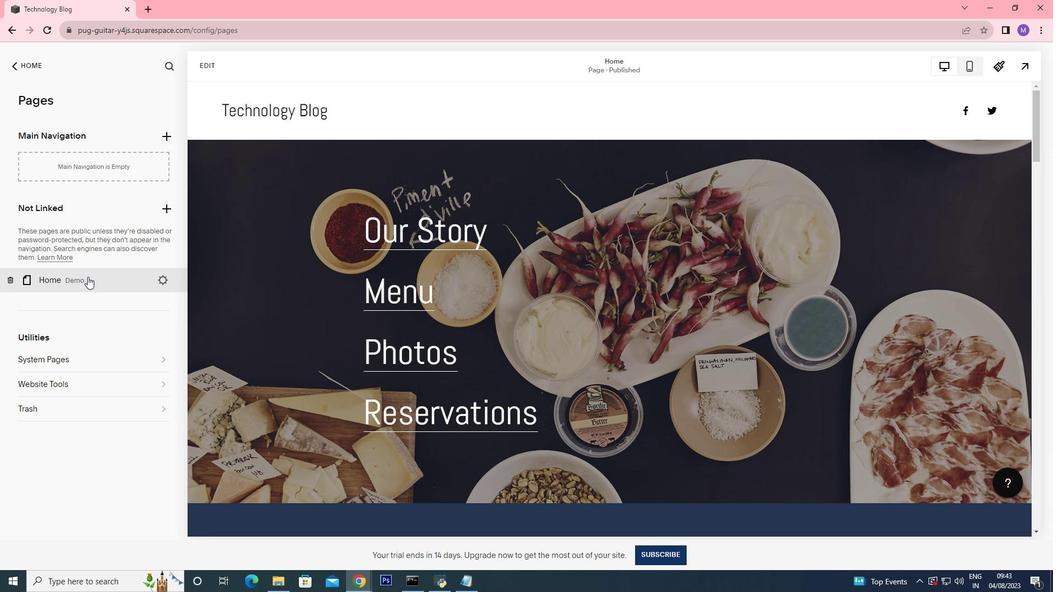 
Action: Mouse pressed left at (87, 277)
Screenshot: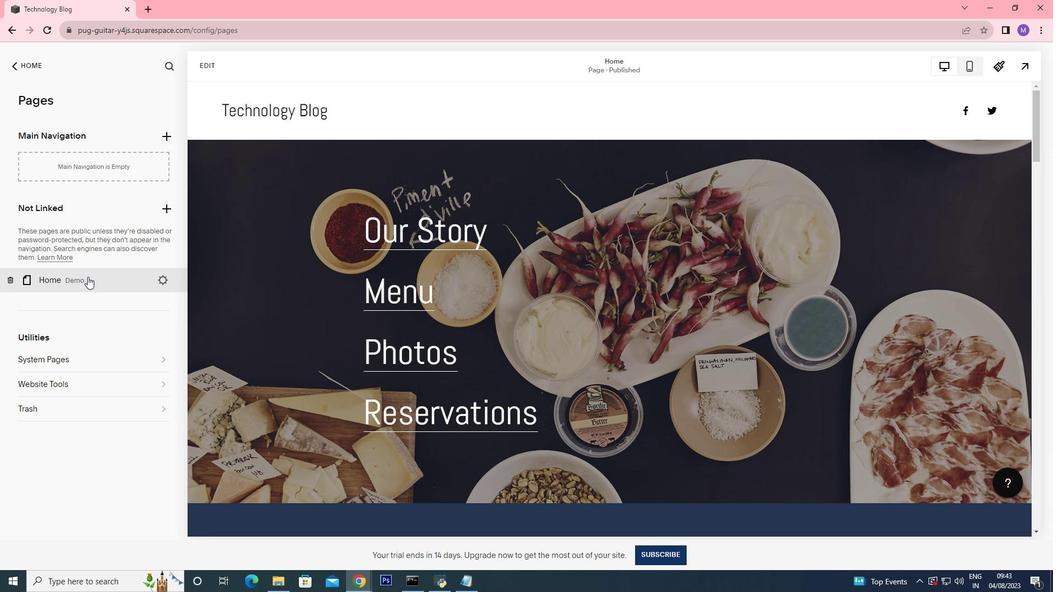 
Action: Mouse moved to (162, 133)
Screenshot: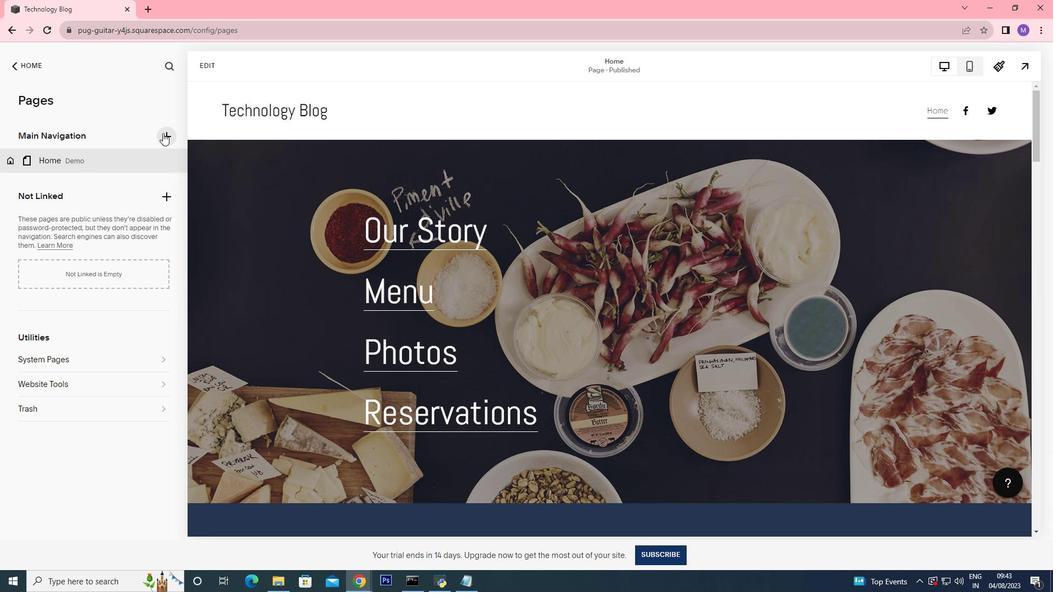 
Action: Mouse pressed left at (162, 133)
Screenshot: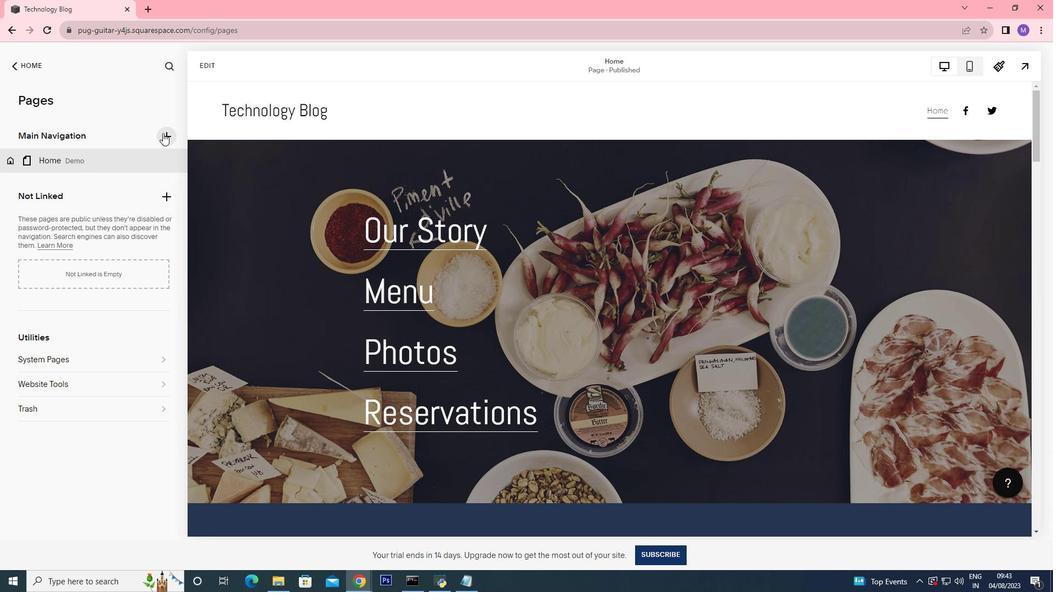 
Action: Mouse moved to (262, 200)
Screenshot: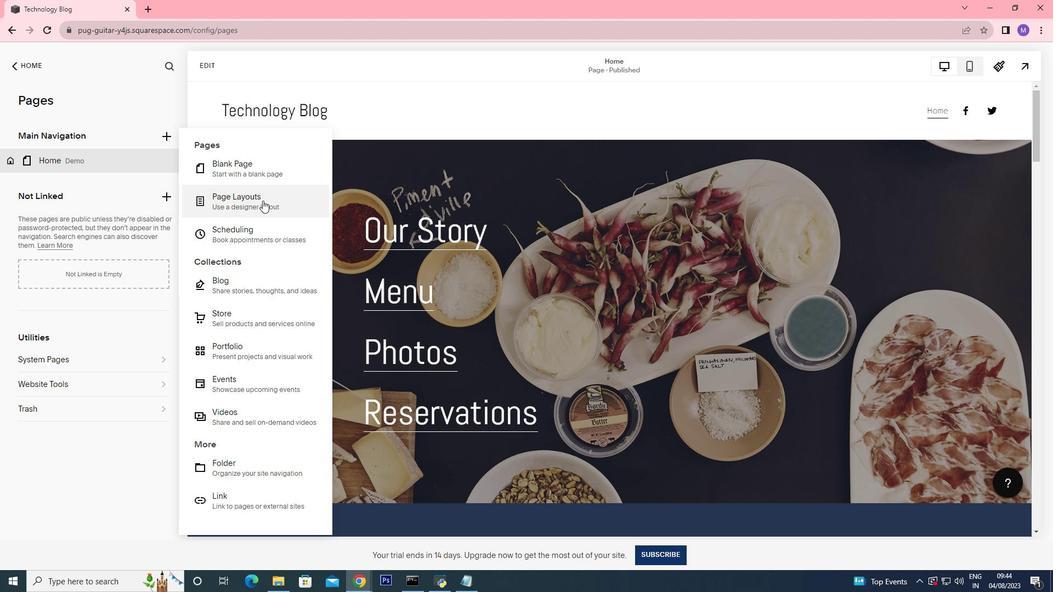 
Action: Mouse pressed left at (262, 200)
Screenshot: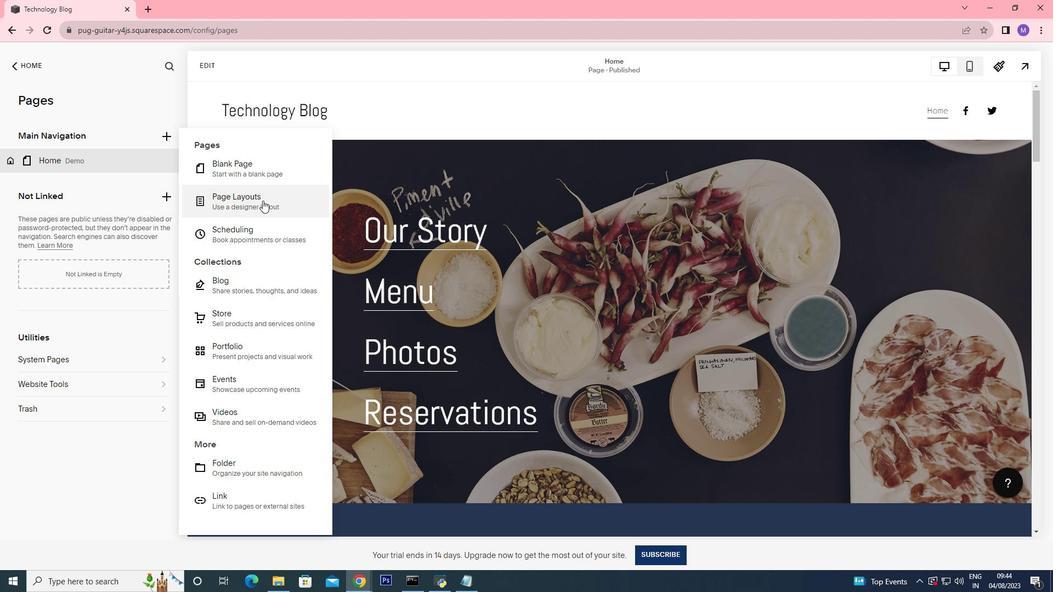
Action: Mouse moved to (188, 328)
Screenshot: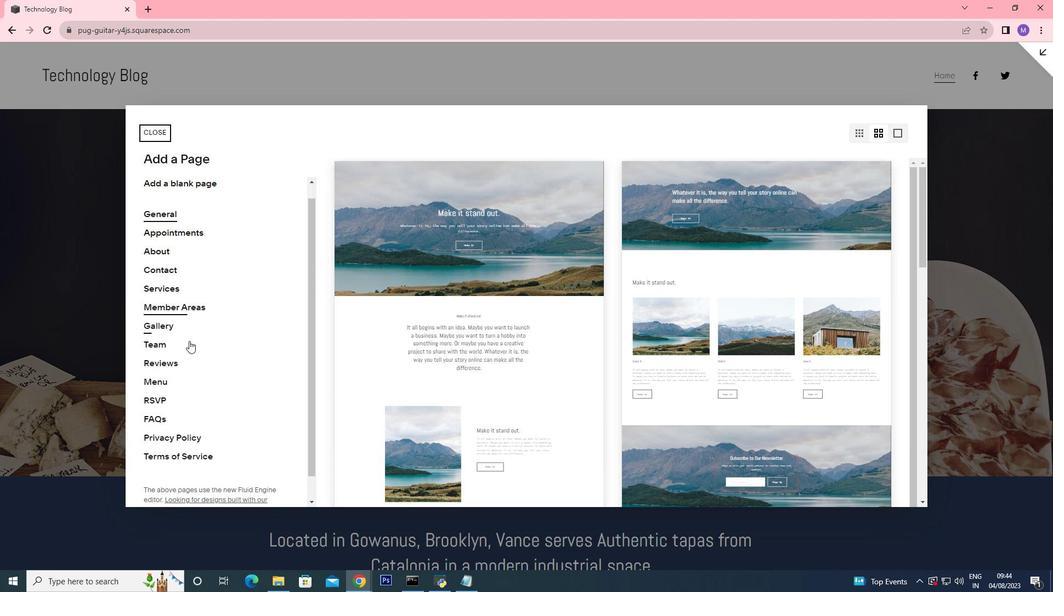 
Action: Mouse scrolled (188, 328) with delta (0, 0)
Screenshot: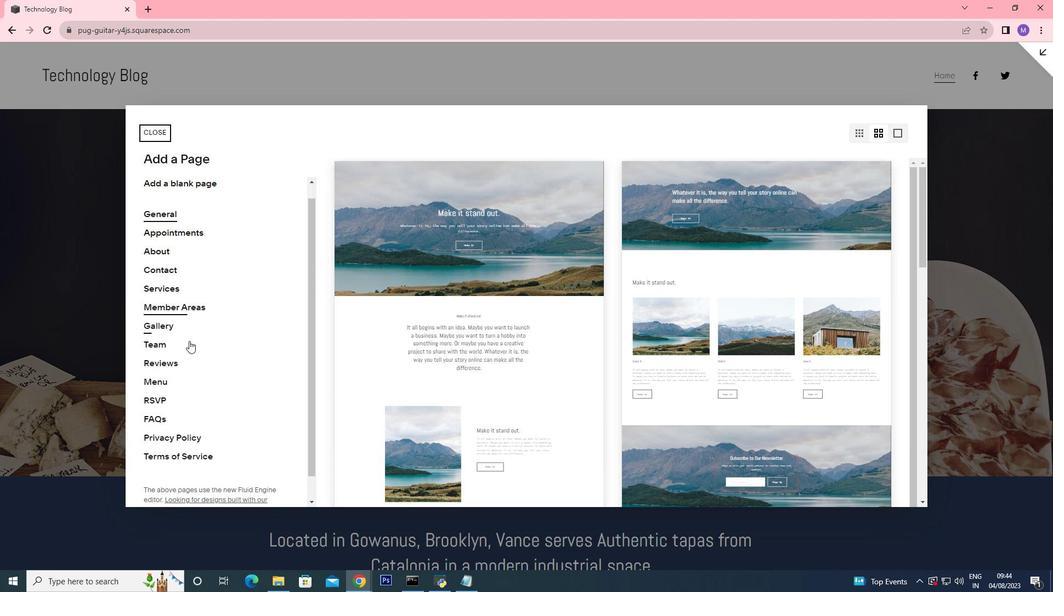 
Action: Mouse moved to (188, 330)
Screenshot: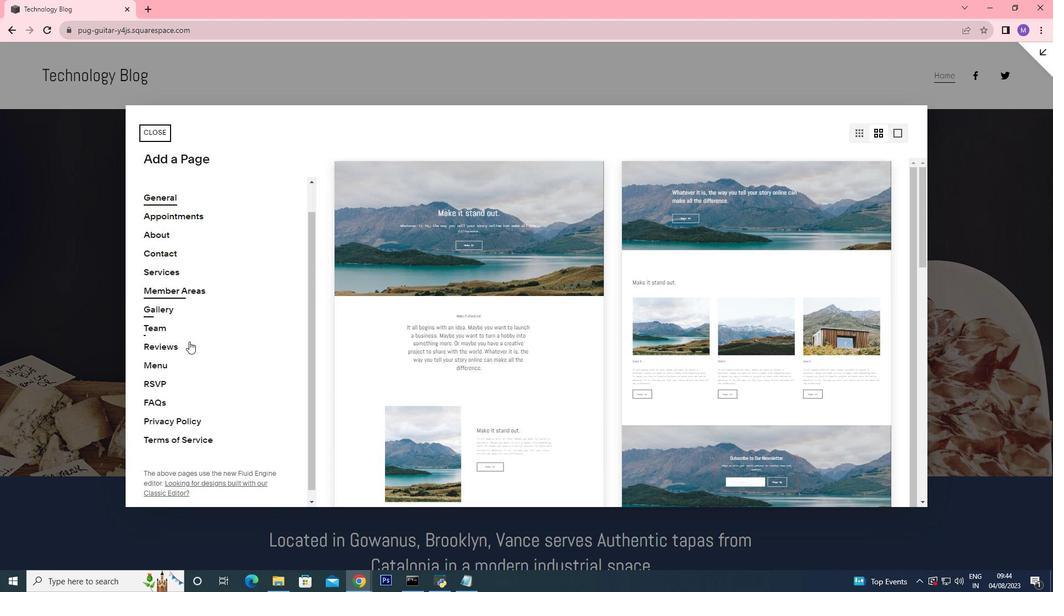 
Action: Mouse scrolled (188, 330) with delta (0, 0)
Screenshot: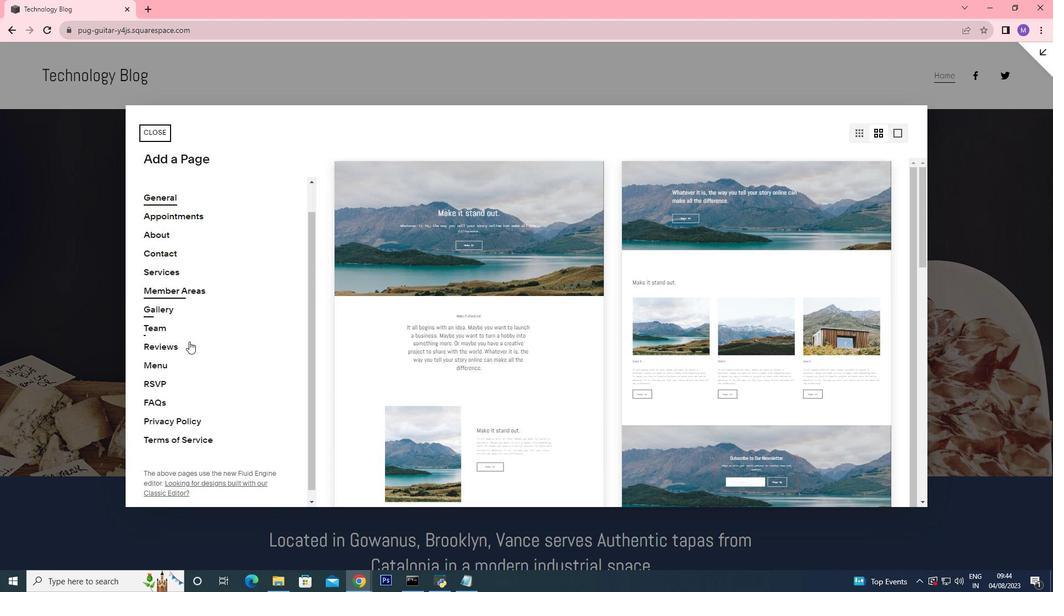
Action: Mouse moved to (188, 335)
Screenshot: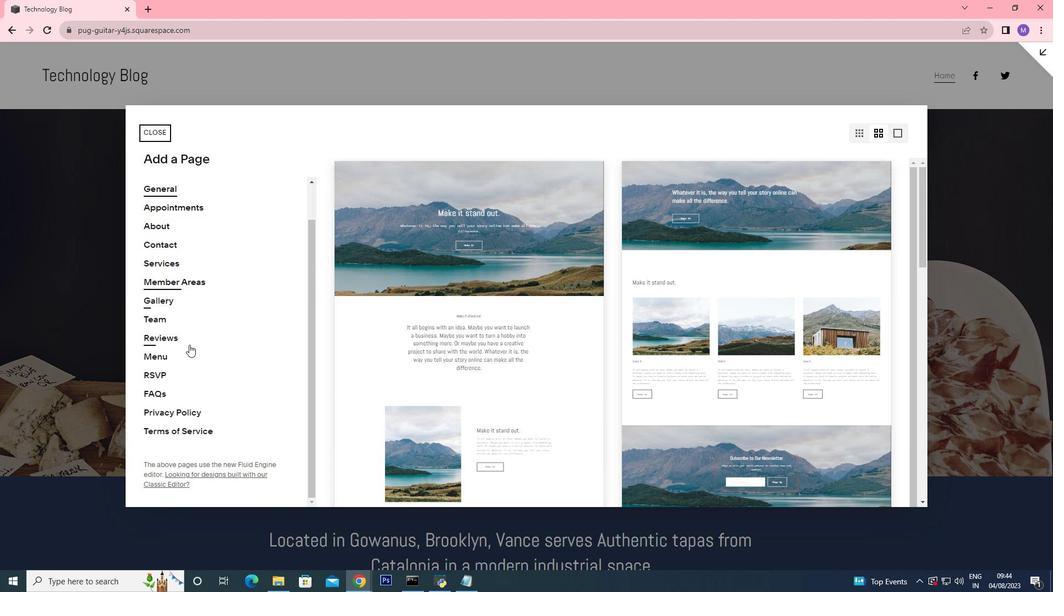 
Action: Mouse scrolled (188, 335) with delta (0, 0)
Screenshot: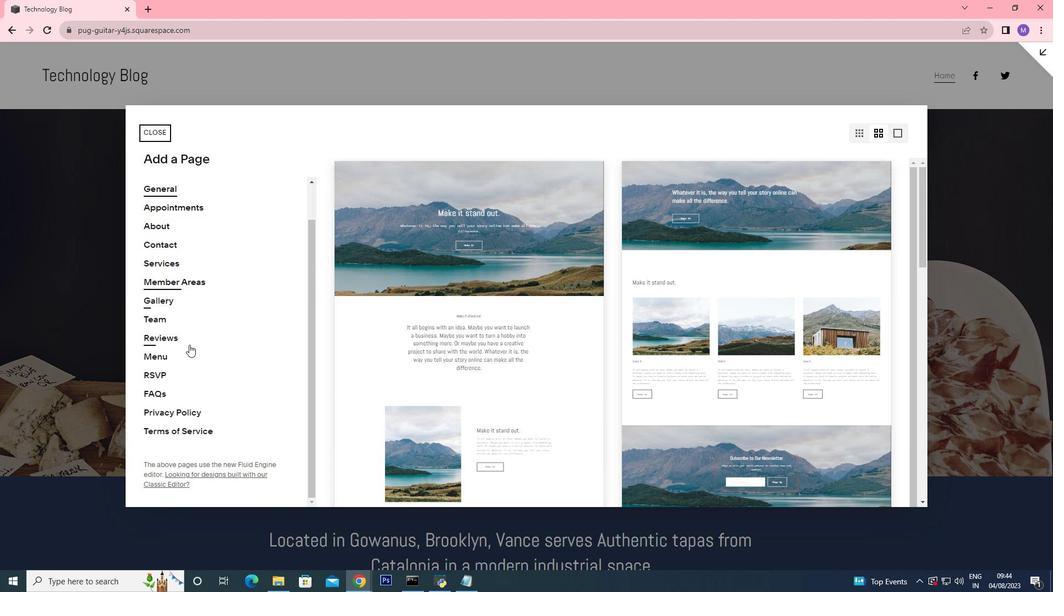 
Action: Mouse moved to (189, 340)
Screenshot: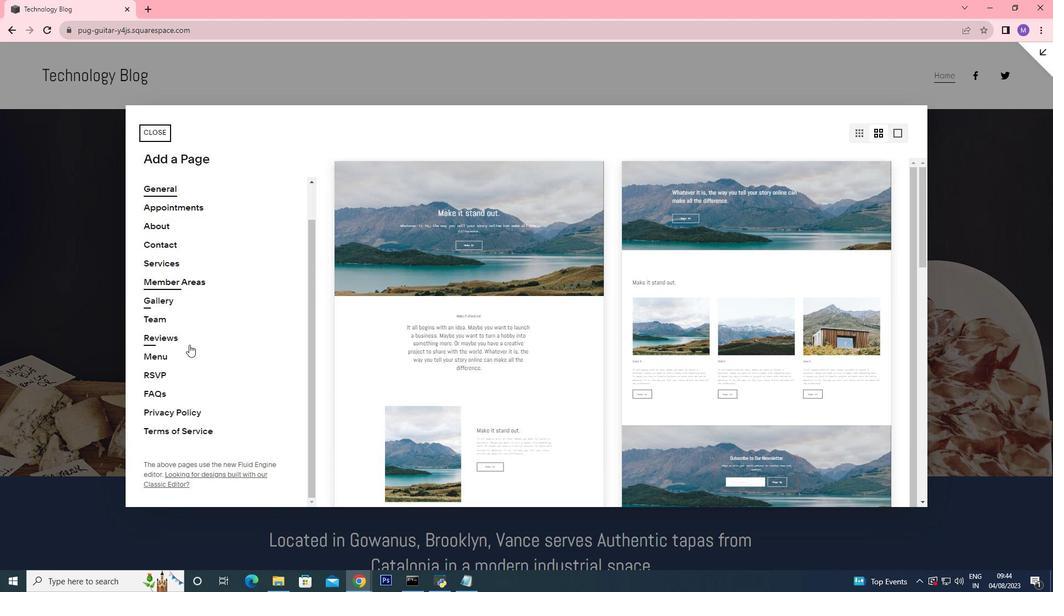 
Action: Mouse scrolled (189, 340) with delta (0, 0)
Screenshot: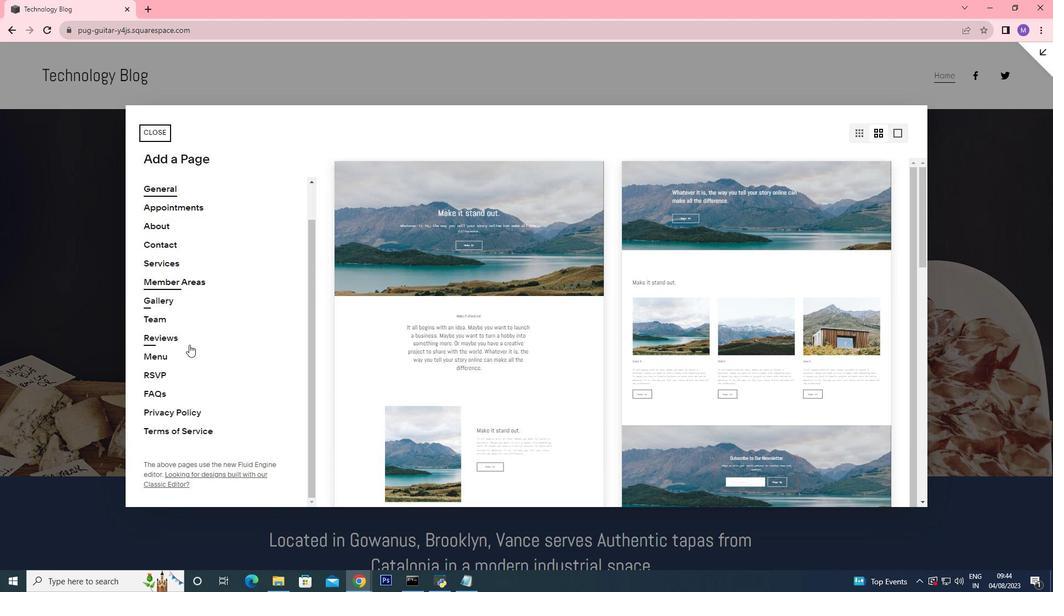
Action: Mouse moved to (189, 341)
Screenshot: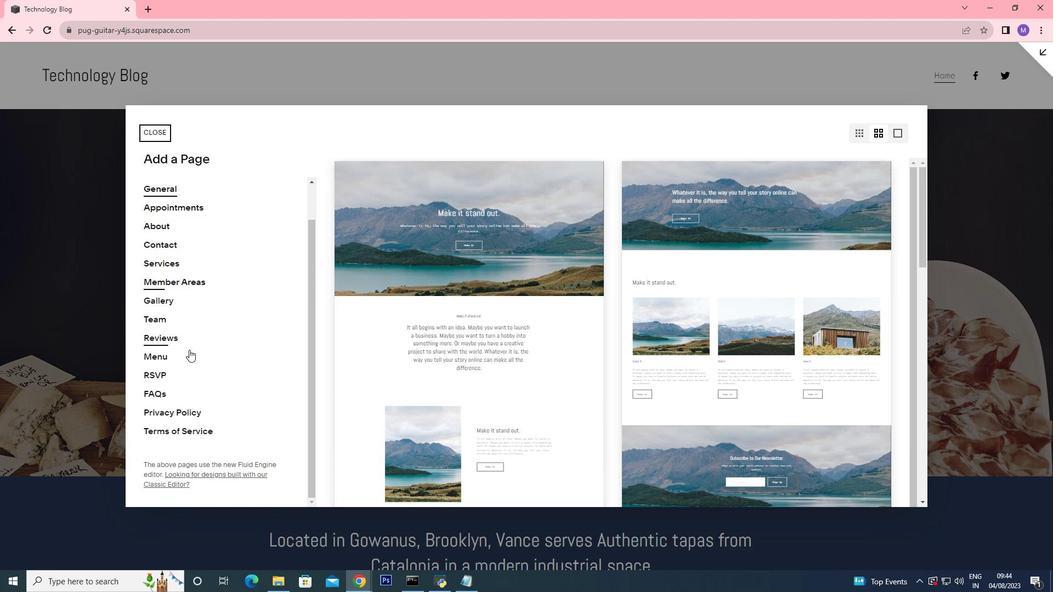 
Action: Mouse scrolled (189, 341) with delta (0, 0)
Screenshot: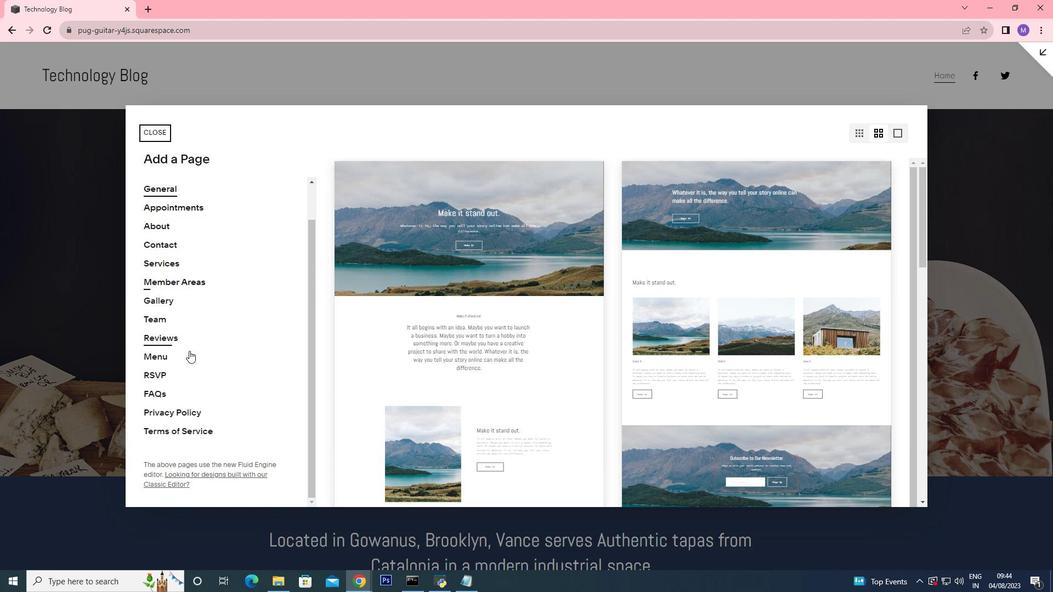 
Action: Mouse moved to (189, 350)
Screenshot: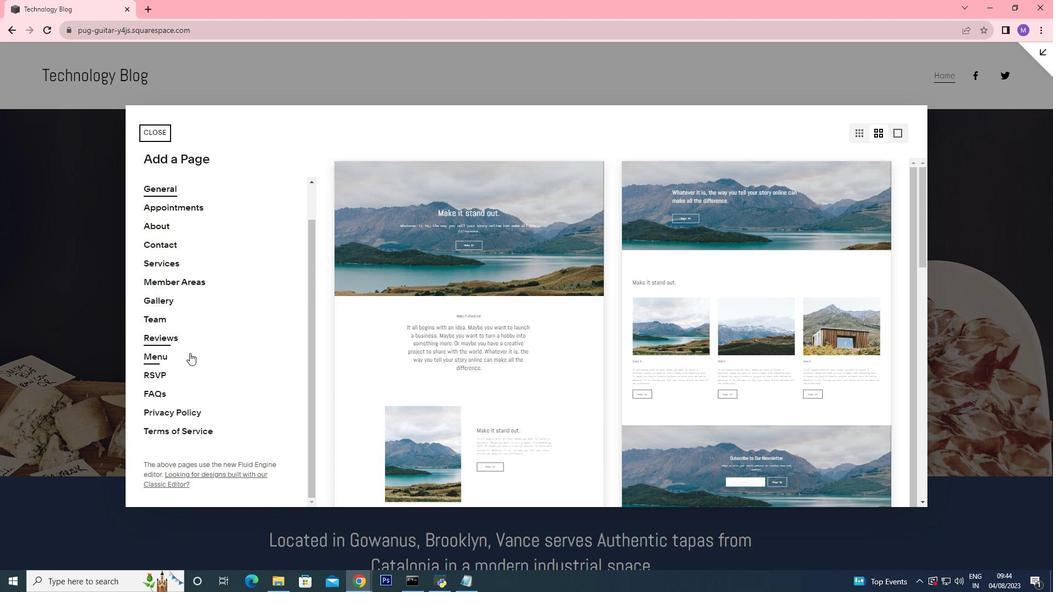 
Action: Mouse scrolled (189, 350) with delta (0, 0)
Screenshot: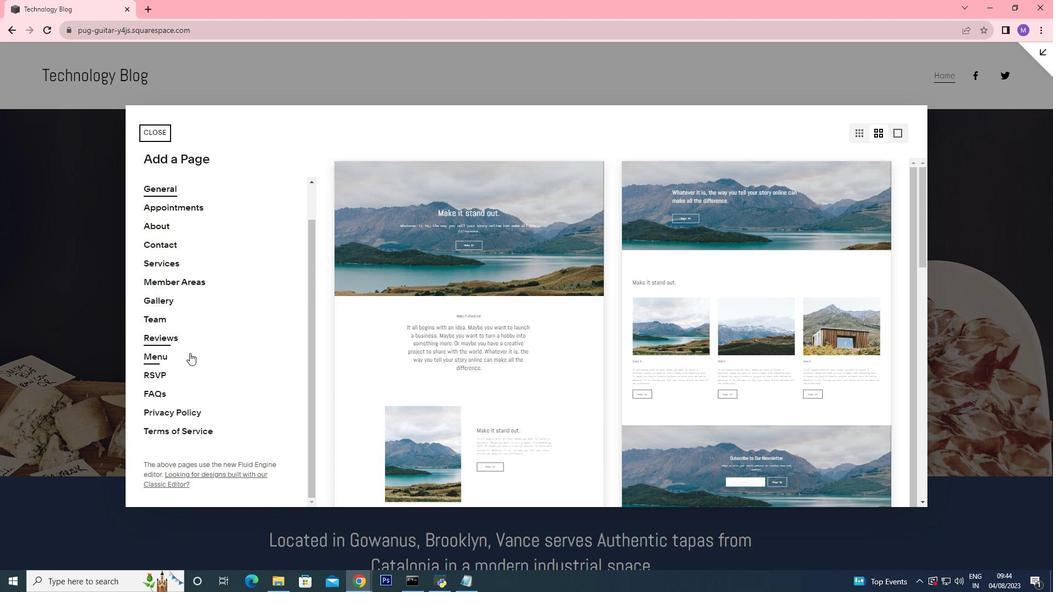 
Action: Mouse moved to (189, 353)
Screenshot: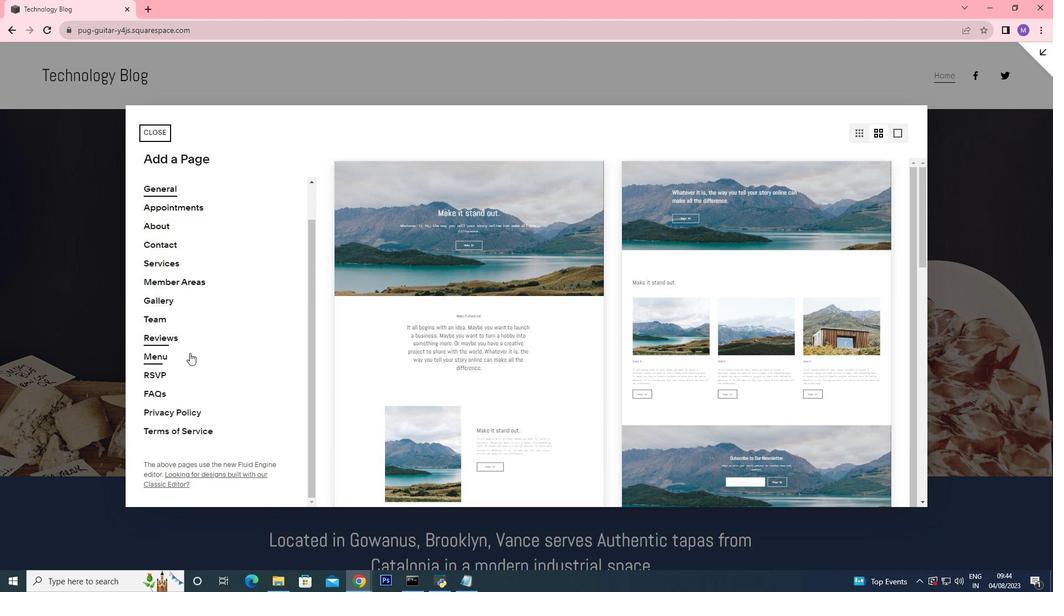 
Action: Mouse scrolled (189, 353) with delta (0, 0)
Screenshot: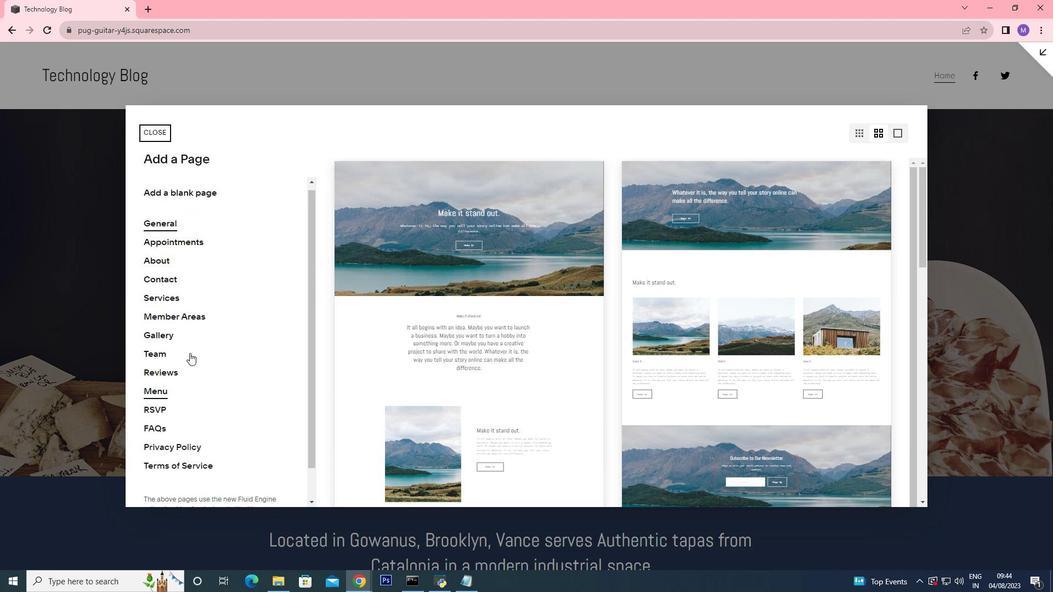 
Action: Mouse scrolled (189, 353) with delta (0, 0)
Screenshot: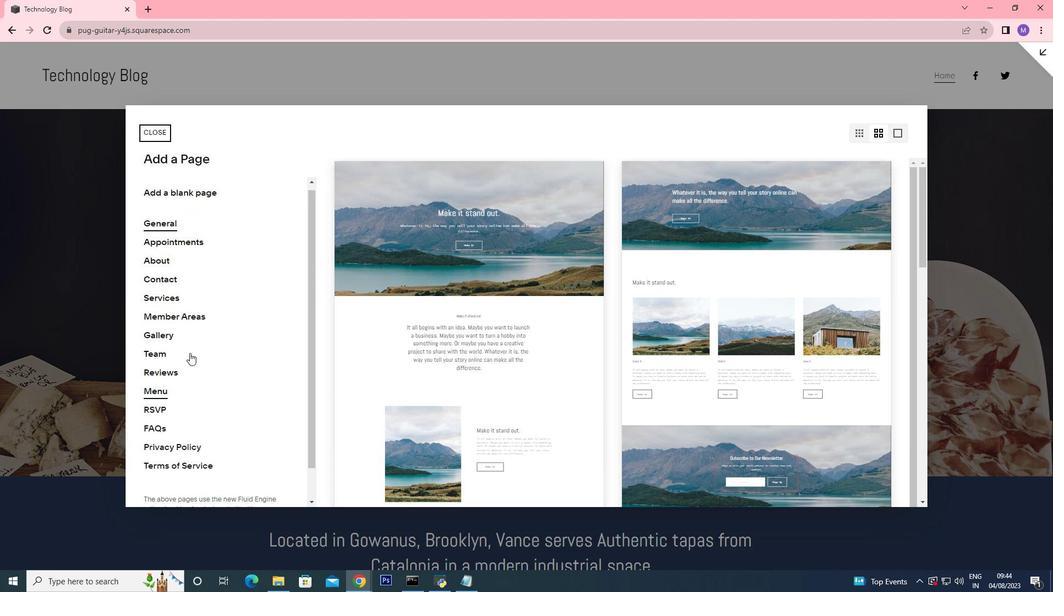 
Action: Mouse scrolled (189, 353) with delta (0, 0)
Screenshot: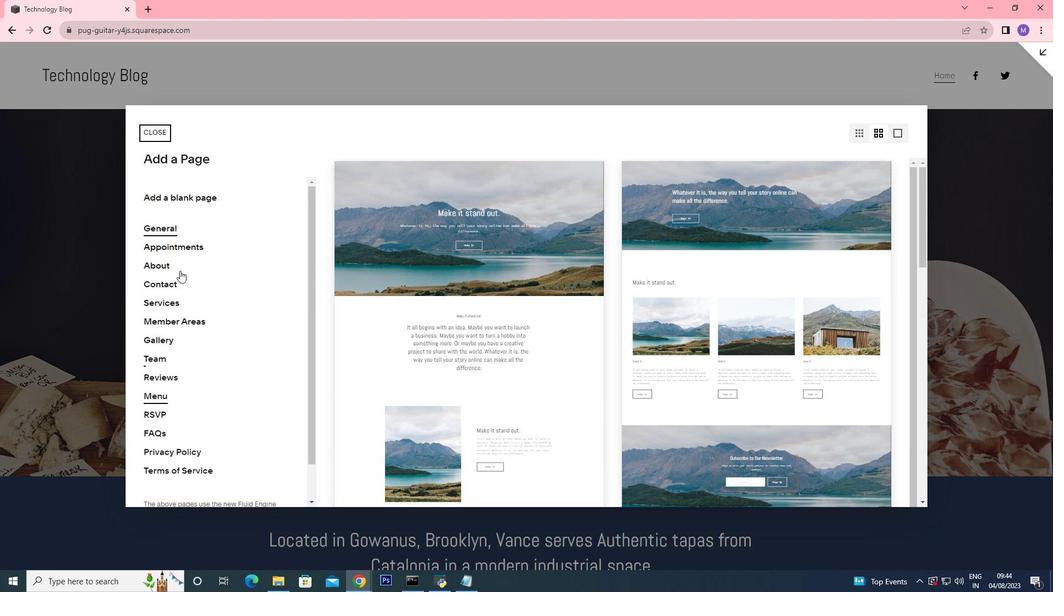 
Action: Mouse scrolled (189, 353) with delta (0, 0)
Screenshot: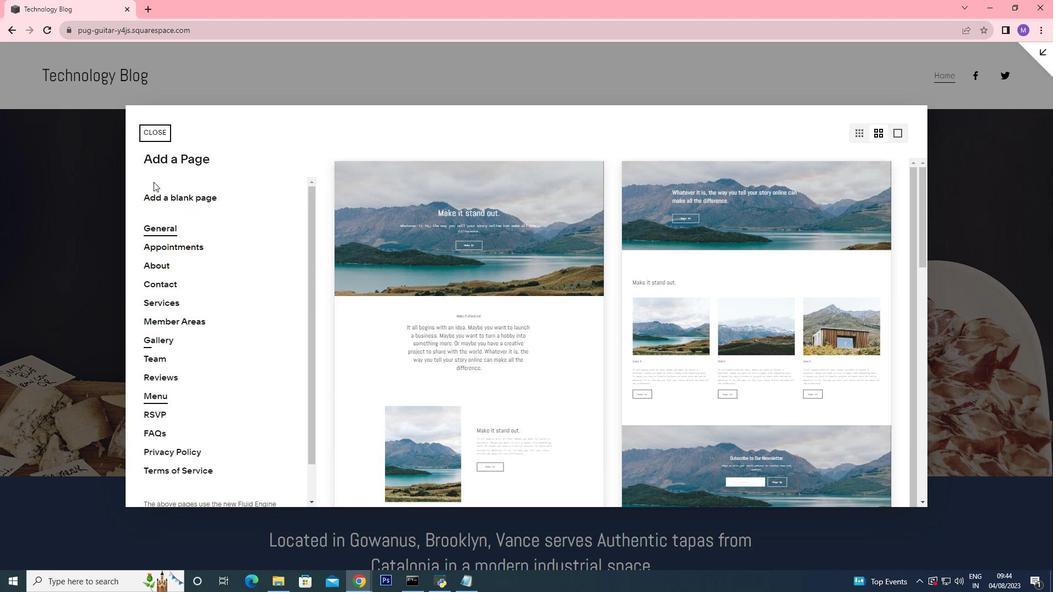 
Action: Mouse moved to (145, 128)
Screenshot: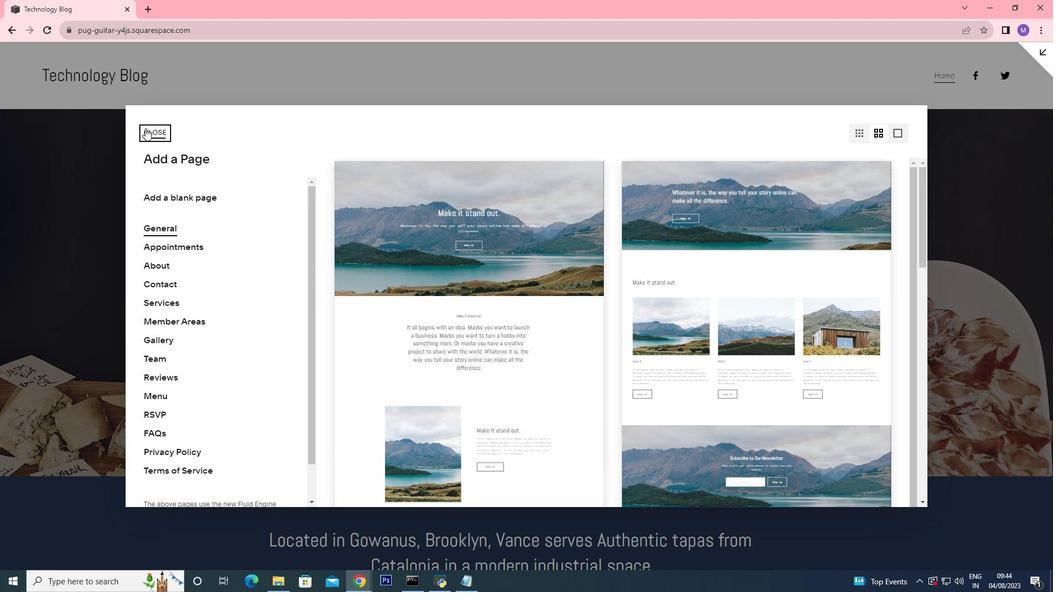 
Action: Mouse pressed left at (145, 128)
Screenshot: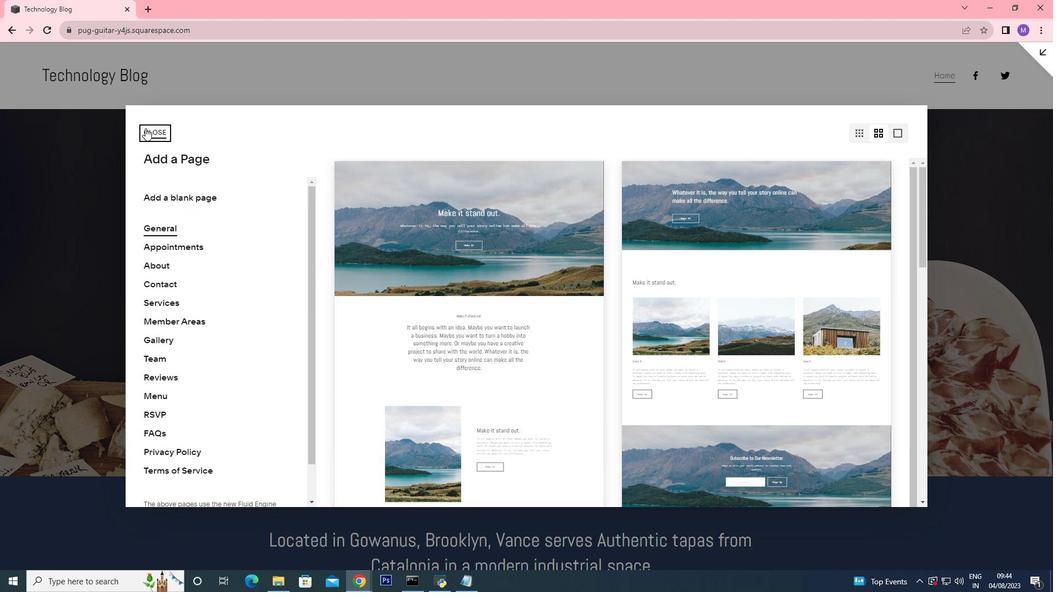 
Action: Mouse moved to (165, 137)
Screenshot: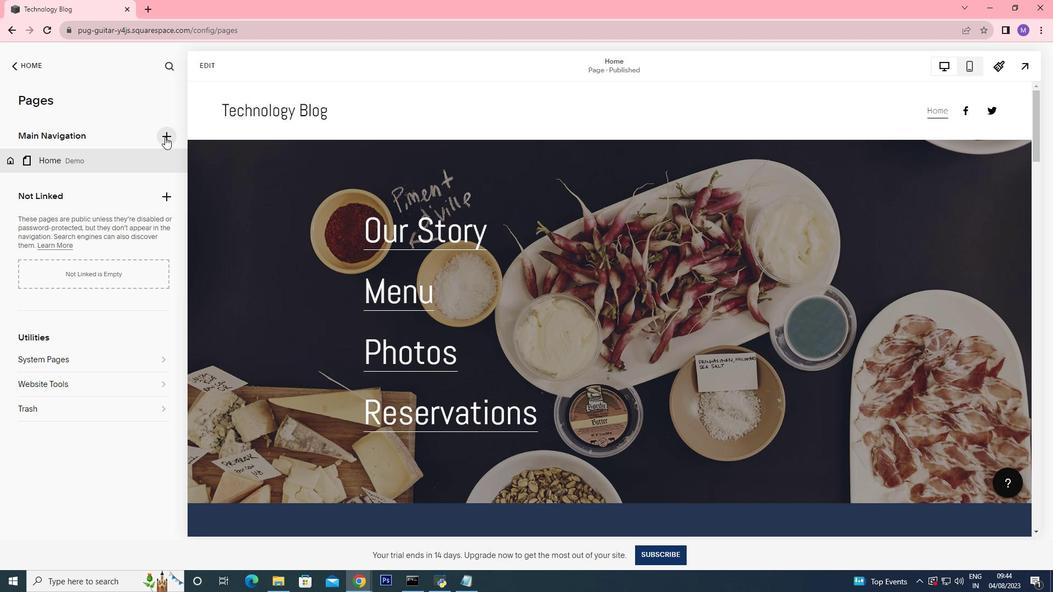 
Action: Mouse pressed left at (165, 137)
Screenshot: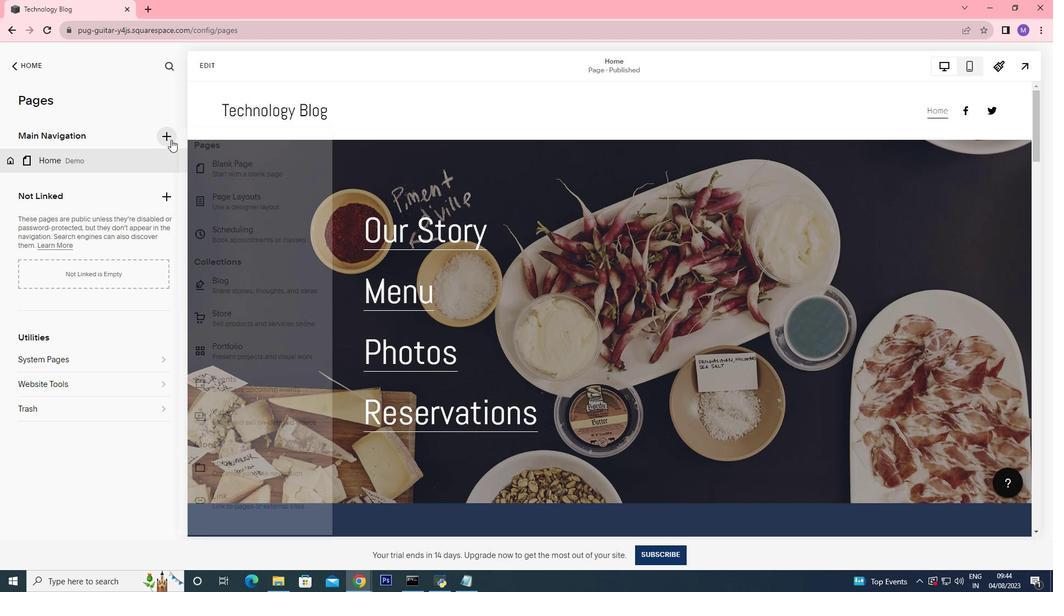 
Action: Mouse moved to (235, 285)
Screenshot: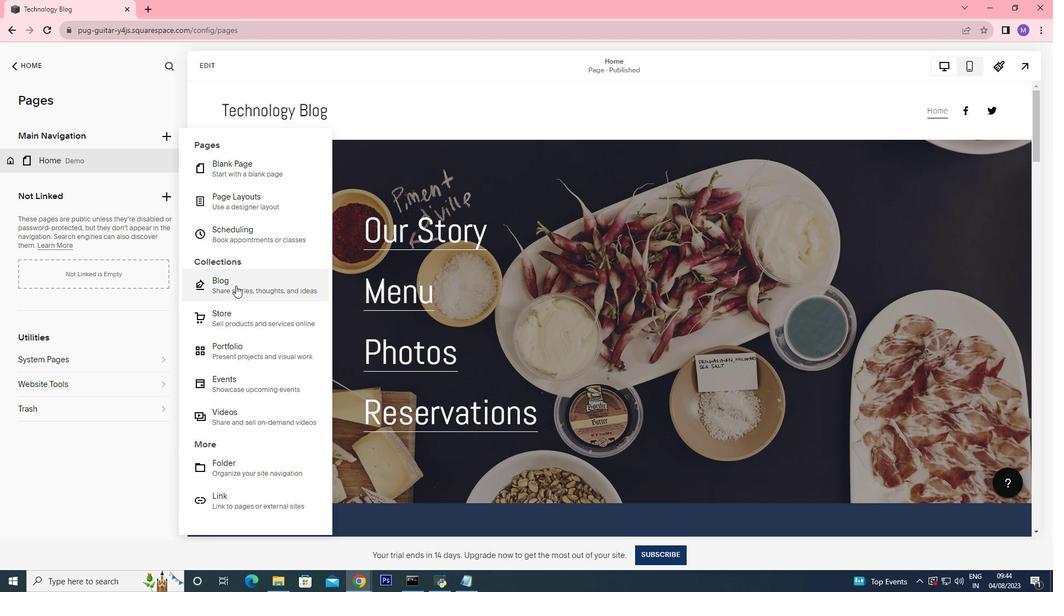 
Action: Mouse pressed left at (235, 285)
